 Task: Send an email with the signature Adam Smith with the subject Reminder for a testimonial and the message Could you please provide me with a list of vendors we have used in the past for similar projects? from softage.10@softage.net to softage.1@softage.net and move the email from Sent Items to the folder Emergency preparedness
Action: Mouse moved to (1010, 220)
Screenshot: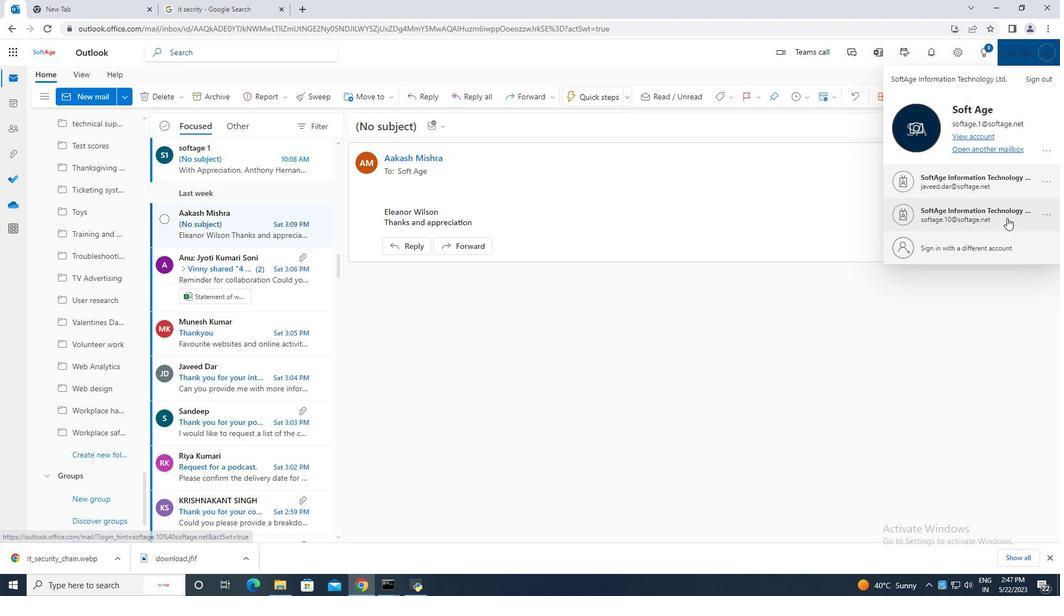 
Action: Mouse pressed left at (1010, 220)
Screenshot: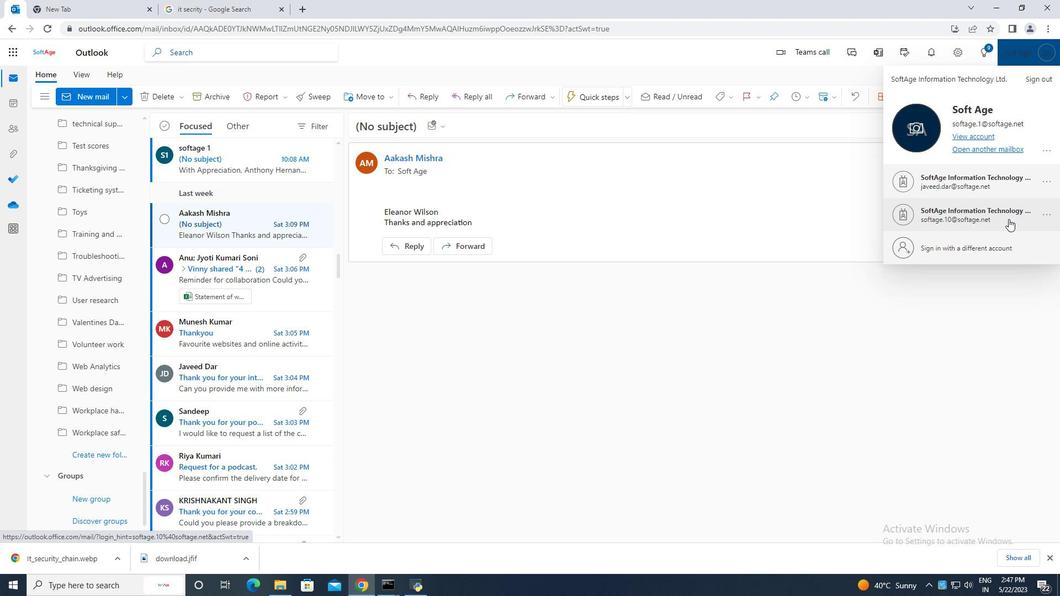 
Action: Mouse moved to (602, 370)
Screenshot: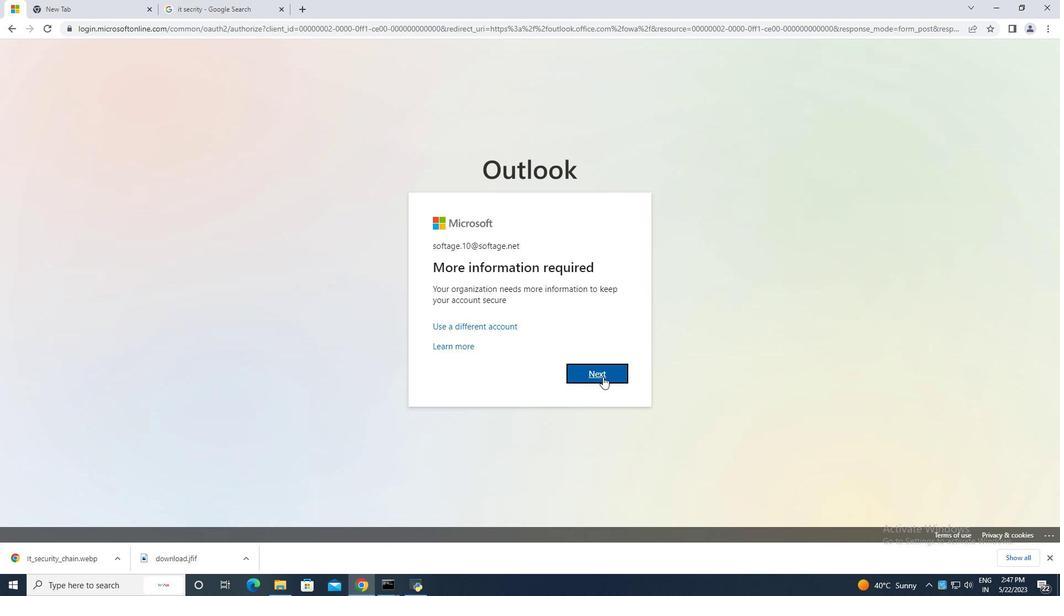 
Action: Mouse pressed left at (602, 370)
Screenshot: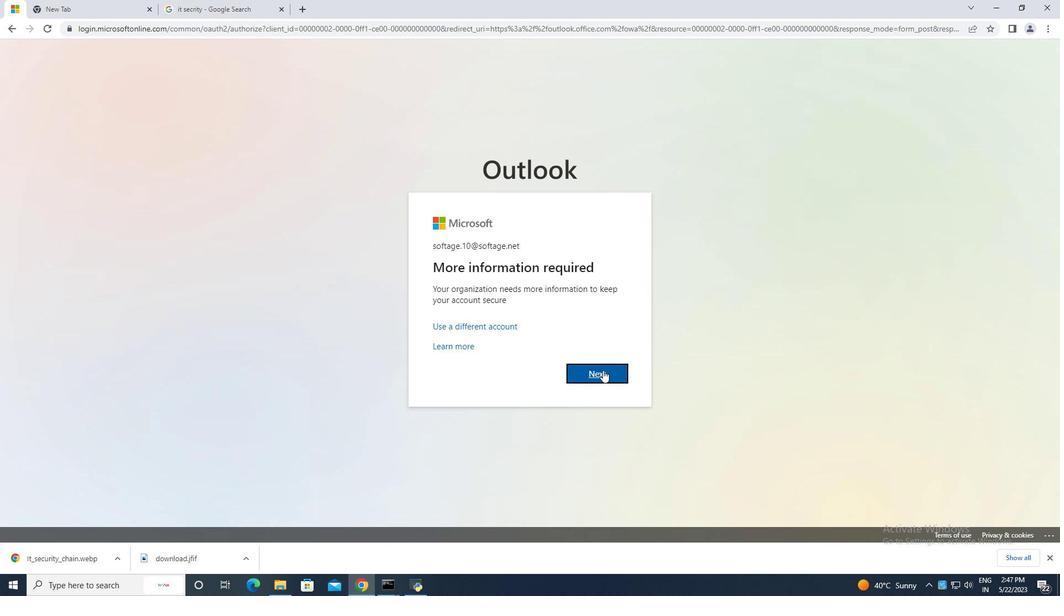 
Action: Mouse moved to (572, 241)
Screenshot: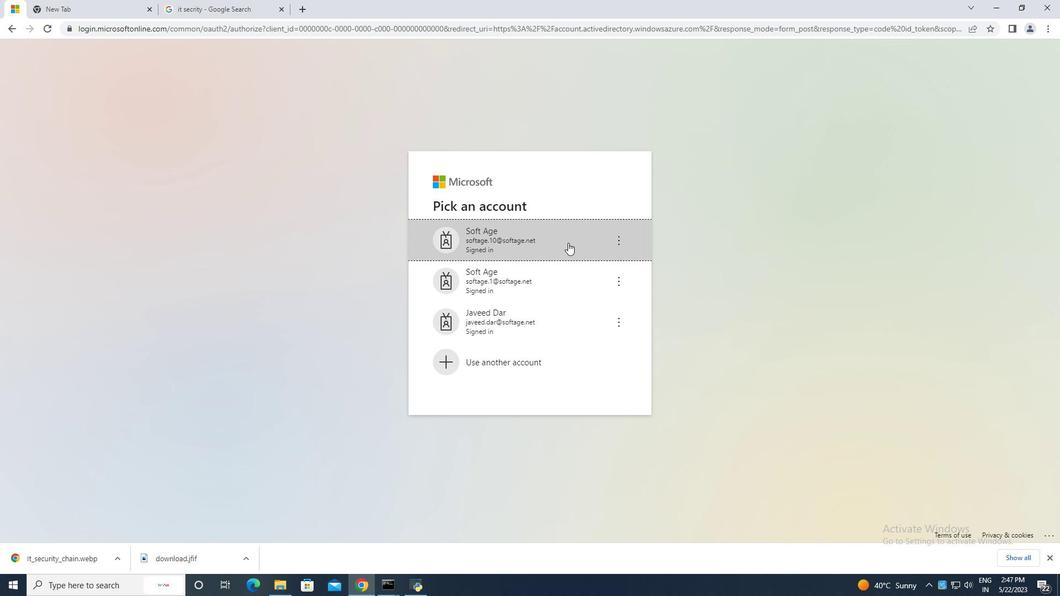
Action: Mouse pressed left at (572, 241)
Screenshot: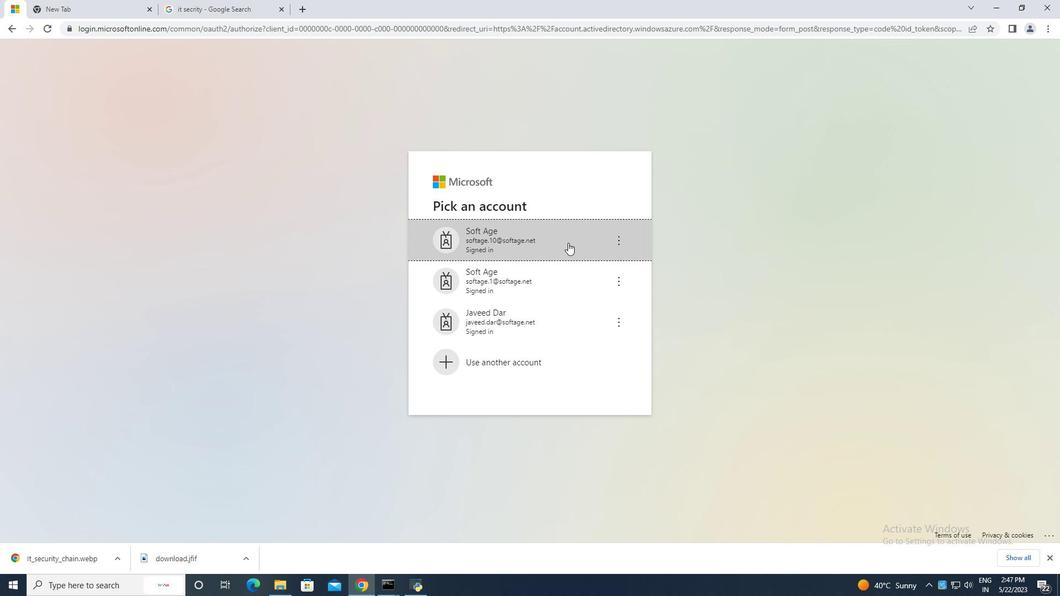 
Action: Mouse moved to (487, 282)
Screenshot: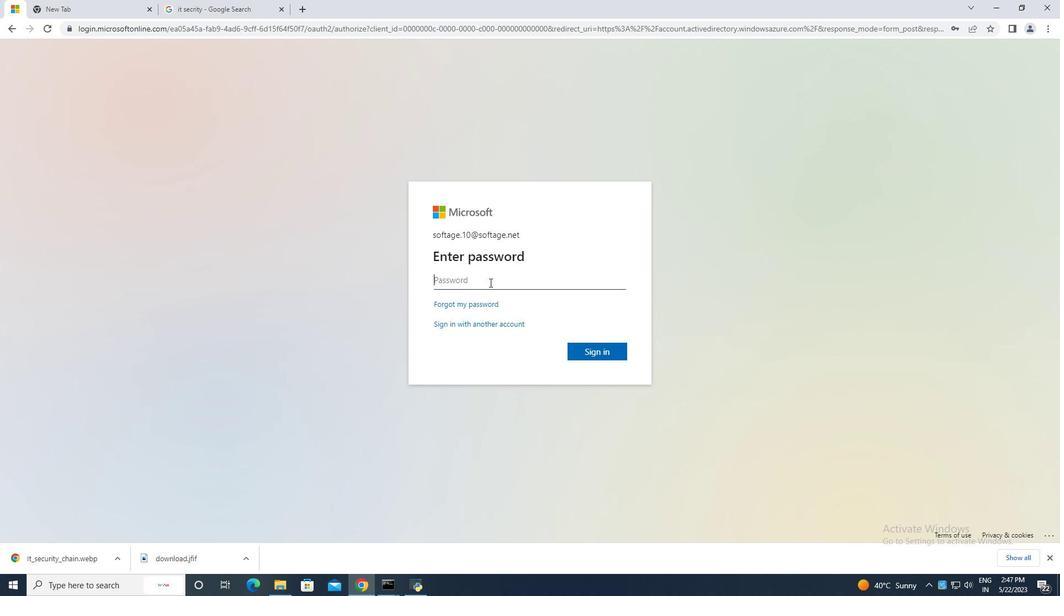 
Action: Mouse pressed left at (487, 282)
Screenshot: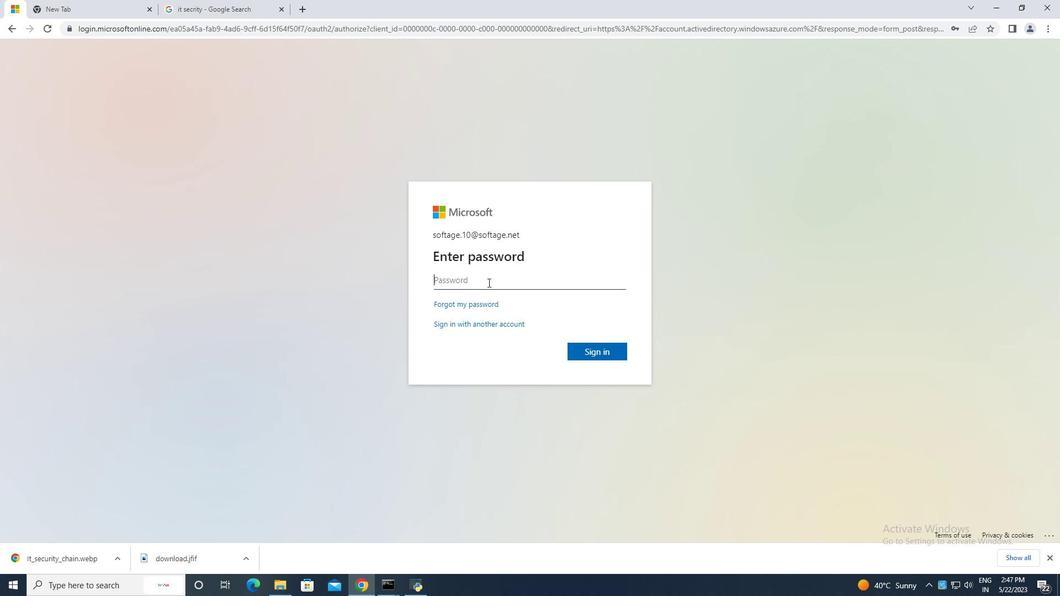 
Action: Mouse moved to (486, 282)
Screenshot: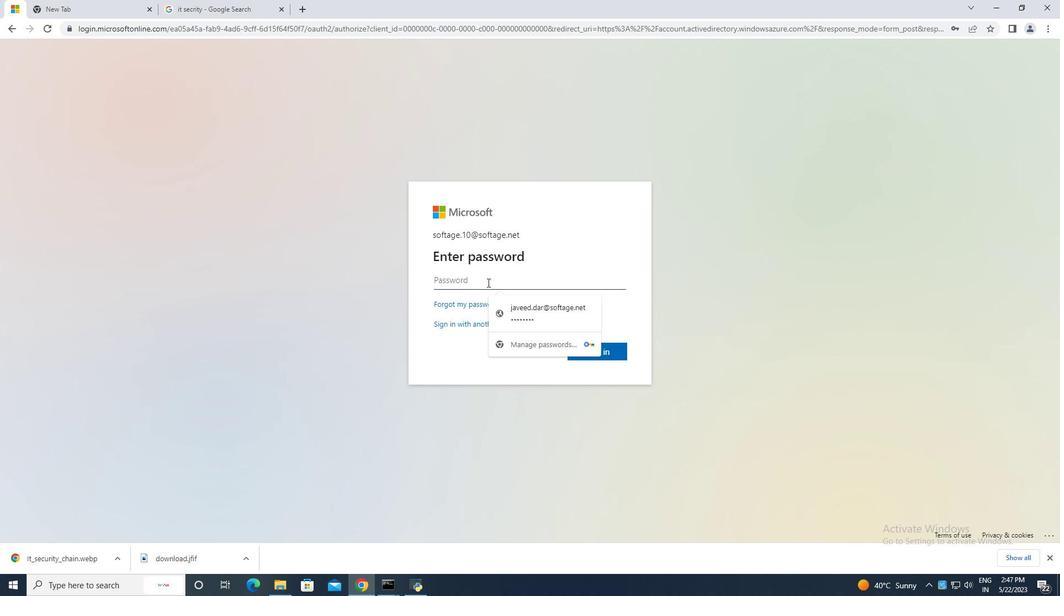 
Action: Key pressed <Key.caps_lock>S<Key.caps_lock>oftage<Key.shift><Key.shift><Key.shift><Key.shift><Key.shift><Key.shift><Key.shift><Key.shift><Key.shift><Key.shift><Key.shift>@204
Screenshot: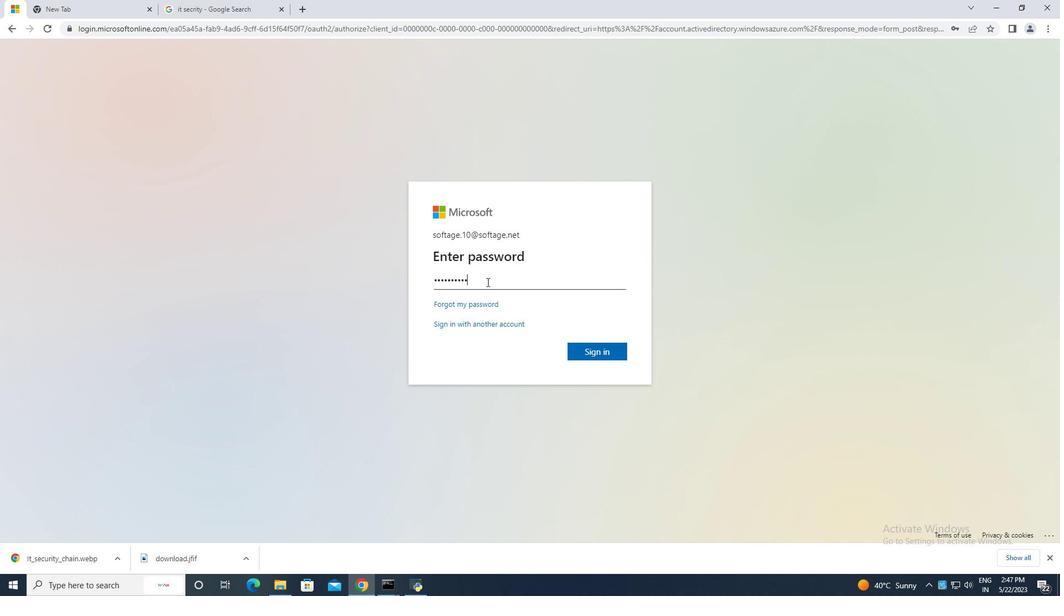 
Action: Mouse moved to (589, 348)
Screenshot: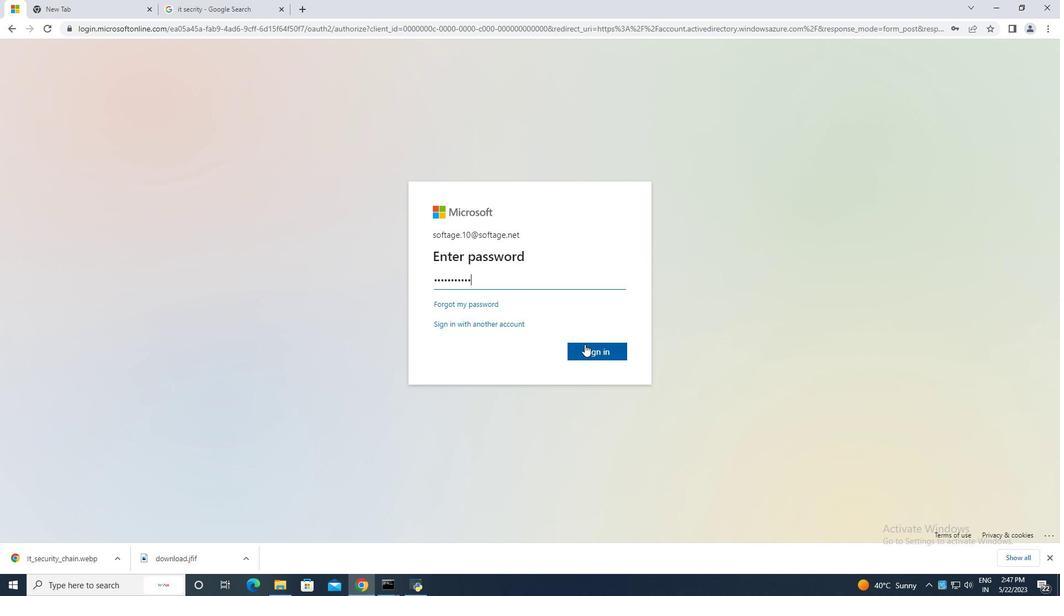 
Action: Mouse pressed left at (589, 348)
Screenshot: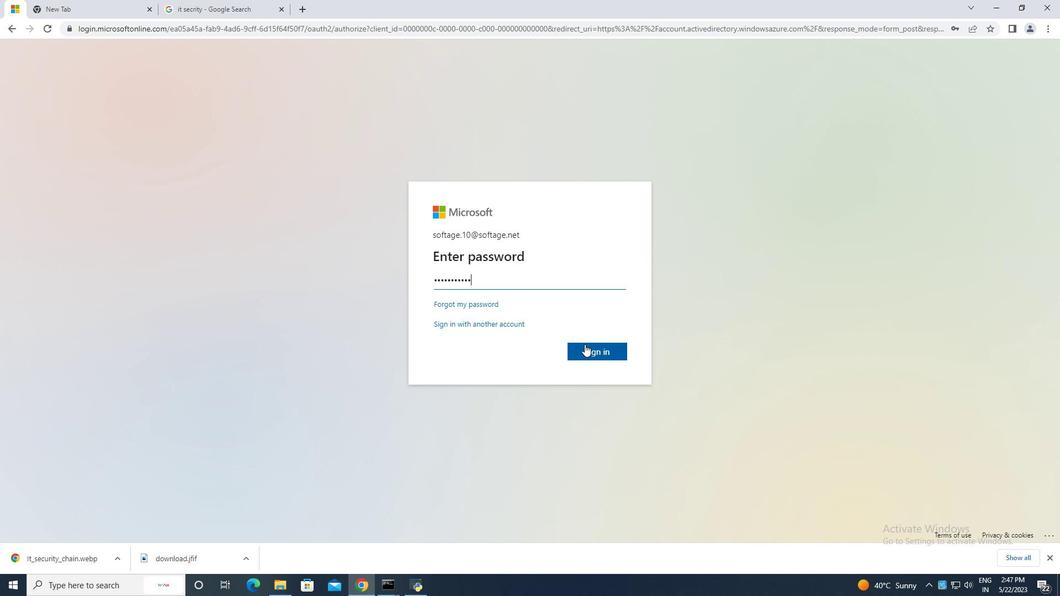 
Action: Mouse moved to (589, 347)
Screenshot: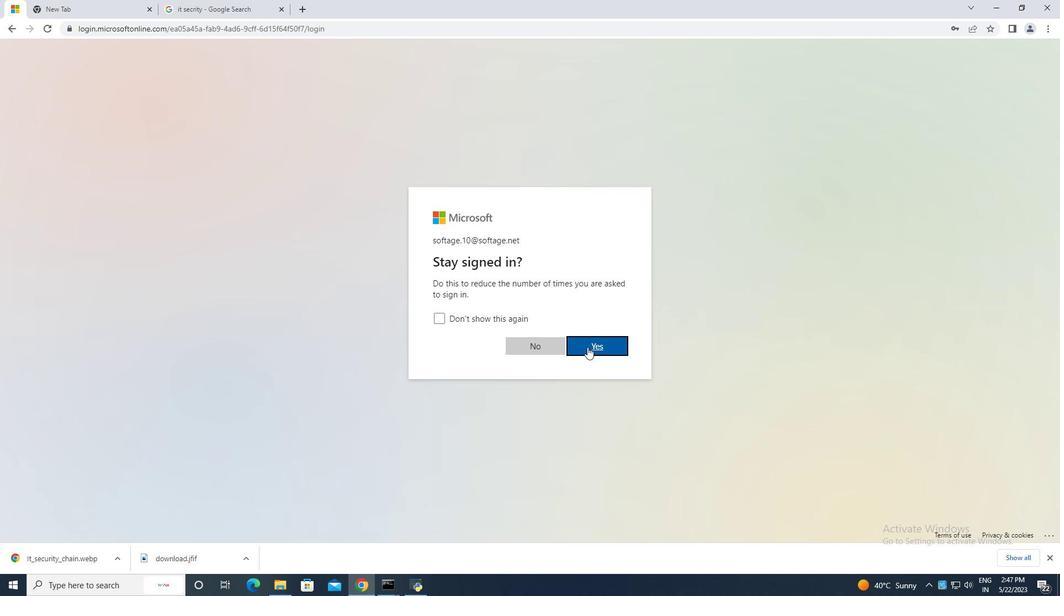 
Action: Mouse pressed left at (589, 347)
Screenshot: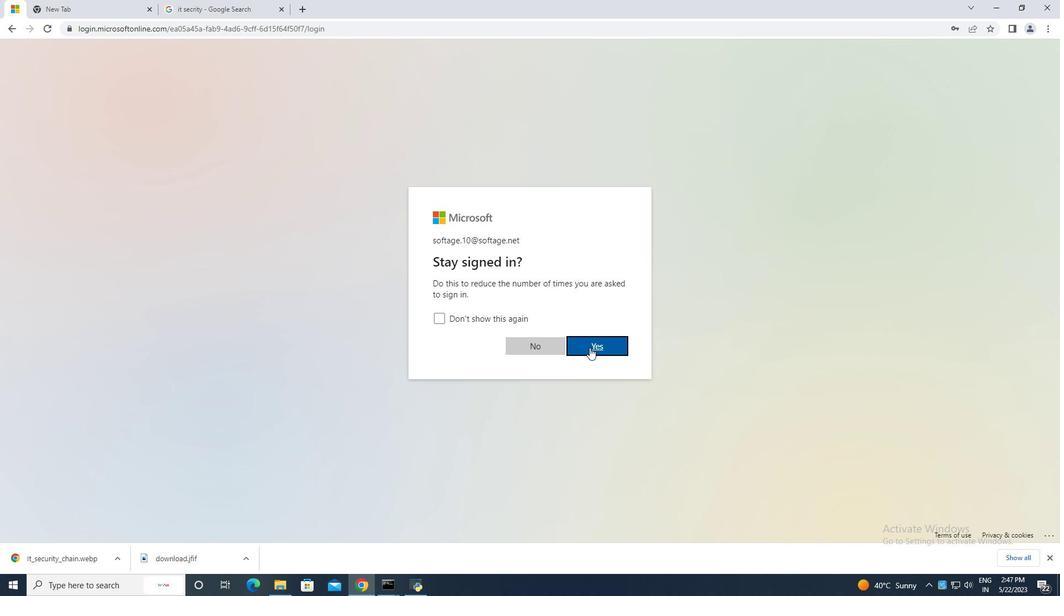 
Action: Mouse moved to (689, 368)
Screenshot: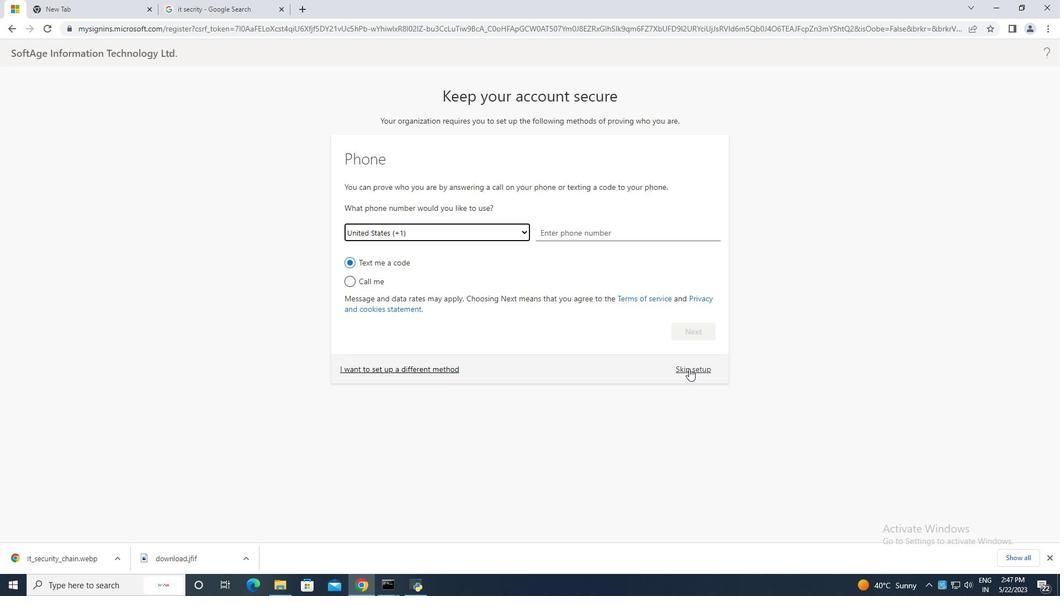 
Action: Mouse pressed left at (689, 368)
Screenshot: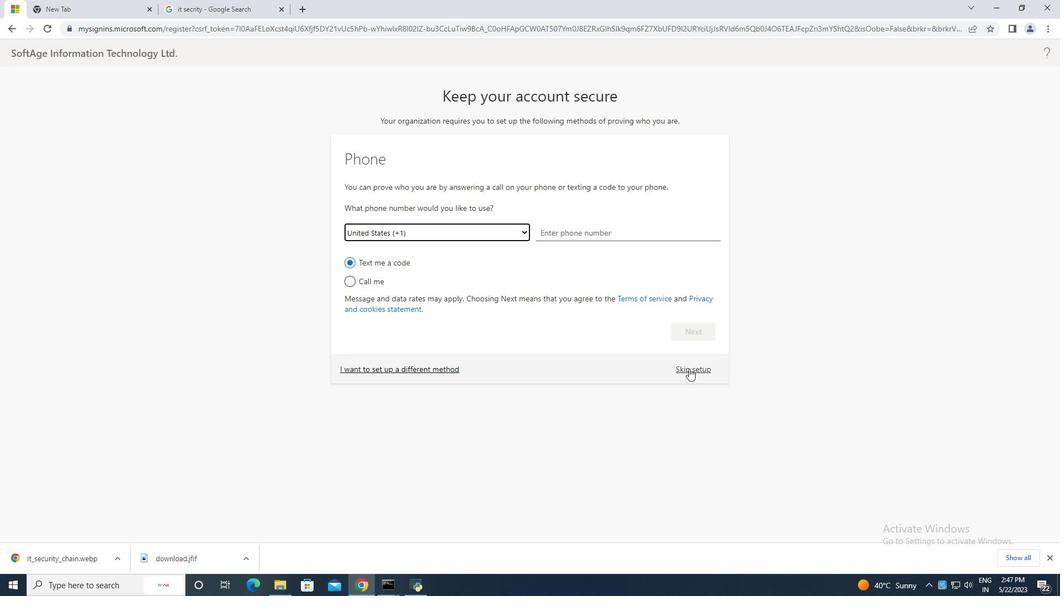 
Action: Mouse moved to (1049, 53)
Screenshot: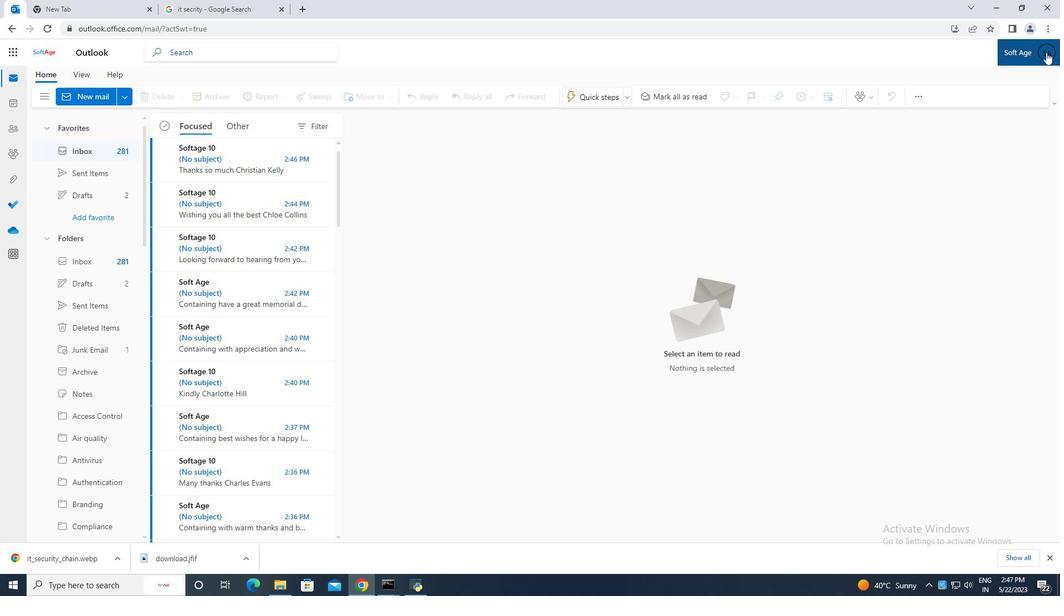 
Action: Mouse pressed left at (1049, 53)
Screenshot: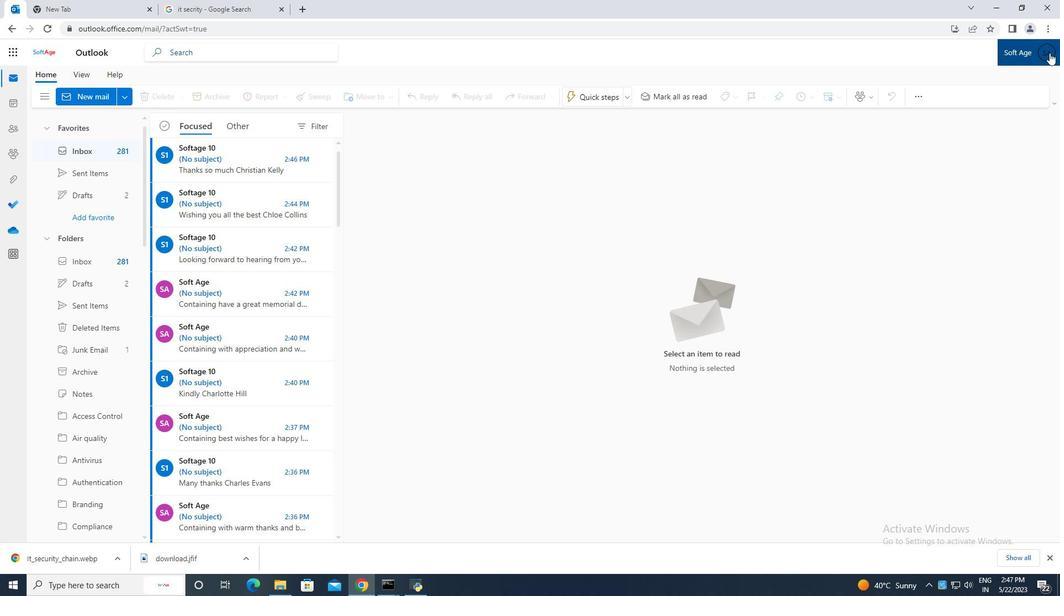 
Action: Mouse moved to (1046, 54)
Screenshot: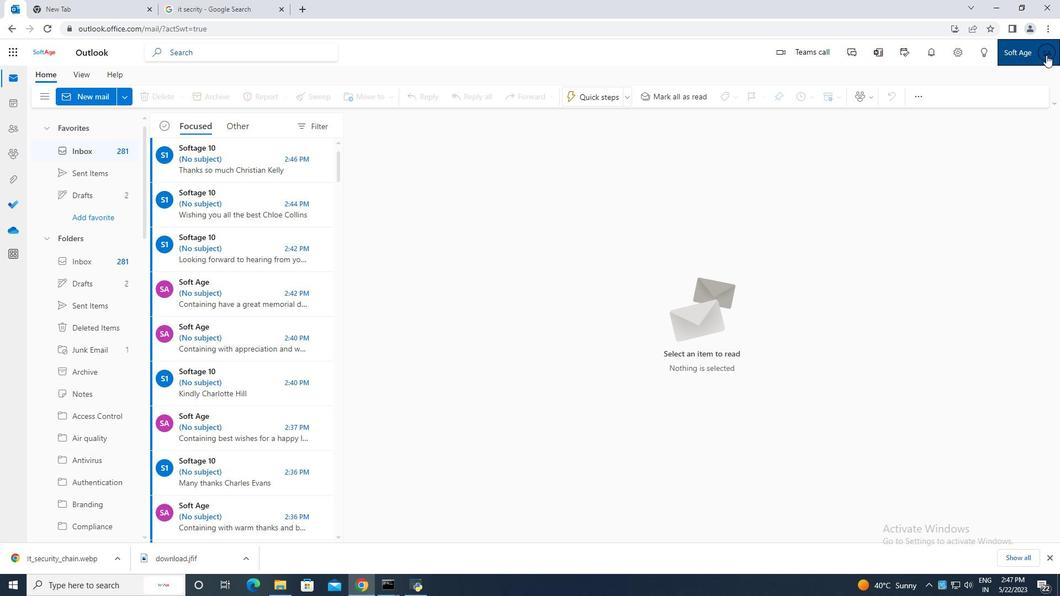 
Action: Mouse pressed left at (1046, 54)
Screenshot: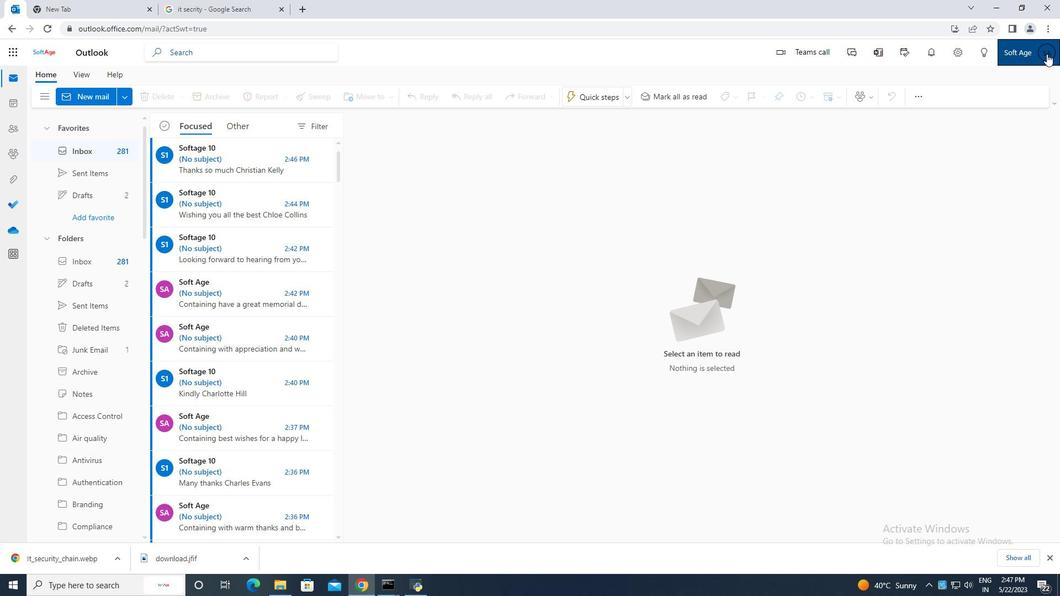 
Action: Mouse moved to (623, 202)
Screenshot: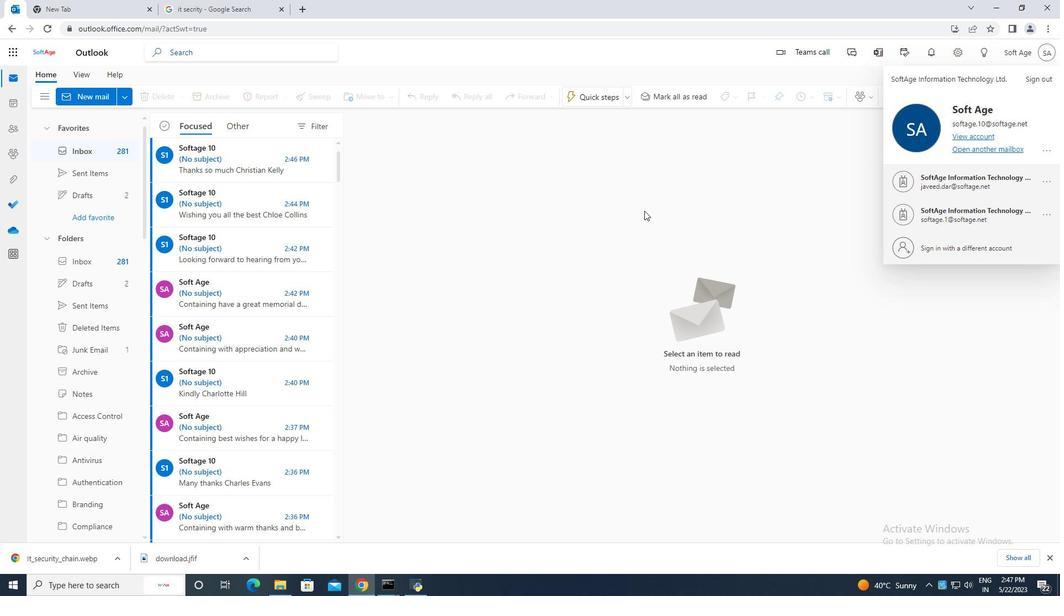 
Action: Mouse pressed left at (623, 202)
Screenshot: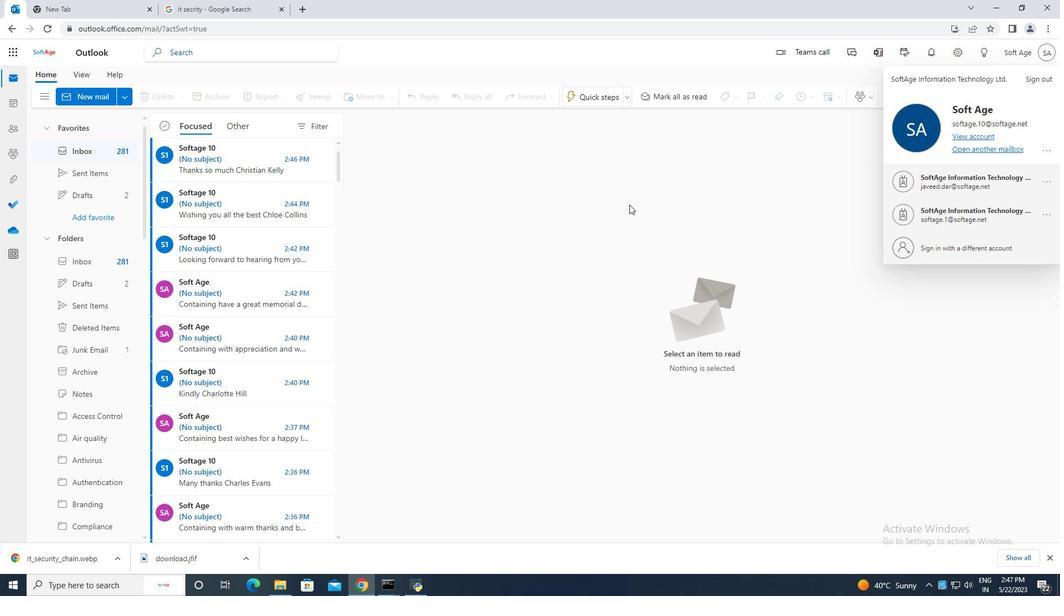 
Action: Mouse moved to (85, 99)
Screenshot: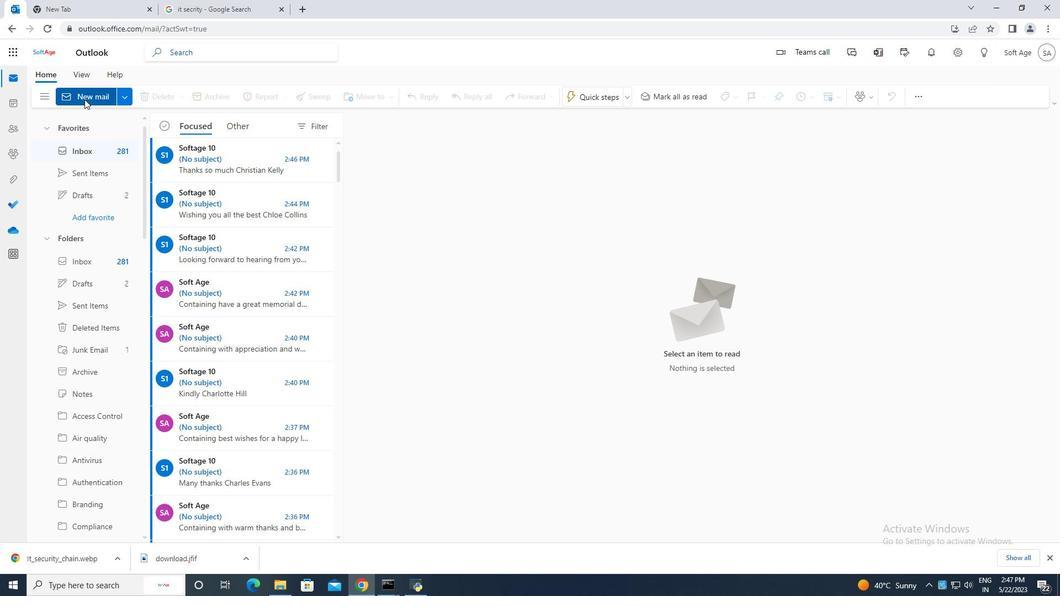 
Action: Mouse pressed left at (85, 99)
Screenshot: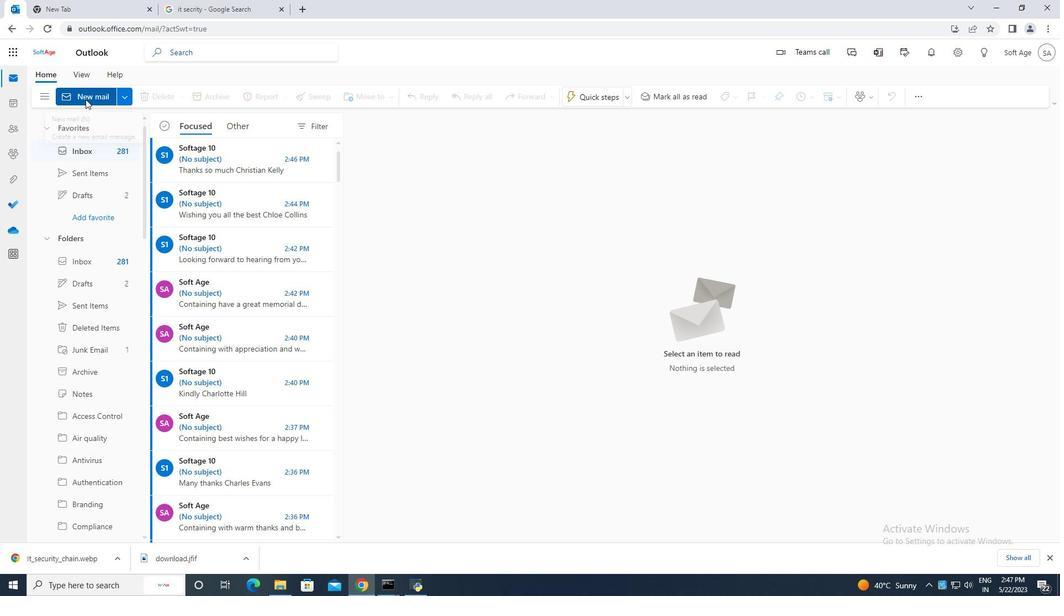 
Action: Mouse moved to (440, 159)
Screenshot: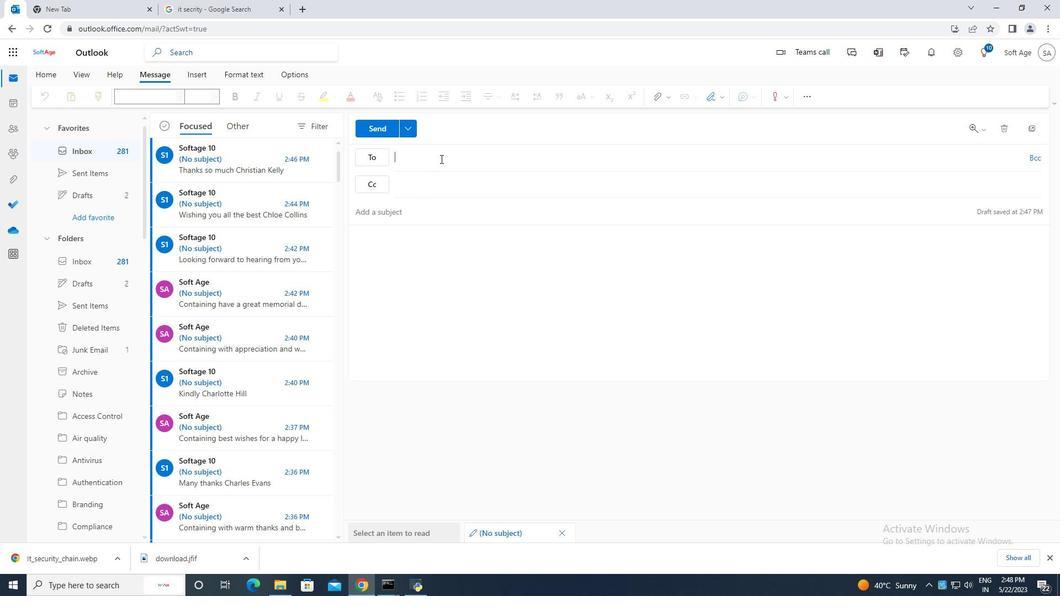 
Action: Mouse pressed left at (440, 159)
Screenshot: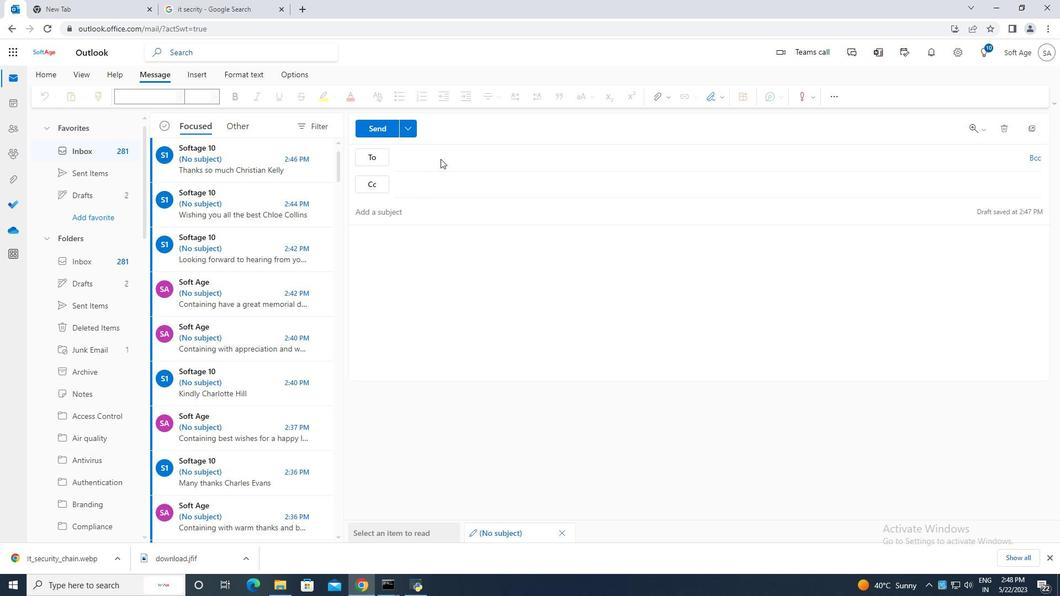 
Action: Mouse moved to (713, 94)
Screenshot: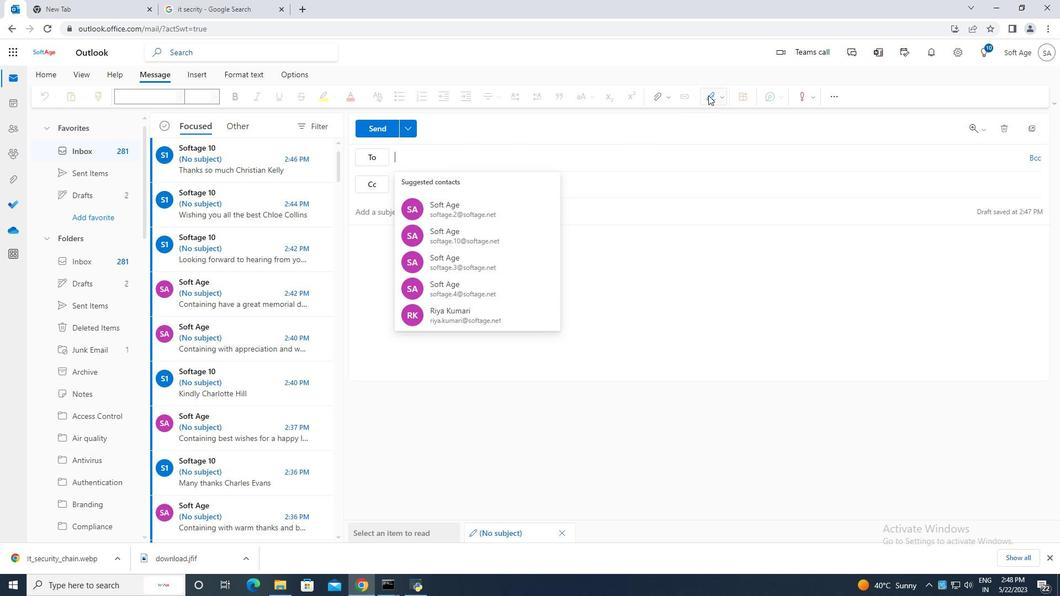 
Action: Mouse pressed left at (713, 94)
Screenshot: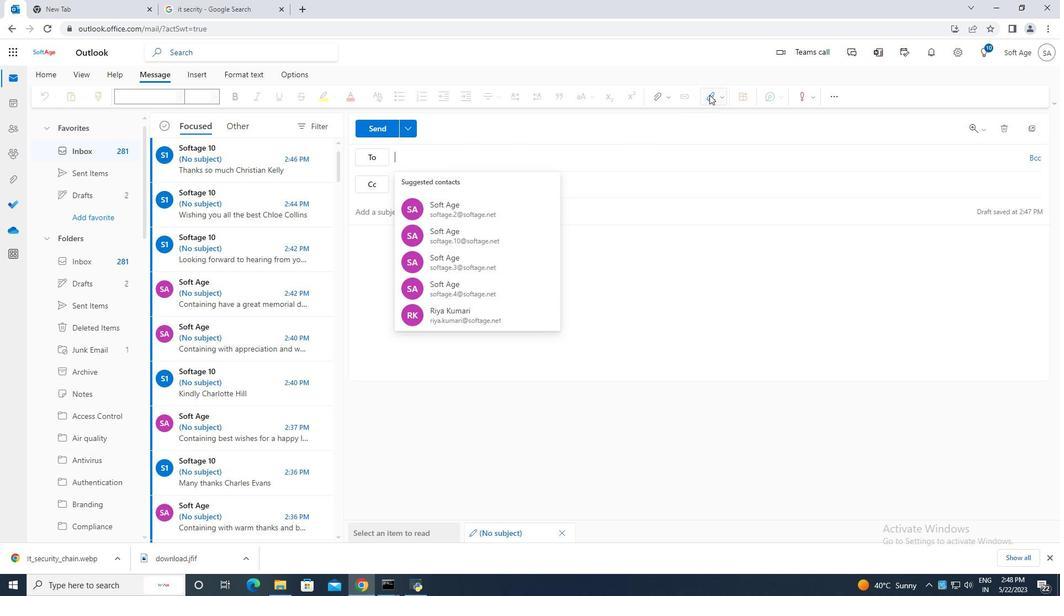 
Action: Mouse moved to (665, 140)
Screenshot: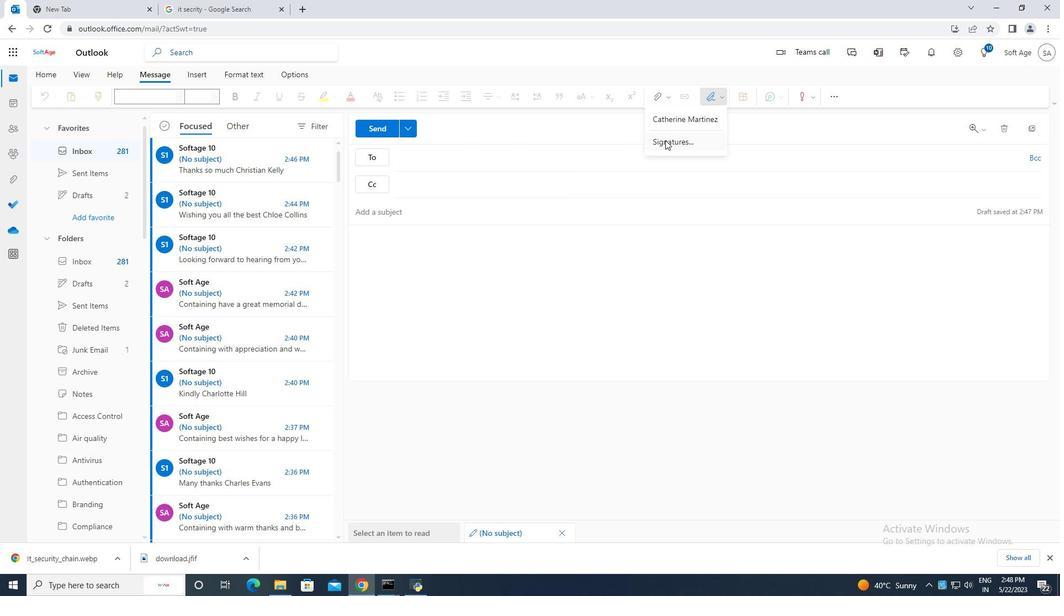 
Action: Mouse pressed left at (665, 140)
Screenshot: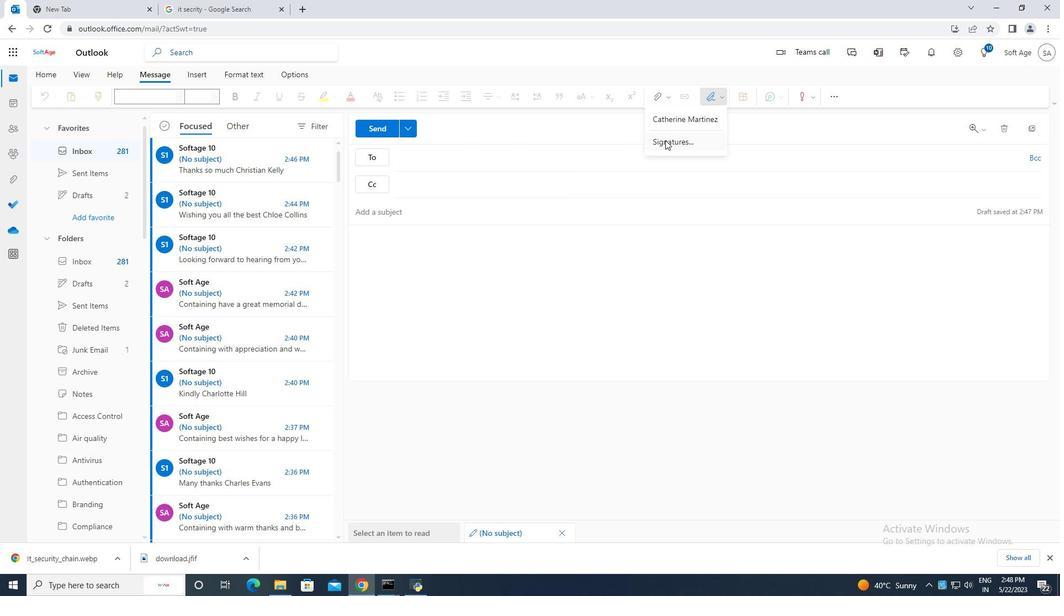 
Action: Mouse moved to (745, 185)
Screenshot: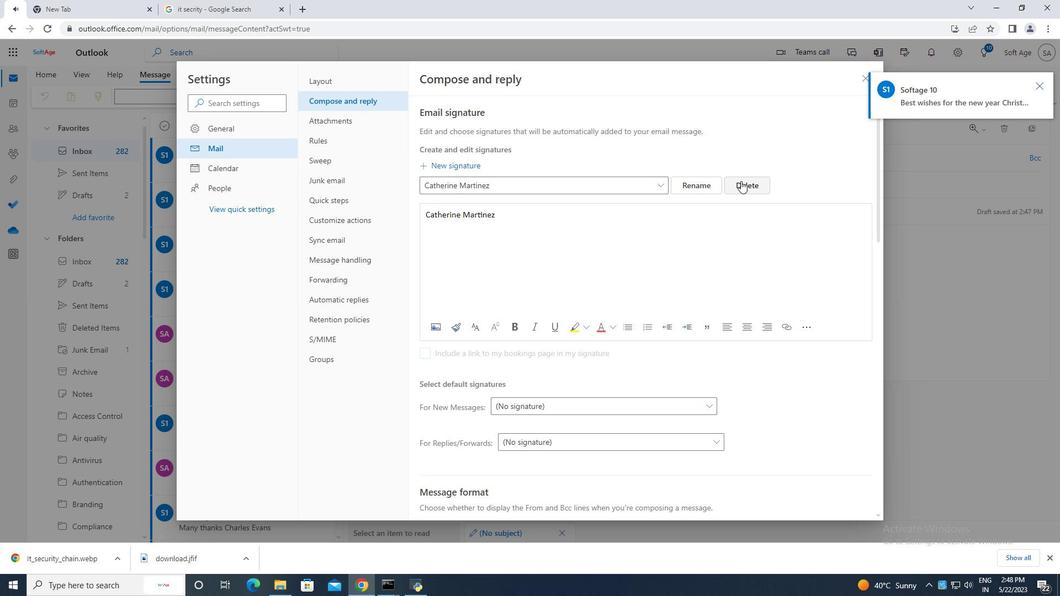 
Action: Mouse pressed left at (745, 185)
Screenshot: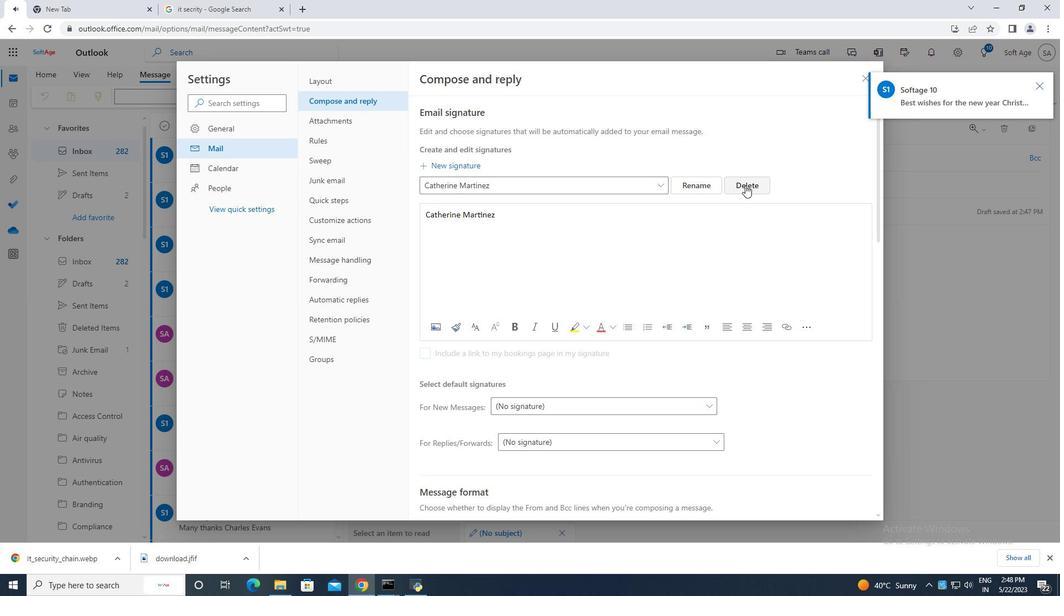 
Action: Mouse moved to (464, 182)
Screenshot: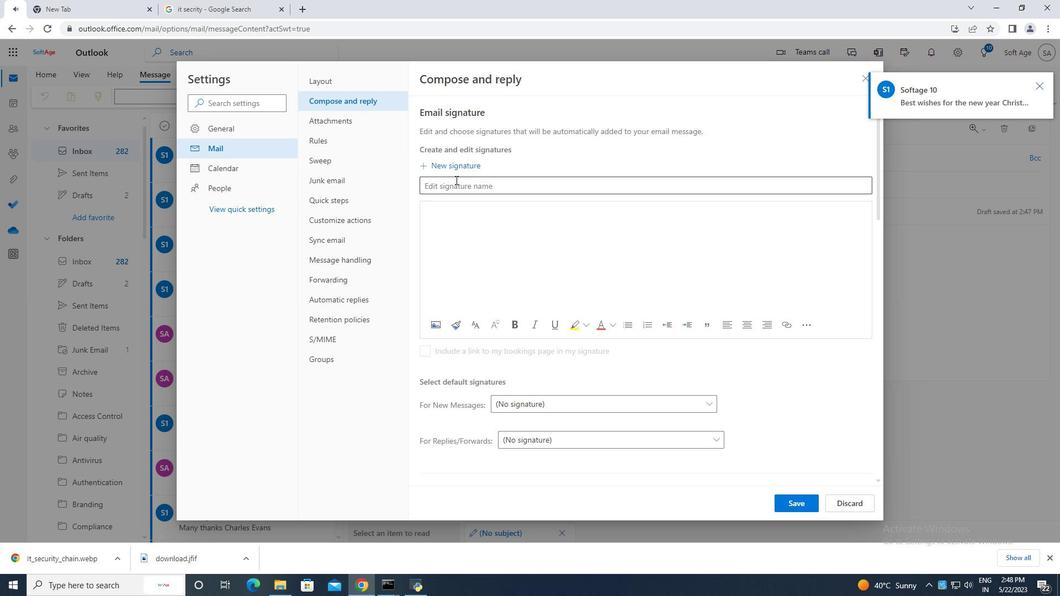 
Action: Mouse pressed left at (464, 182)
Screenshot: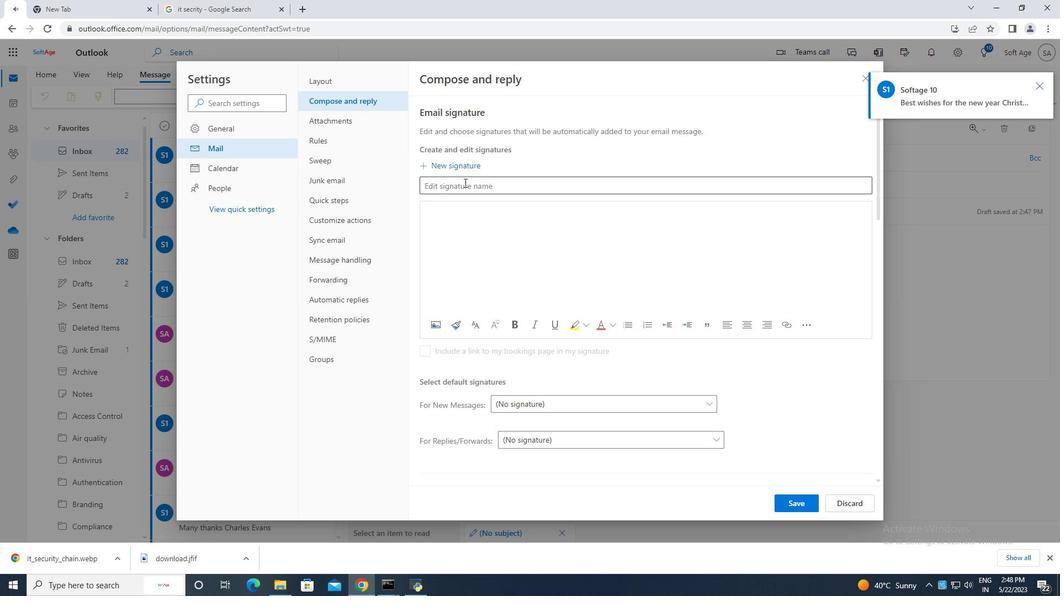 
Action: Key pressed <Key.caps_lock>A<Key.caps_lock>dim<Key.space><Key.backspace><Key.backspace><Key.backspace>am<Key.space><Key.caps_lock>S<Key.caps_lock>mith
Screenshot: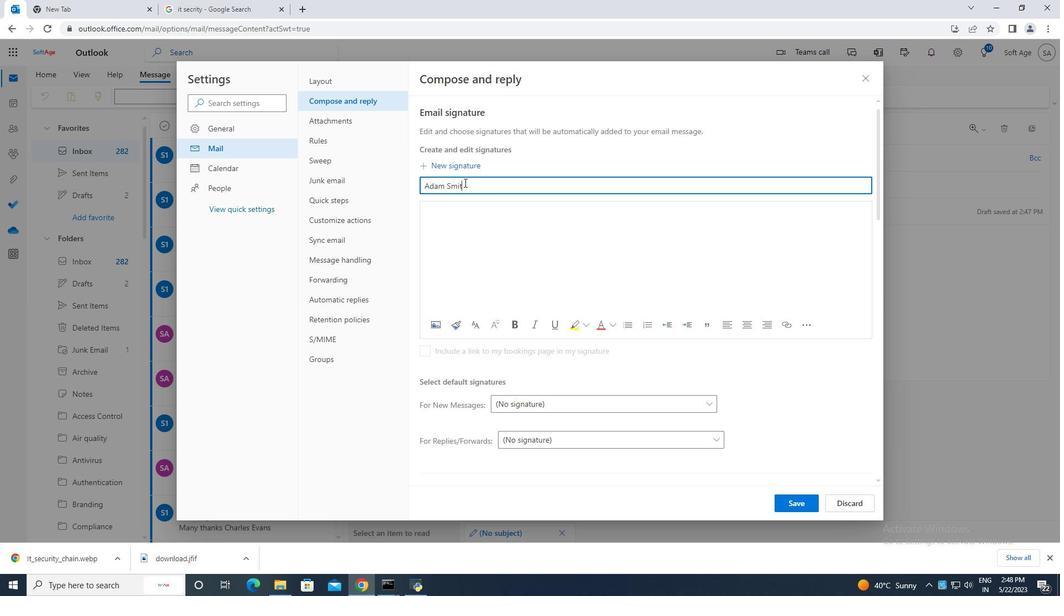 
Action: Mouse moved to (470, 204)
Screenshot: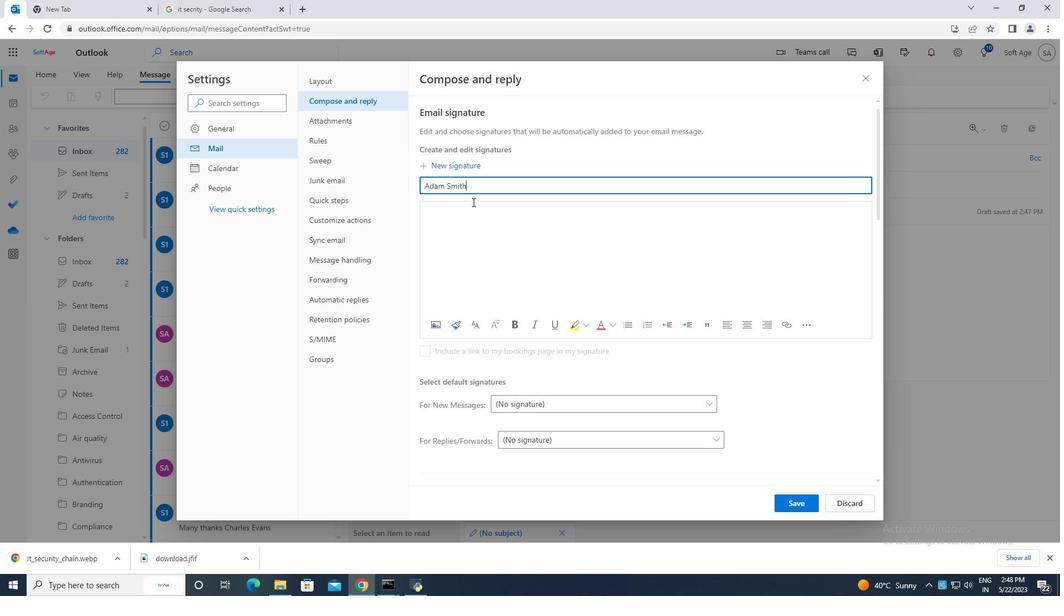 
Action: Mouse pressed left at (470, 204)
Screenshot: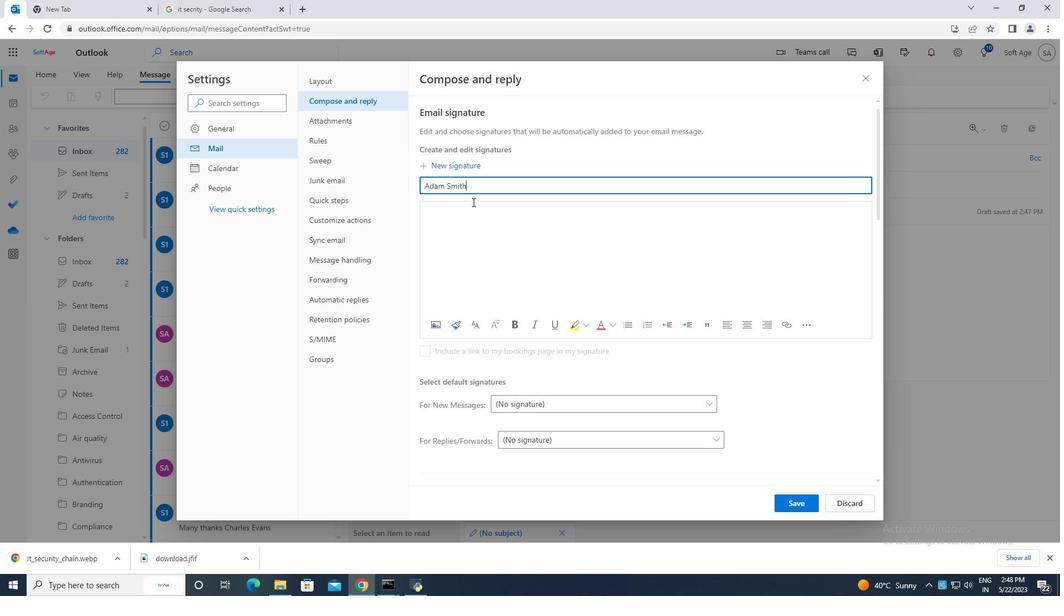 
Action: Mouse moved to (470, 204)
Screenshot: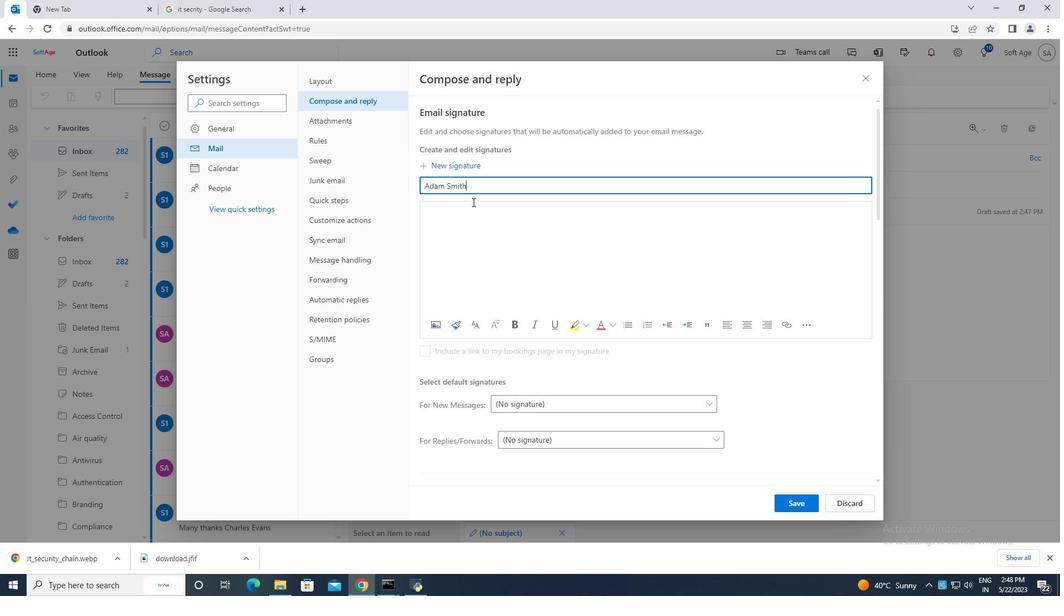 
Action: Key pressed <Key.caps_lock>A<Key.caps_lock>dam<Key.space><Key.caps_lock>S<Key.caps_lock>mith
Screenshot: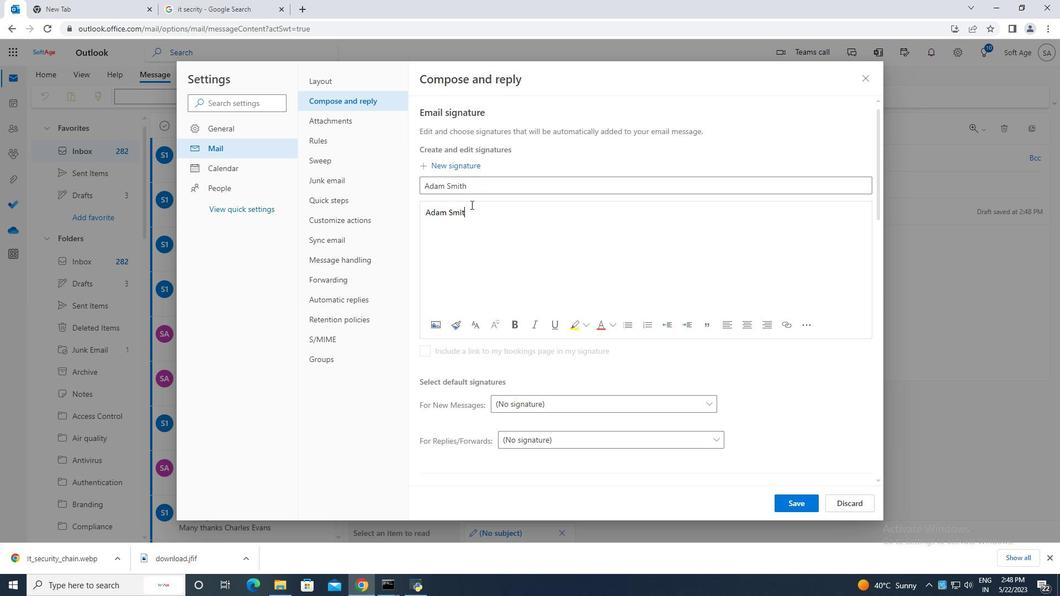 
Action: Mouse moved to (806, 498)
Screenshot: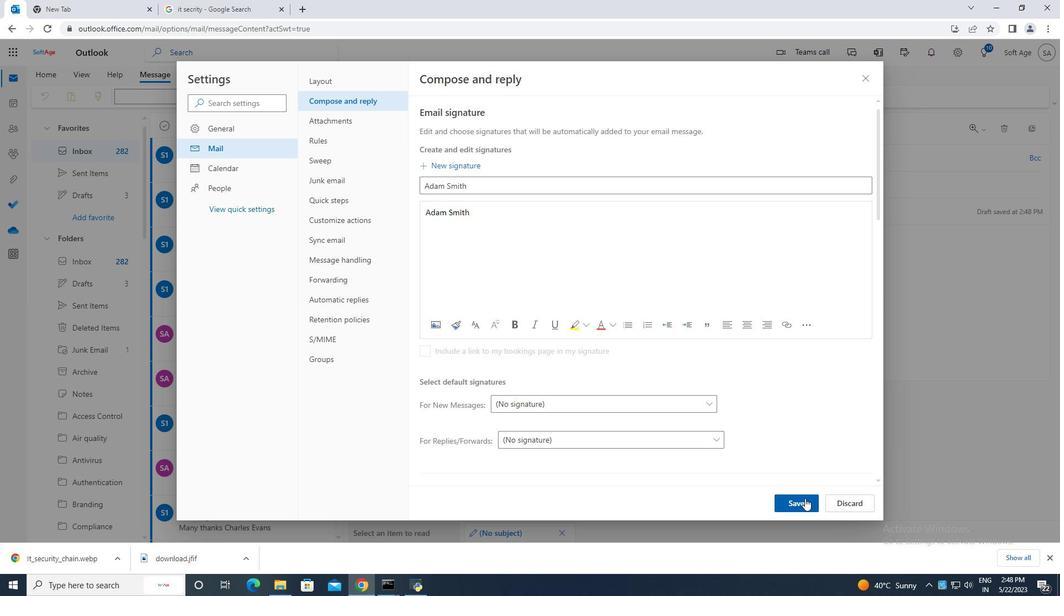 
Action: Mouse pressed left at (806, 498)
Screenshot: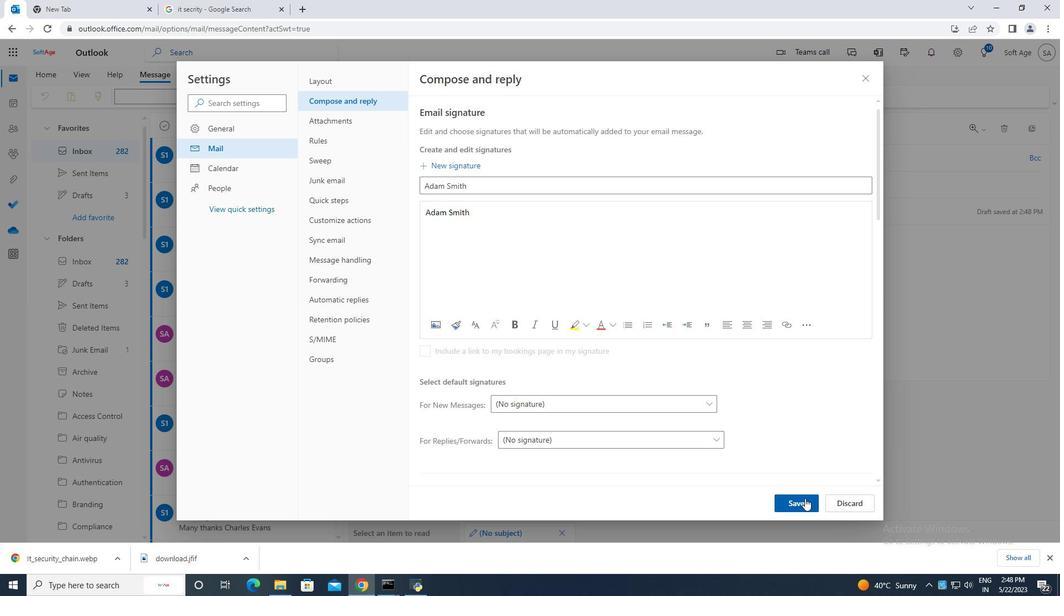 
Action: Mouse moved to (867, 81)
Screenshot: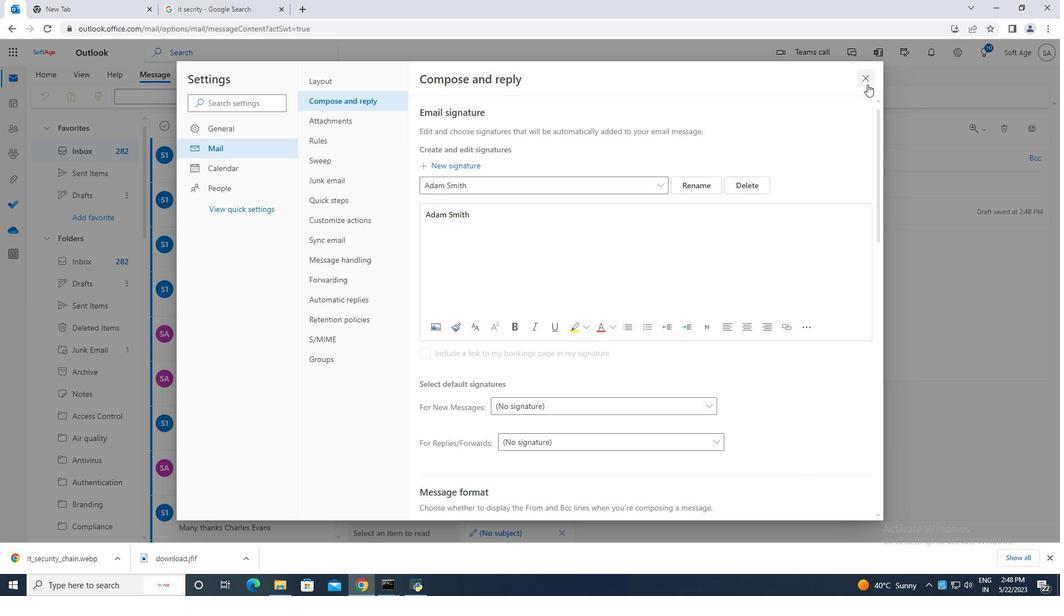 
Action: Mouse pressed left at (867, 81)
Screenshot: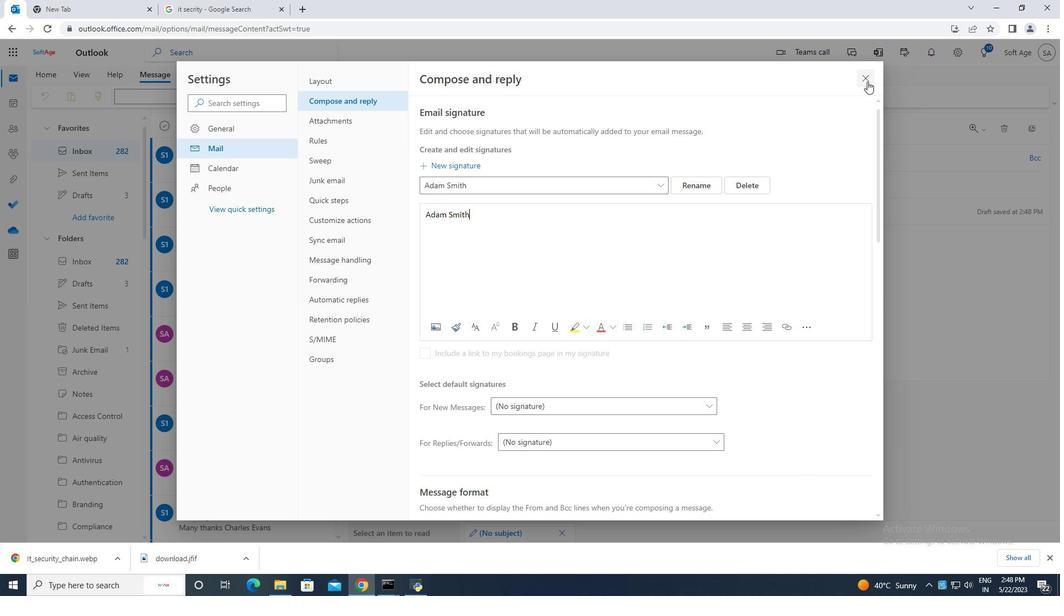 
Action: Mouse moved to (713, 97)
Screenshot: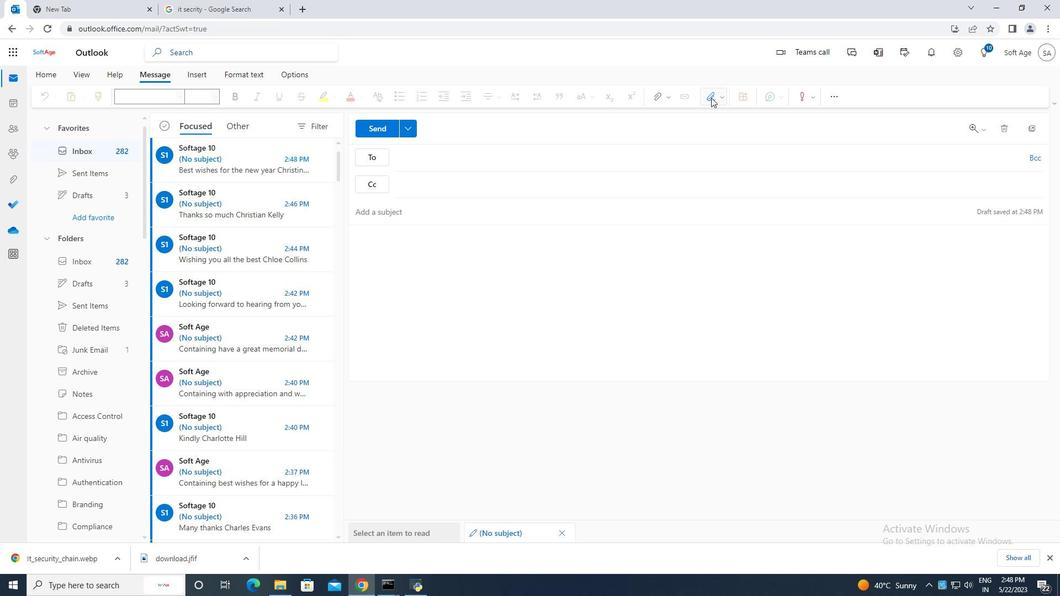 
Action: Mouse pressed left at (713, 97)
Screenshot: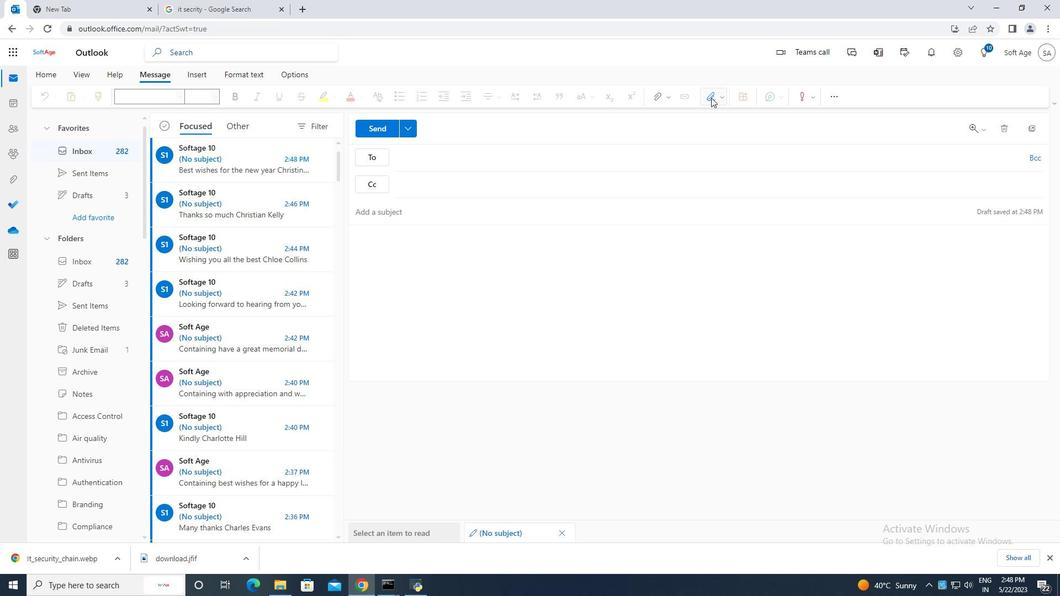 
Action: Mouse moved to (686, 117)
Screenshot: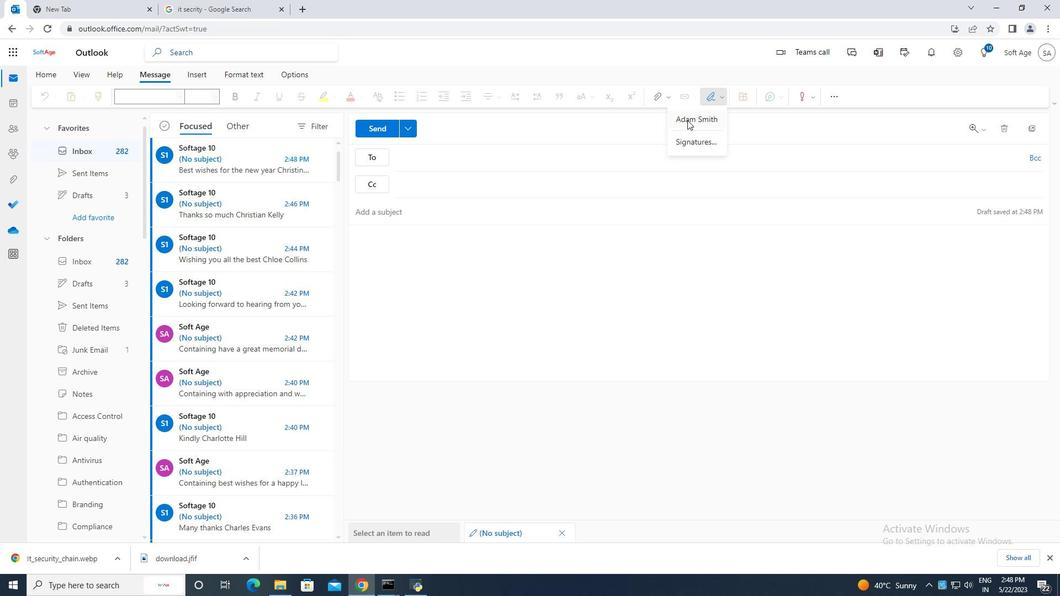 
Action: Mouse pressed left at (686, 117)
Screenshot: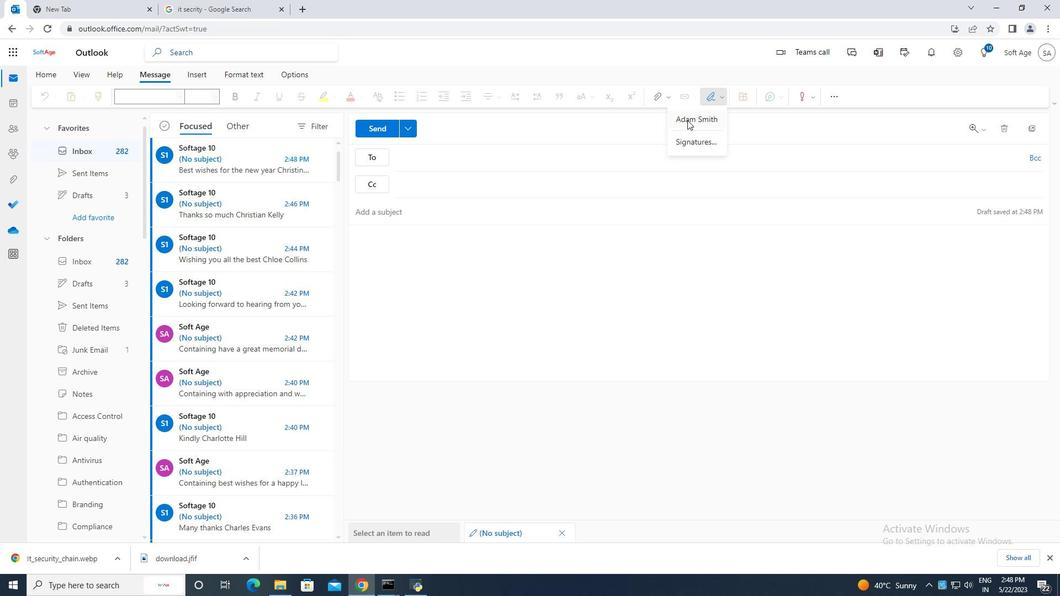 
Action: Mouse moved to (383, 213)
Screenshot: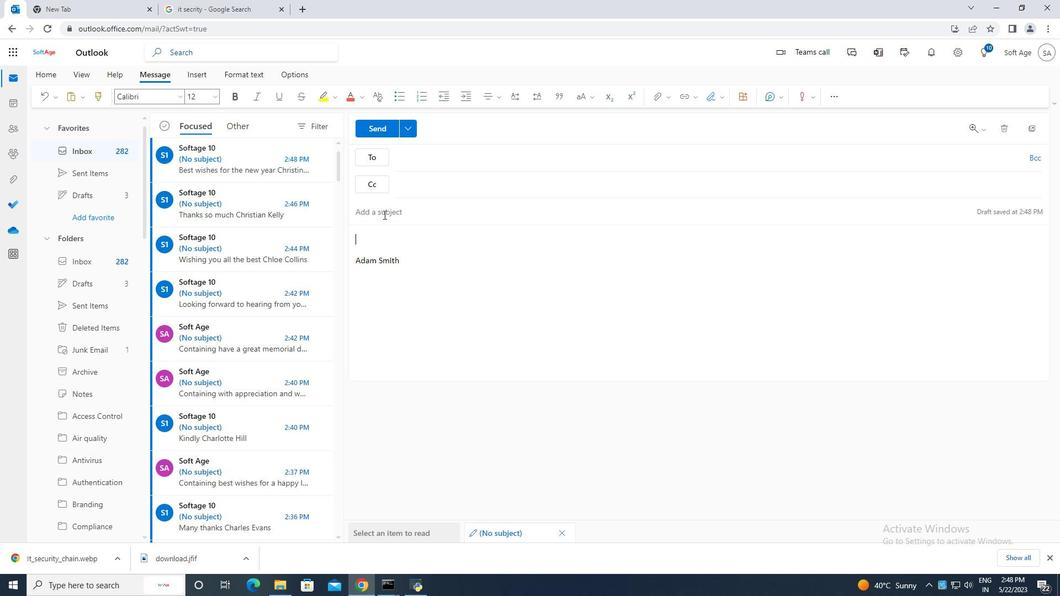 
Action: Mouse pressed left at (383, 213)
Screenshot: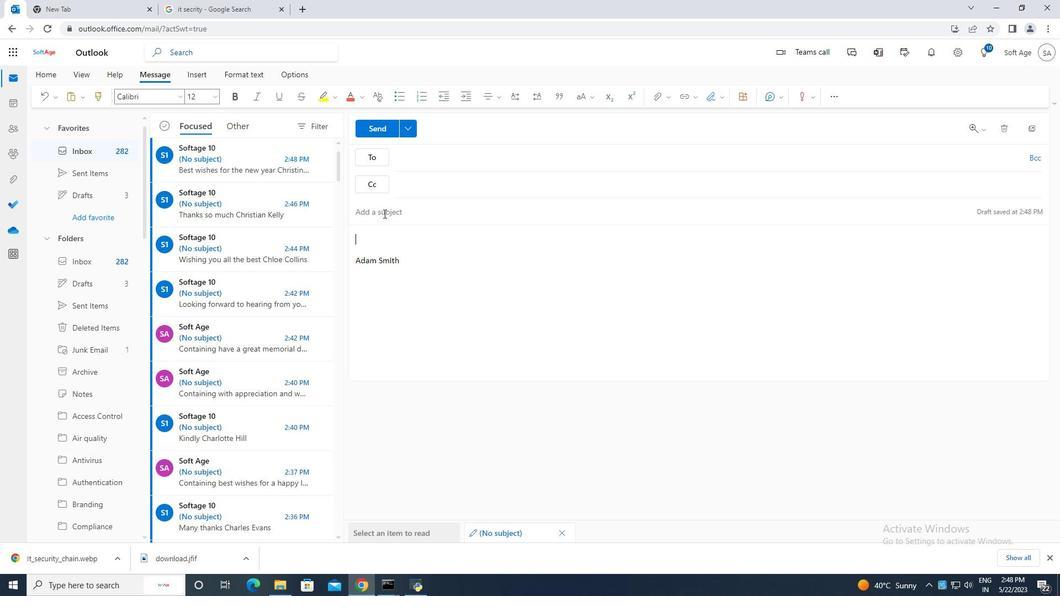 
Action: Mouse moved to (383, 213)
Screenshot: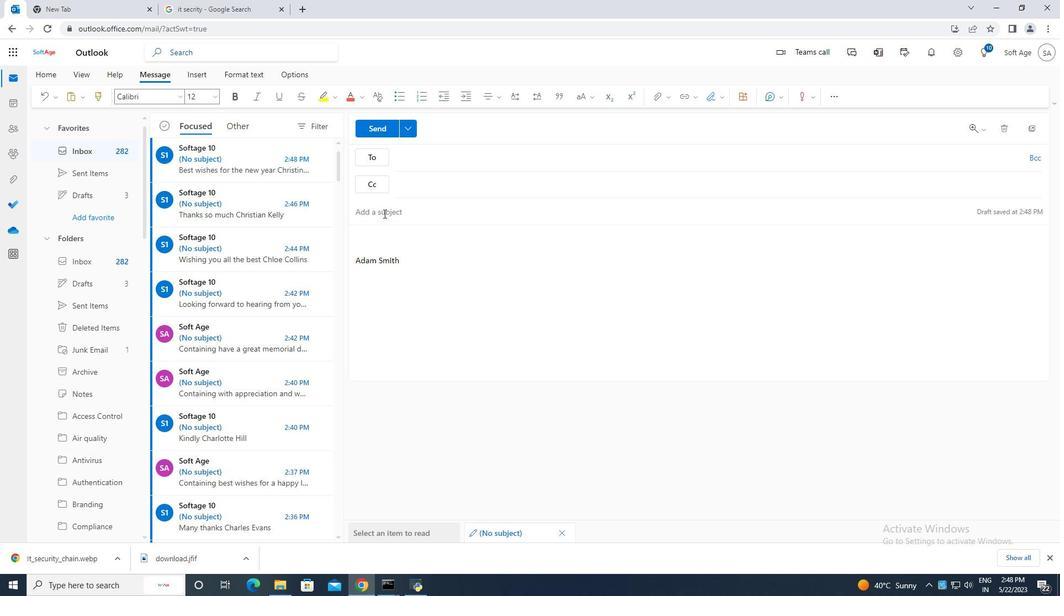 
Action: Key pressed <Key.caps_lock>R<Key.caps_lock>eminder<Key.space>for<Key.space>testimonial<Key.space>a<Key.backspace><Key.backspace>.
Screenshot: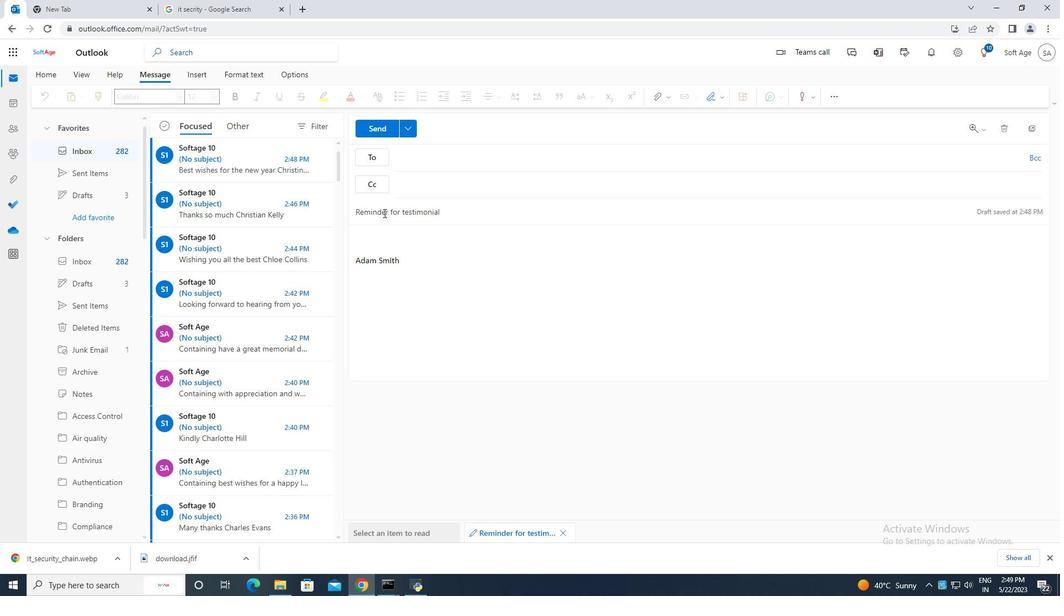 
Action: Mouse moved to (381, 237)
Screenshot: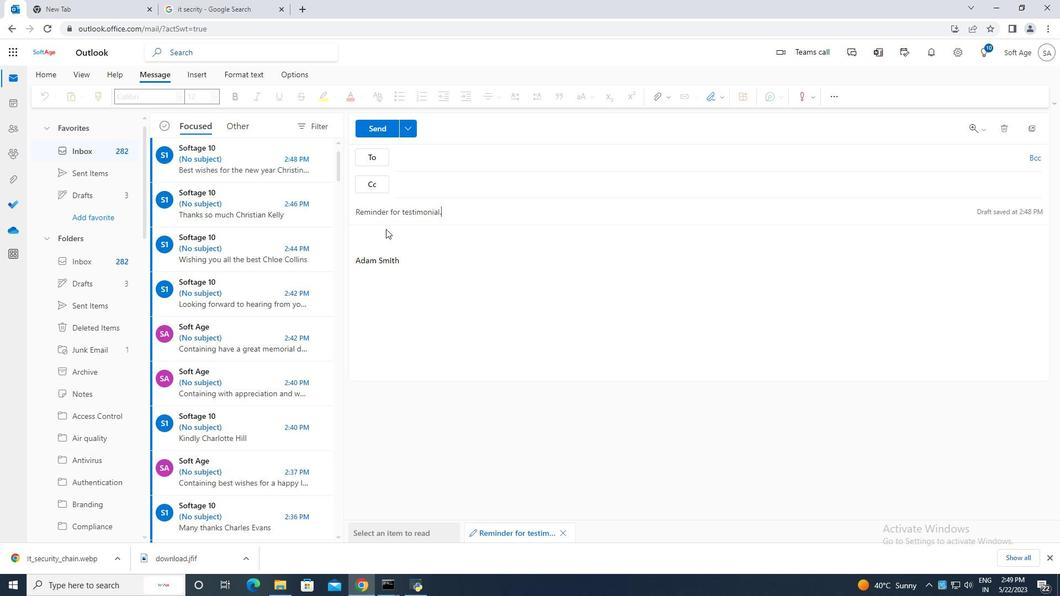 
Action: Mouse pressed left at (381, 237)
Screenshot: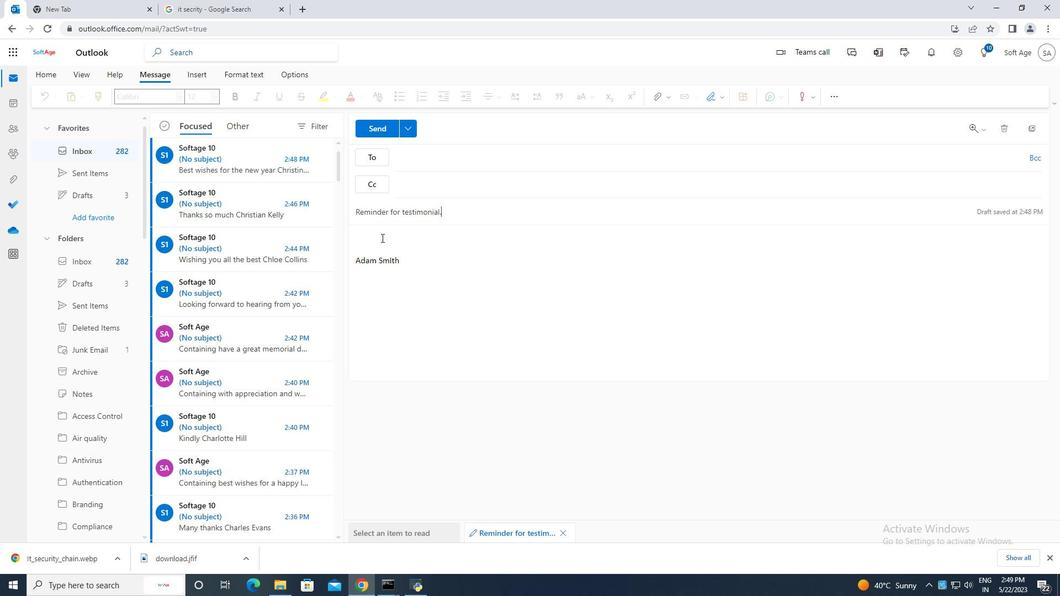 
Action: Mouse moved to (382, 238)
Screenshot: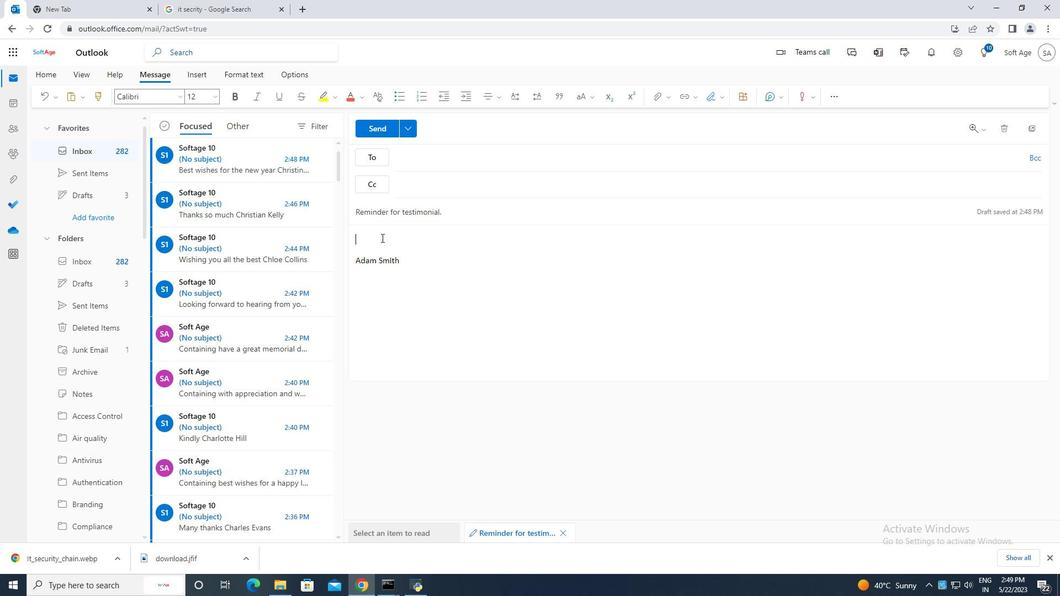 
Action: Key pressed <Key.caps_lock>C<Key.caps_lock>ould<Key.space>you<Key.space>pleae<Key.backspace>se<Key.space>provide<Key.space>me<Key.space>with<Key.space>a<Key.space>list<Key.space>of<Key.space>vendors<Key.space><Key.backspace>.<Key.space>w<Key.backspace><Key.caps_lock>W<Key.caps_lock>e<Key.space>have<Key.space>used<Key.space>in<Key.space>the<Key.space>past<Key.space>for<Key.space>similar<Key.space>projects,
Screenshot: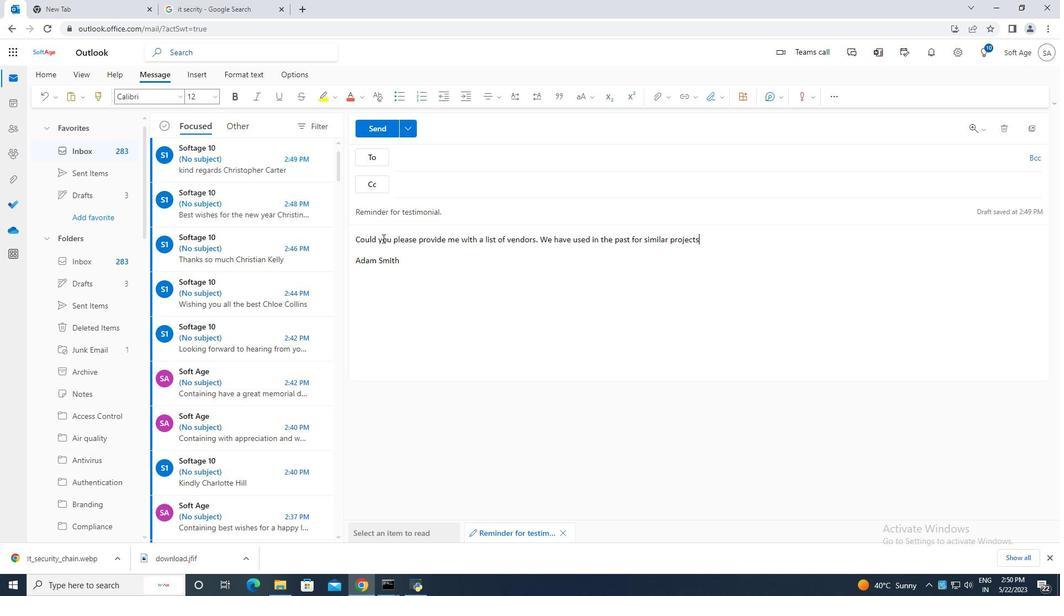
Action: Mouse moved to (462, 157)
Screenshot: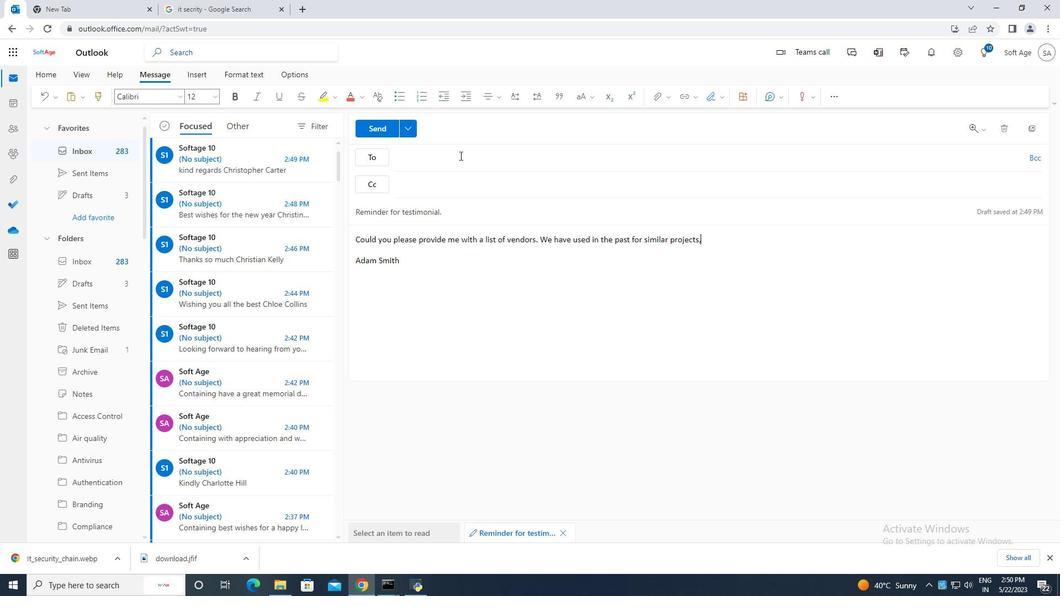 
Action: Mouse pressed left at (462, 157)
Screenshot: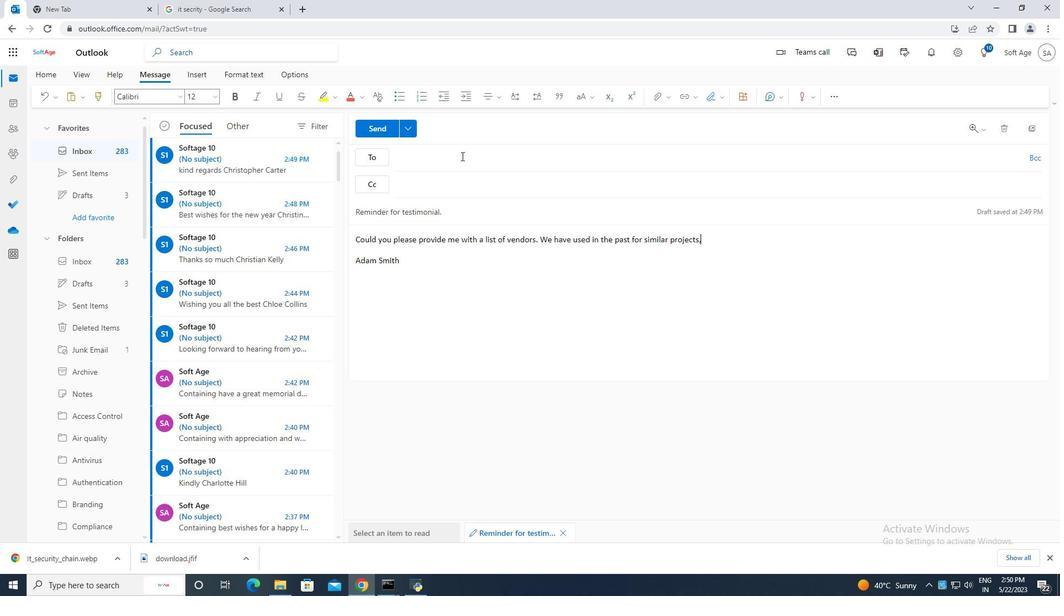 
Action: Mouse moved to (462, 157)
Screenshot: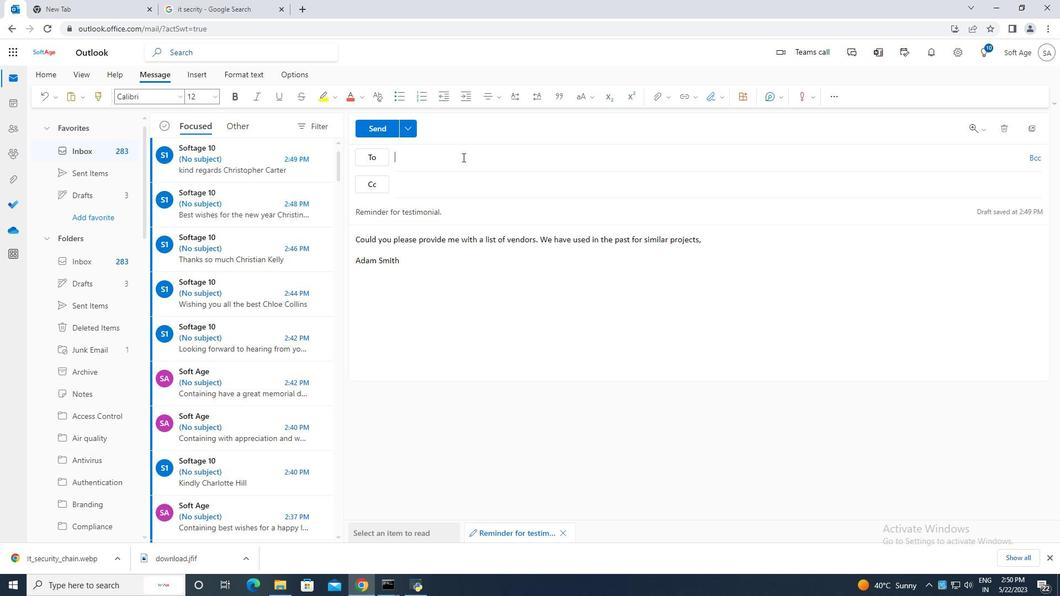 
Action: Key pressed softage.1
Screenshot: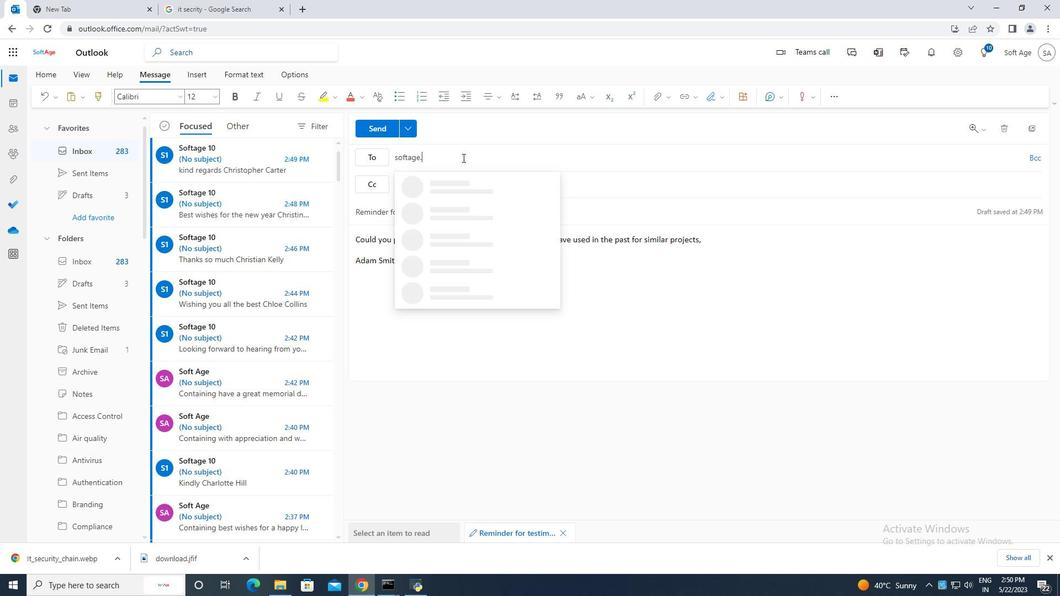 
Action: Mouse moved to (490, 260)
Screenshot: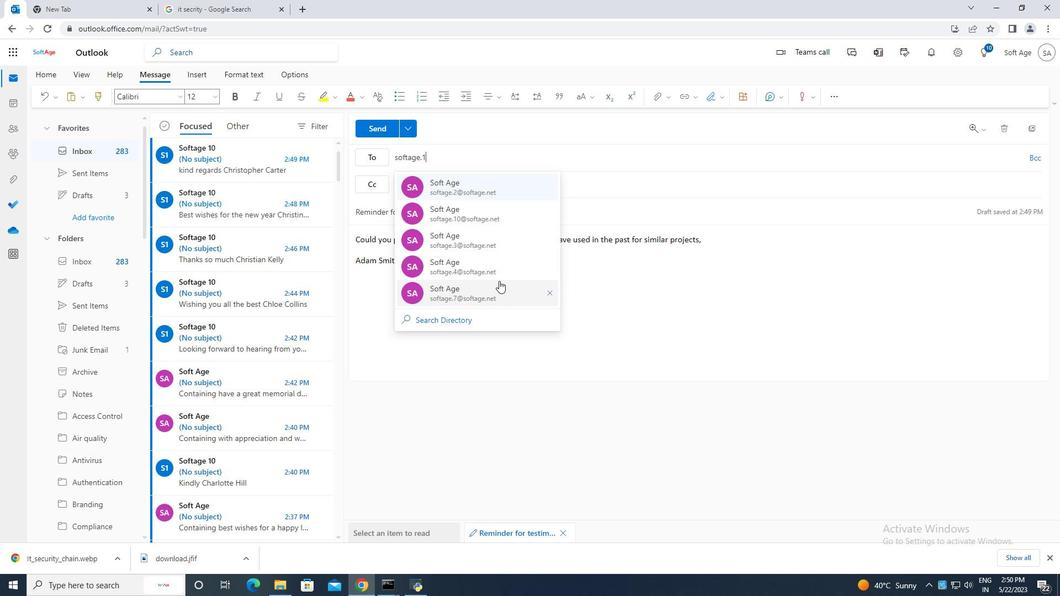 
Action: Mouse scrolled (490, 260) with delta (0, 0)
Screenshot: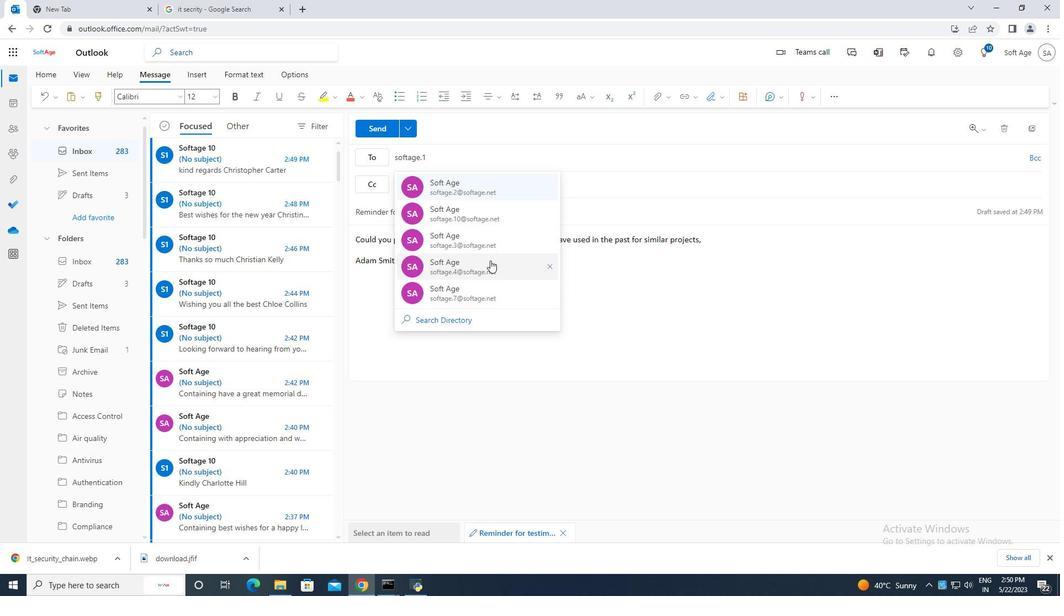 
Action: Mouse scrolled (490, 260) with delta (0, 0)
Screenshot: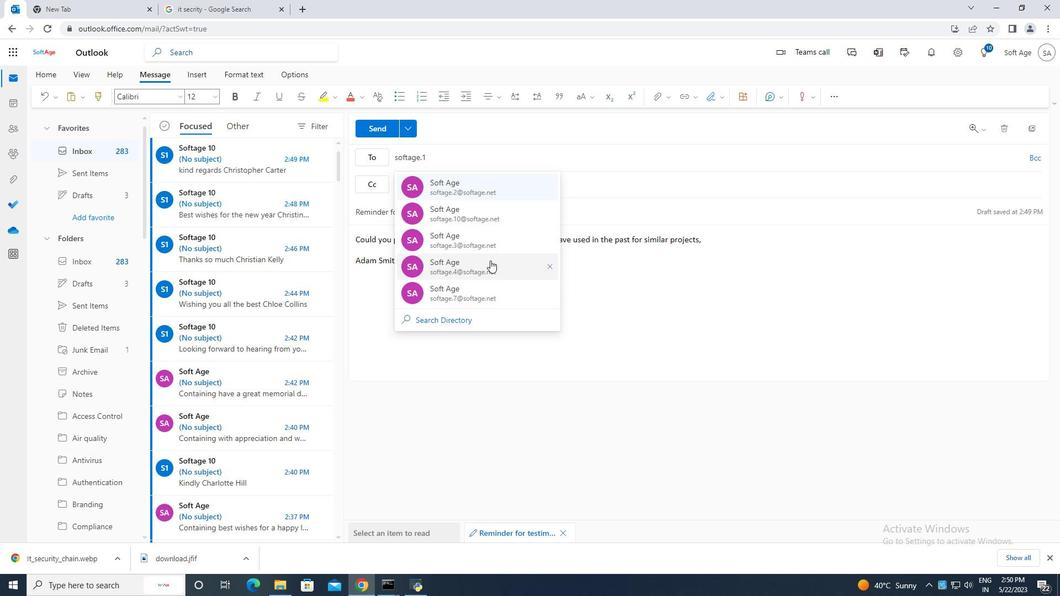 
Action: Mouse scrolled (490, 260) with delta (0, 0)
Screenshot: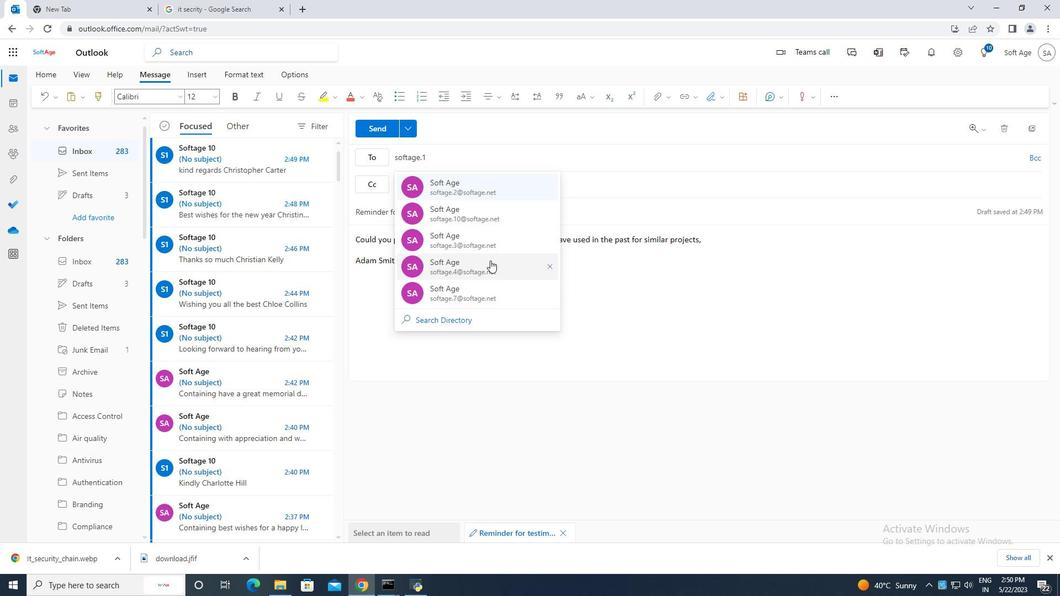 
Action: Mouse moved to (485, 236)
Screenshot: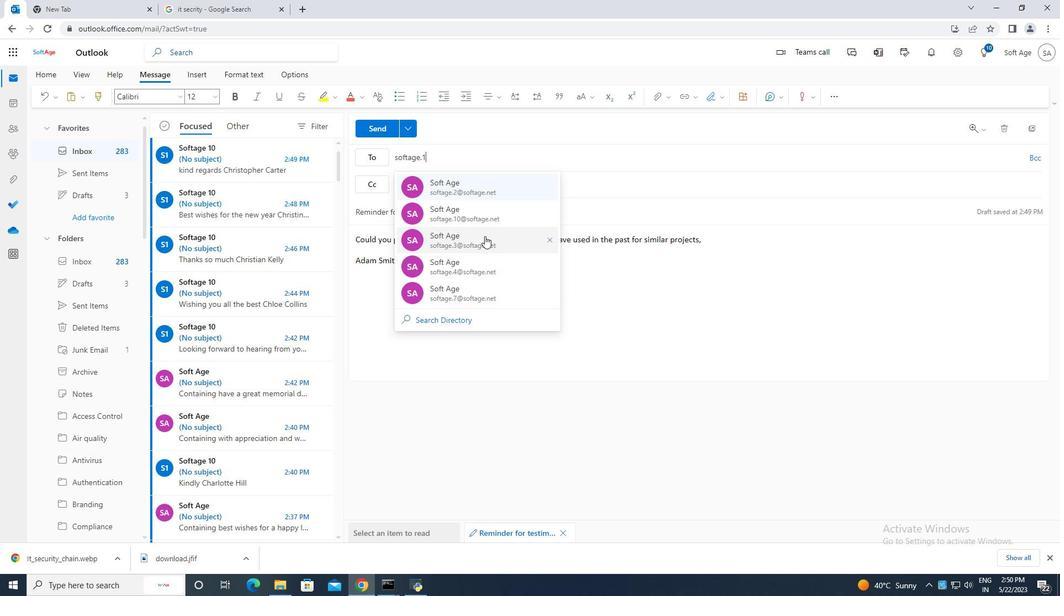 
Action: Mouse scrolled (485, 235) with delta (0, 0)
Screenshot: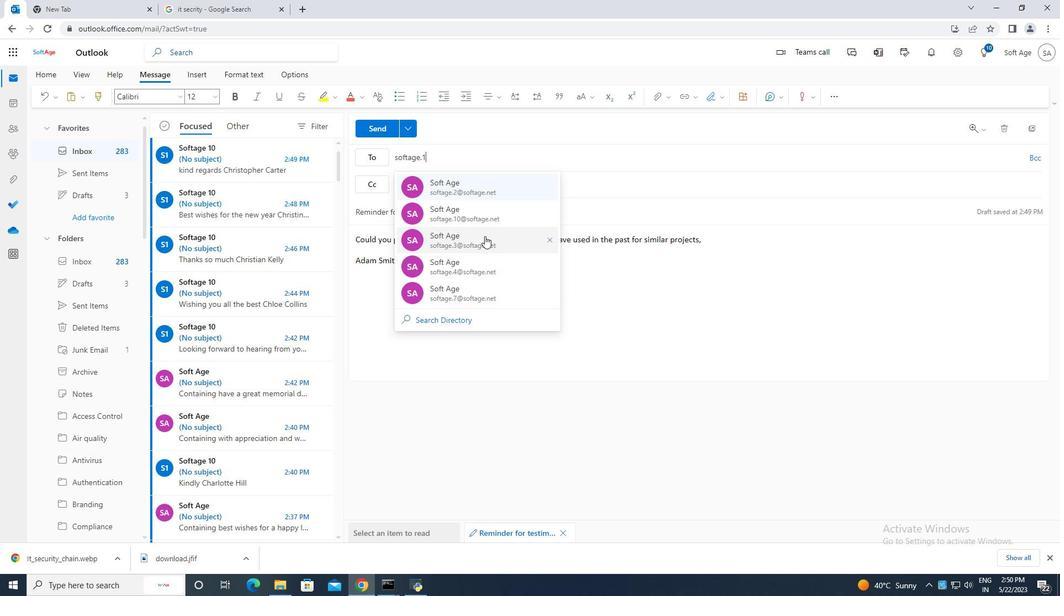 
Action: Mouse moved to (485, 237)
Screenshot: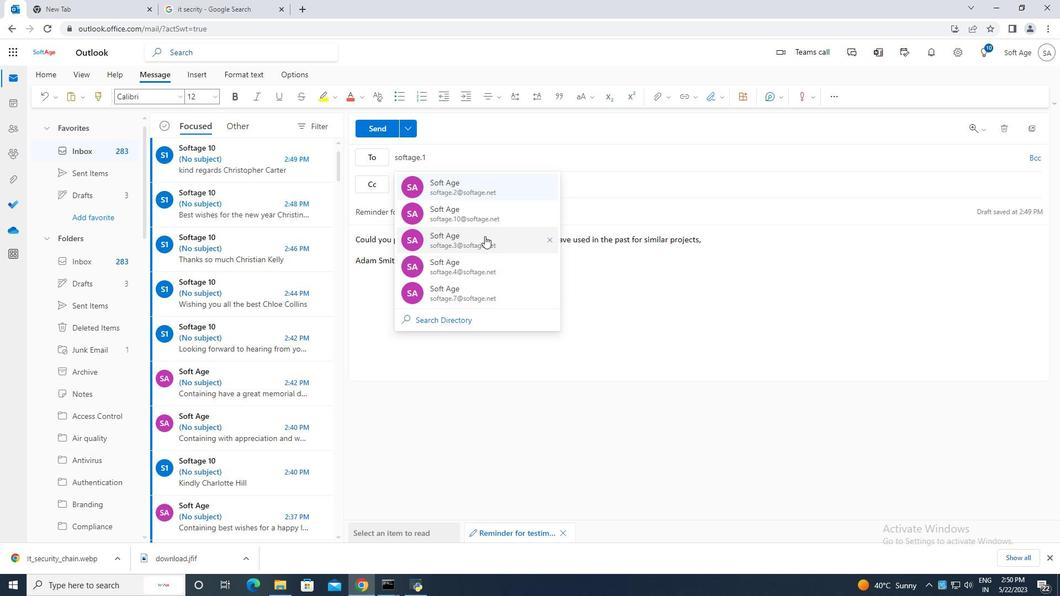 
Action: Mouse scrolled (485, 237) with delta (0, 0)
Screenshot: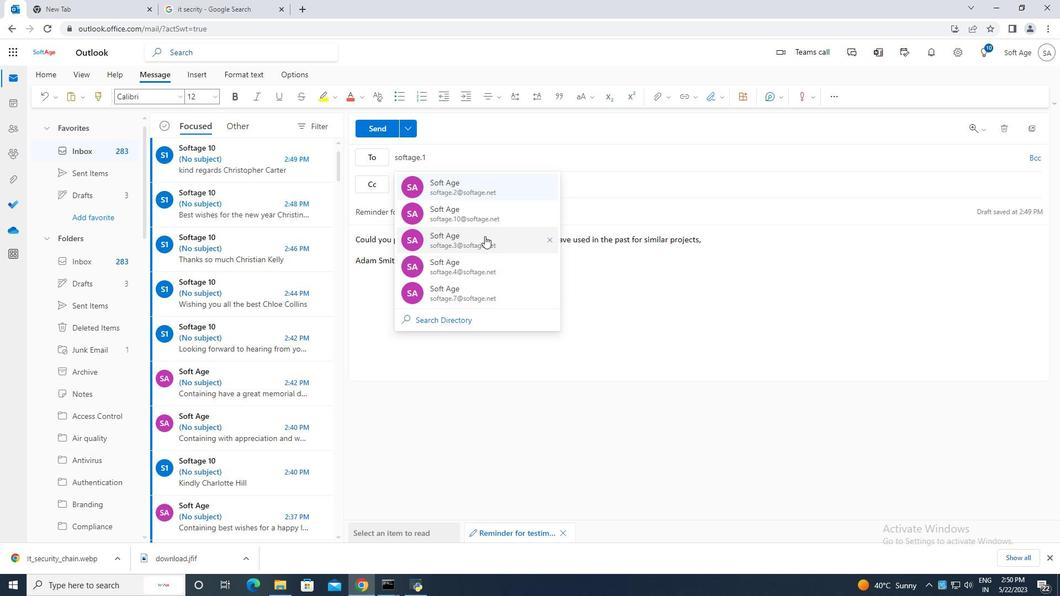 
Action: Mouse scrolled (485, 237) with delta (0, 0)
Screenshot: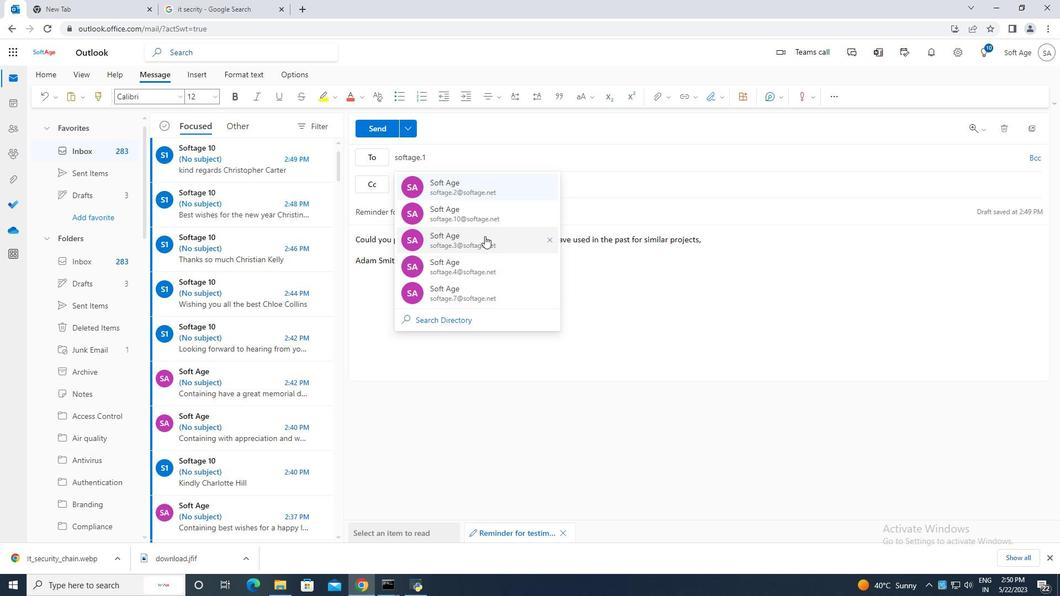 
Action: Mouse moved to (486, 238)
Screenshot: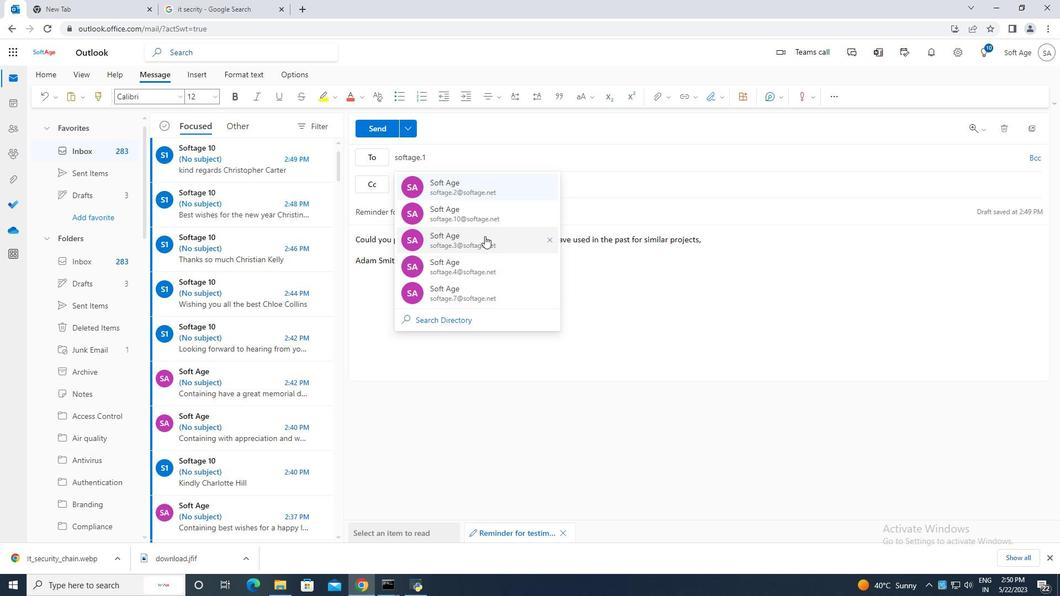 
Action: Mouse scrolled (486, 237) with delta (0, 0)
Screenshot: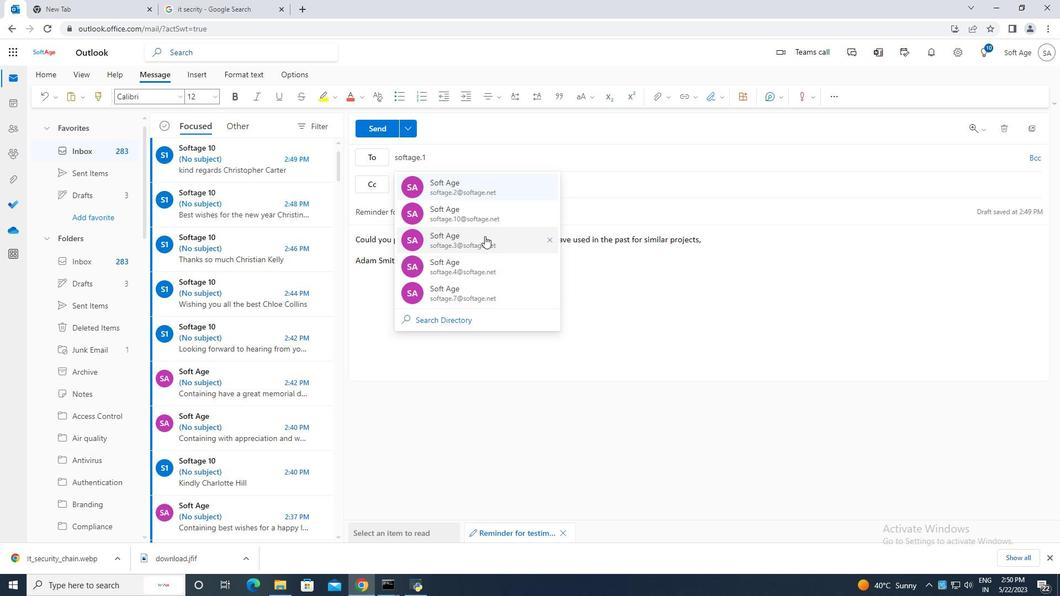 
Action: Mouse moved to (486, 239)
Screenshot: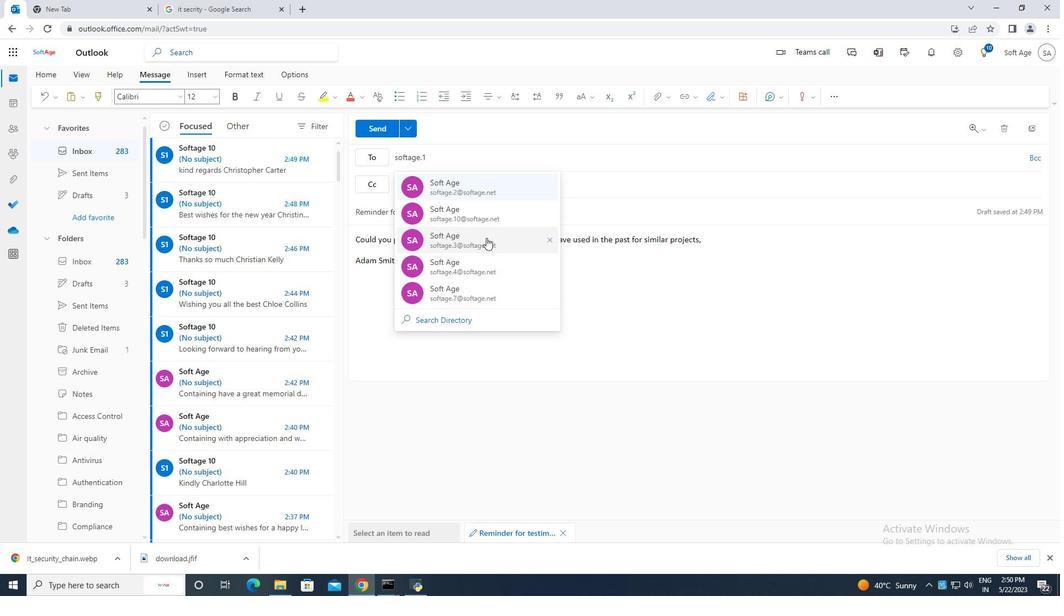 
Action: Mouse scrolled (486, 240) with delta (0, 0)
Screenshot: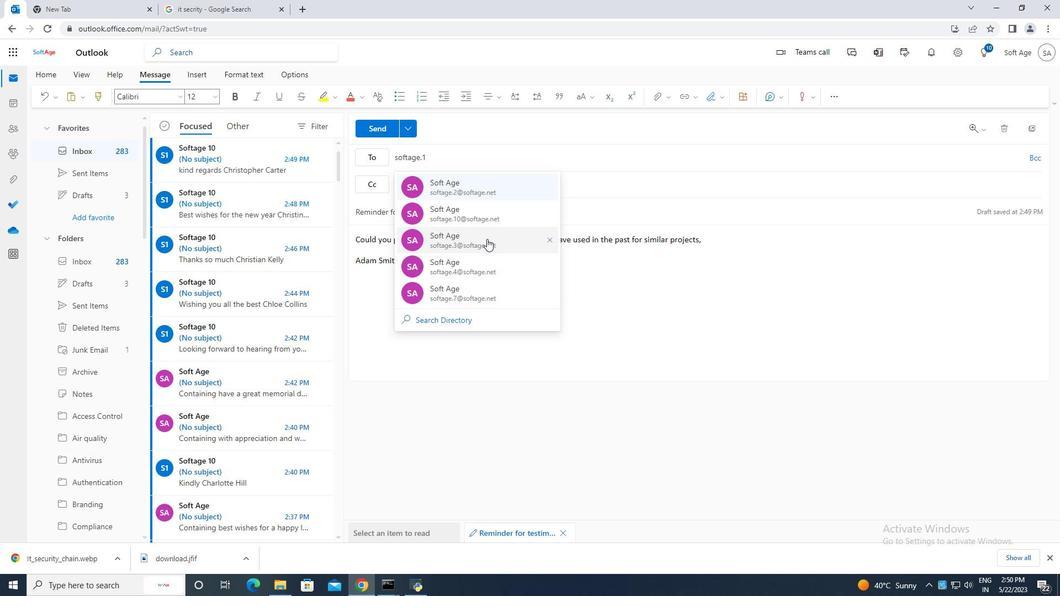
Action: Mouse scrolled (486, 240) with delta (0, 0)
Screenshot: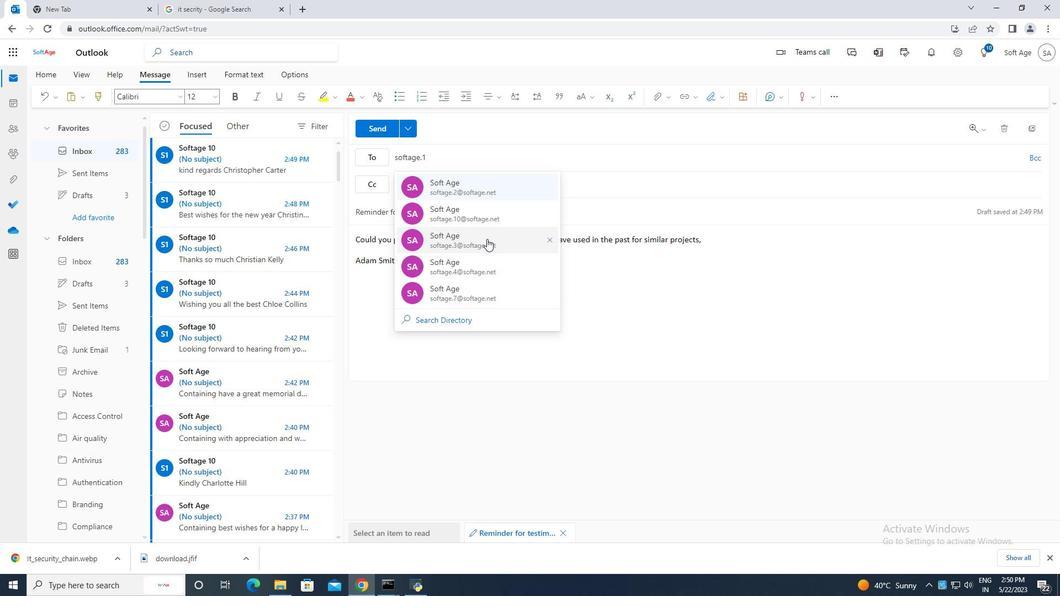 
Action: Mouse scrolled (486, 240) with delta (0, 0)
Screenshot: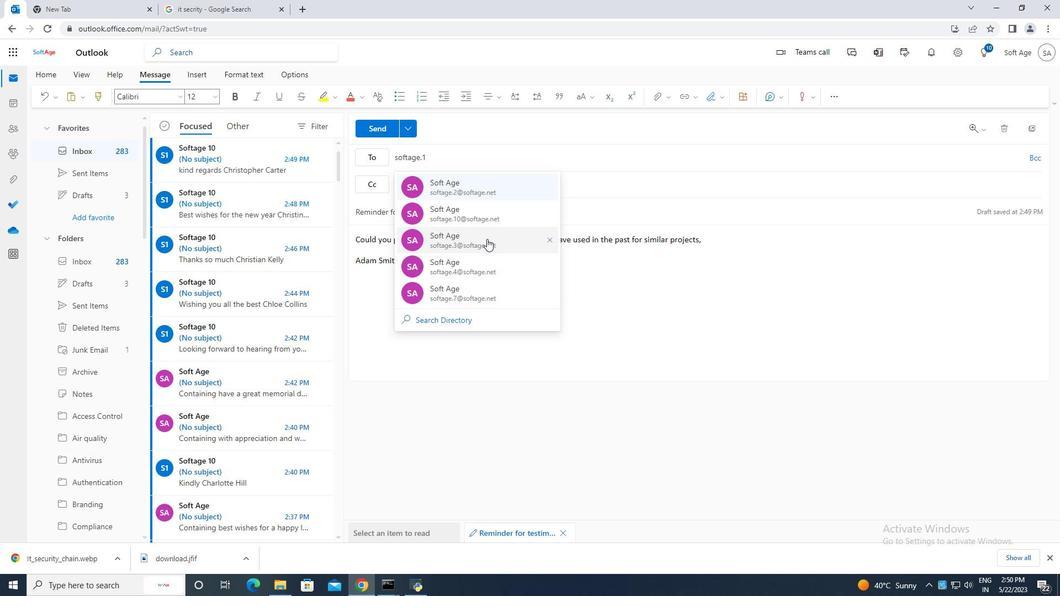 
Action: Mouse moved to (457, 161)
Screenshot: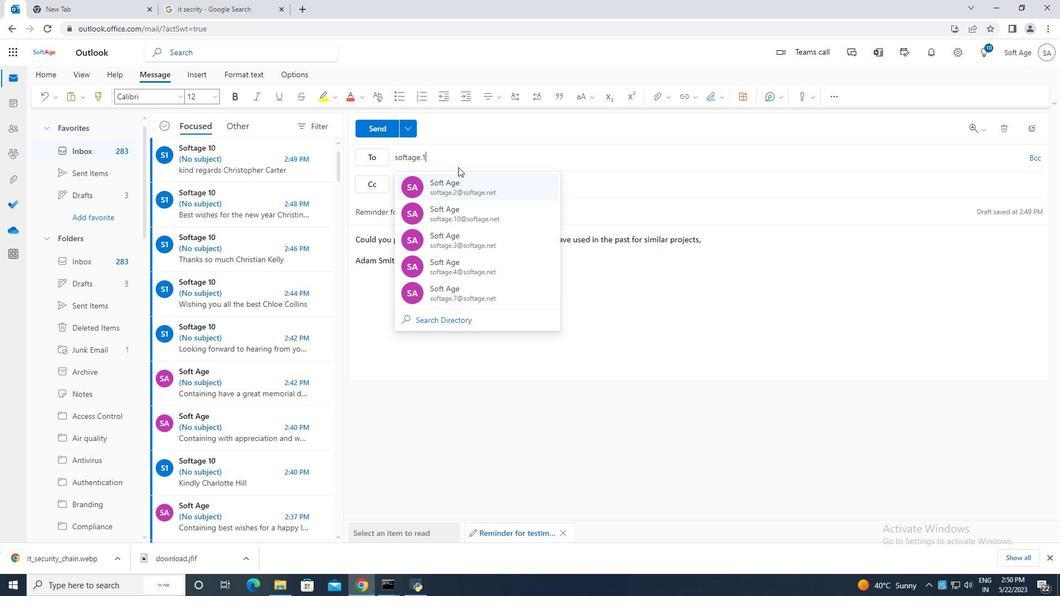 
Action: Mouse pressed left at (457, 161)
Screenshot: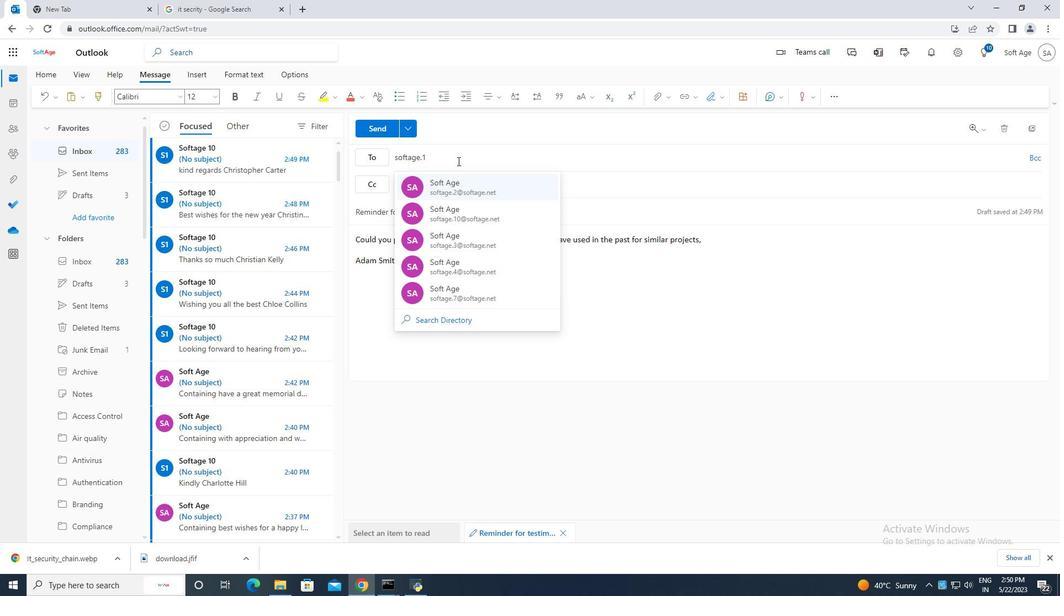 
Action: Mouse moved to (457, 161)
Screenshot: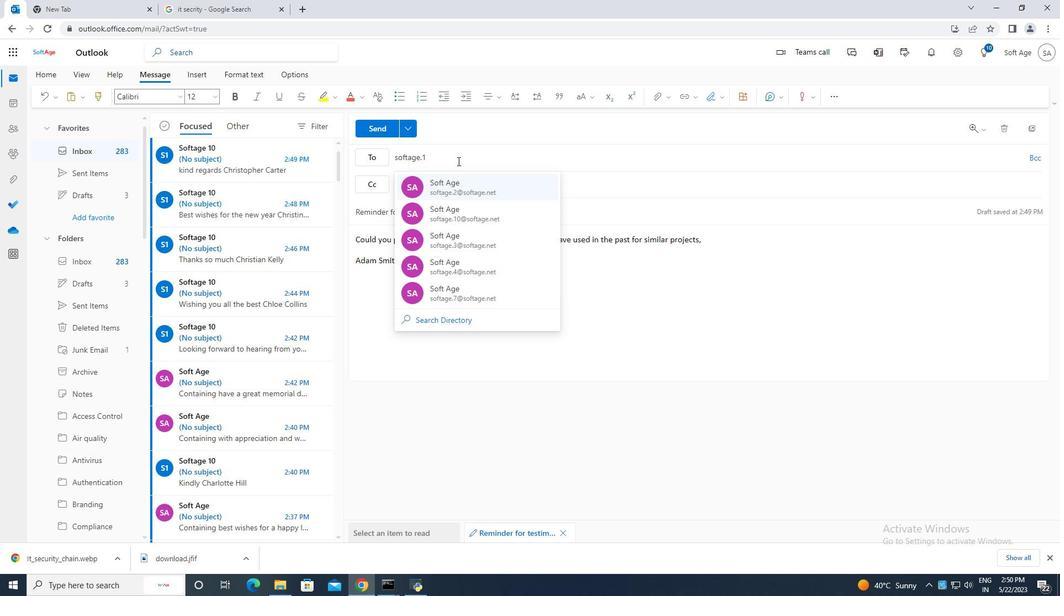 
Action: Key pressed <Key.backspace>1<Key.shift>@softage.net
Screenshot: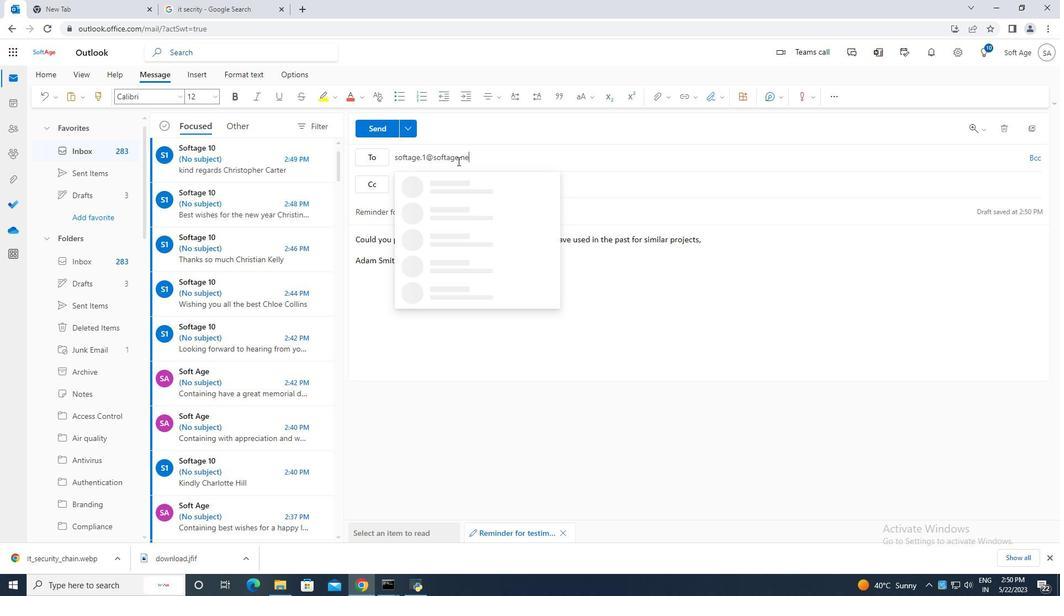 
Action: Mouse moved to (494, 181)
Screenshot: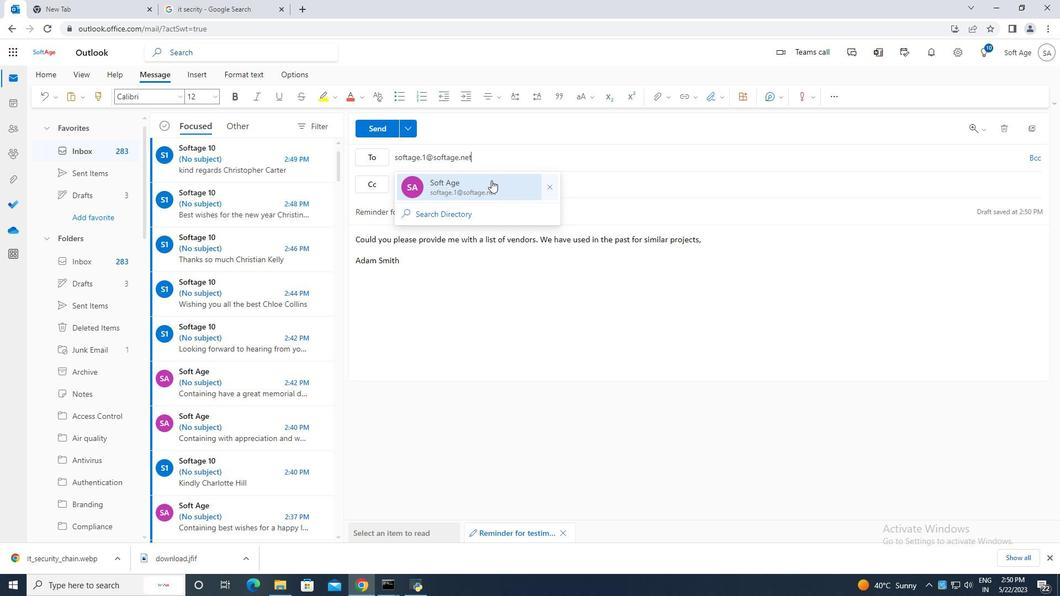 
Action: Mouse pressed left at (494, 181)
Screenshot: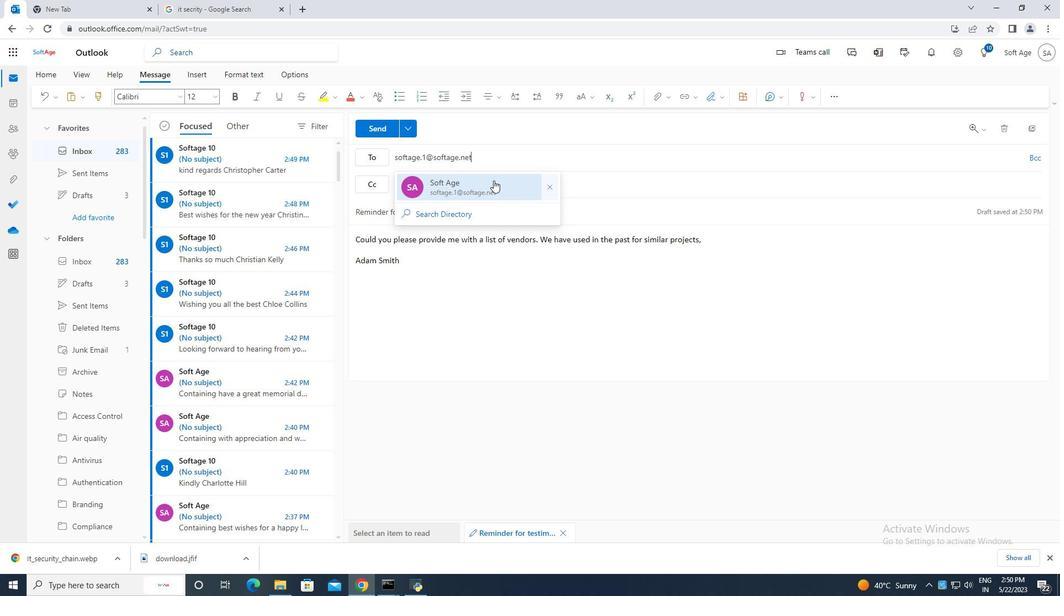 
Action: Mouse moved to (113, 395)
Screenshot: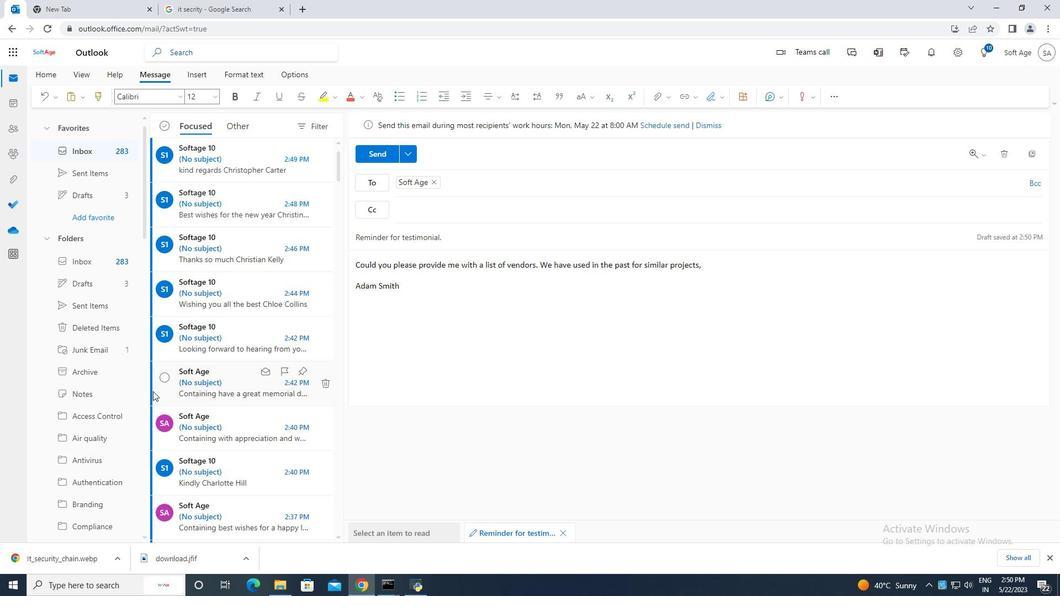 
Action: Mouse scrolled (113, 394) with delta (0, 0)
Screenshot: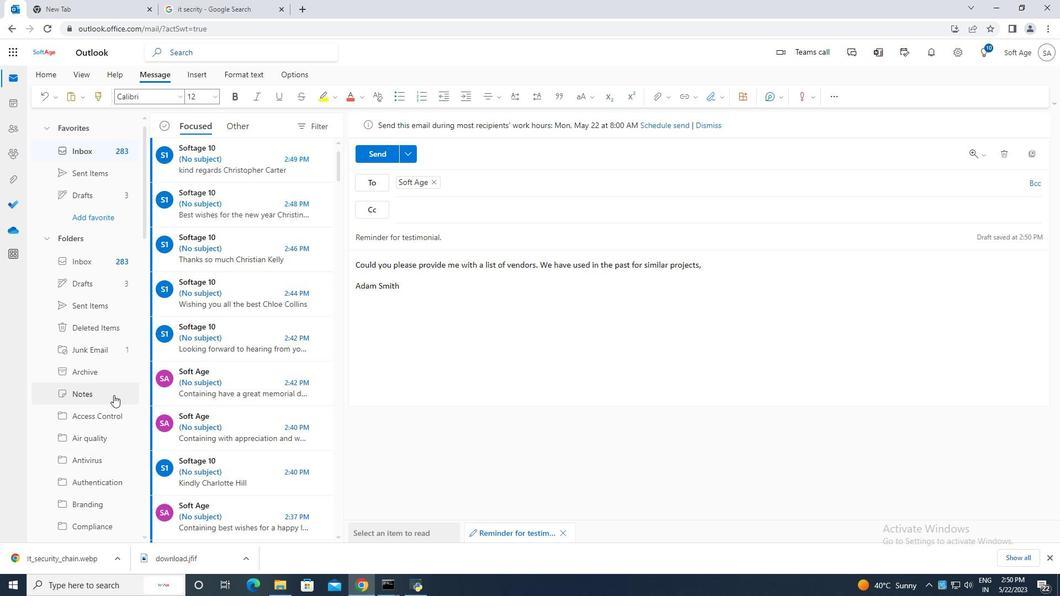 
Action: Mouse scrolled (113, 394) with delta (0, 0)
Screenshot: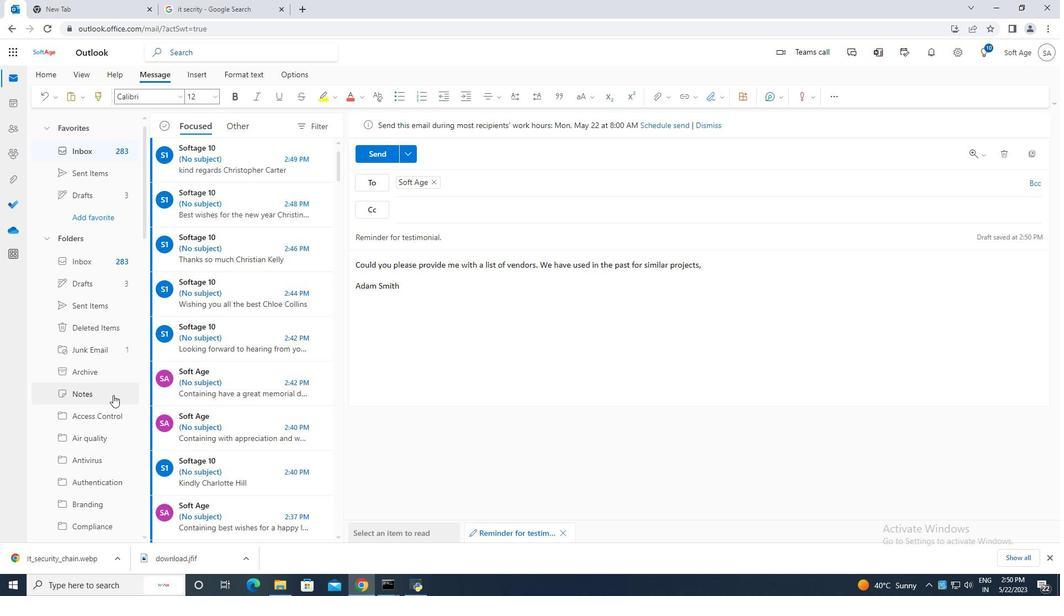 
Action: Mouse scrolled (113, 394) with delta (0, 0)
Screenshot: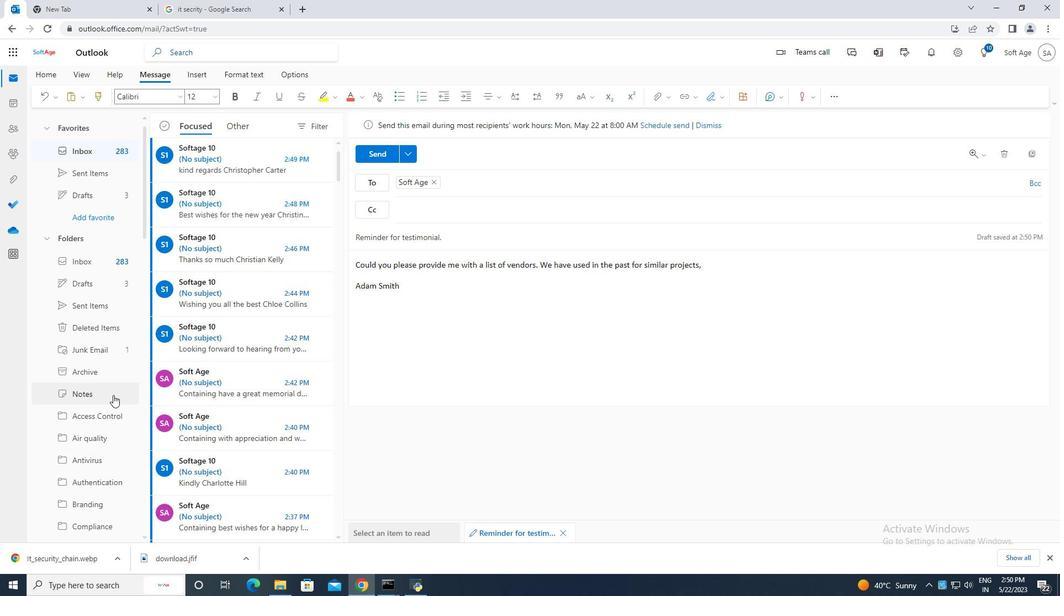 
Action: Mouse scrolled (113, 394) with delta (0, 0)
Screenshot: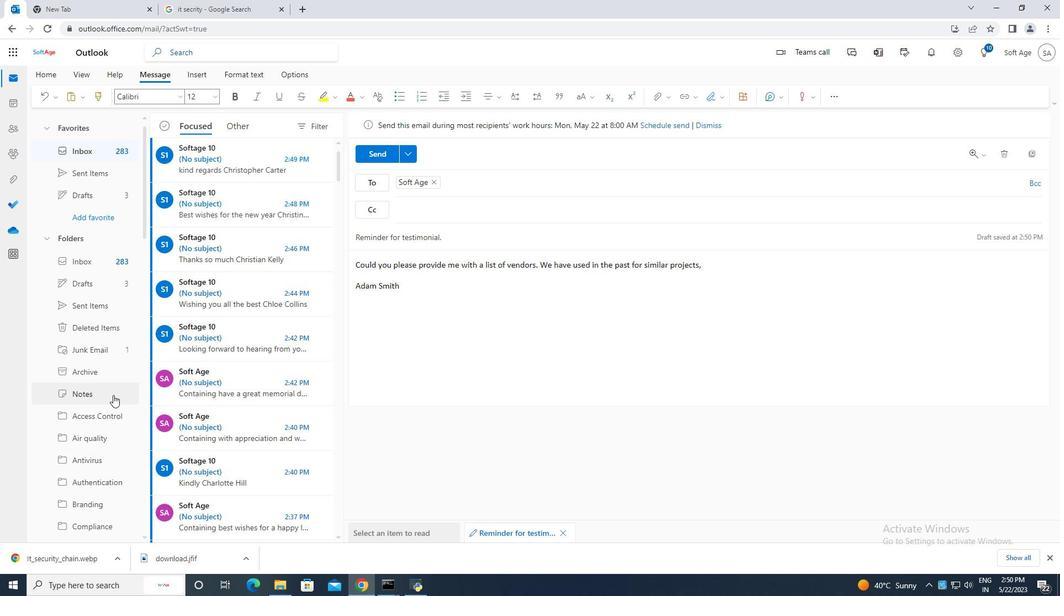 
Action: Mouse scrolled (113, 394) with delta (0, 0)
Screenshot: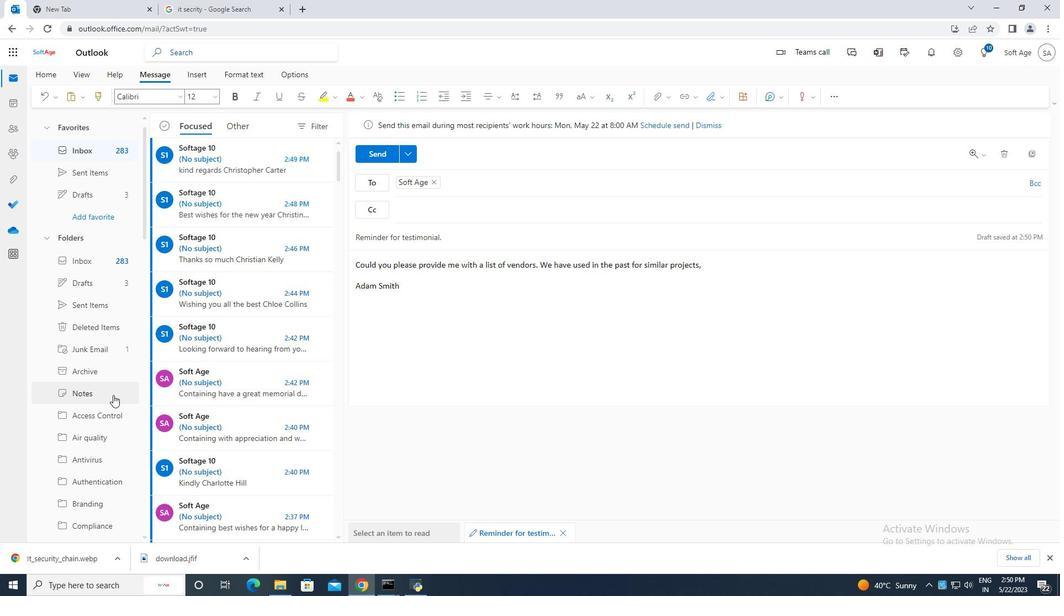 
Action: Mouse scrolled (113, 394) with delta (0, 0)
Screenshot: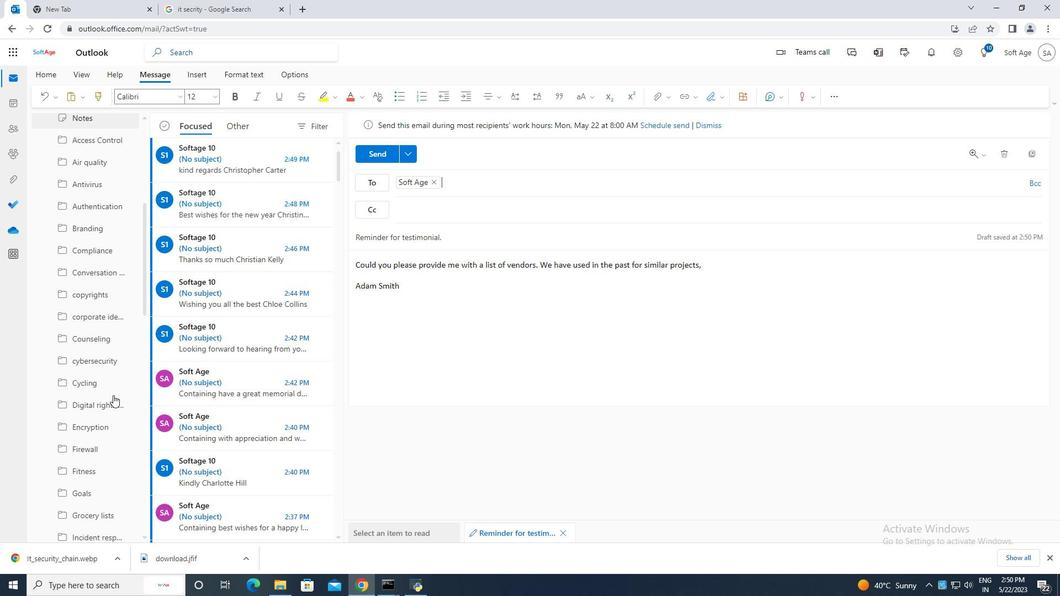 
Action: Mouse scrolled (113, 394) with delta (0, 0)
Screenshot: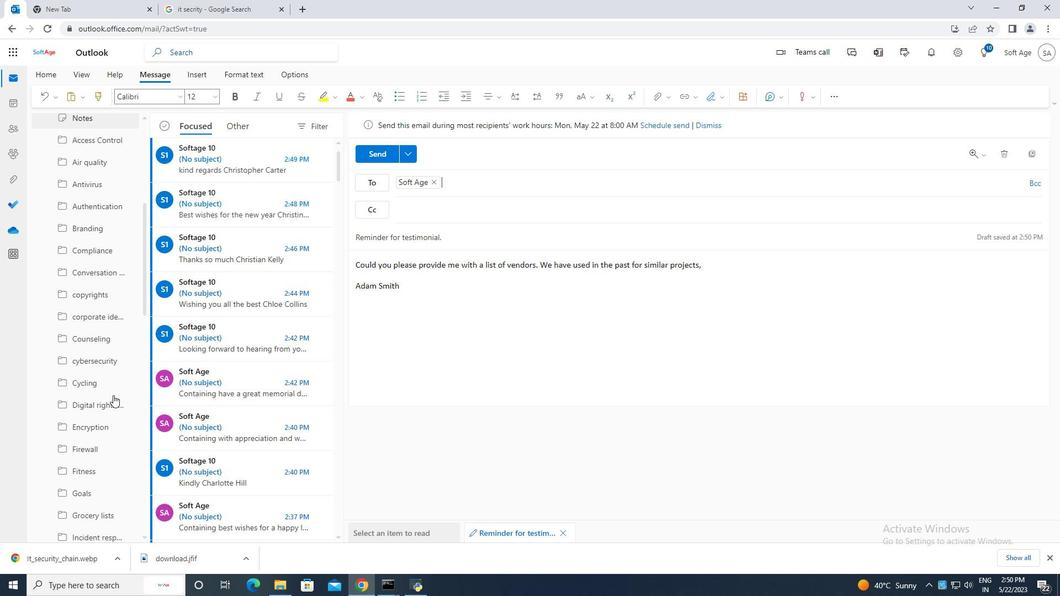 
Action: Mouse scrolled (113, 394) with delta (0, 0)
Screenshot: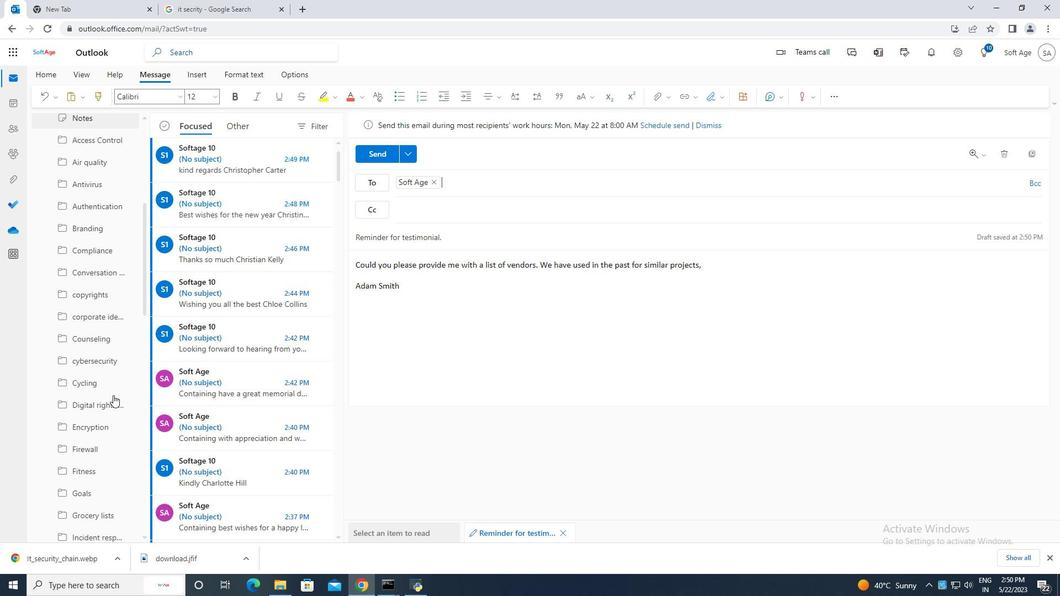 
Action: Mouse moved to (113, 395)
Screenshot: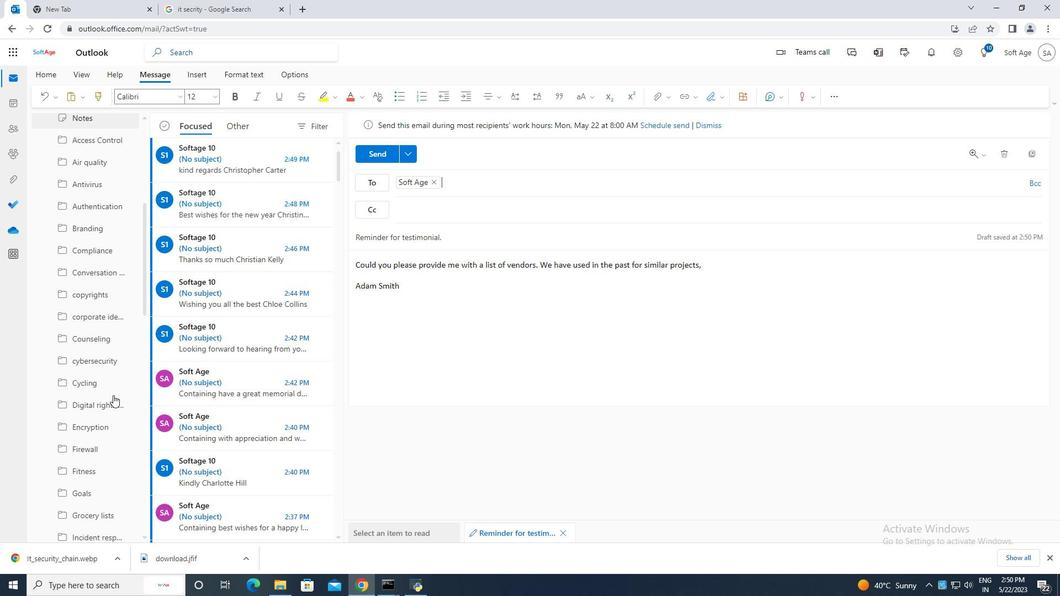 
Action: Mouse scrolled (113, 394) with delta (0, 0)
Screenshot: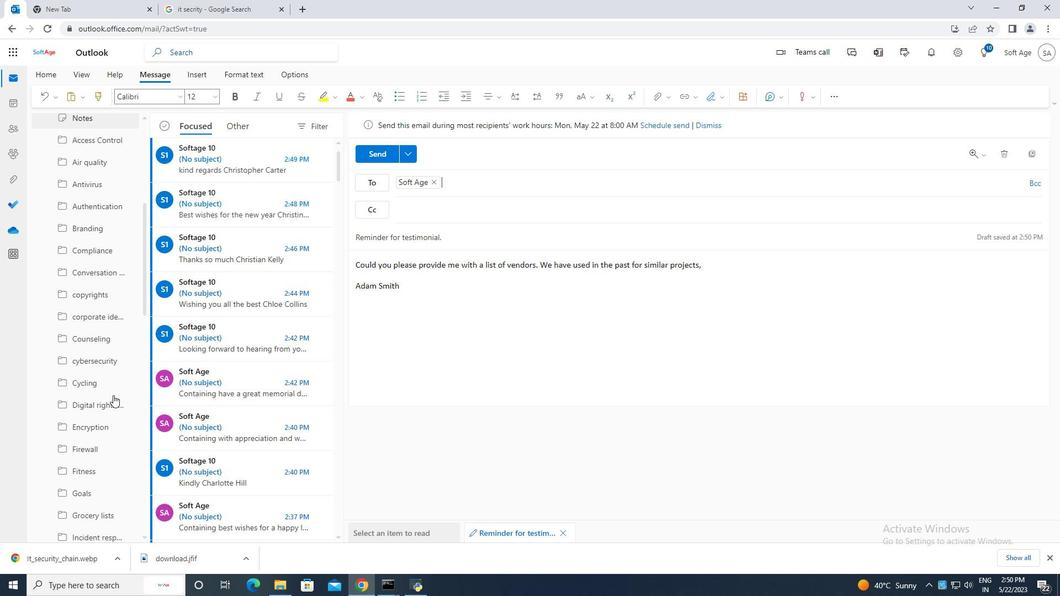 
Action: Mouse moved to (113, 395)
Screenshot: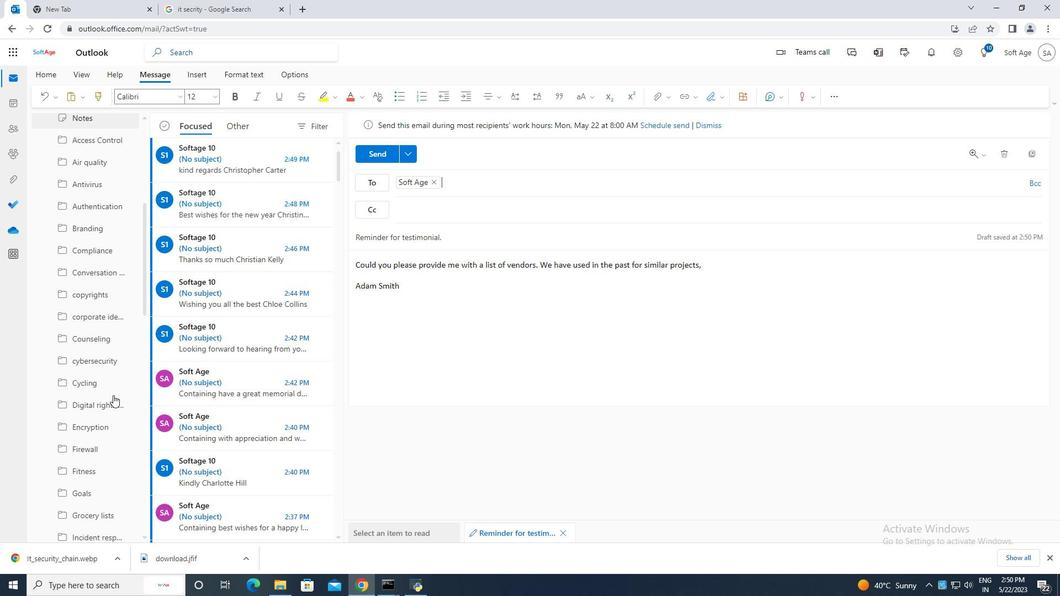 
Action: Mouse scrolled (113, 394) with delta (0, 0)
Screenshot: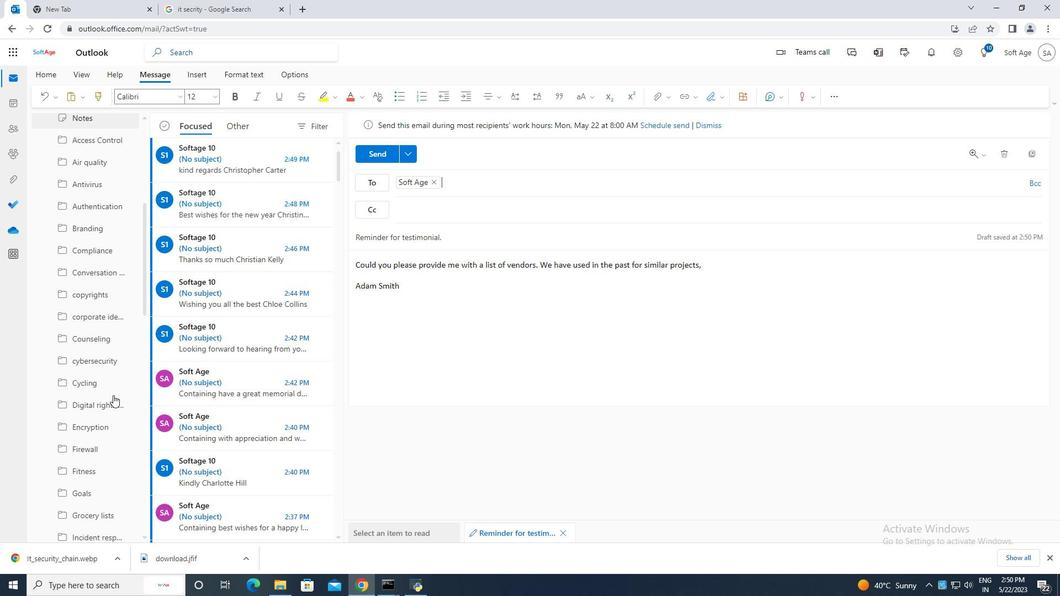 
Action: Mouse moved to (114, 395)
Screenshot: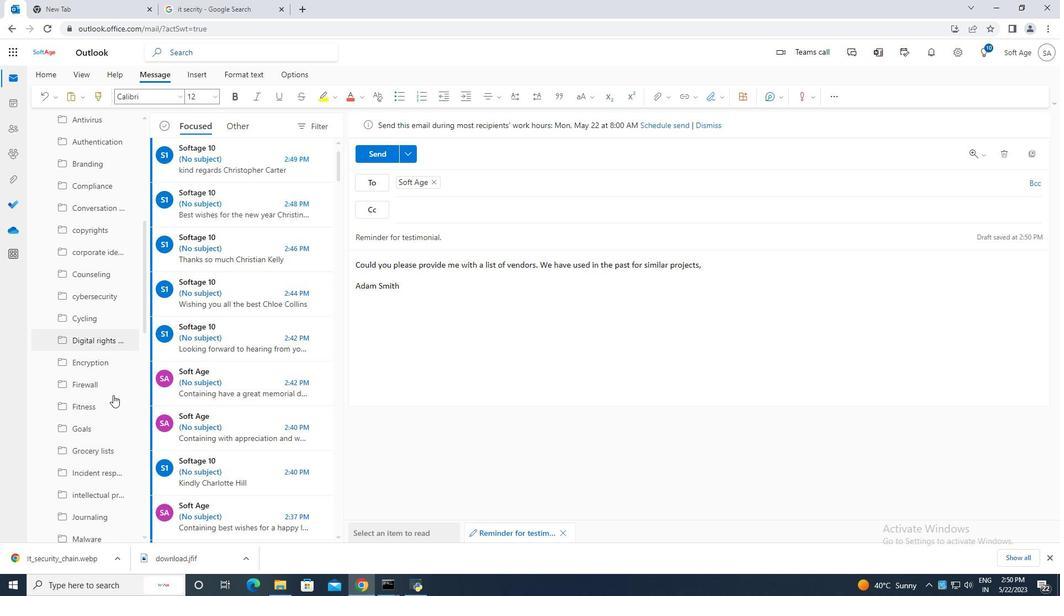 
Action: Mouse scrolled (114, 394) with delta (0, 0)
Screenshot: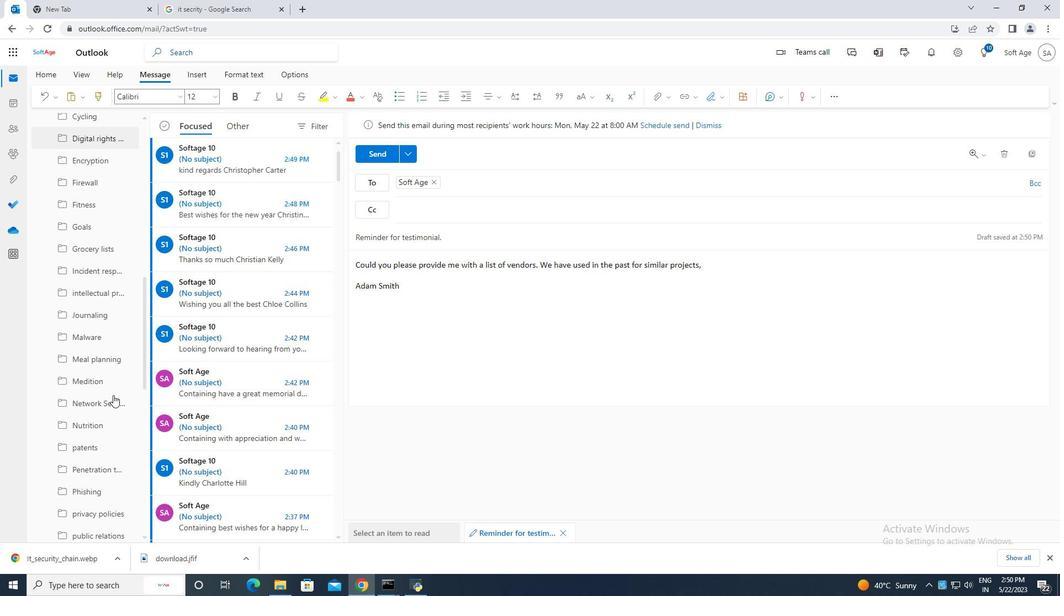 
Action: Mouse scrolled (114, 394) with delta (0, 0)
Screenshot: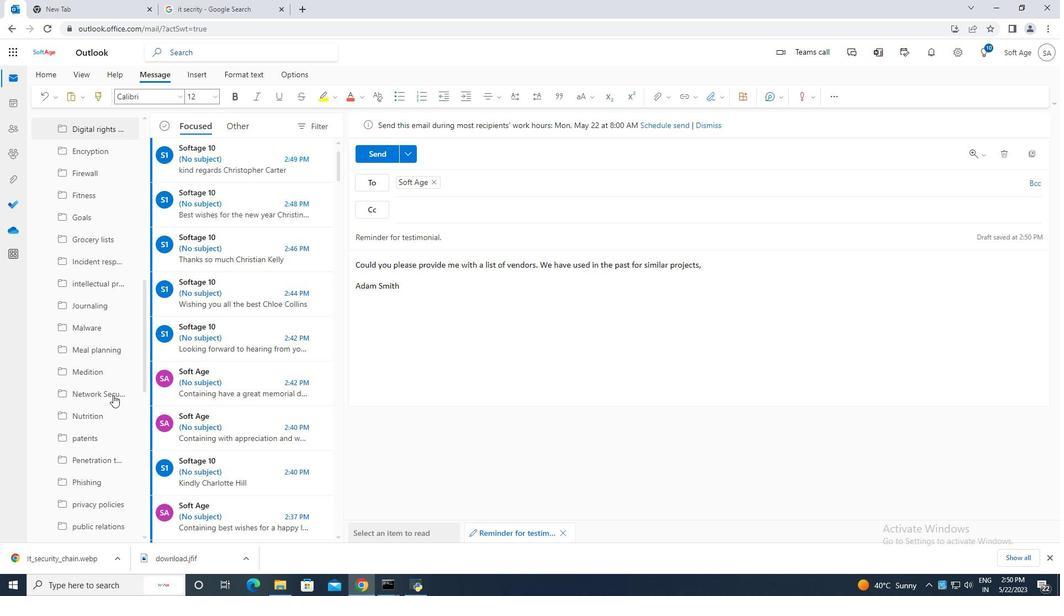 
Action: Mouse scrolled (114, 394) with delta (0, 0)
Screenshot: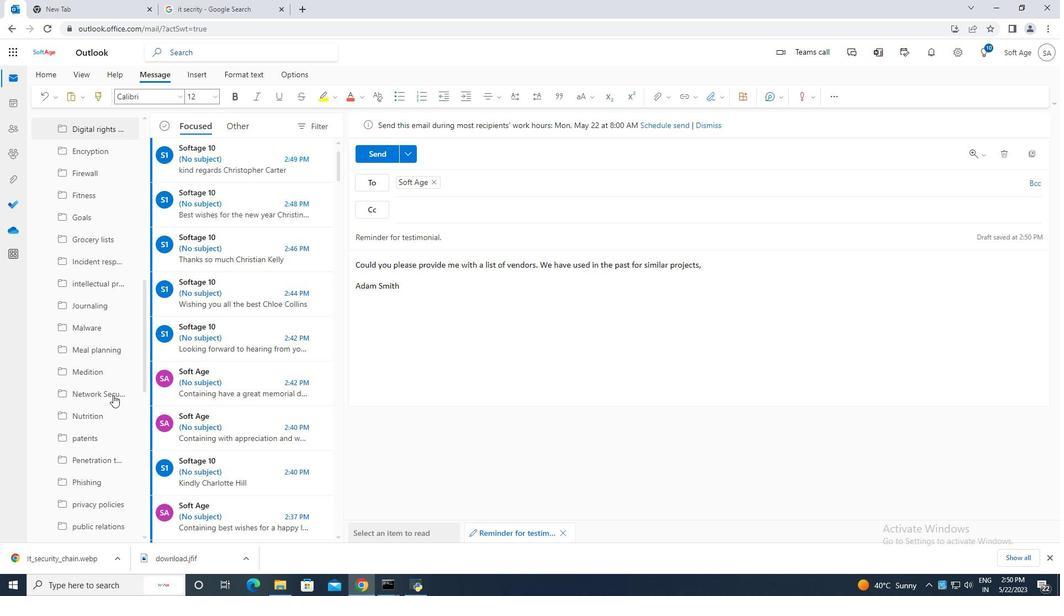 
Action: Mouse scrolled (114, 394) with delta (0, 0)
Screenshot: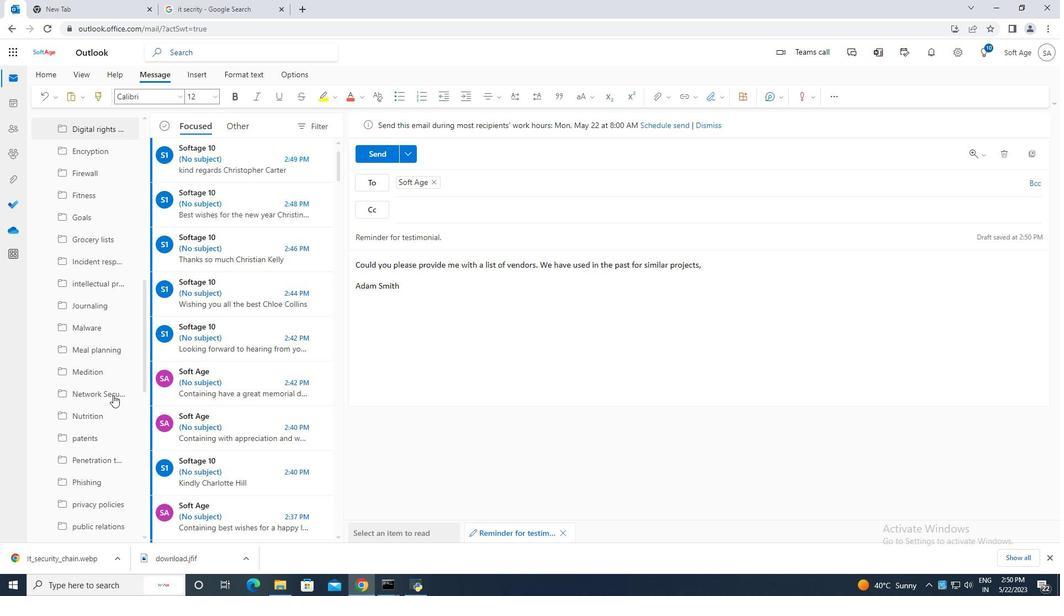 
Action: Mouse scrolled (114, 394) with delta (0, 0)
Screenshot: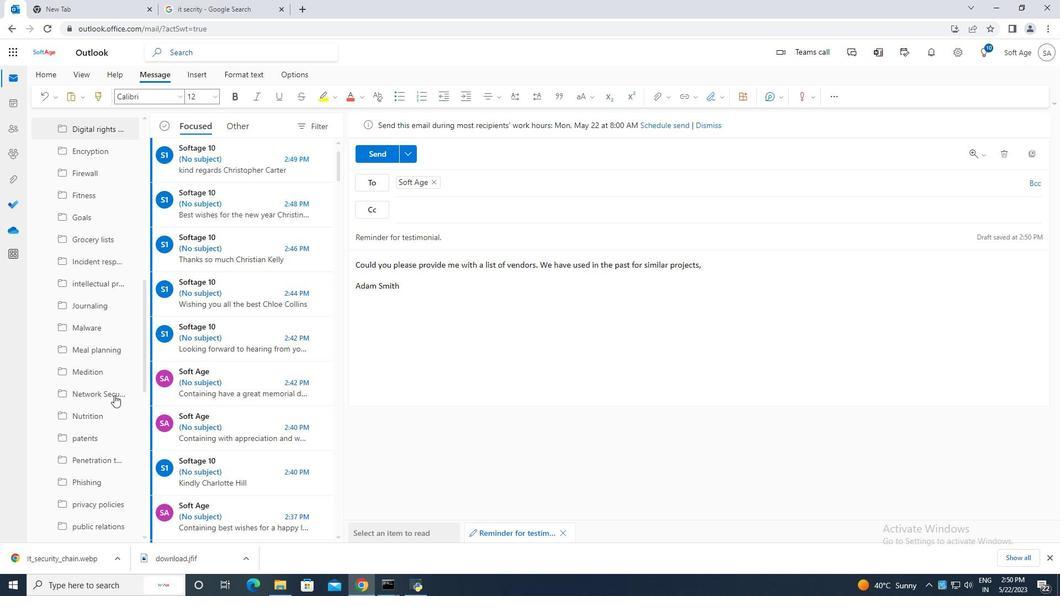 
Action: Mouse scrolled (114, 394) with delta (0, 0)
Screenshot: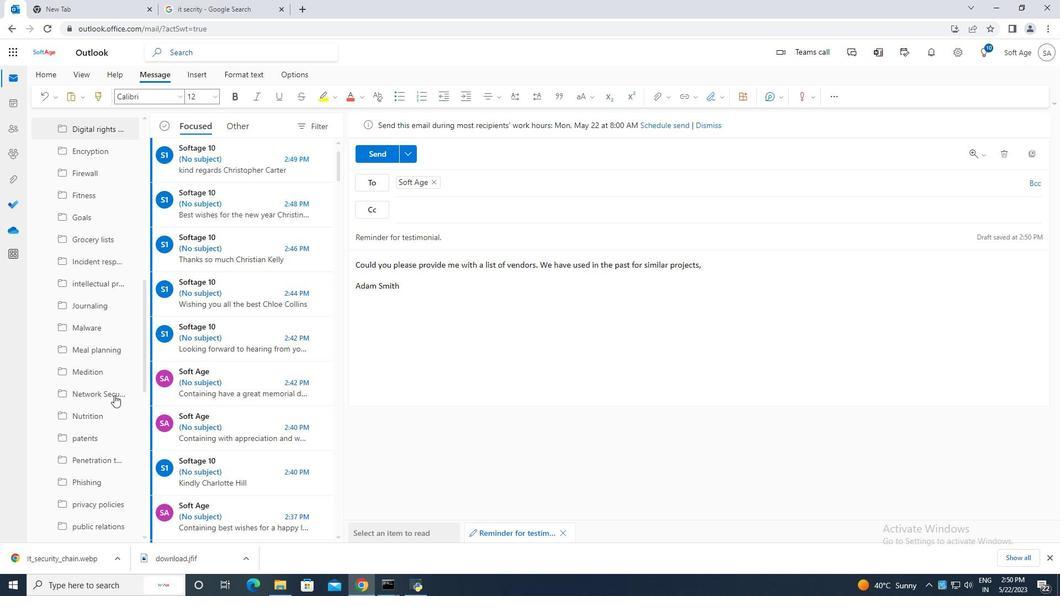 
Action: Mouse scrolled (114, 394) with delta (0, 0)
Screenshot: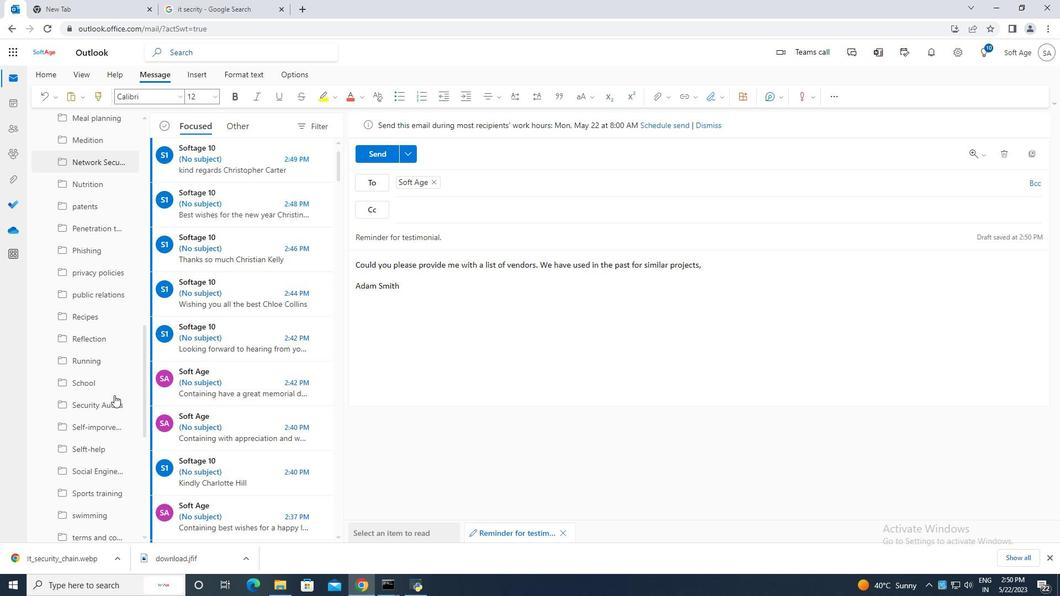 
Action: Mouse scrolled (114, 394) with delta (0, 0)
Screenshot: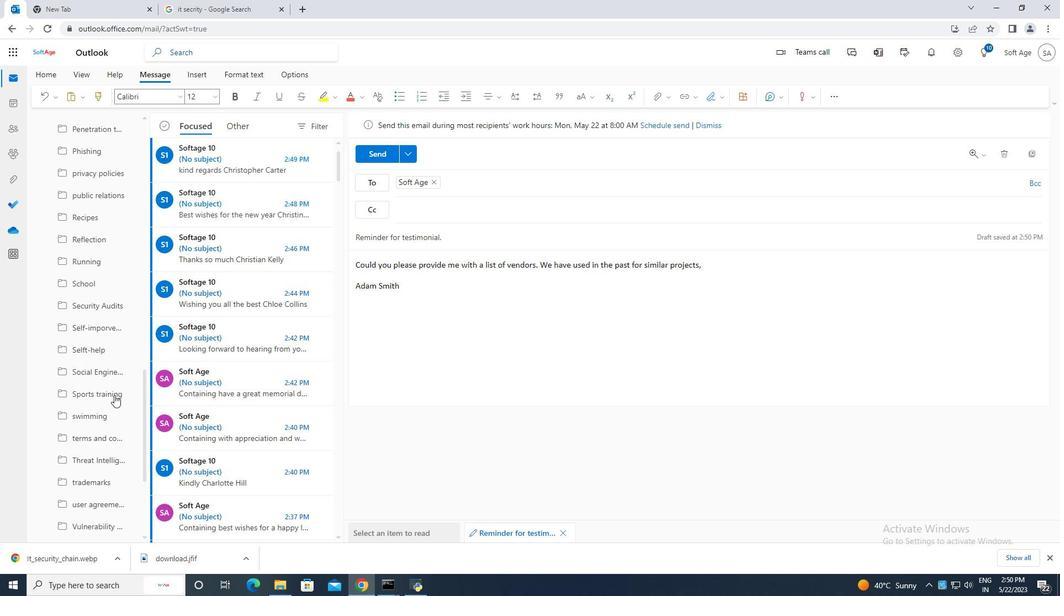 
Action: Mouse scrolled (114, 394) with delta (0, 0)
Screenshot: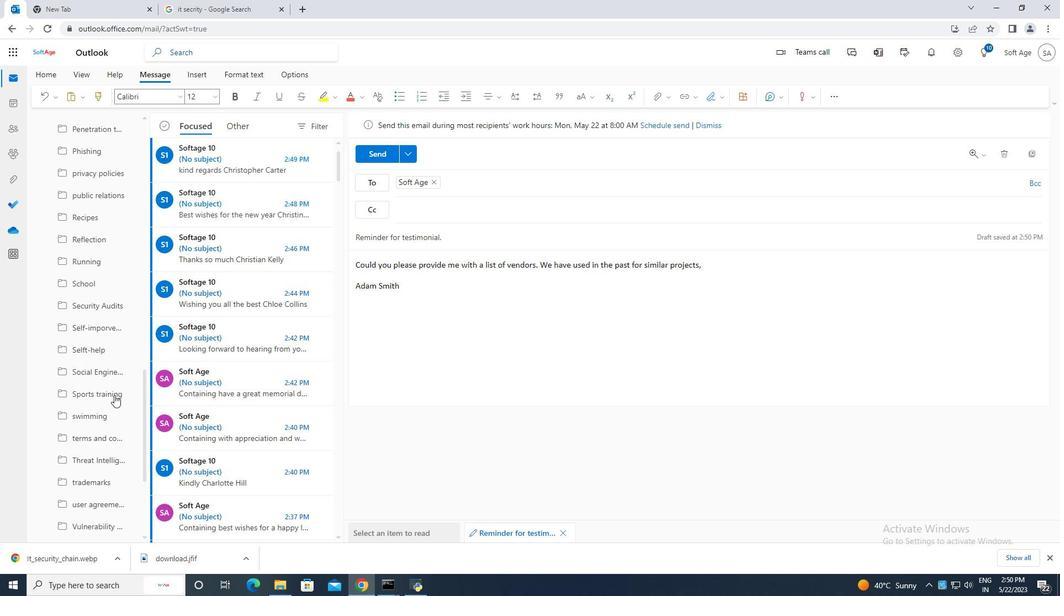 
Action: Mouse scrolled (114, 394) with delta (0, 0)
Screenshot: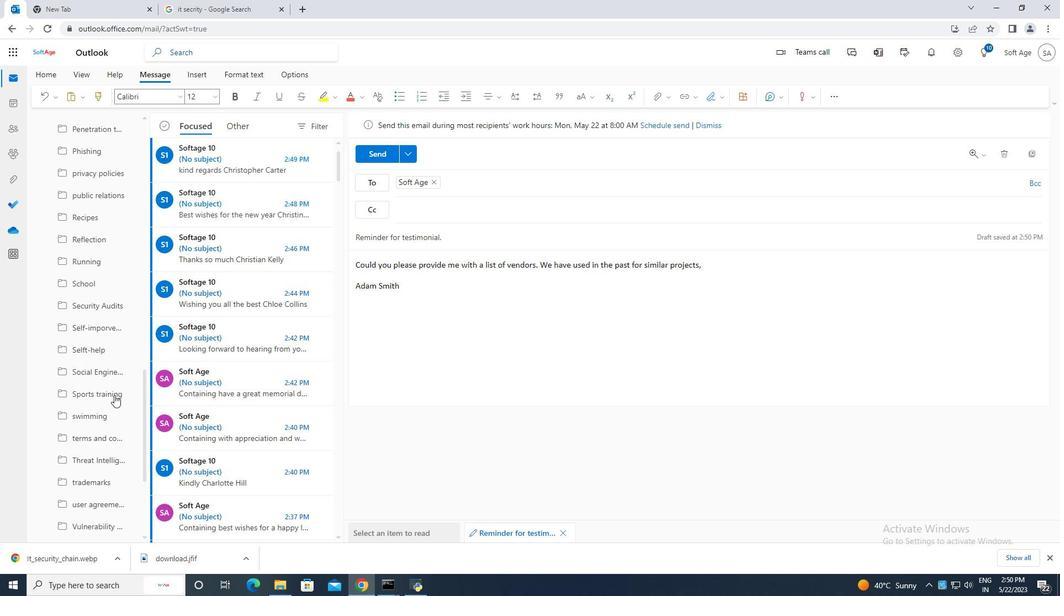 
Action: Mouse scrolled (114, 394) with delta (0, 0)
Screenshot: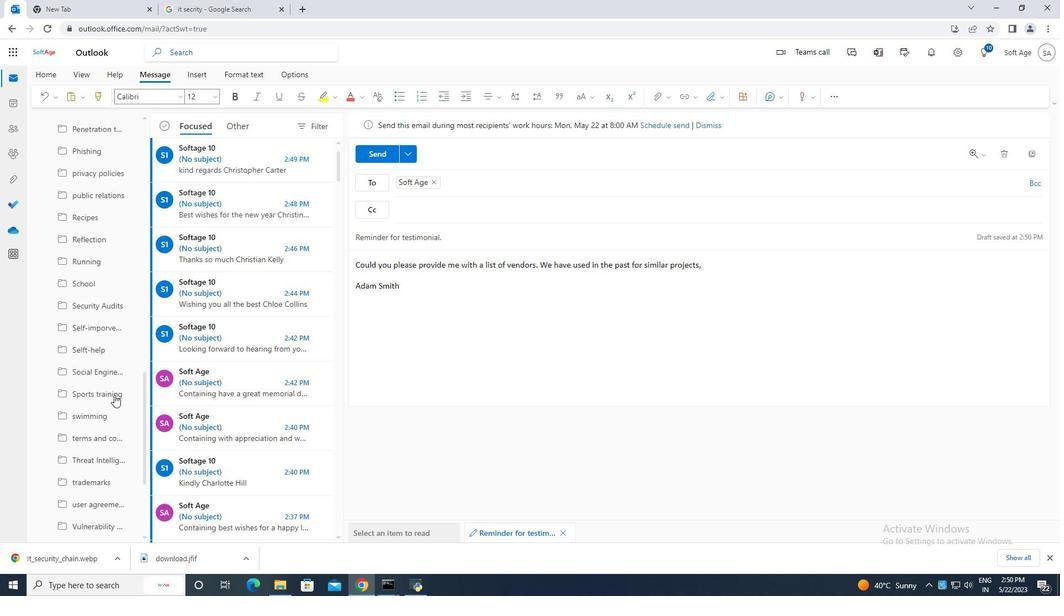 
Action: Mouse scrolled (114, 394) with delta (0, 0)
Screenshot: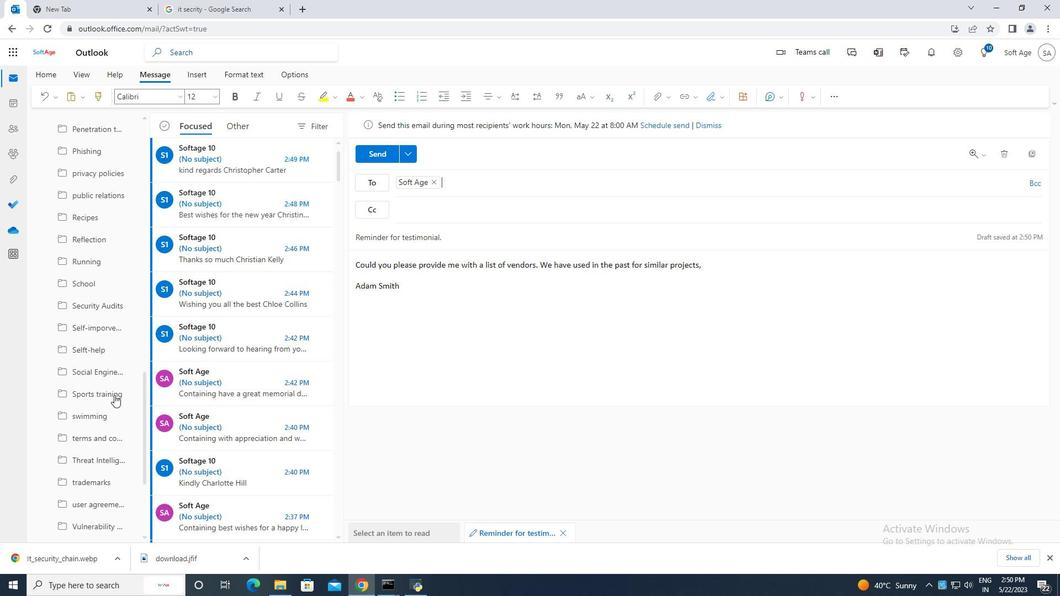 
Action: Mouse scrolled (114, 394) with delta (0, 0)
Screenshot: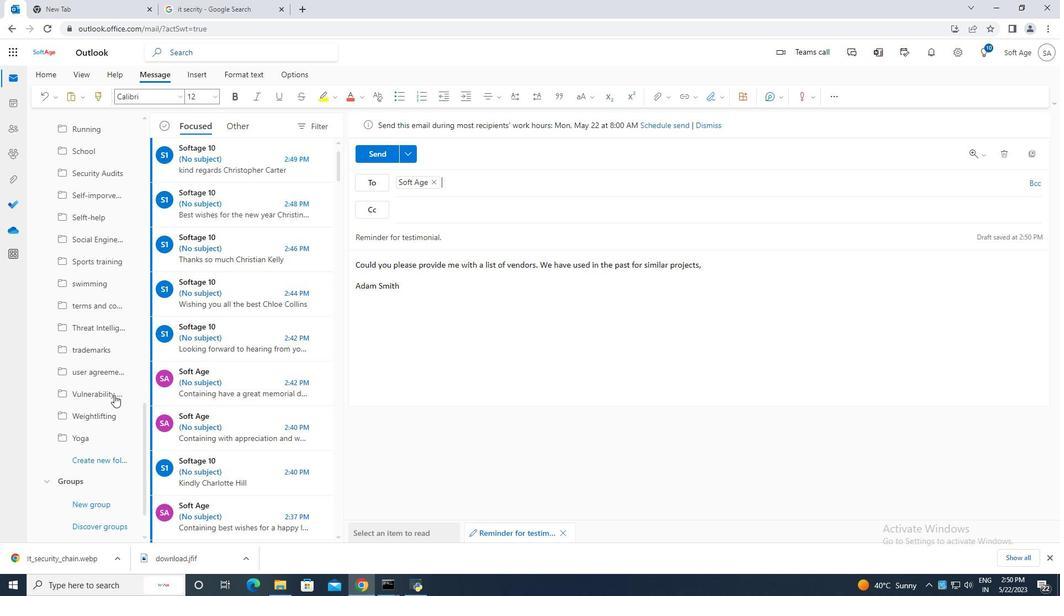 
Action: Mouse scrolled (114, 394) with delta (0, 0)
Screenshot: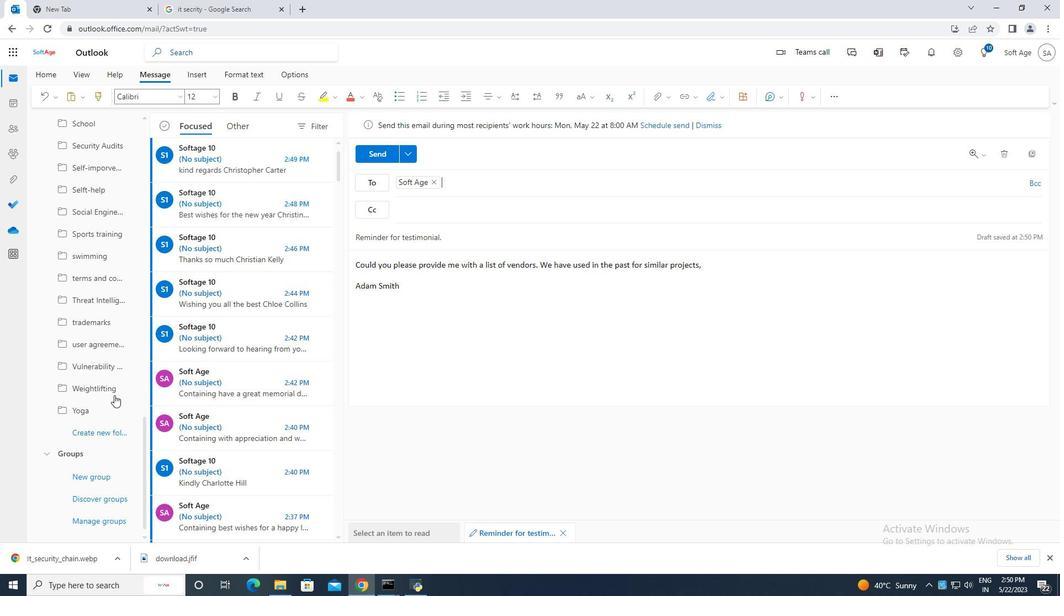 
Action: Mouse scrolled (114, 394) with delta (0, 0)
Screenshot: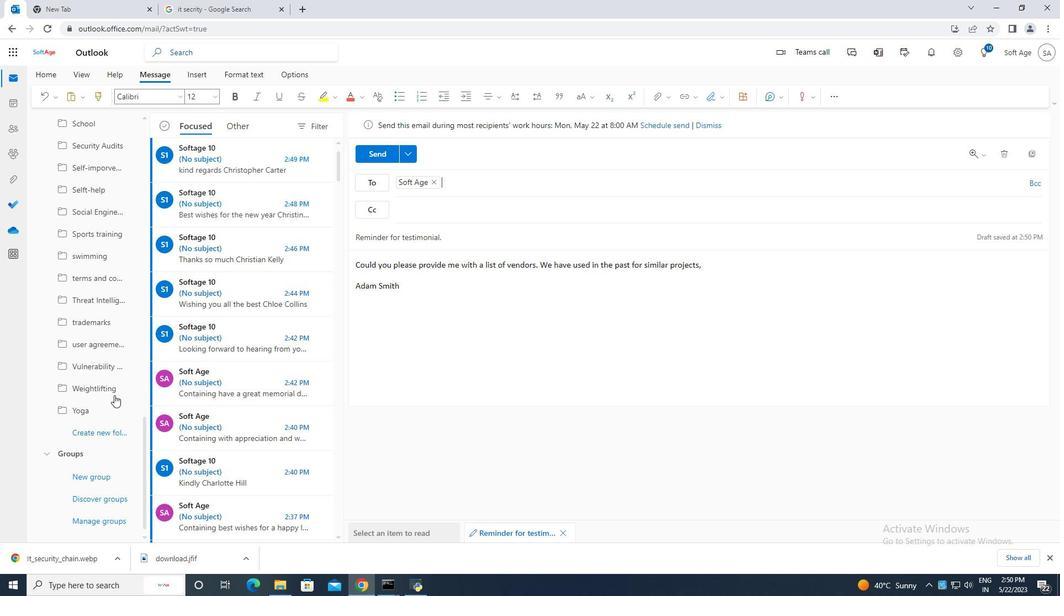
Action: Mouse scrolled (114, 394) with delta (0, 0)
Screenshot: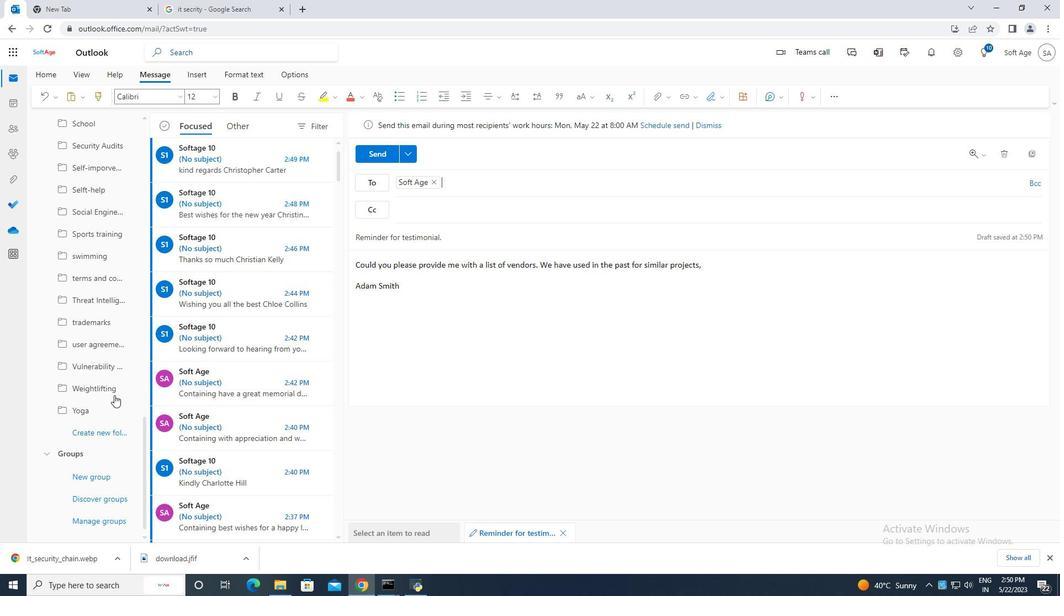 
Action: Mouse scrolled (114, 394) with delta (0, 0)
Screenshot: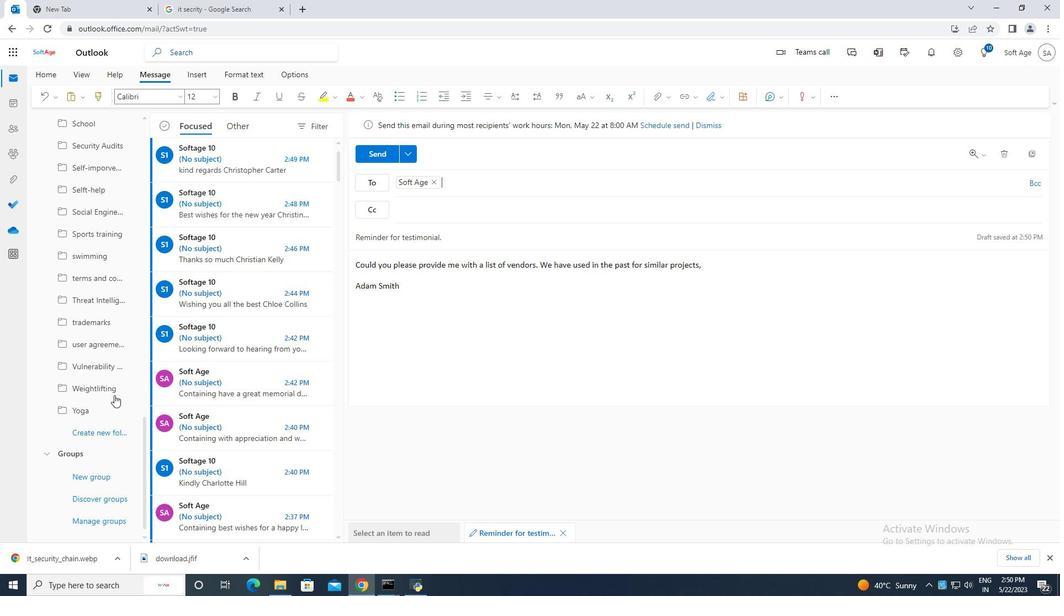 
Action: Mouse scrolled (114, 394) with delta (0, 0)
Screenshot: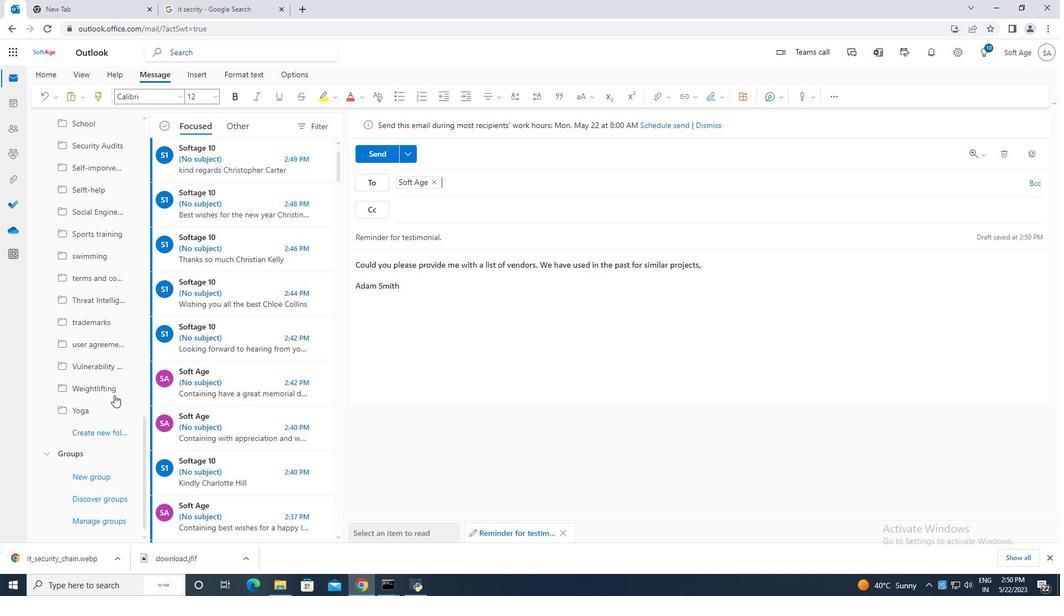 
Action: Mouse moved to (98, 433)
Screenshot: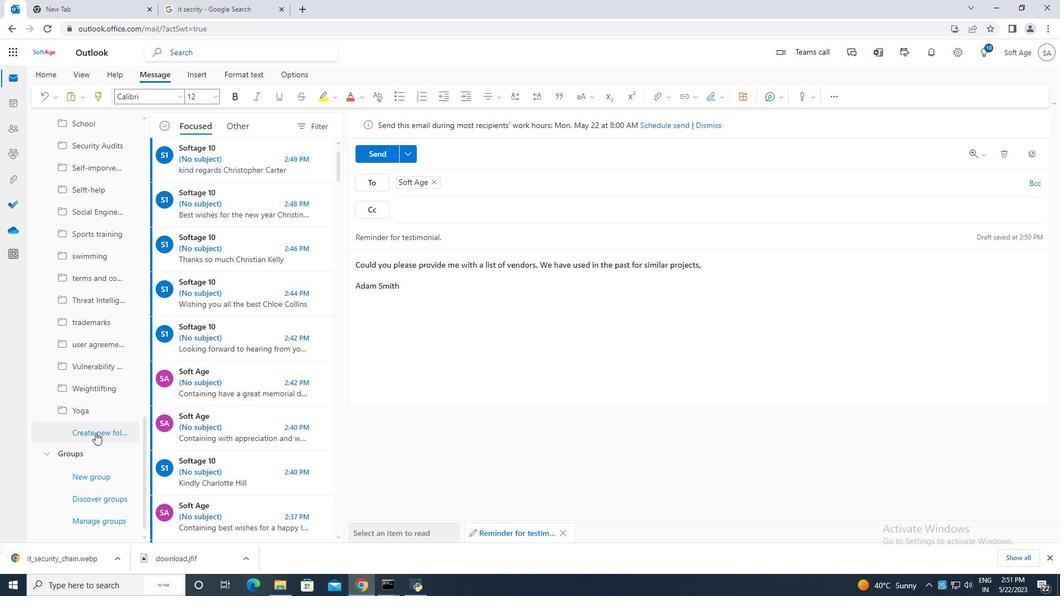
Action: Mouse pressed left at (98, 433)
Screenshot: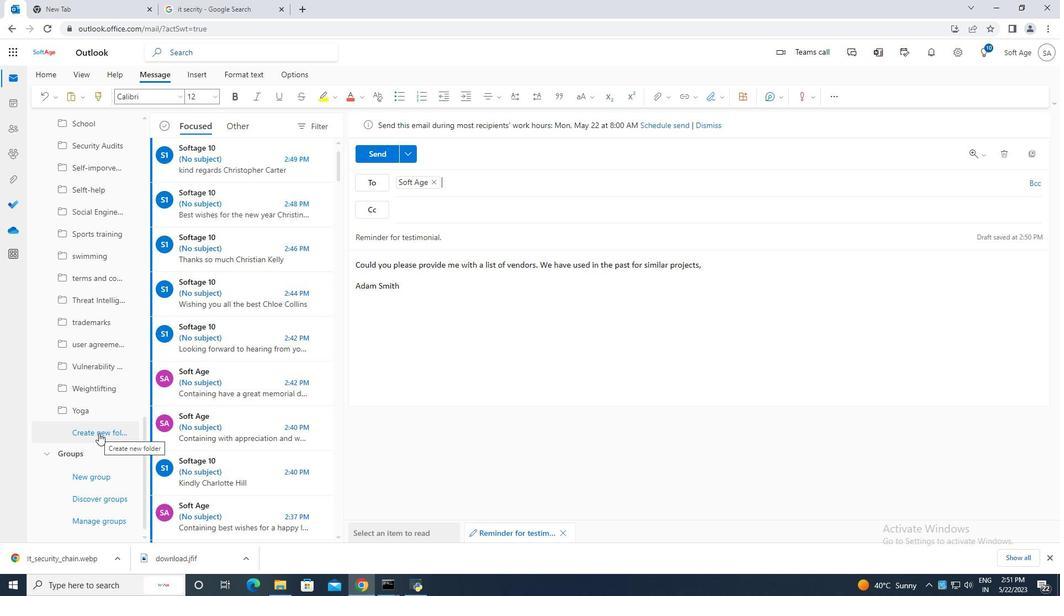 
Action: Key pressed <Key.caps_lock>E<Key.caps_lock>mergency<Key.space><Key.caps_lock>P<Key.caps_lock>reparend<Key.backspace><Key.backspace>dness
Screenshot: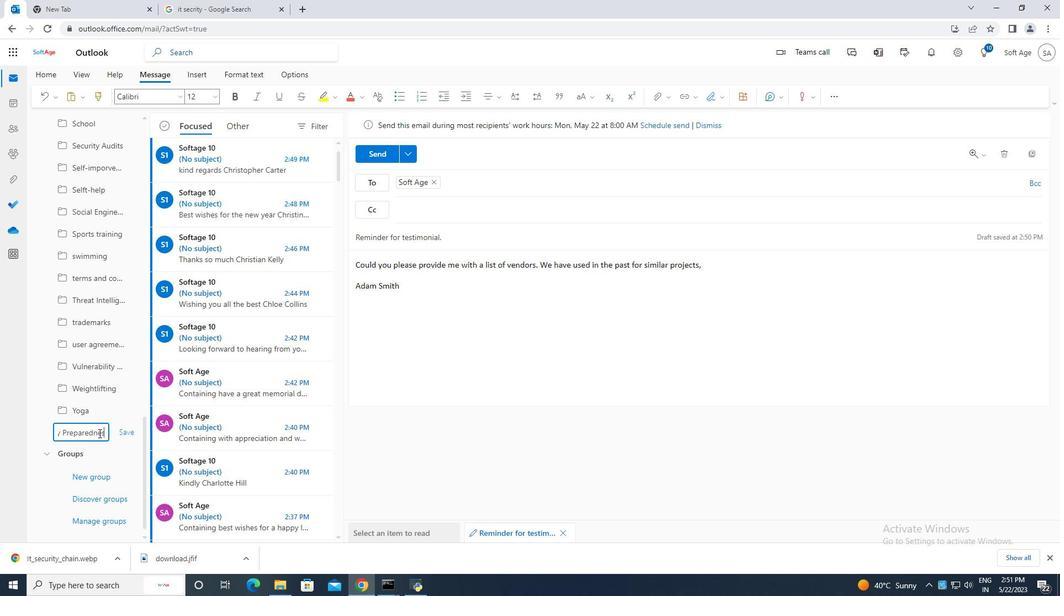 
Action: Mouse moved to (124, 431)
Screenshot: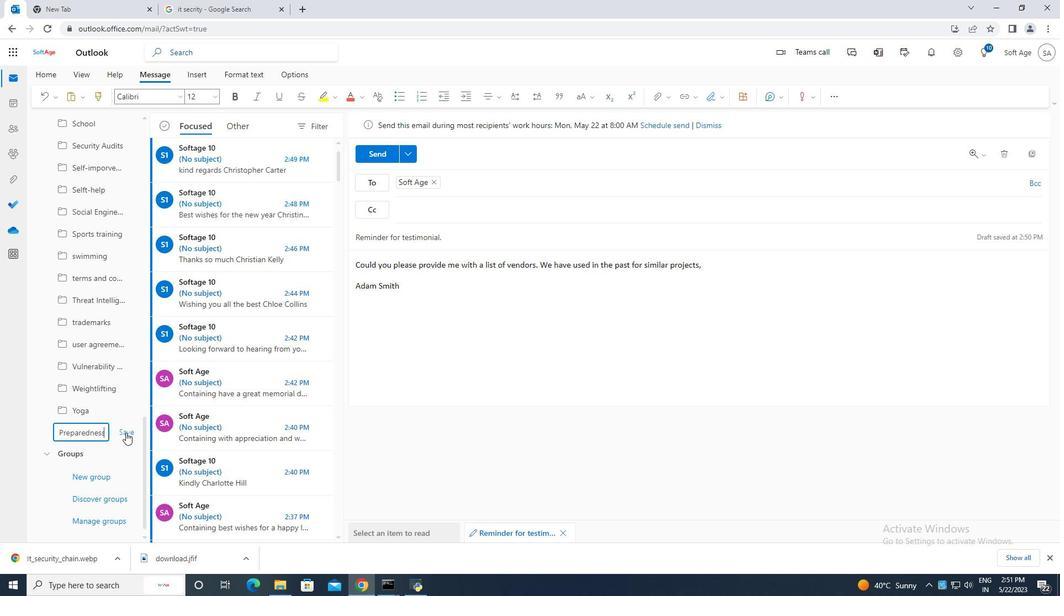 
Action: Mouse pressed left at (124, 431)
Screenshot: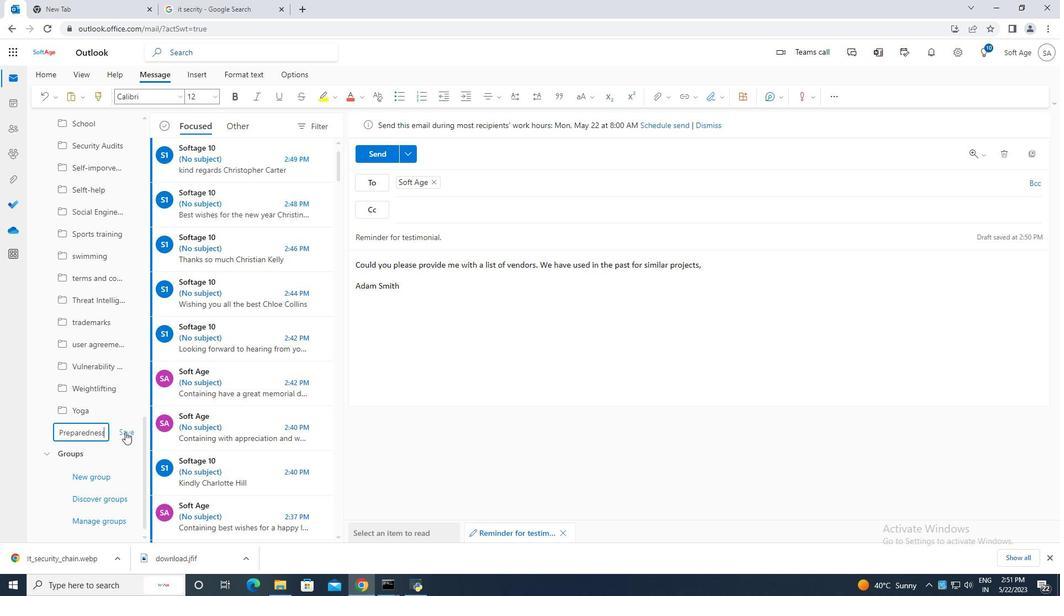 
Action: Mouse moved to (372, 156)
Screenshot: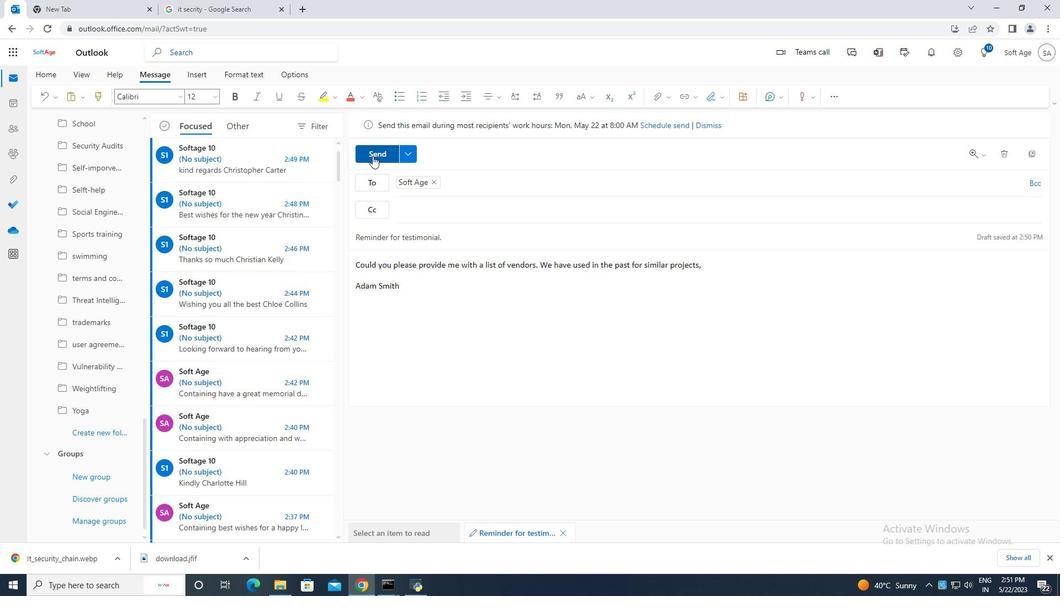 
Action: Mouse pressed left at (372, 156)
Screenshot: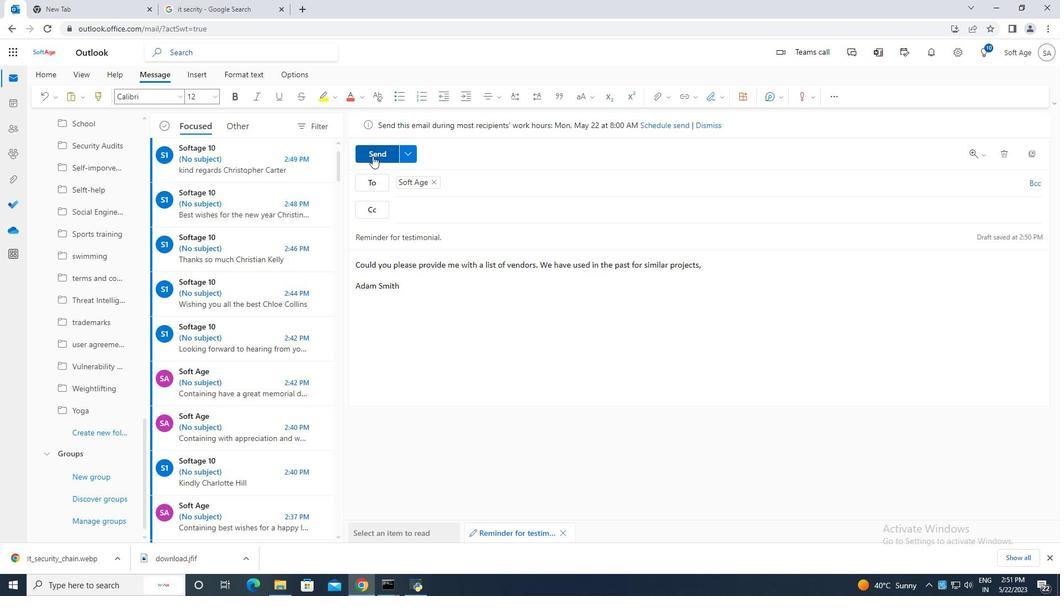 
Action: Mouse moved to (83, 141)
Screenshot: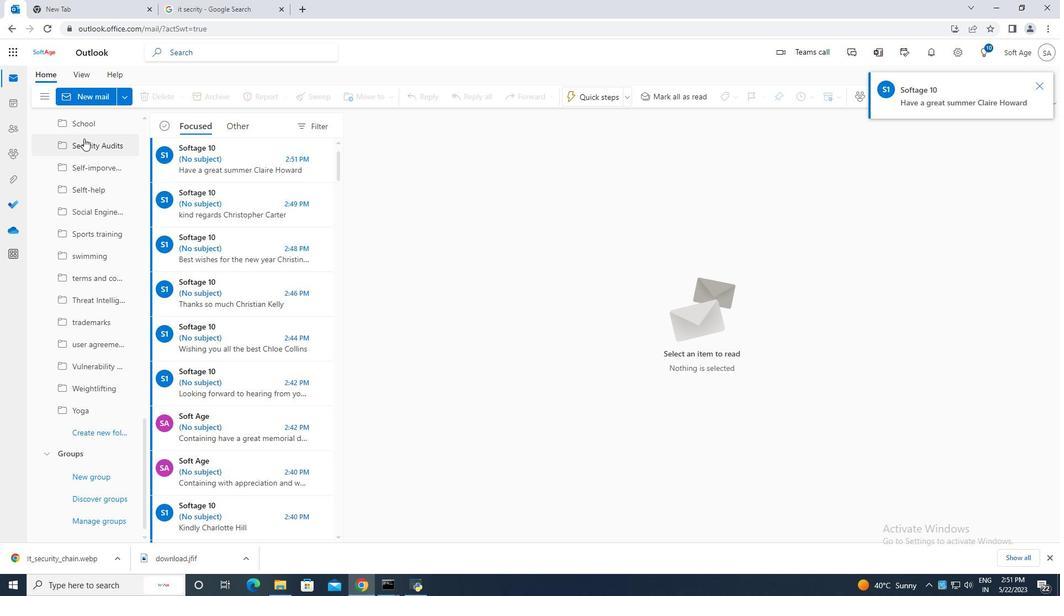 
Action: Mouse scrolled (83, 141) with delta (0, 0)
Screenshot: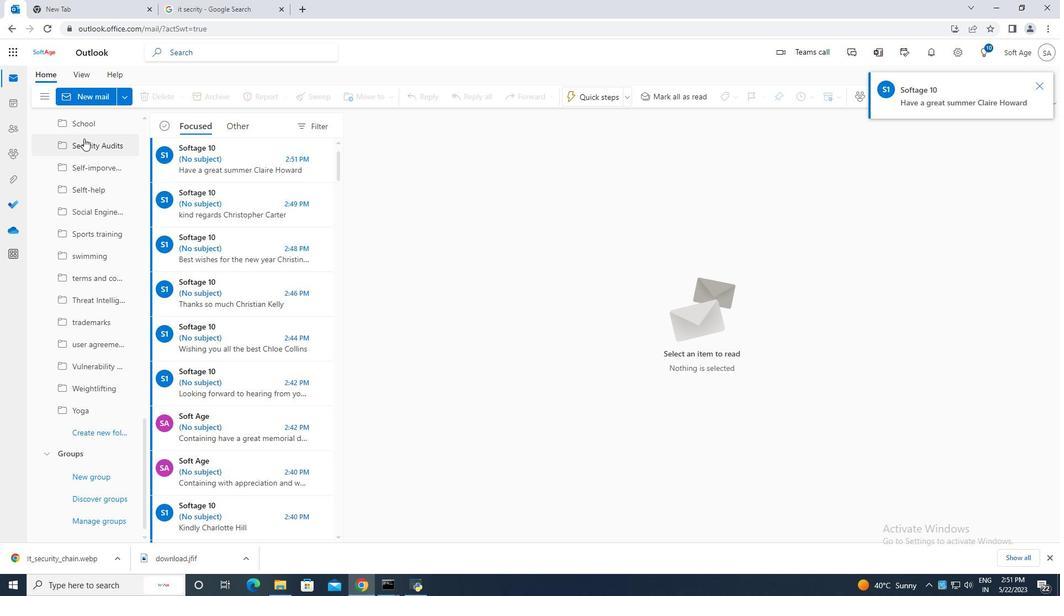 
Action: Mouse scrolled (83, 141) with delta (0, 0)
Screenshot: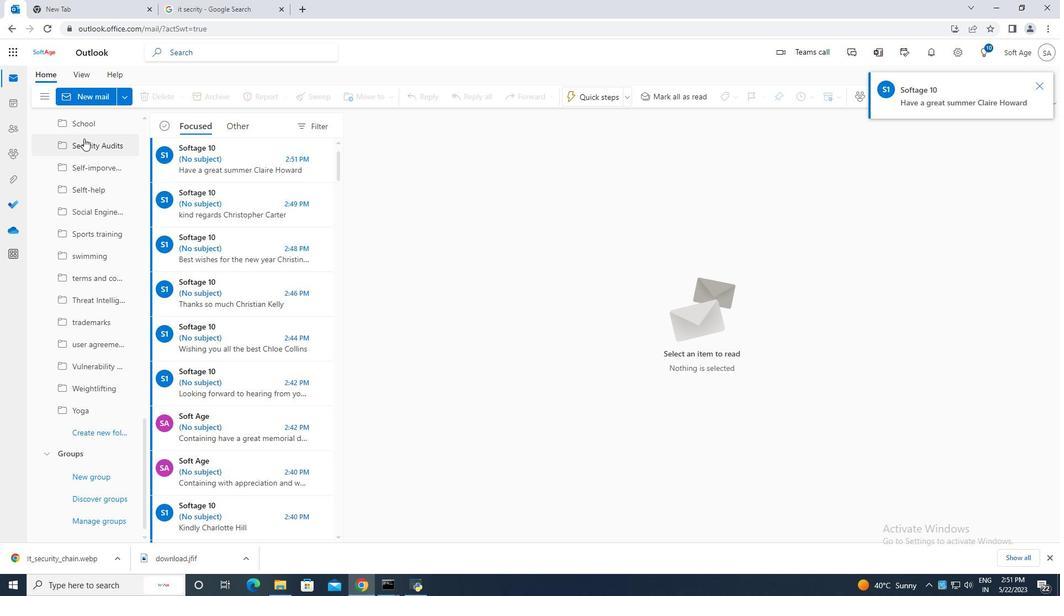 
Action: Mouse scrolled (83, 141) with delta (0, 0)
Screenshot: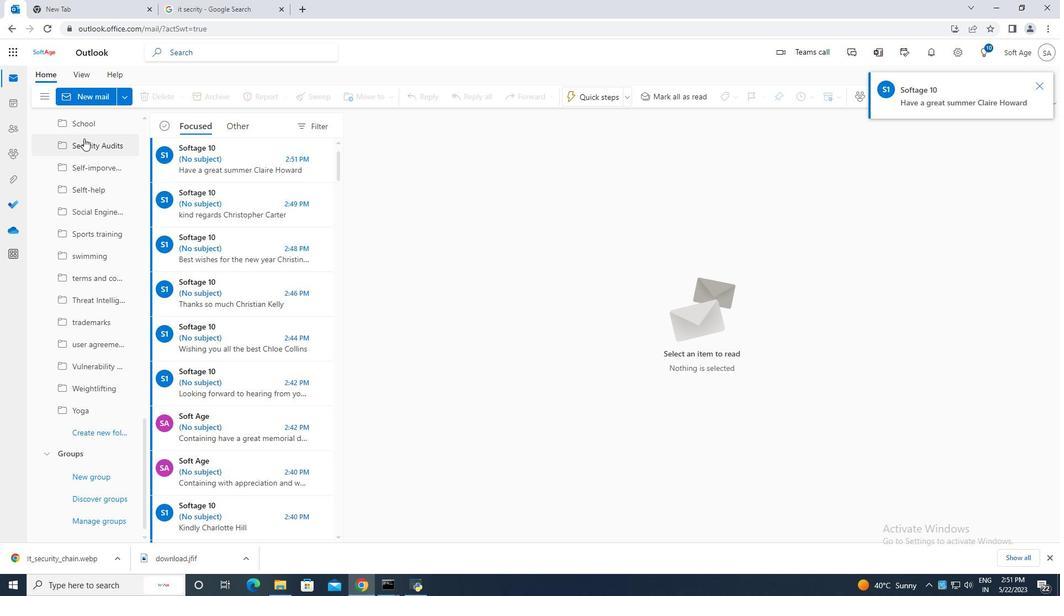
Action: Mouse scrolled (83, 141) with delta (0, 0)
Screenshot: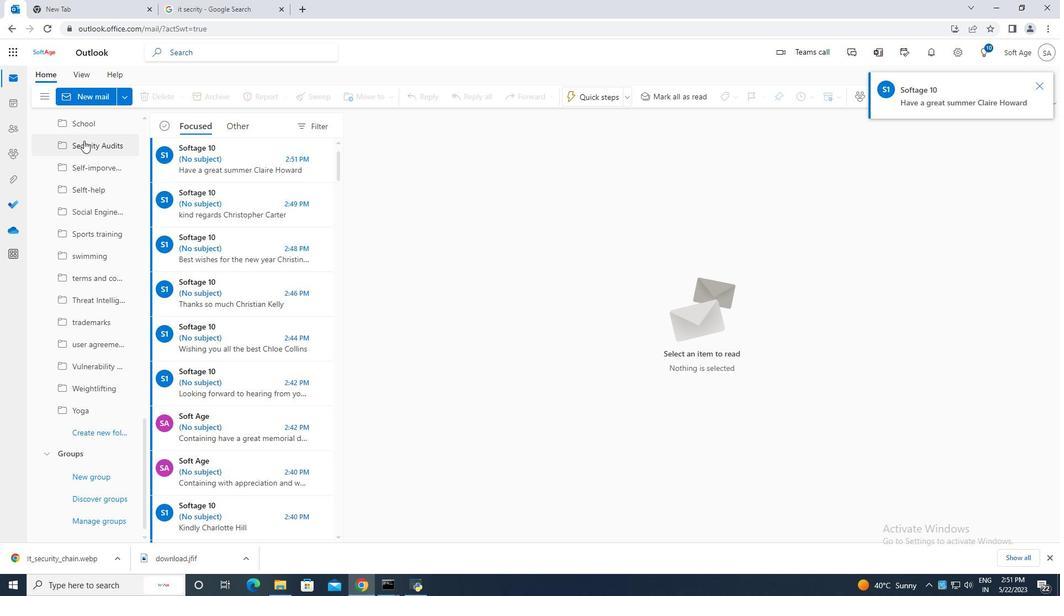 
Action: Mouse moved to (101, 220)
Screenshot: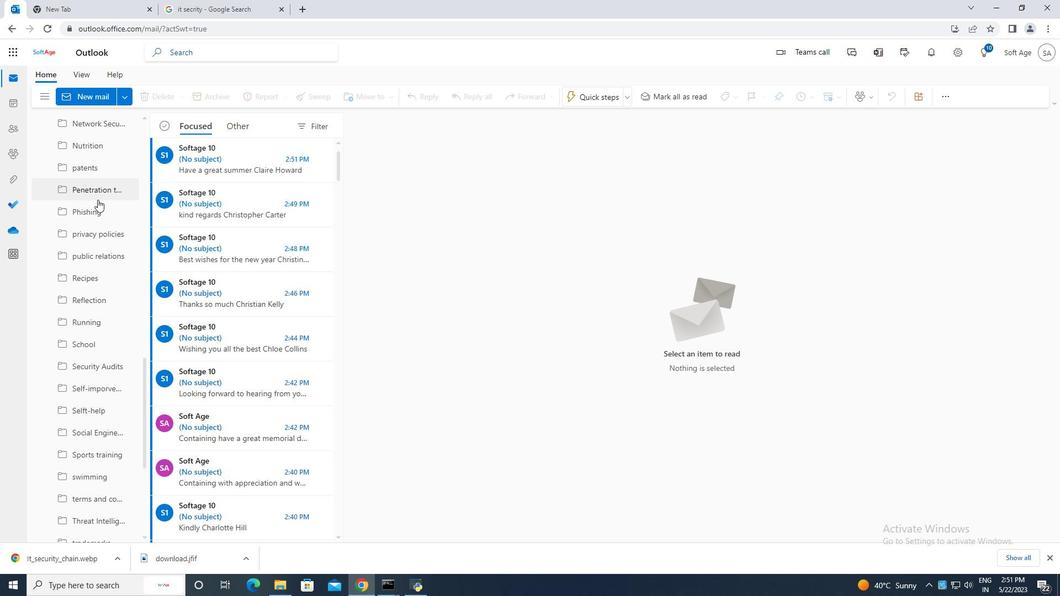 
Action: Mouse scrolled (101, 220) with delta (0, 0)
Screenshot: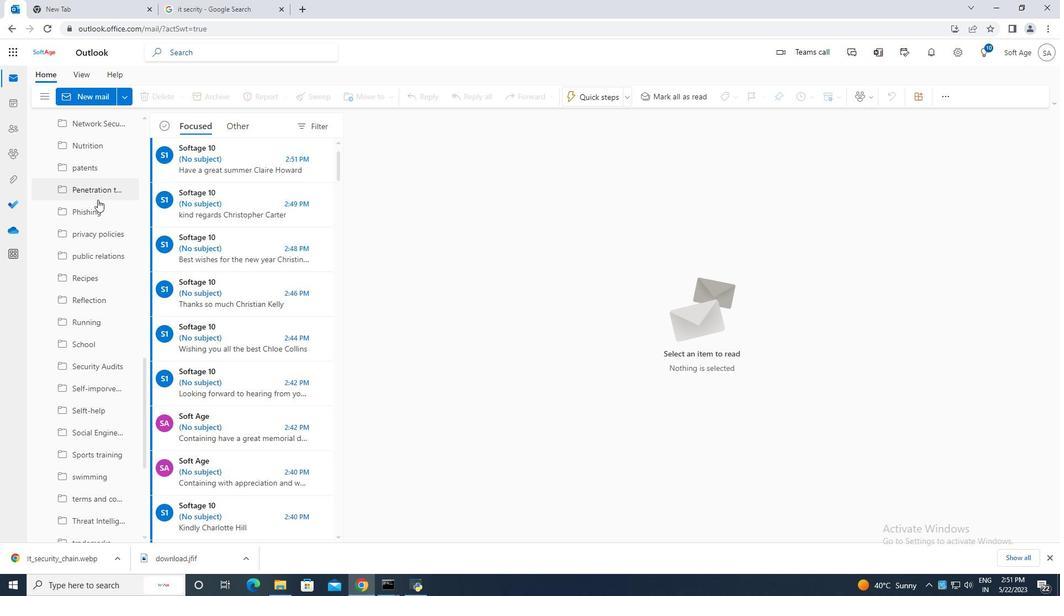 
Action: Mouse scrolled (101, 220) with delta (0, 0)
Screenshot: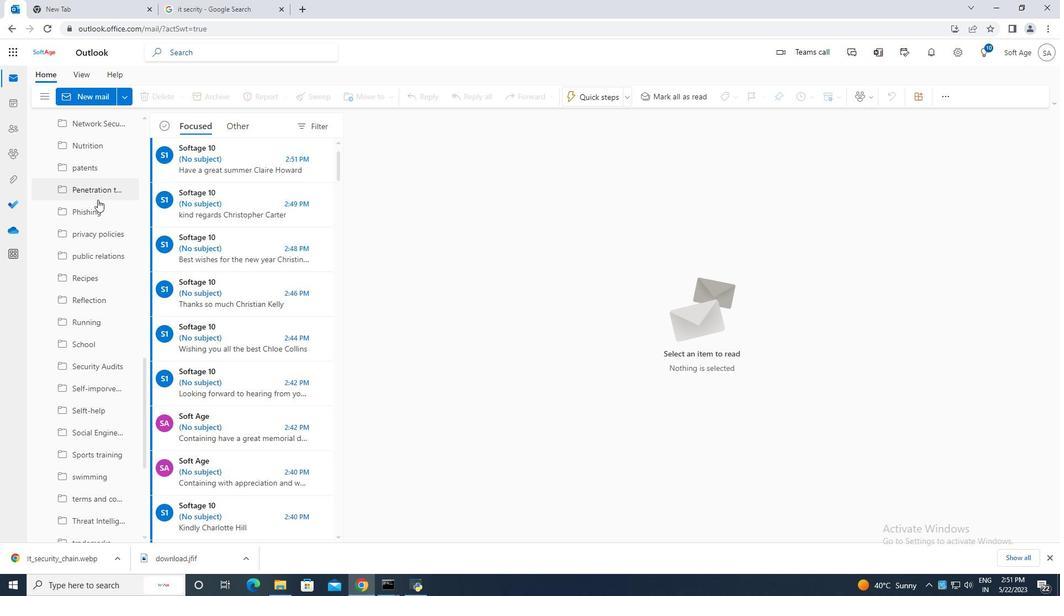 
Action: Mouse scrolled (101, 220) with delta (0, 0)
Screenshot: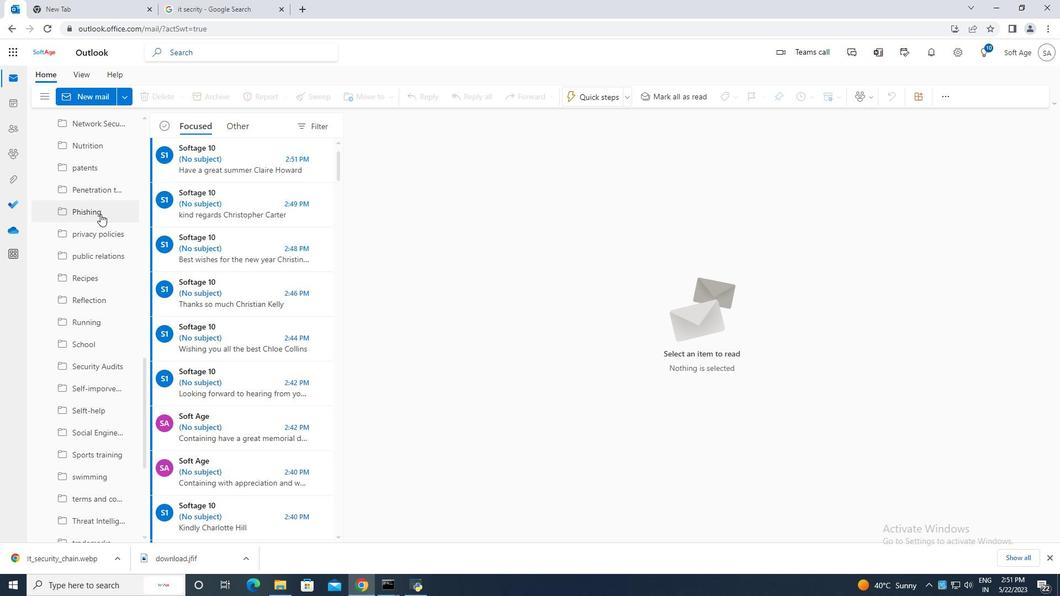 
Action: Mouse scrolled (101, 220) with delta (0, 0)
Screenshot: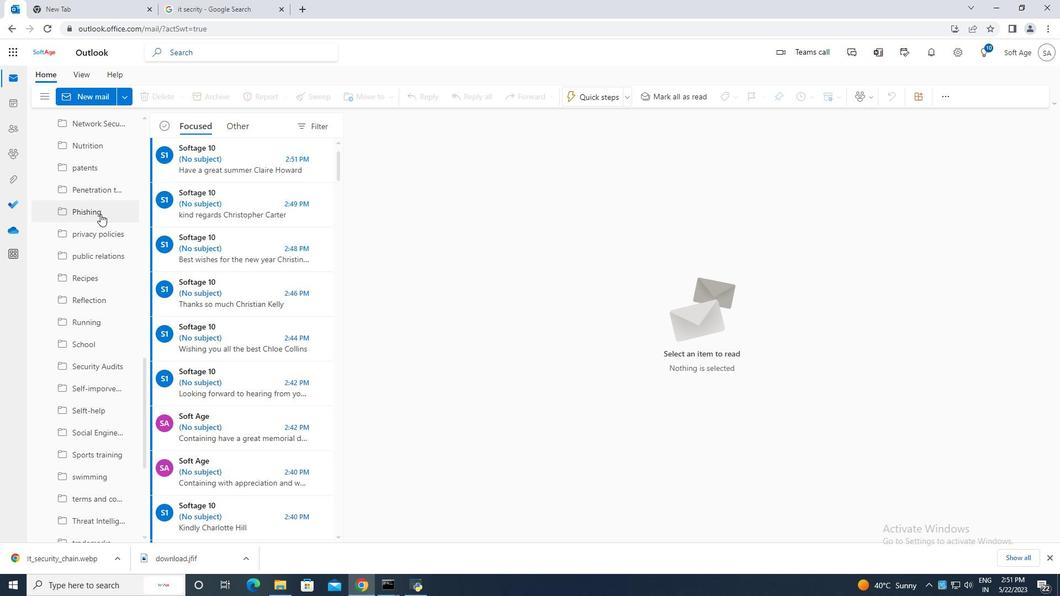 
Action: Mouse moved to (101, 219)
Screenshot: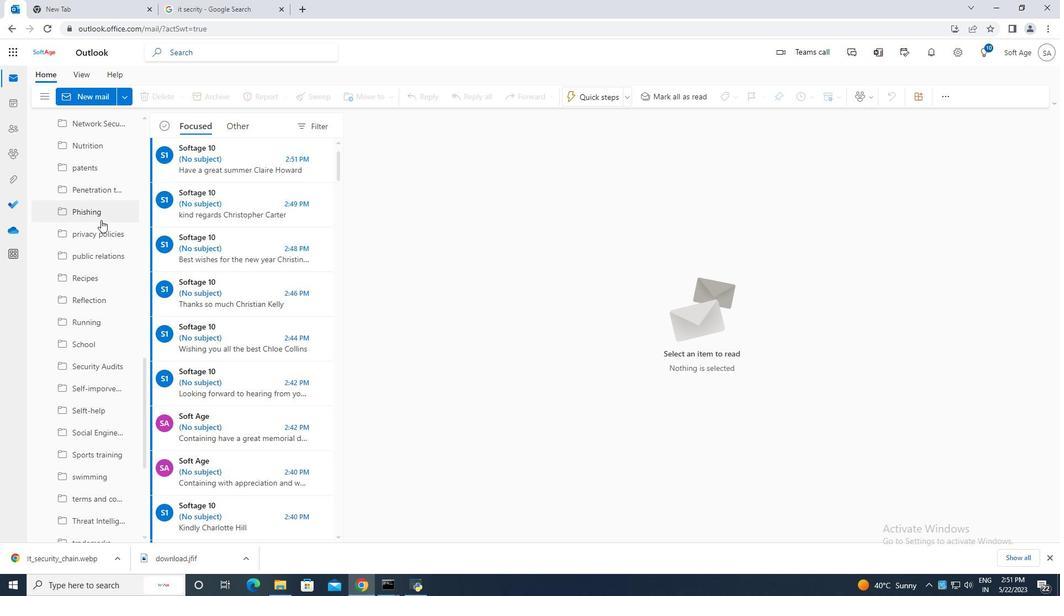 
Action: Mouse scrolled (101, 220) with delta (0, 0)
Screenshot: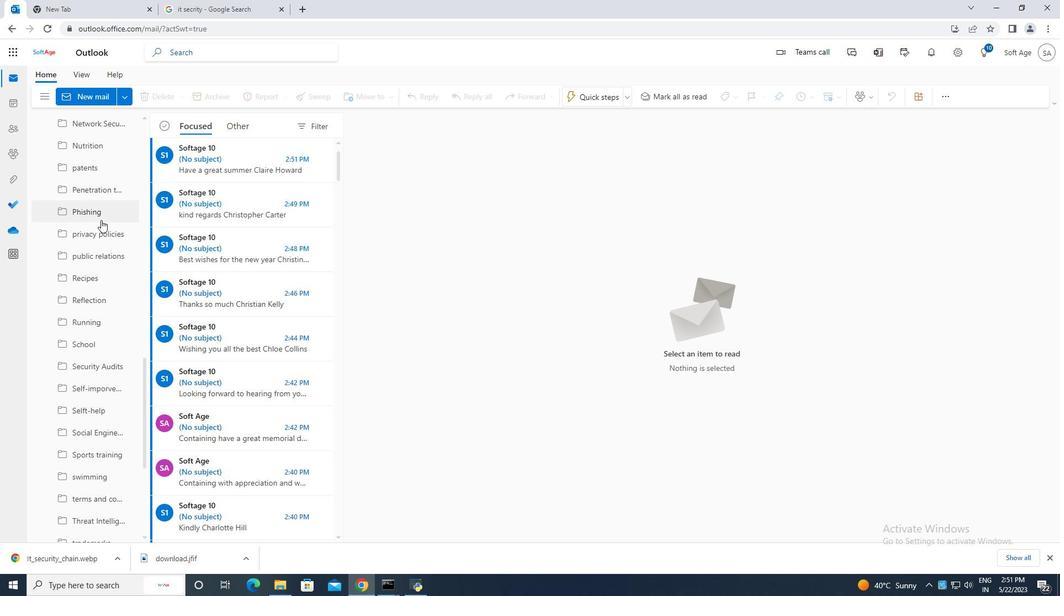 
Action: Mouse moved to (96, 215)
Screenshot: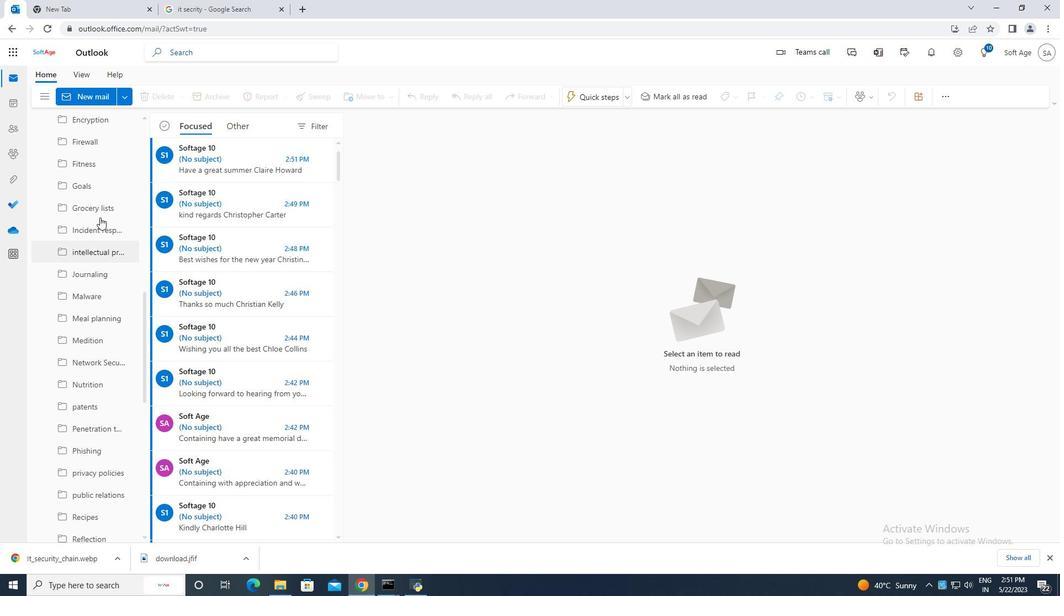 
Action: Mouse scrolled (96, 215) with delta (0, 0)
Screenshot: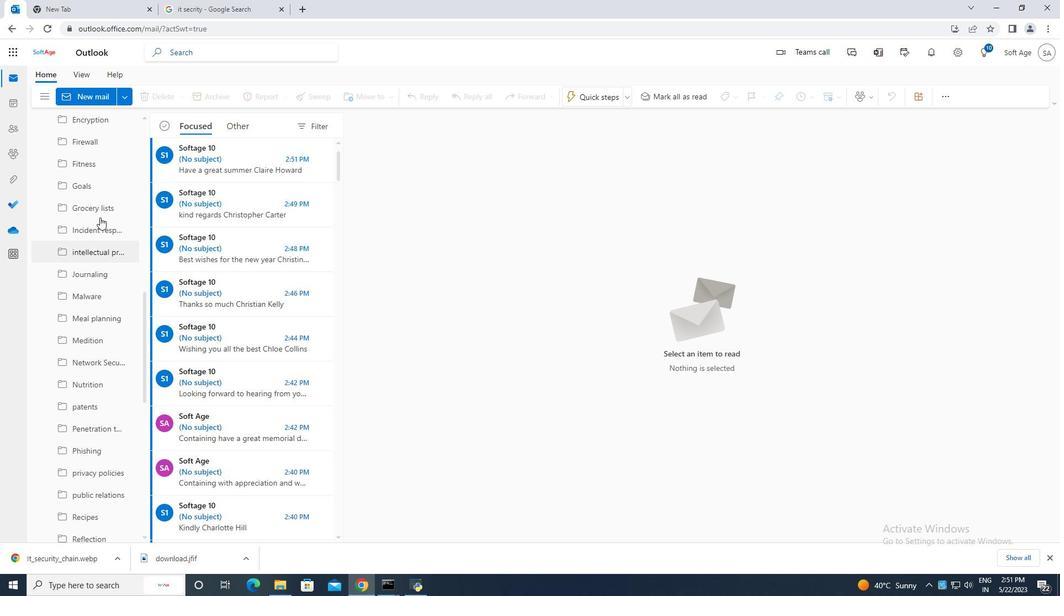 
Action: Mouse scrolled (96, 215) with delta (0, 0)
Screenshot: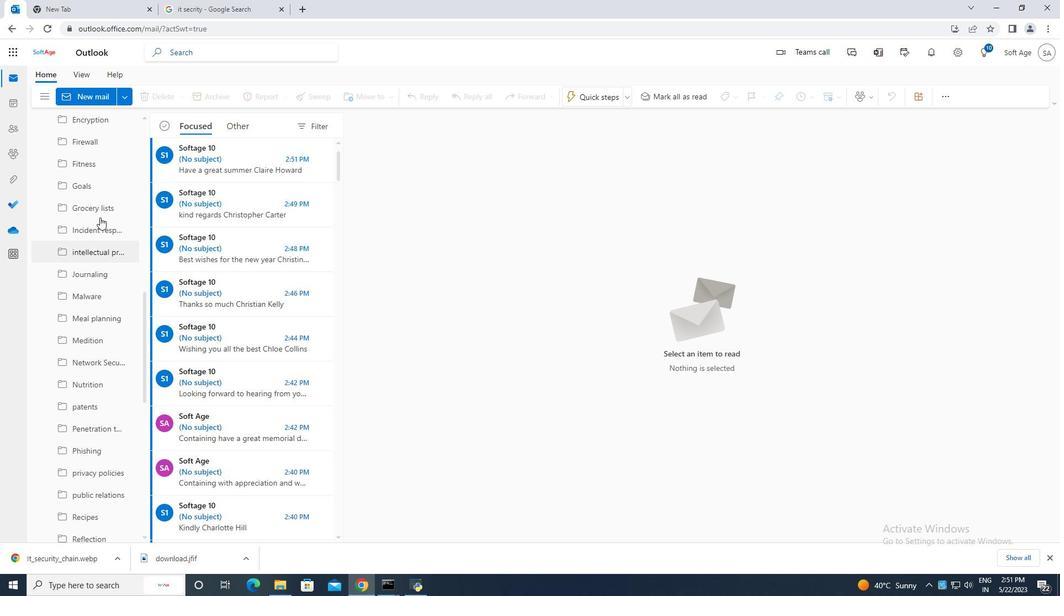 
Action: Mouse scrolled (96, 215) with delta (0, 0)
Screenshot: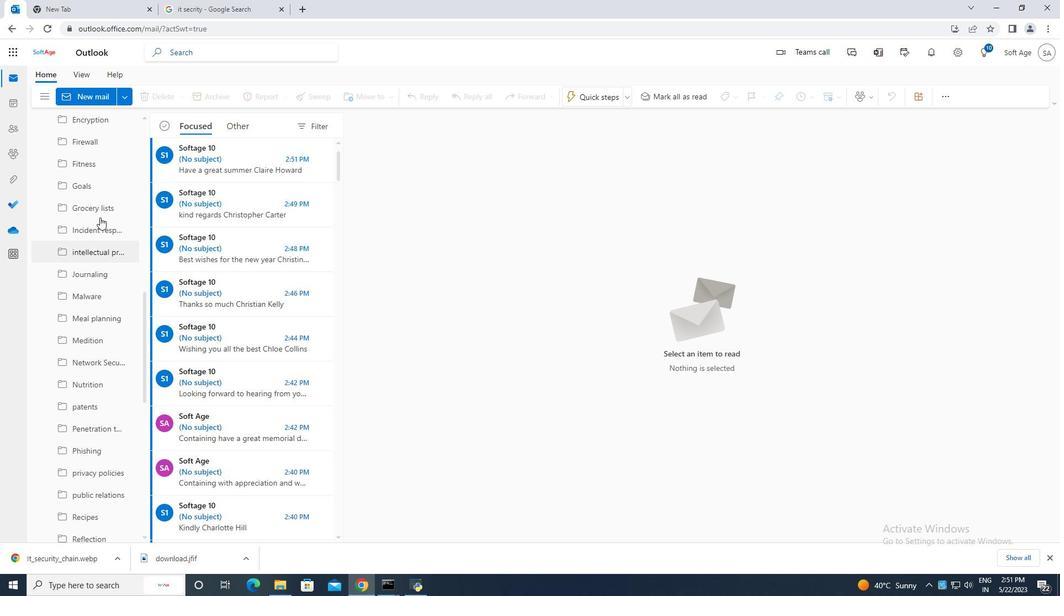 
Action: Mouse moved to (96, 214)
Screenshot: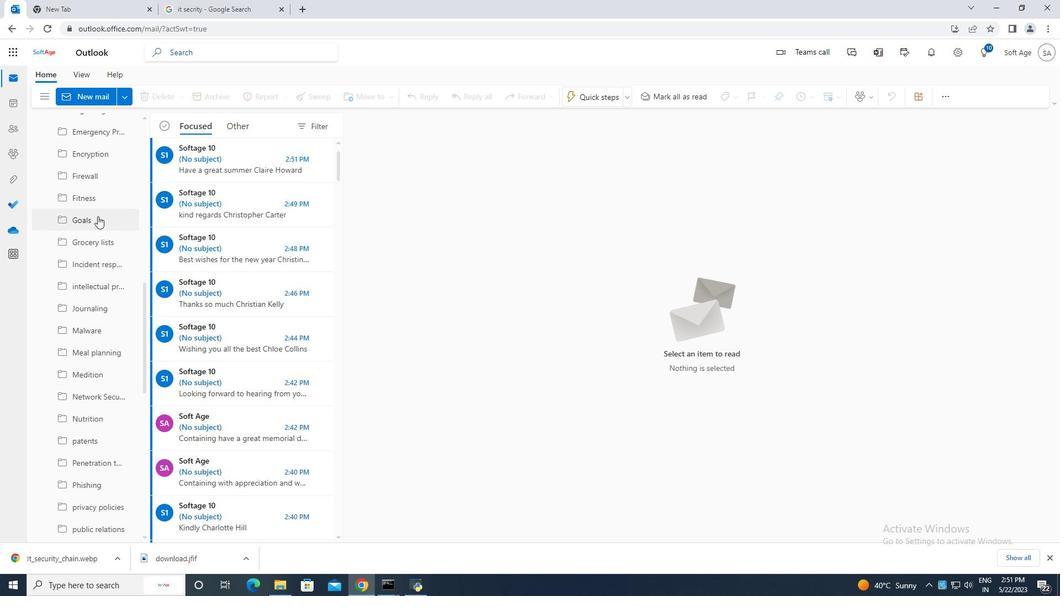 
Action: Mouse scrolled (96, 215) with delta (0, 0)
Screenshot: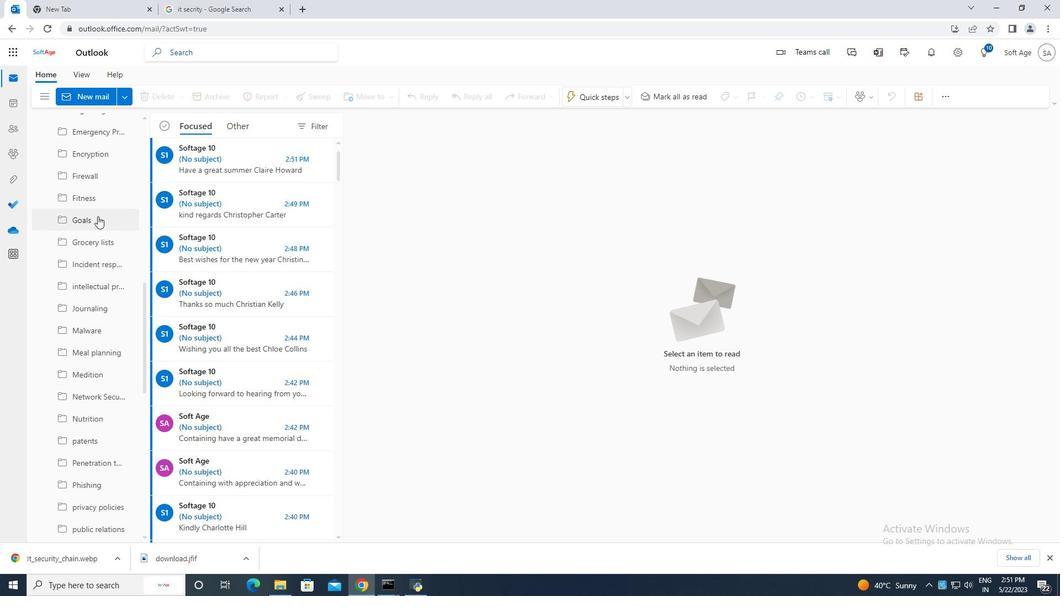 
Action: Mouse scrolled (96, 215) with delta (0, 0)
Screenshot: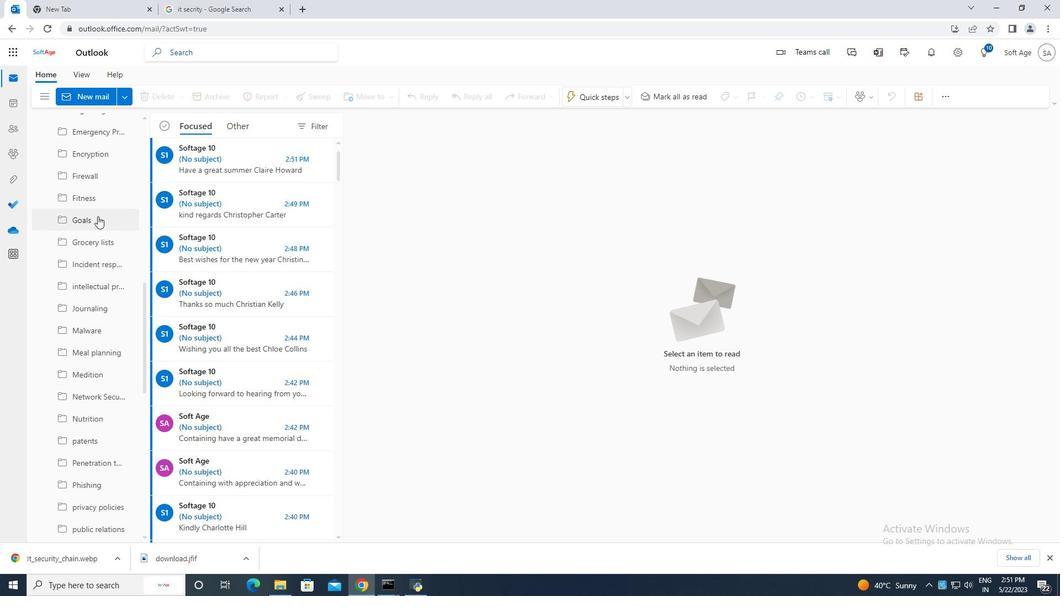 
Action: Mouse scrolled (96, 215) with delta (0, 0)
Screenshot: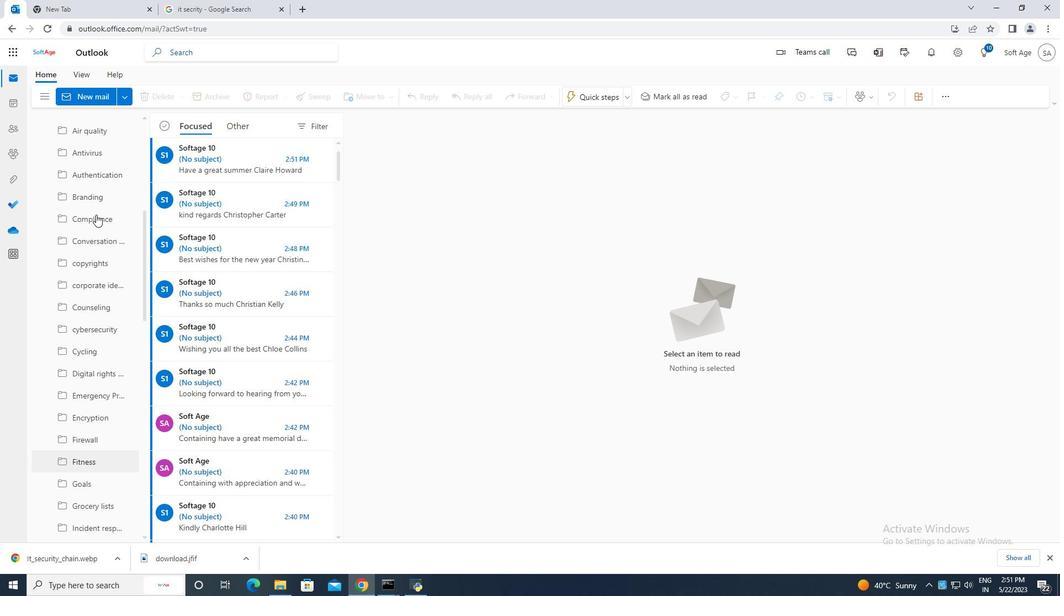 
Action: Mouse scrolled (96, 215) with delta (0, 0)
Screenshot: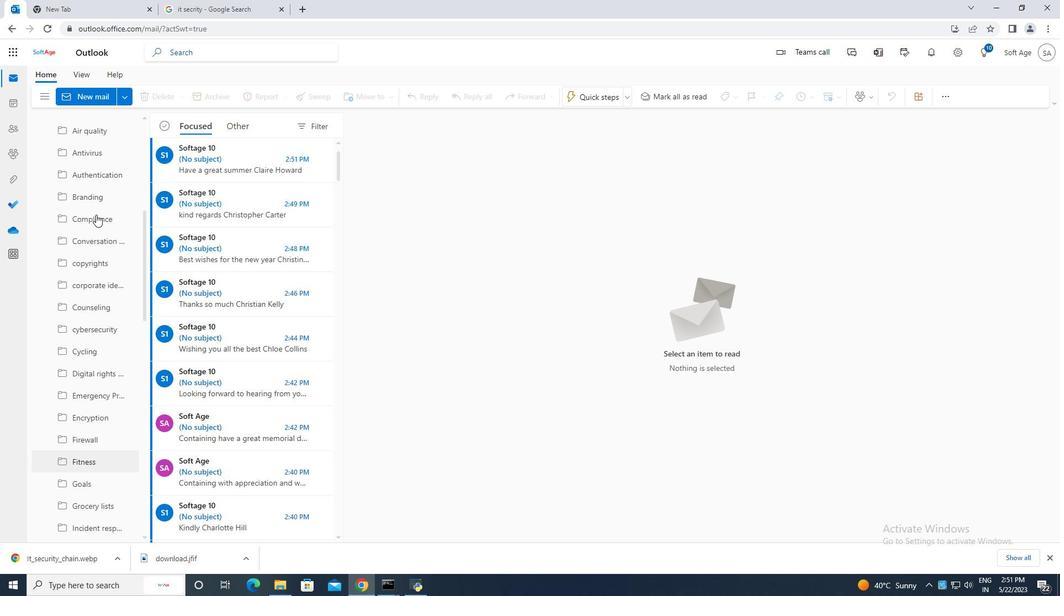 
Action: Mouse scrolled (96, 215) with delta (0, 0)
Screenshot: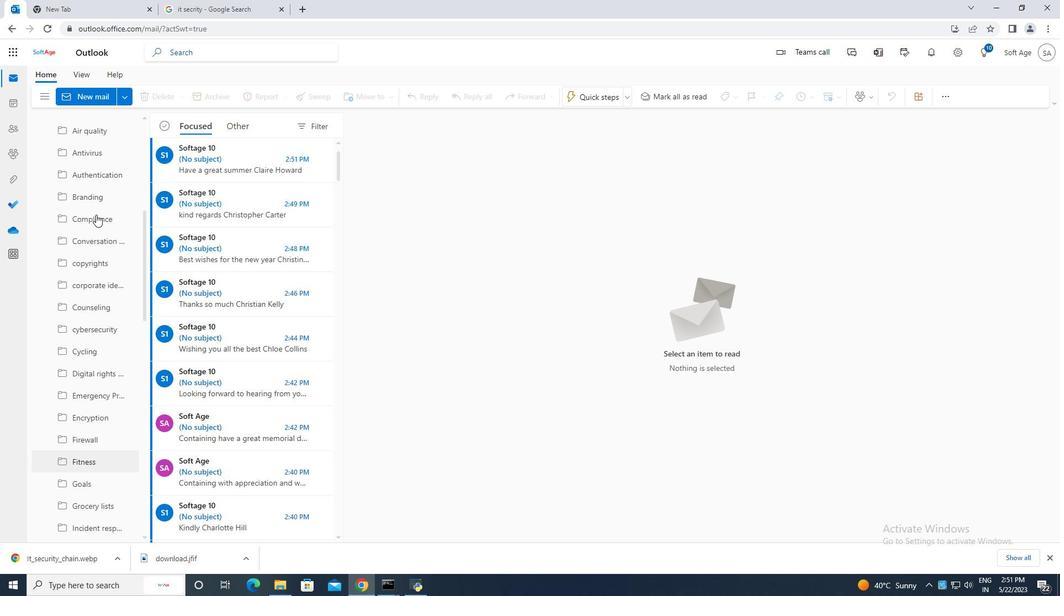 
Action: Mouse scrolled (96, 215) with delta (0, 0)
Screenshot: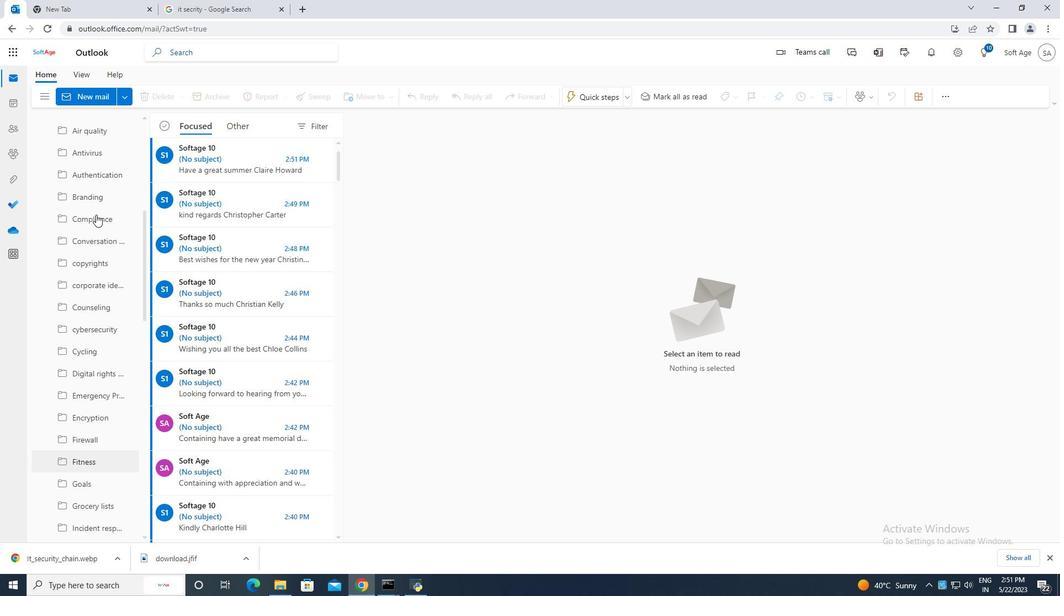 
Action: Mouse scrolled (96, 215) with delta (0, 0)
Screenshot: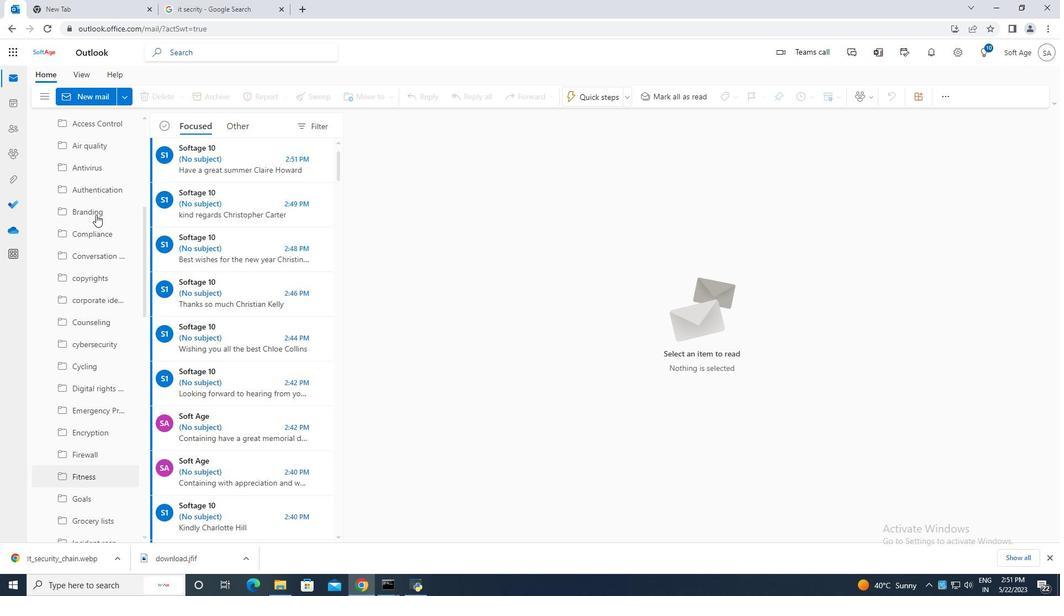 
Action: Mouse scrolled (96, 215) with delta (0, 0)
Screenshot: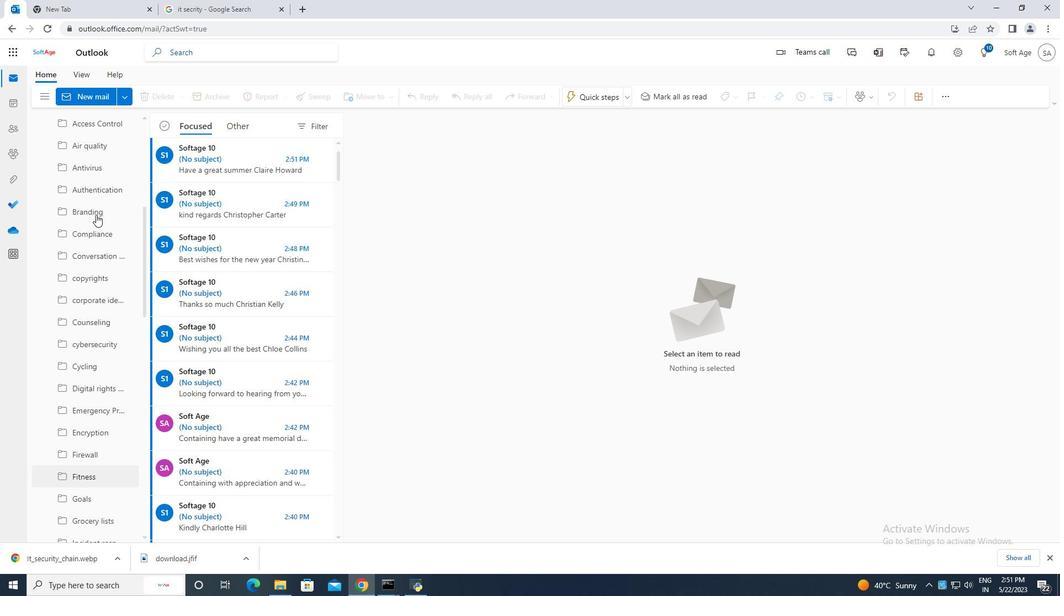 
Action: Mouse pressed middle at (96, 214)
Screenshot: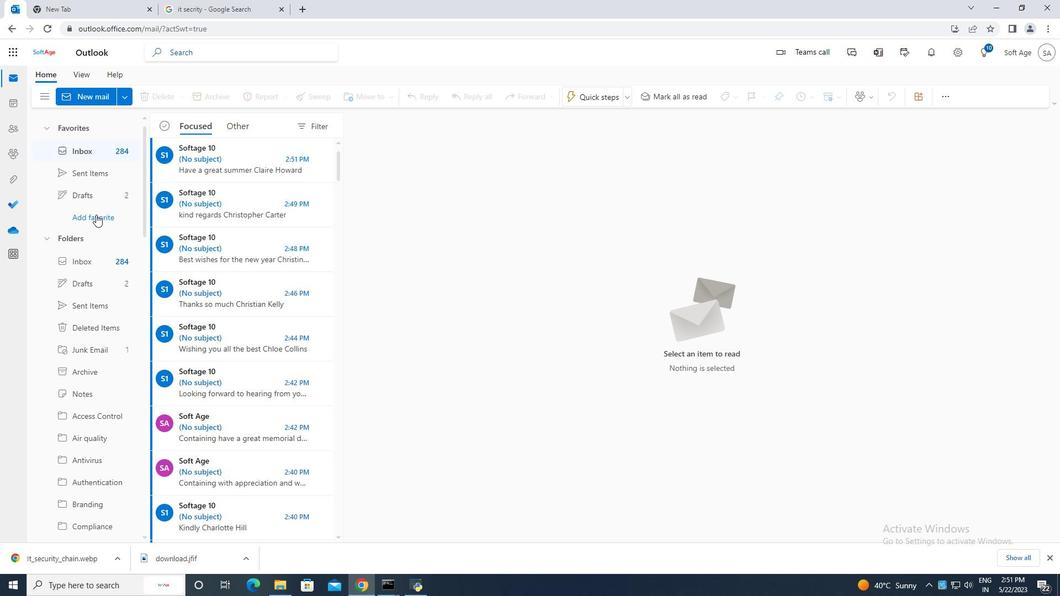 
Action: Mouse moved to (96, 214)
Screenshot: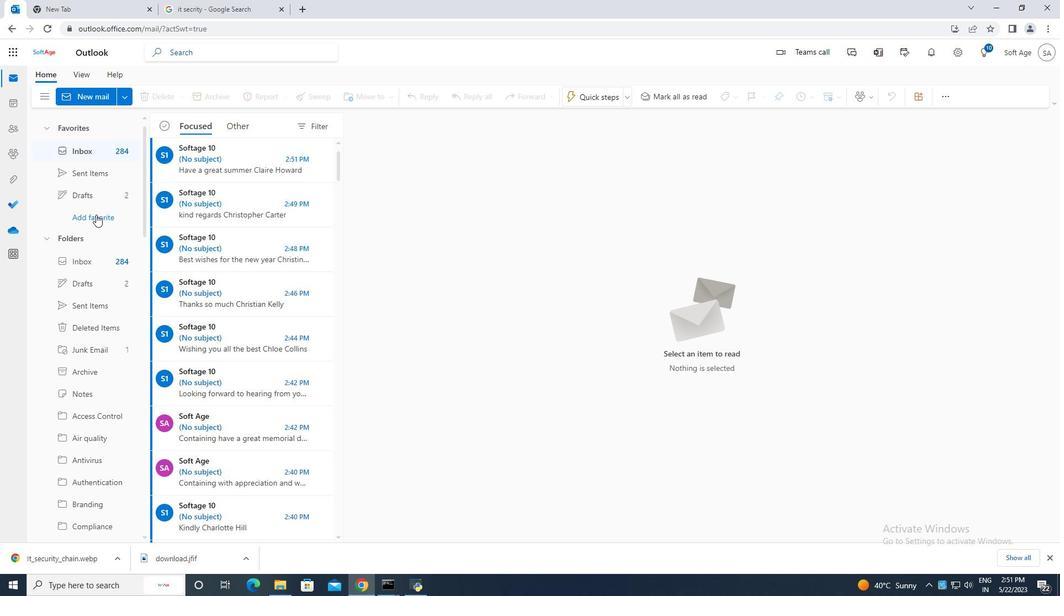 
Action: Mouse scrolled (96, 214) with delta (0, 0)
Screenshot: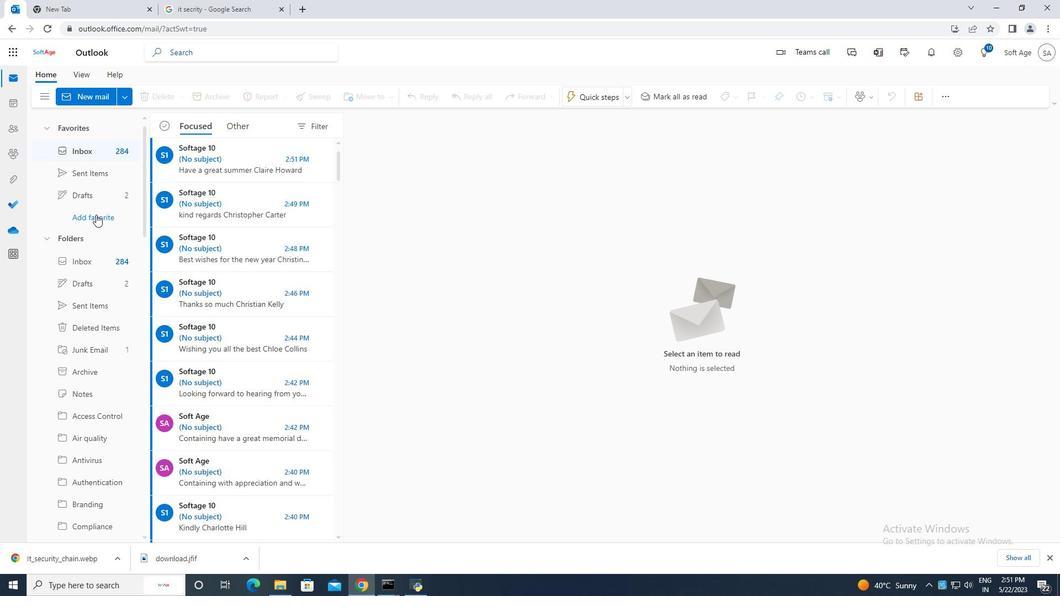 
Action: Mouse moved to (96, 215)
Screenshot: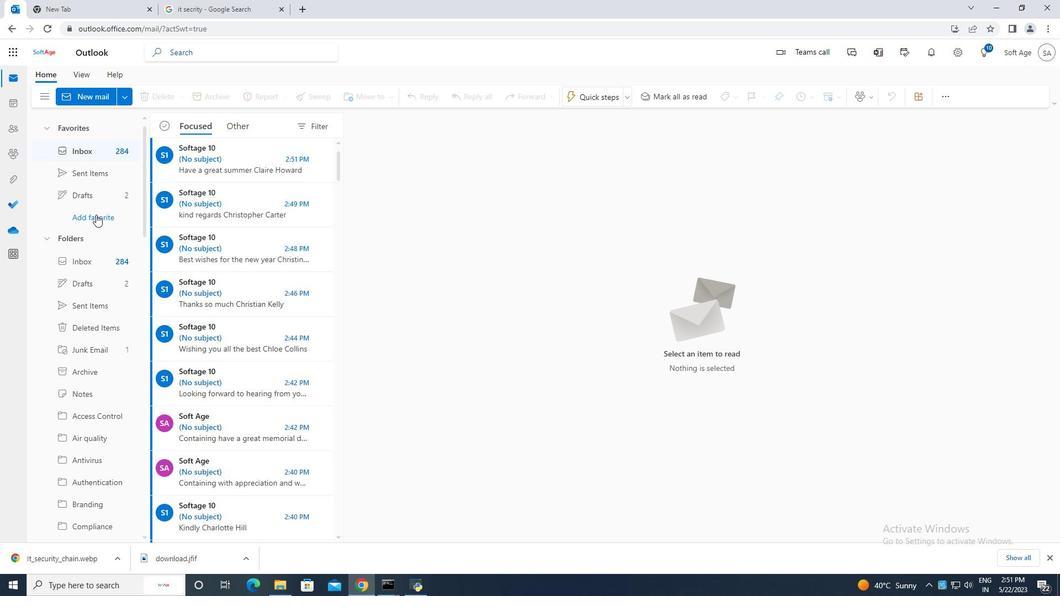 
Action: Mouse scrolled (96, 214) with delta (0, 0)
Screenshot: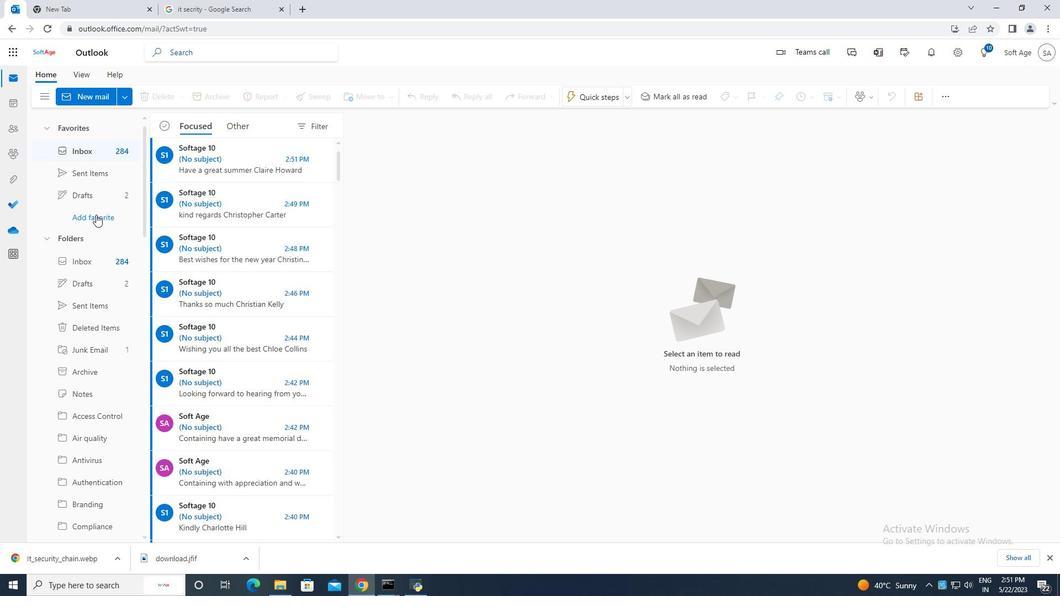 
Action: Mouse moved to (96, 216)
Screenshot: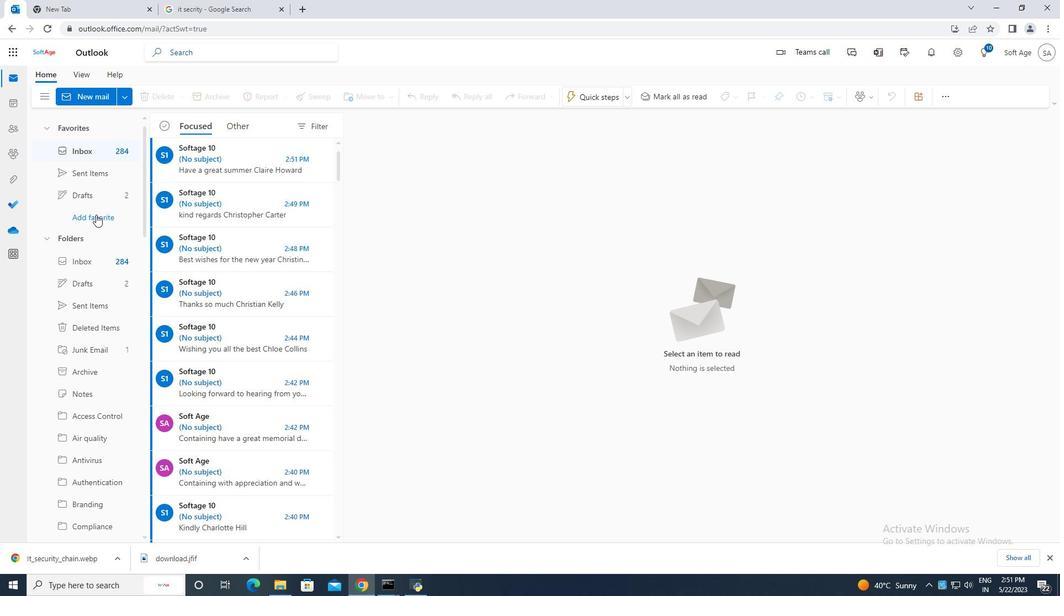 
Action: Mouse scrolled (96, 215) with delta (0, -1)
Screenshot: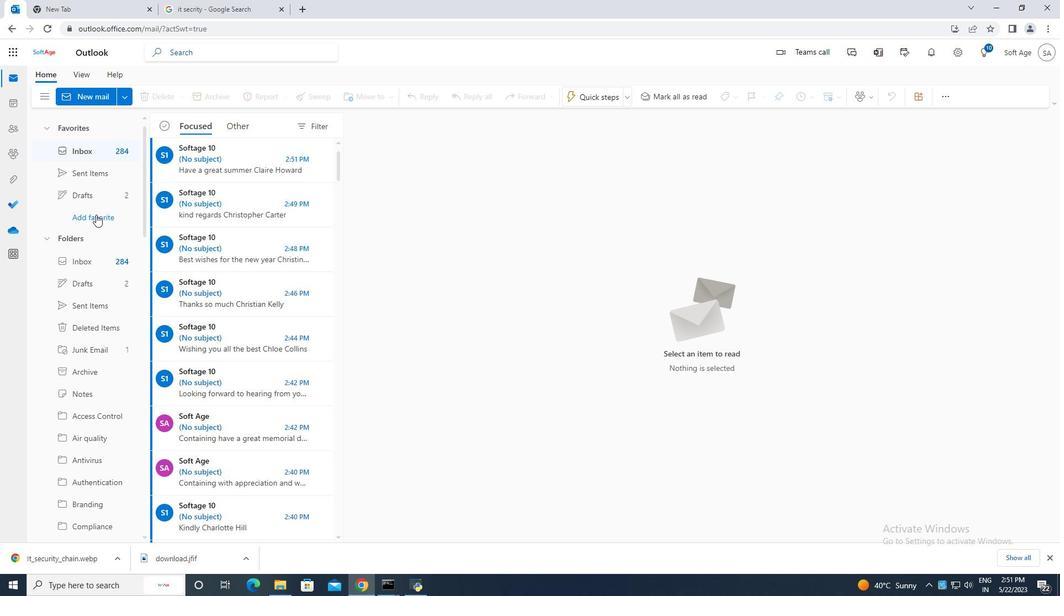 
Action: Mouse scrolled (96, 216) with delta (0, 0)
Screenshot: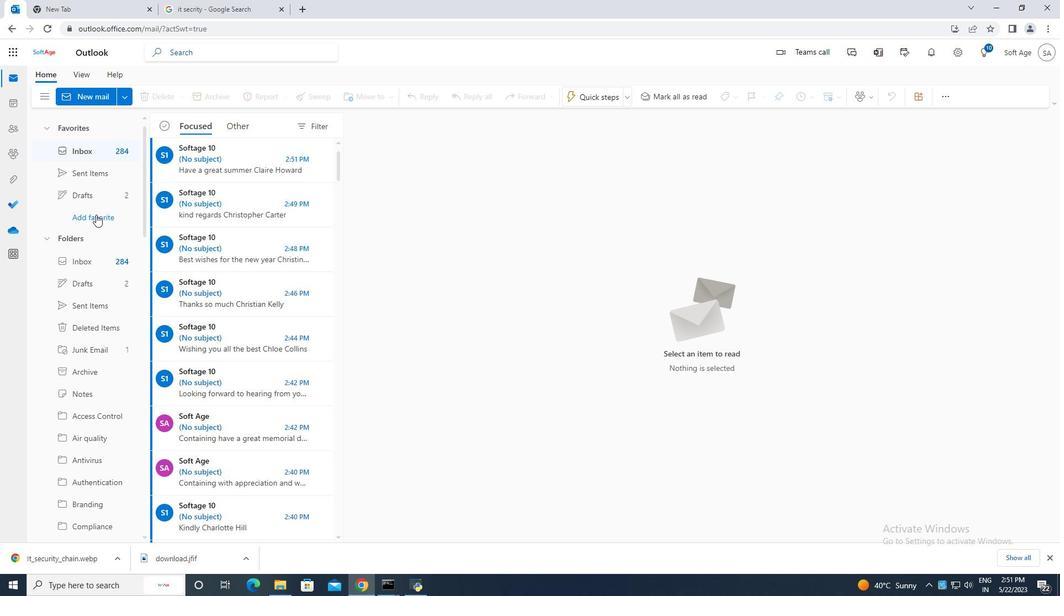 
Action: Mouse scrolled (96, 216) with delta (0, 0)
Screenshot: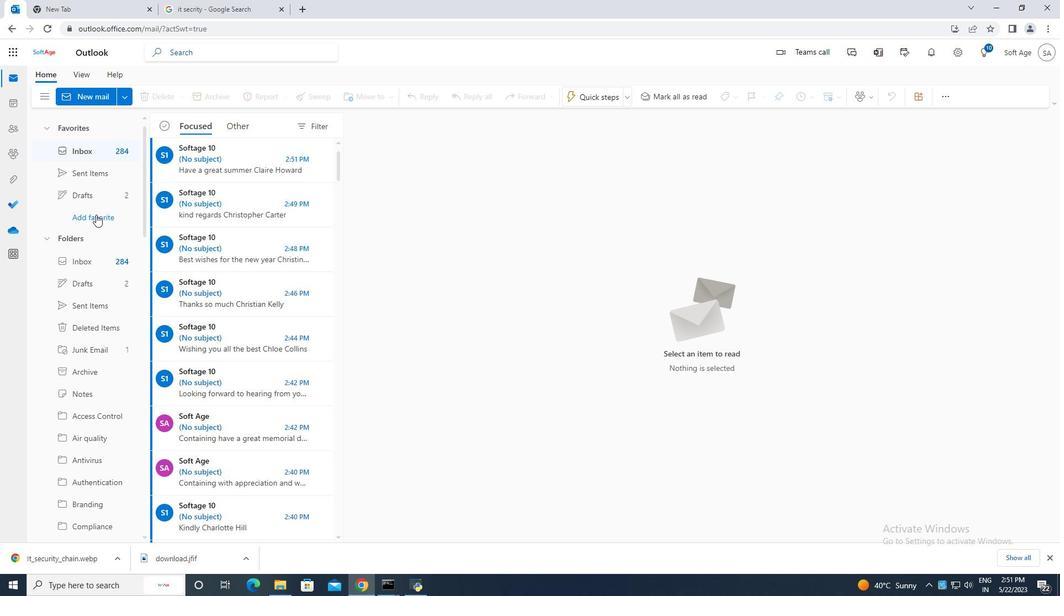 
Action: Mouse scrolled (96, 216) with delta (0, 0)
Screenshot: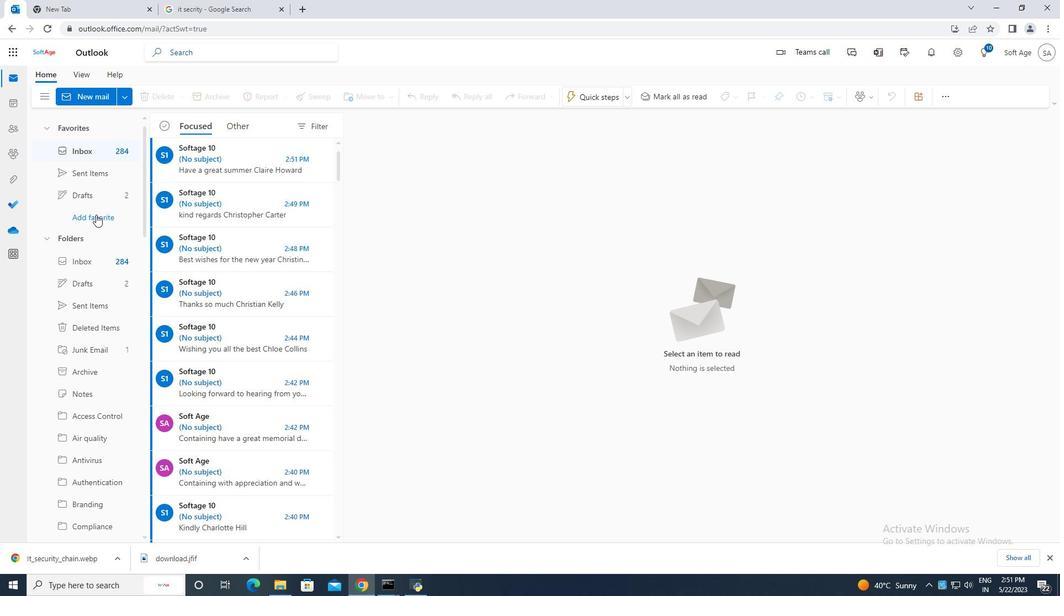 
Action: Mouse scrolled (96, 216) with delta (0, 0)
Screenshot: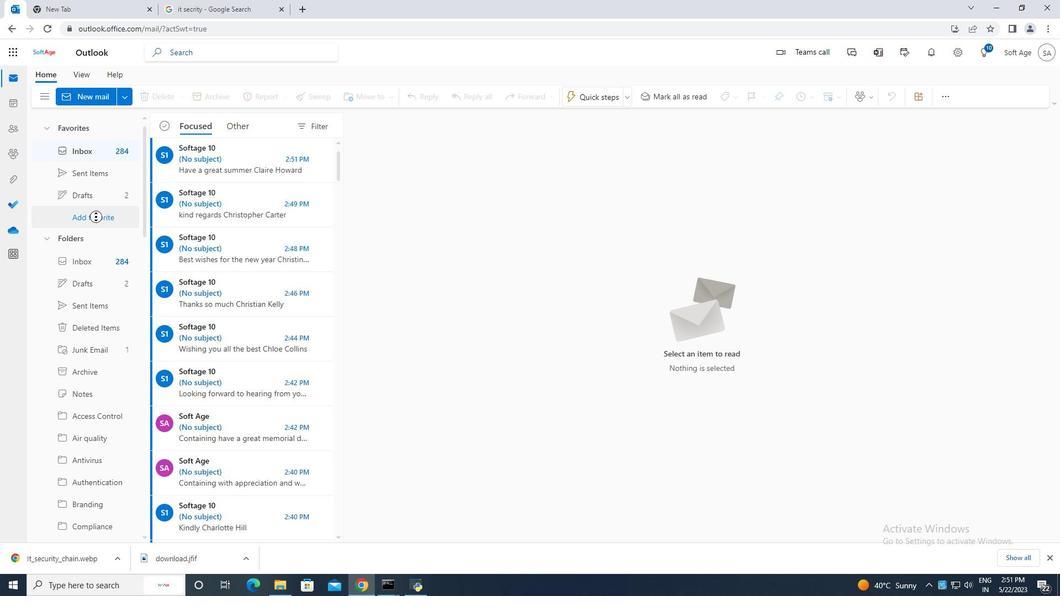
Action: Mouse scrolled (96, 216) with delta (0, 0)
Screenshot: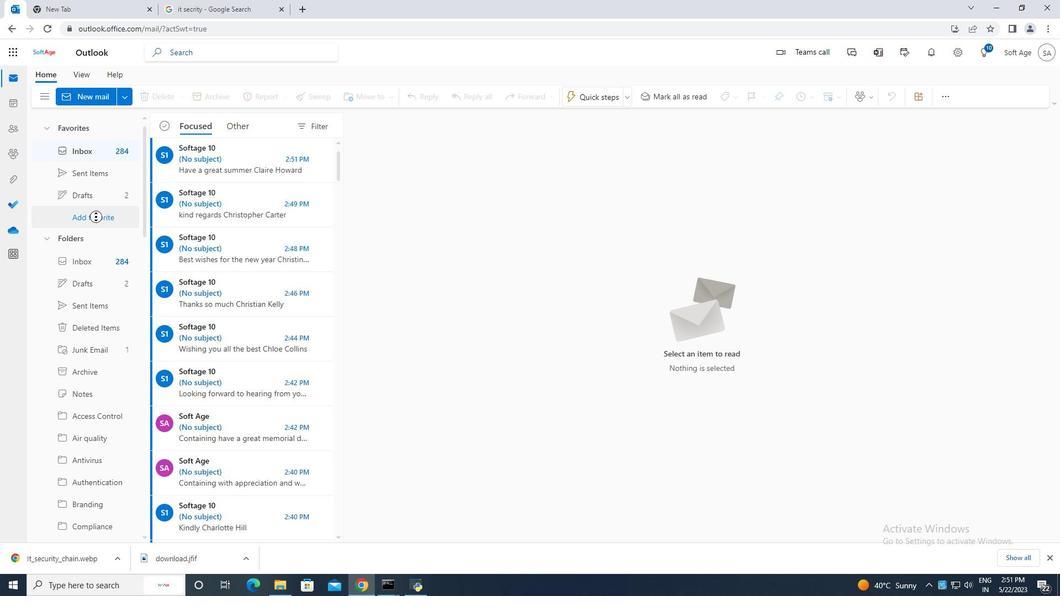 
Action: Mouse scrolled (96, 216) with delta (0, 0)
Screenshot: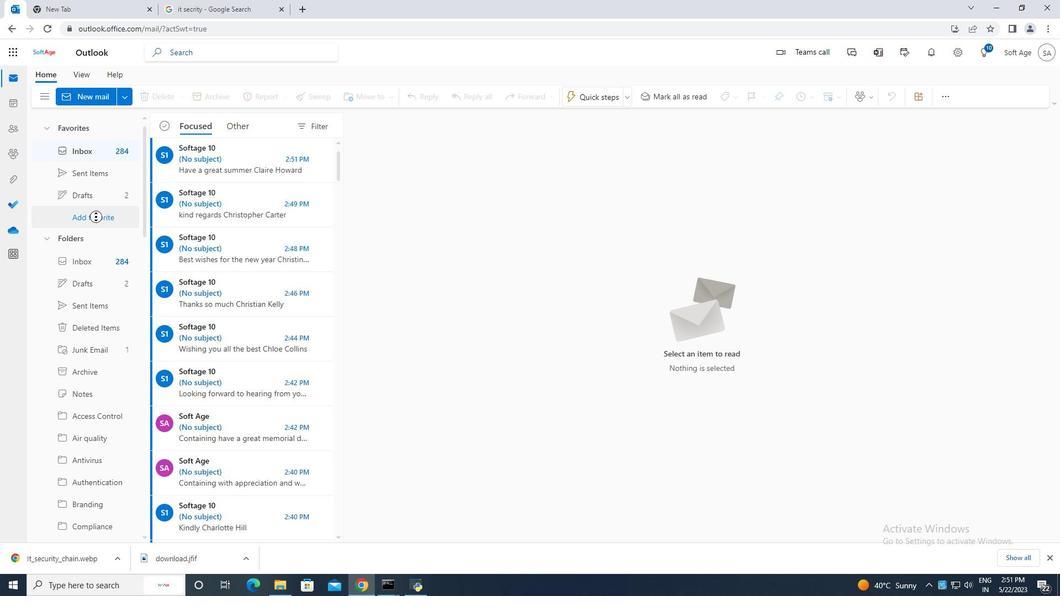 
Action: Mouse scrolled (96, 216) with delta (0, 0)
Screenshot: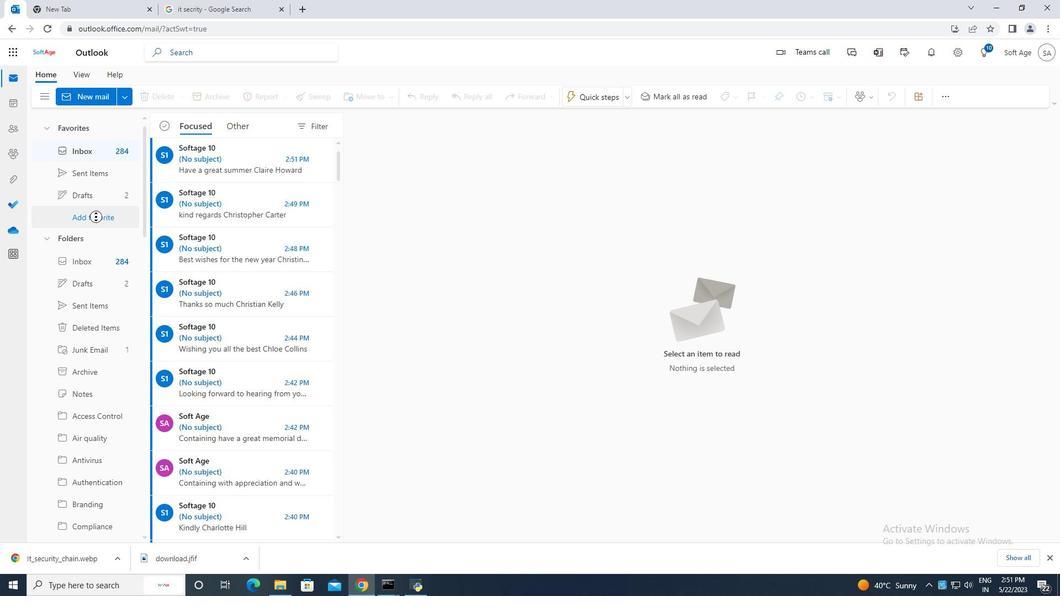 
Action: Mouse scrolled (96, 216) with delta (0, 0)
Screenshot: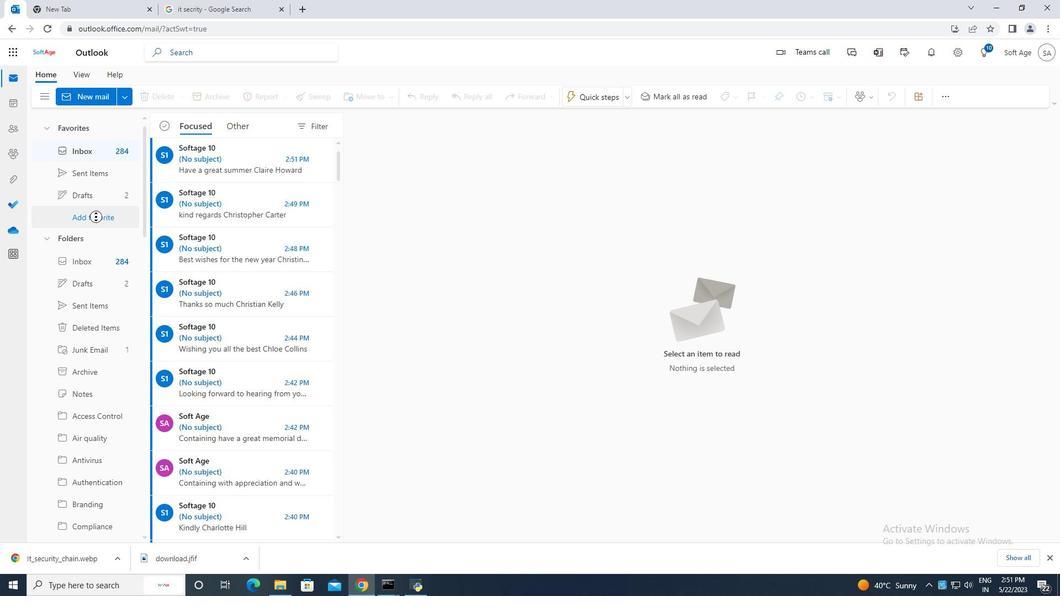 
Action: Mouse scrolled (96, 216) with delta (0, 0)
Screenshot: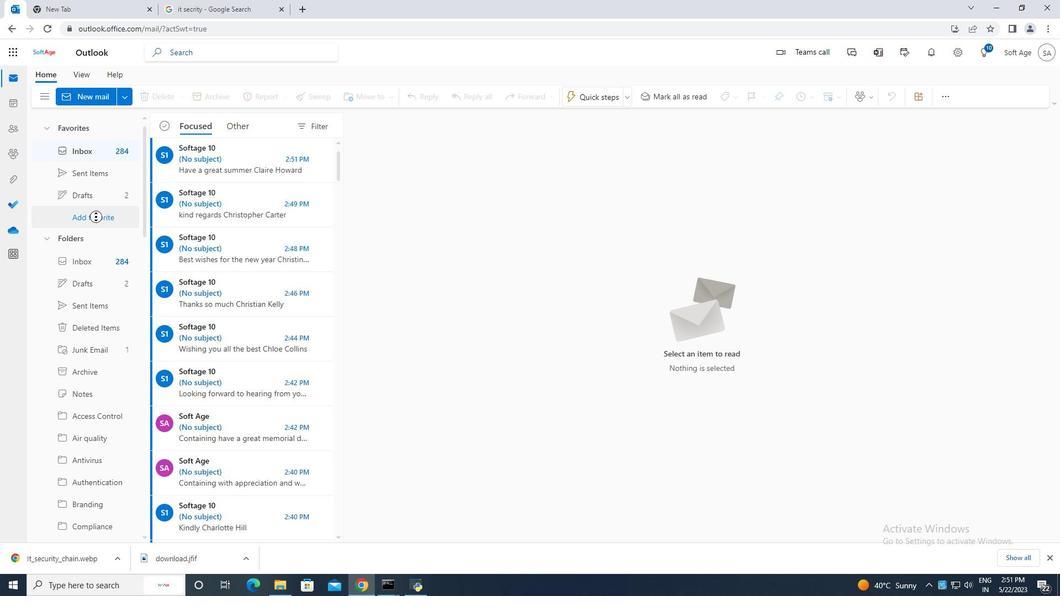 
Action: Mouse scrolled (96, 216) with delta (0, 0)
Screenshot: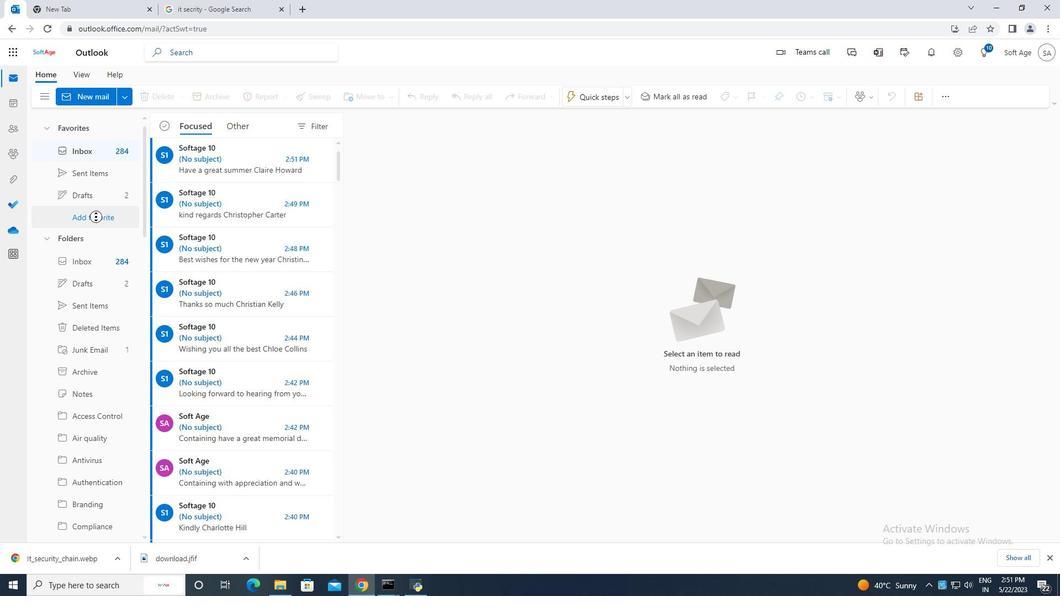 
Action: Mouse moved to (111, 249)
Screenshot: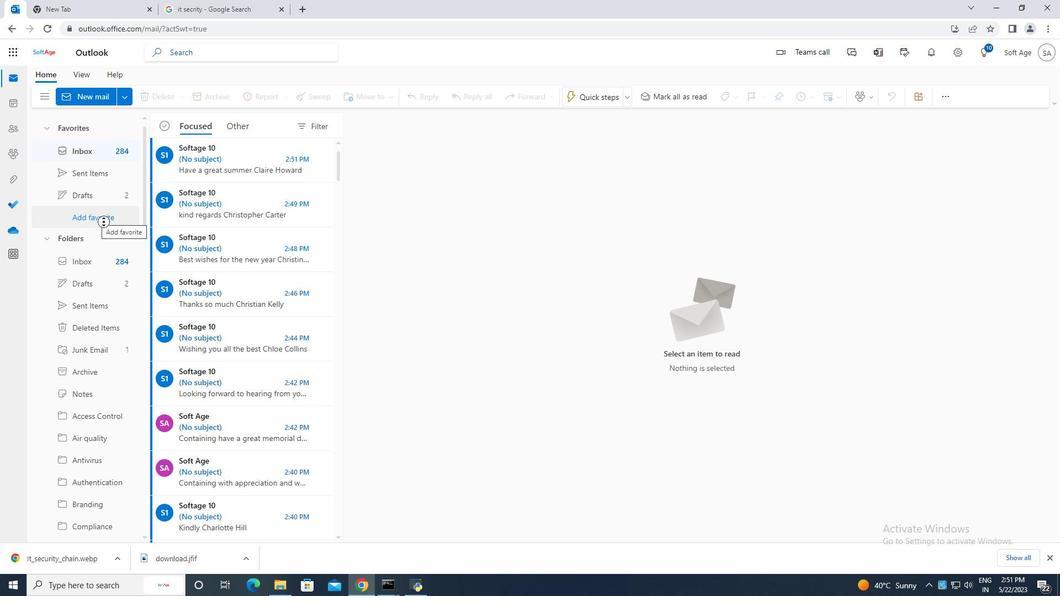 
Action: Mouse scrolled (111, 249) with delta (0, 0)
Screenshot: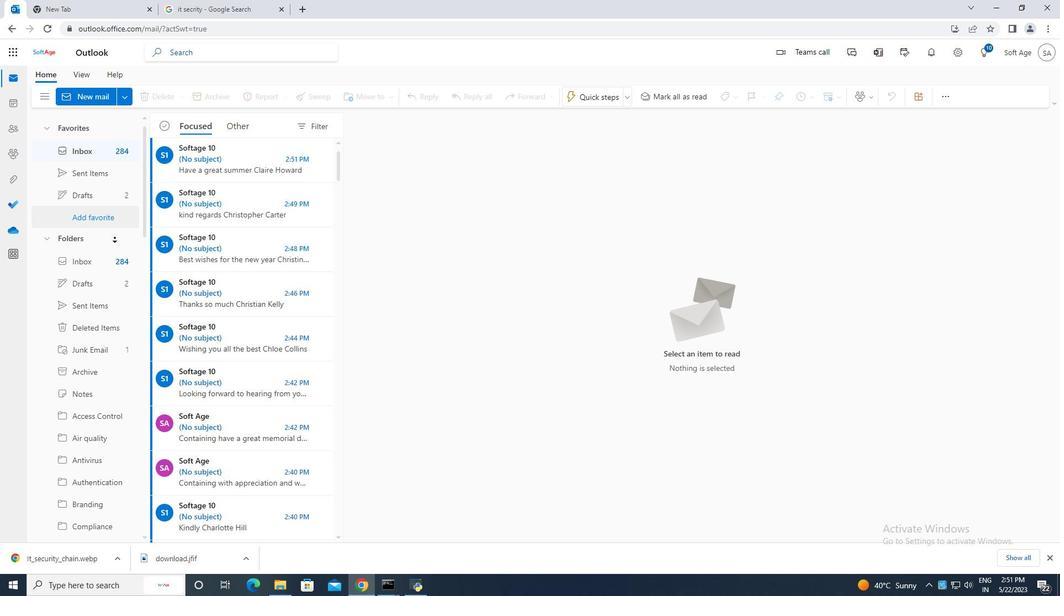 
Action: Mouse scrolled (111, 249) with delta (0, 0)
Screenshot: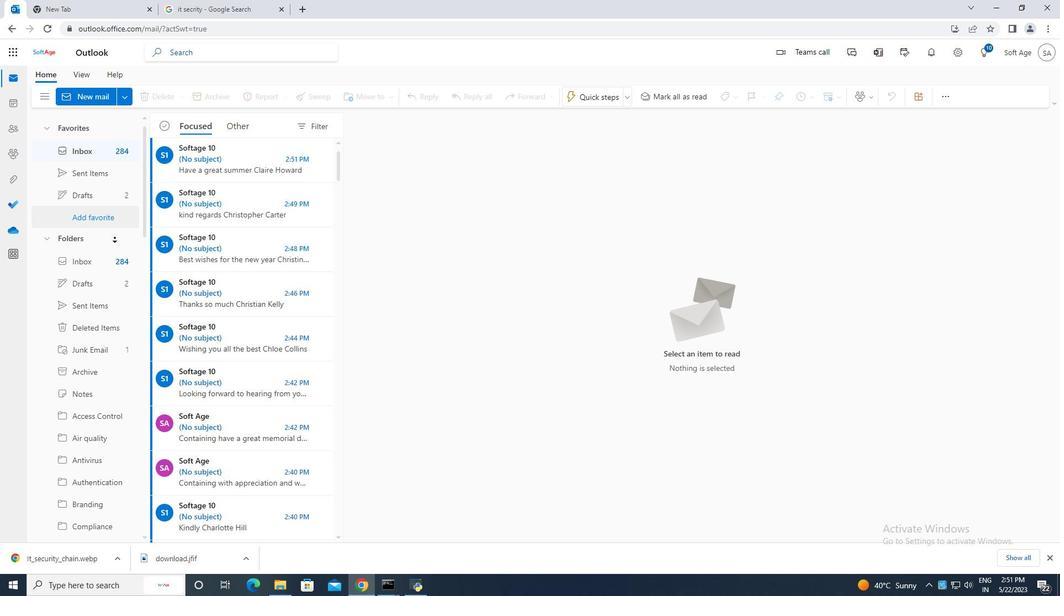 
Action: Mouse scrolled (111, 249) with delta (0, 0)
Screenshot: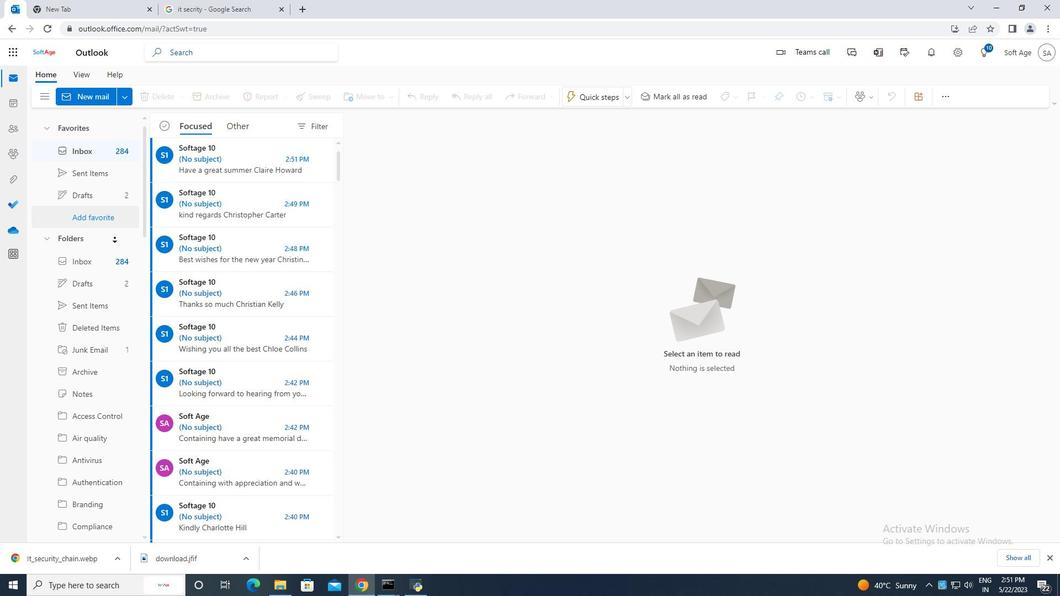 
Action: Mouse scrolled (111, 249) with delta (0, 0)
Screenshot: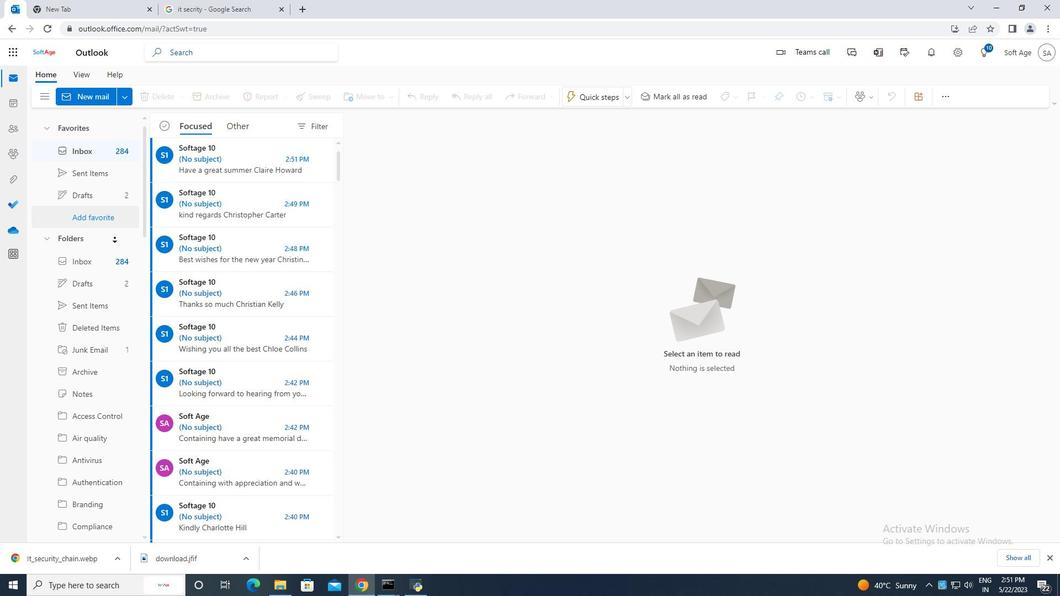 
Action: Mouse moved to (110, 249)
Screenshot: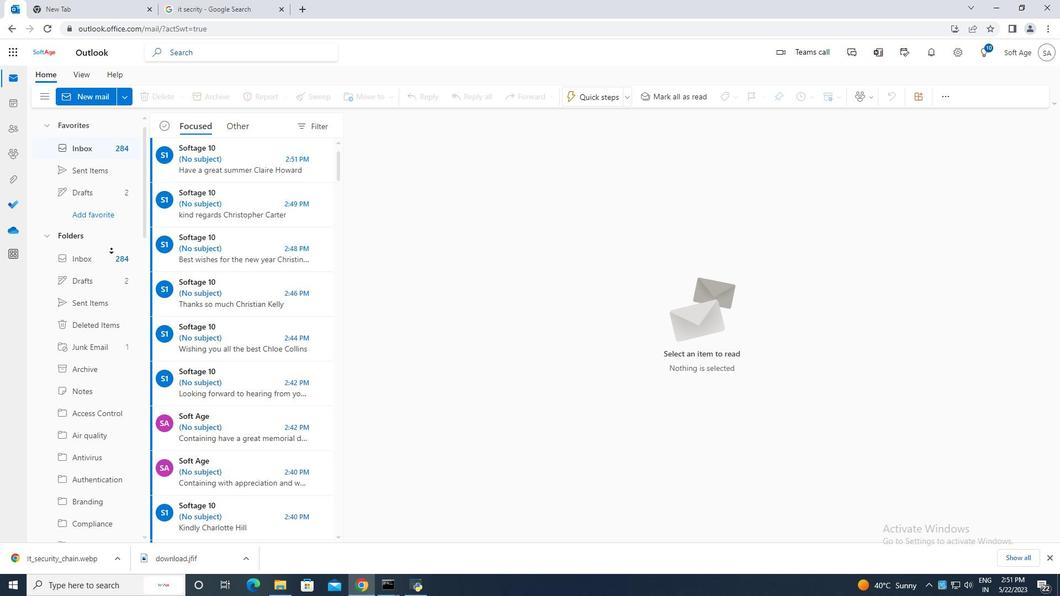 
Action: Mouse scrolled (110, 249) with delta (0, 0)
Screenshot: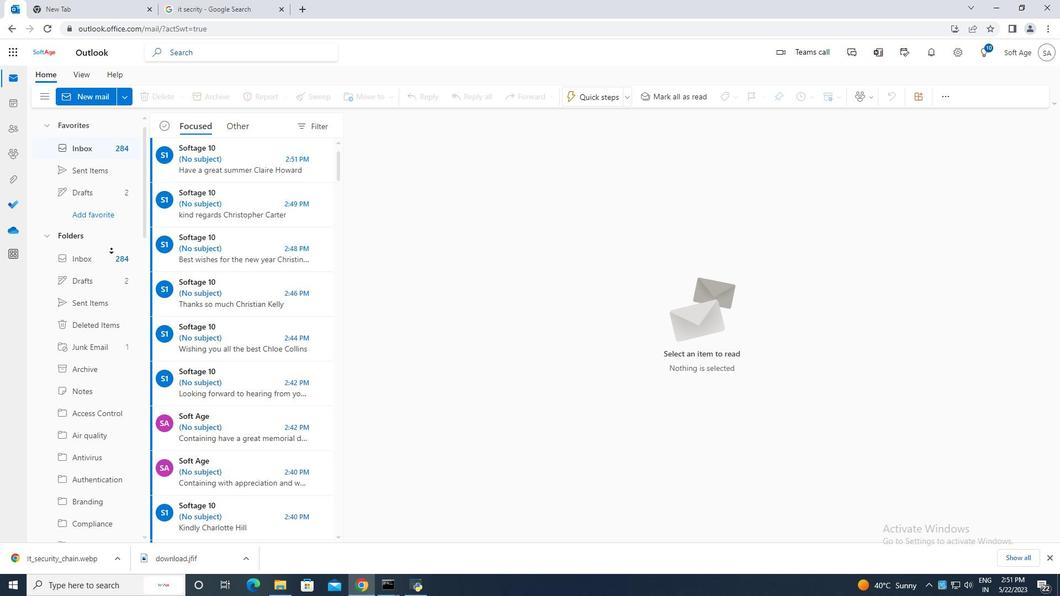 
Action: Mouse moved to (106, 195)
Screenshot: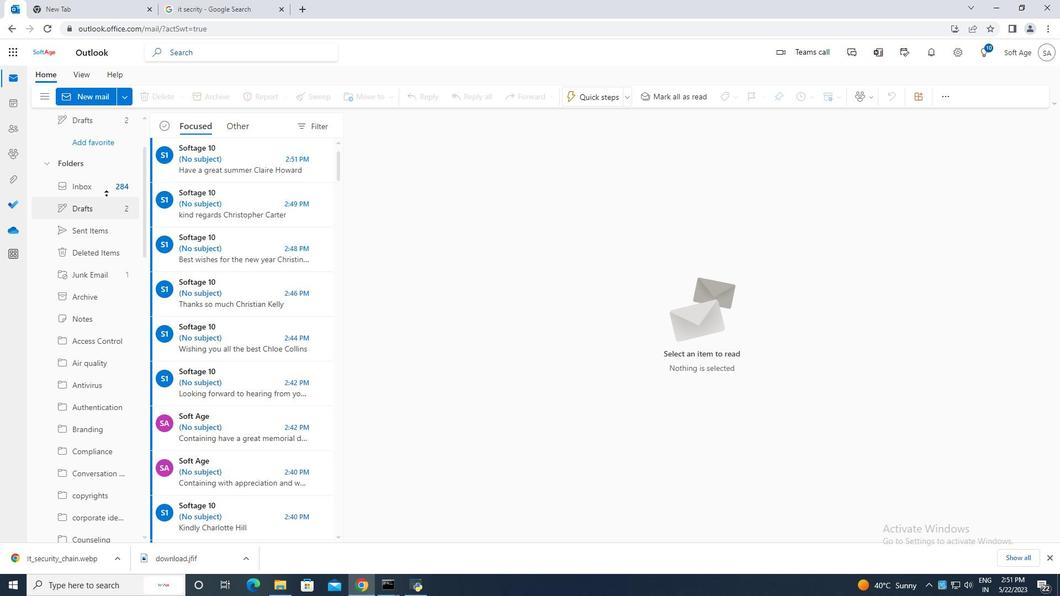 
Action: Mouse scrolled (106, 196) with delta (0, 0)
Screenshot: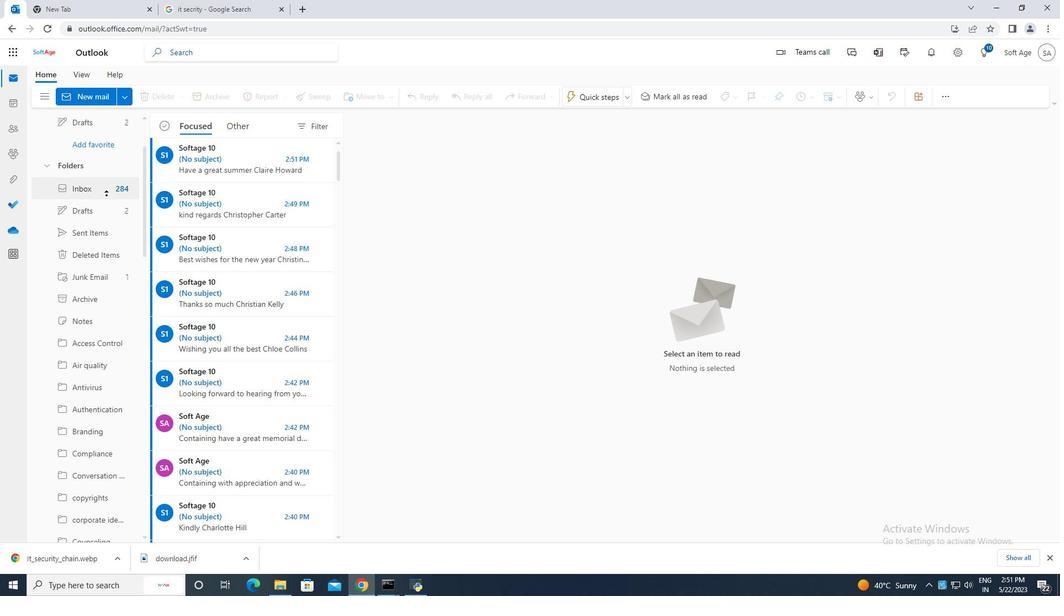 
Action: Mouse scrolled (106, 196) with delta (0, 0)
Screenshot: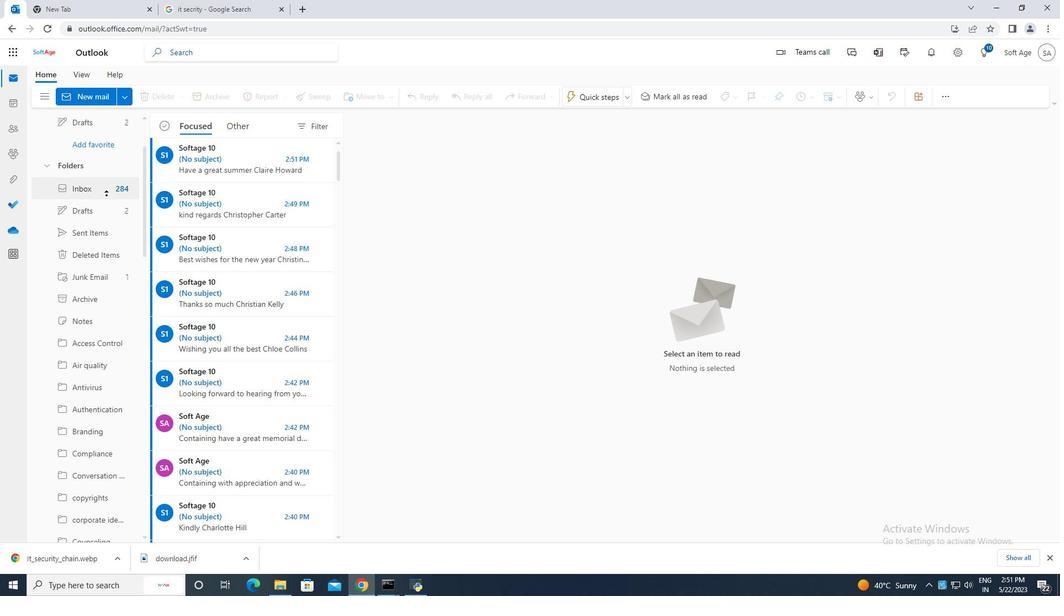 
Action: Mouse scrolled (106, 196) with delta (0, 0)
Screenshot: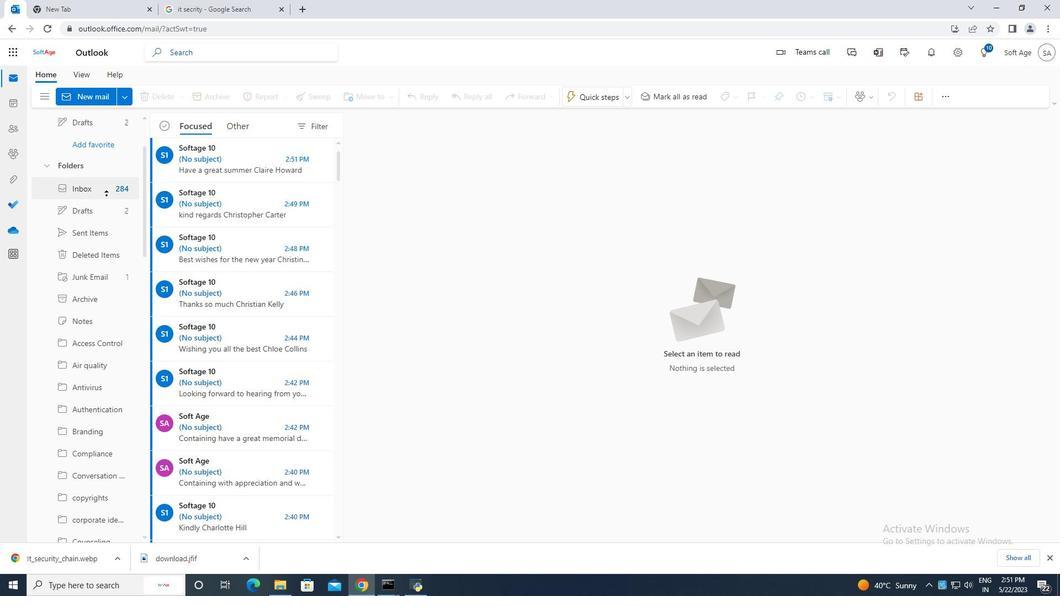 
Action: Mouse scrolled (106, 196) with delta (0, 0)
Screenshot: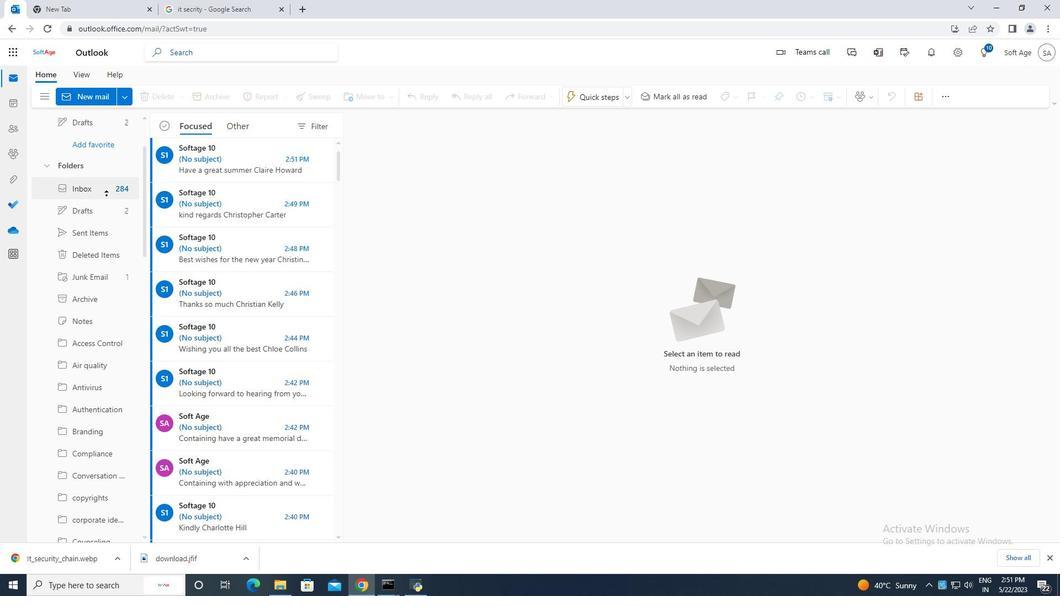 
Action: Mouse scrolled (106, 196) with delta (0, 0)
Screenshot: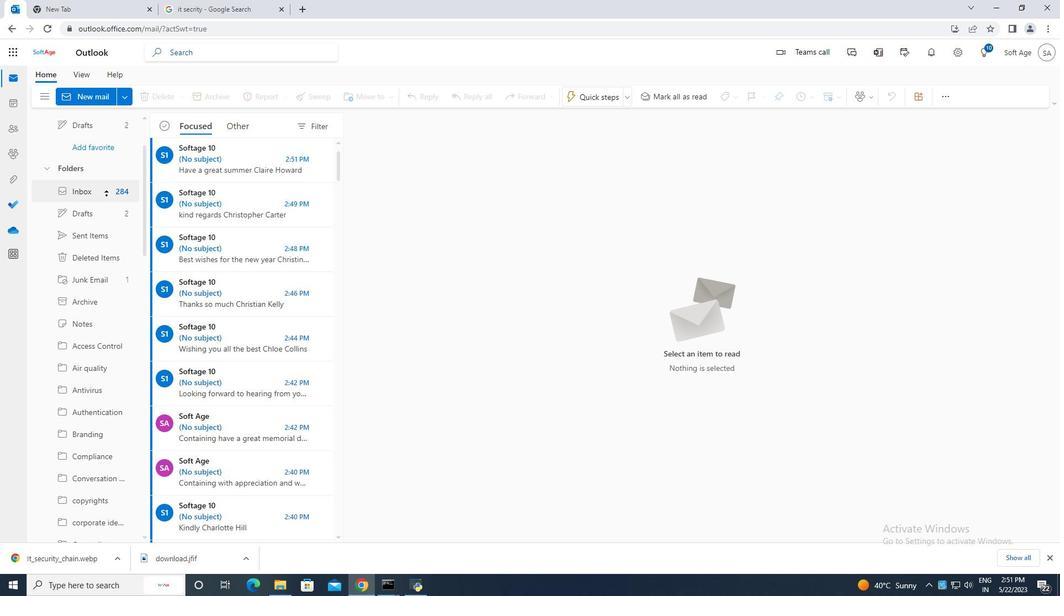 
Action: Mouse moved to (104, 193)
Screenshot: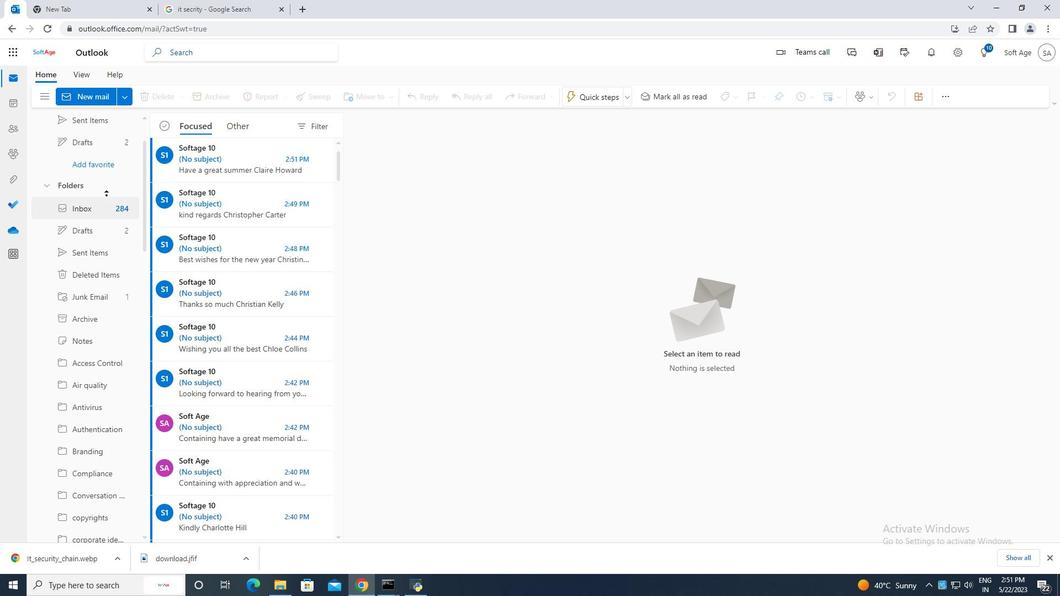 
Action: Mouse scrolled (104, 193) with delta (0, 0)
Screenshot: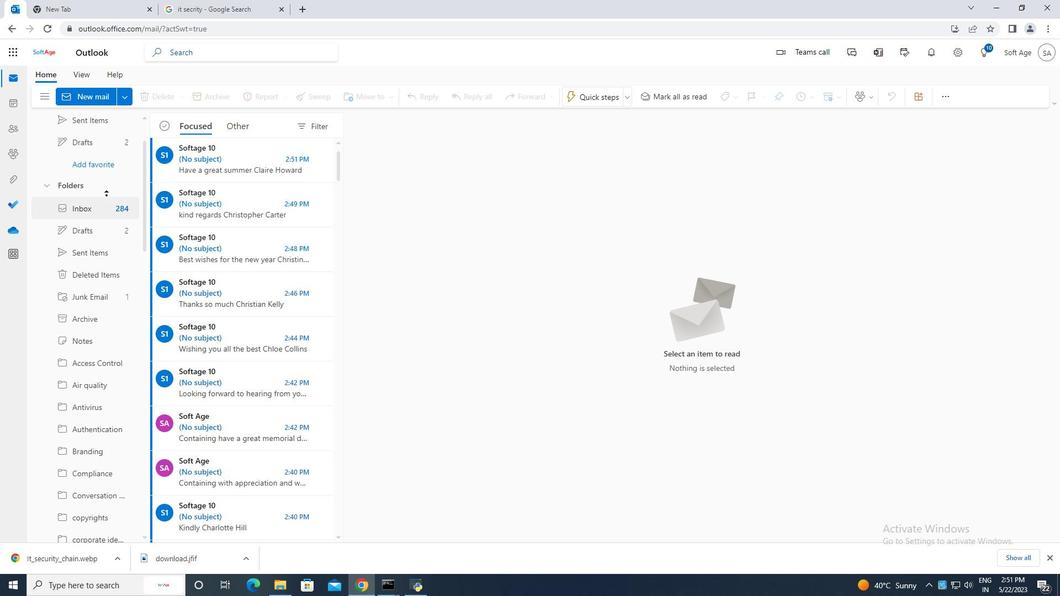 
Action: Mouse scrolled (104, 193) with delta (0, 0)
Screenshot: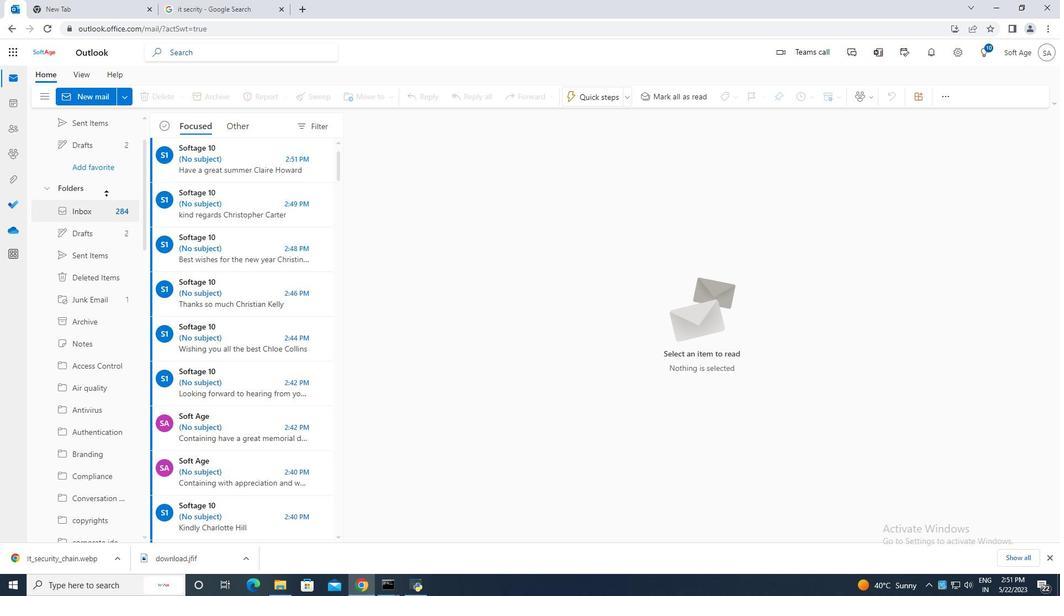 
Action: Mouse scrolled (104, 193) with delta (0, 0)
Screenshot: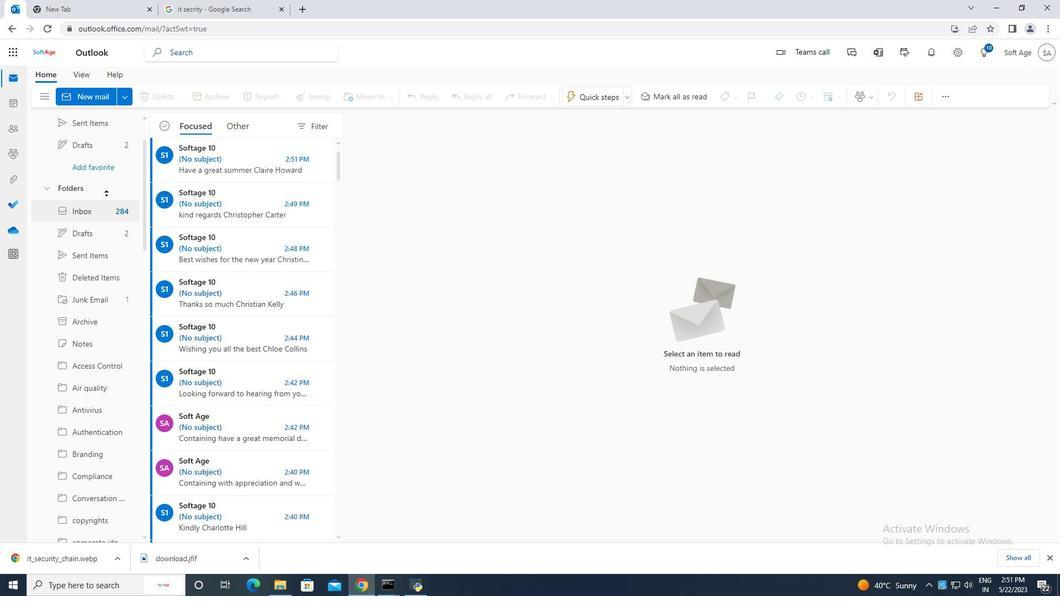 
Action: Mouse scrolled (104, 193) with delta (0, 0)
Screenshot: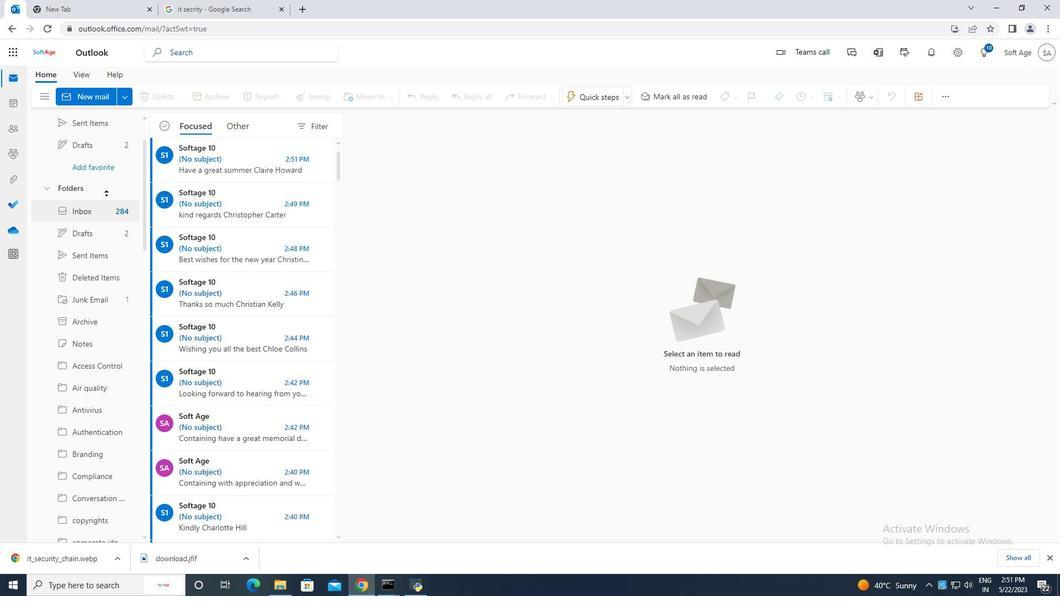 
Action: Mouse moved to (104, 177)
Screenshot: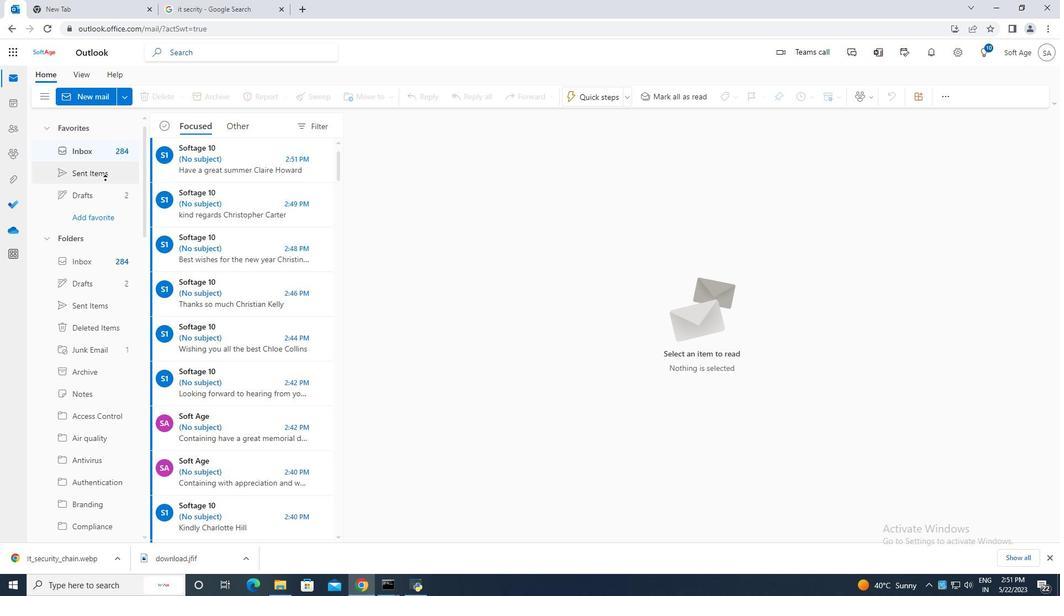
Action: Mouse pressed left at (104, 177)
Screenshot: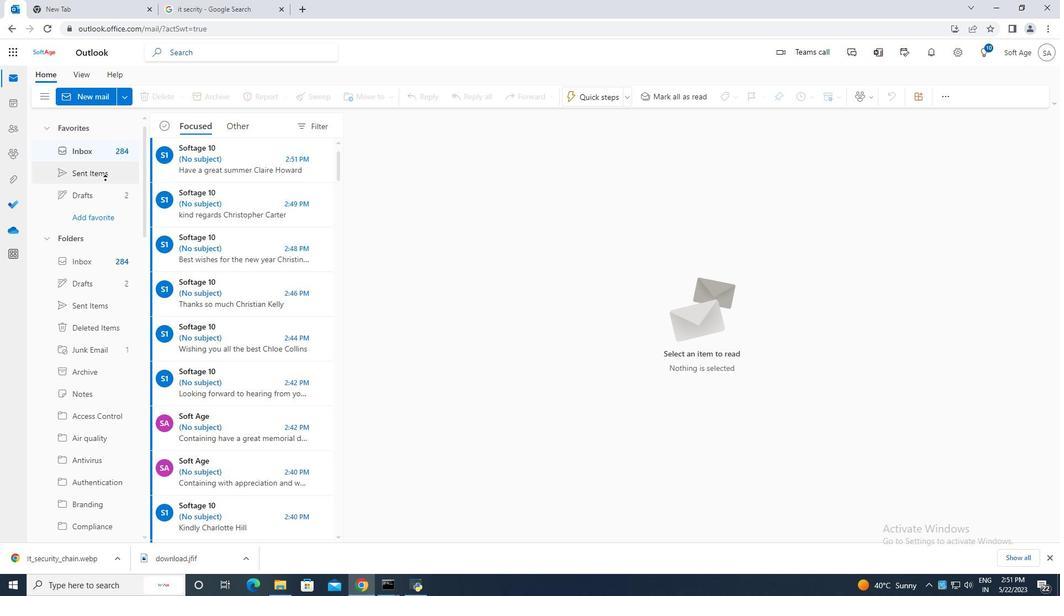 
Action: Mouse moved to (105, 175)
Screenshot: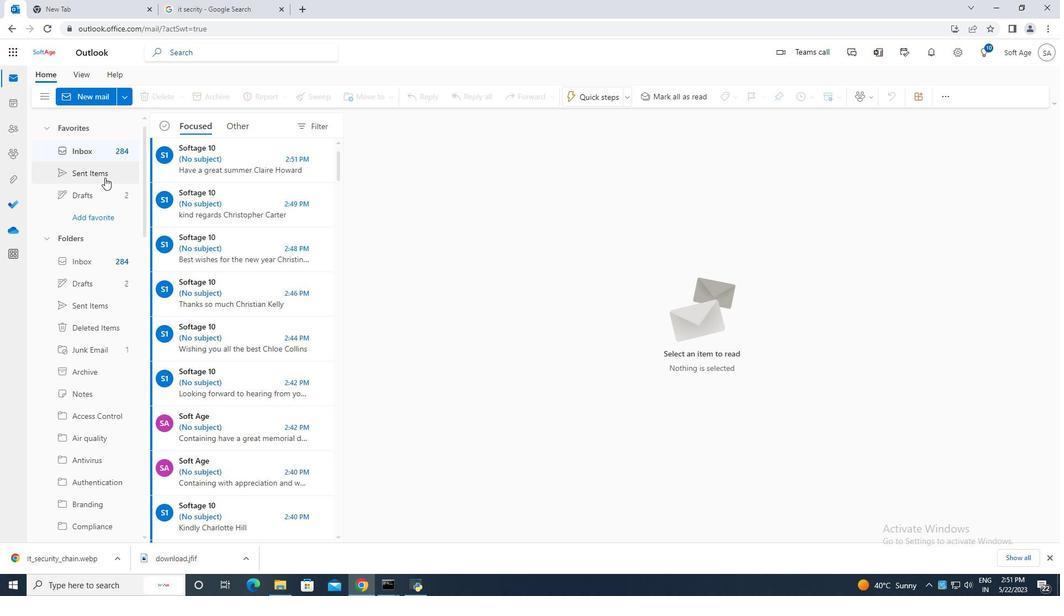 
Action: Mouse pressed left at (105, 175)
Screenshot: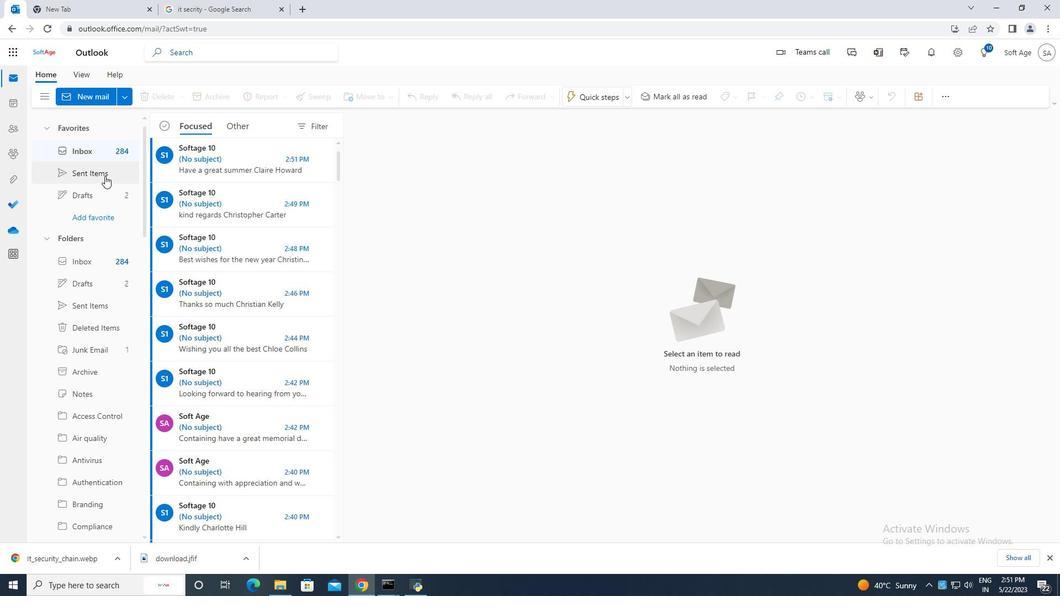 
Action: Mouse moved to (262, 155)
Screenshot: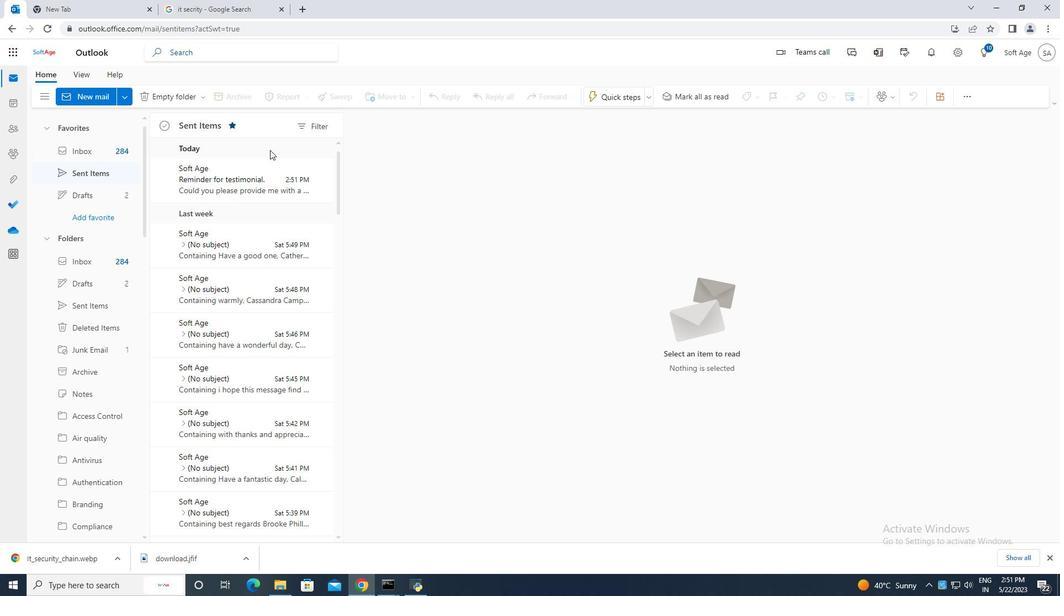 
Action: Mouse pressed left at (262, 155)
Screenshot: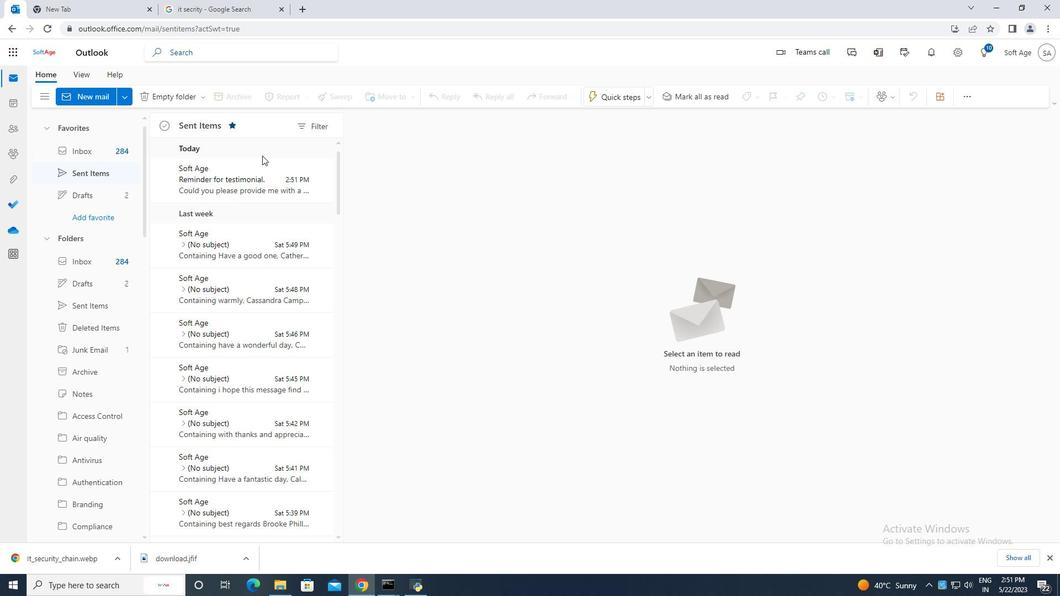 
Action: Mouse moved to (232, 152)
Screenshot: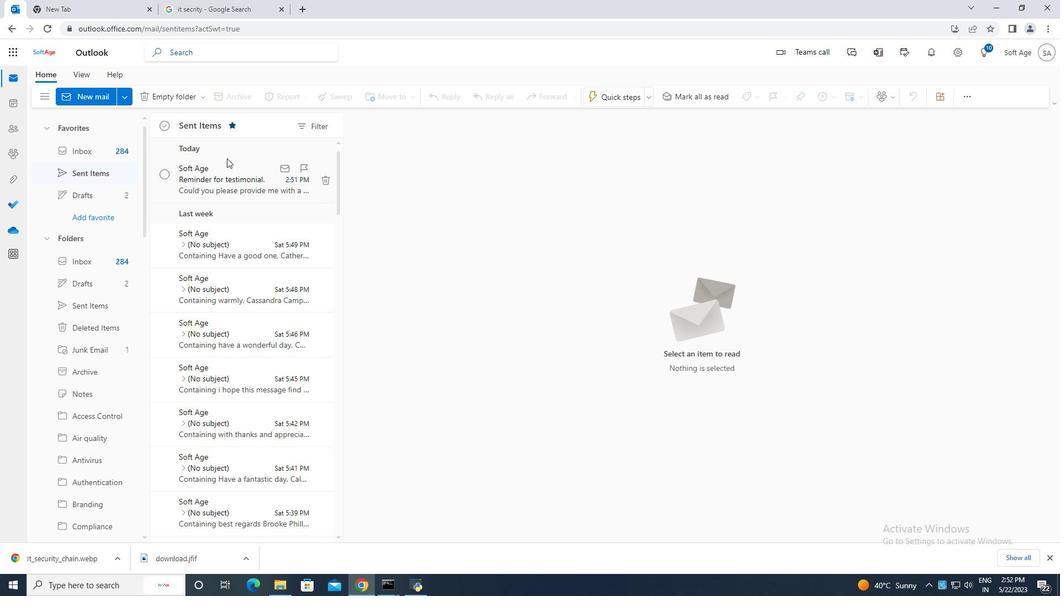 
Action: Mouse pressed right at (232, 152)
Screenshot: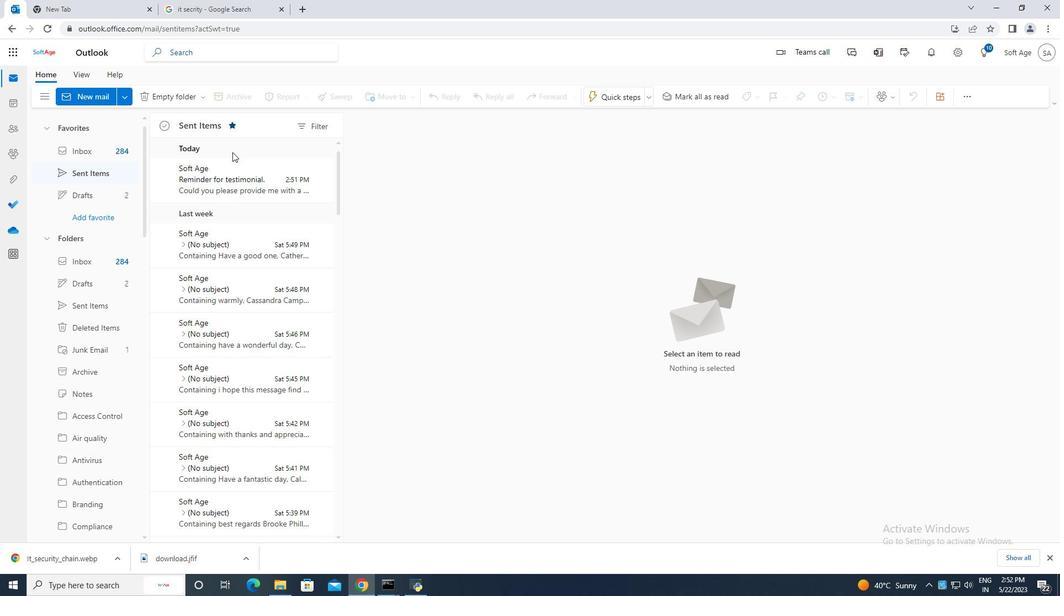 
Action: Mouse moved to (223, 155)
Screenshot: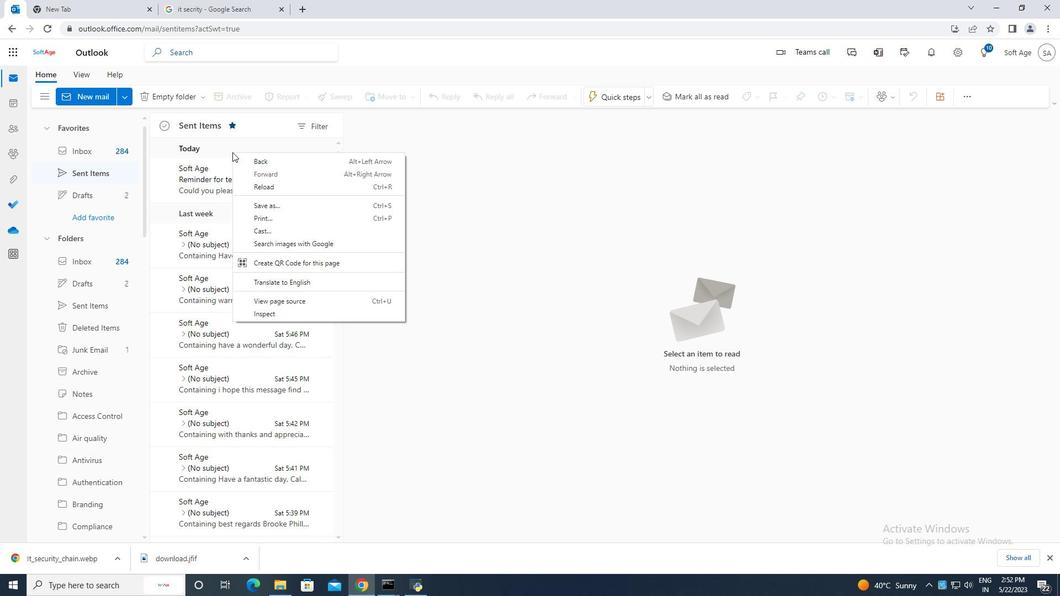
Action: Mouse pressed left at (223, 155)
Screenshot: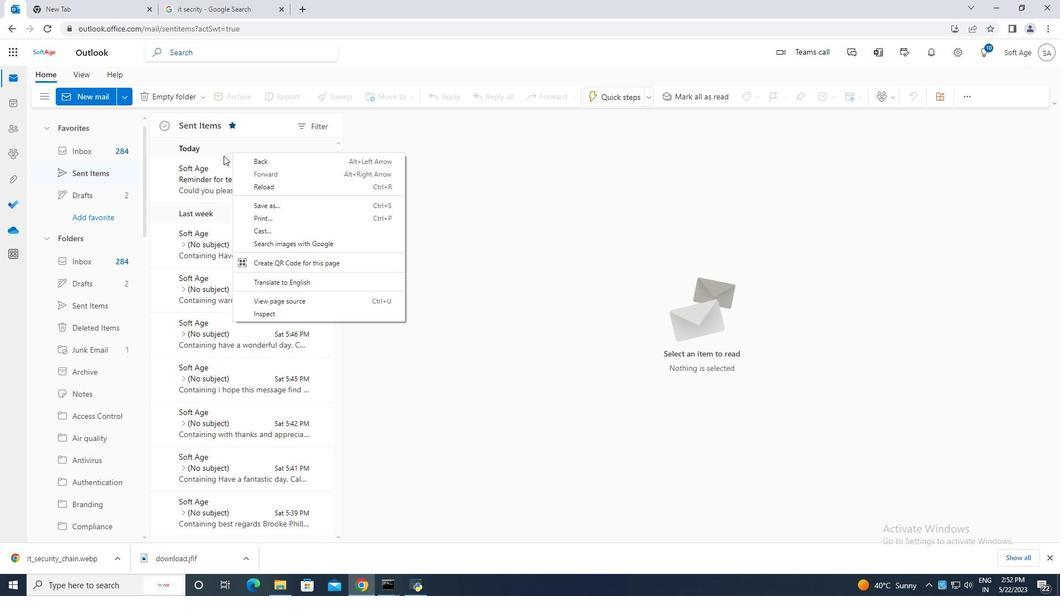 
Action: Mouse pressed left at (223, 155)
Screenshot: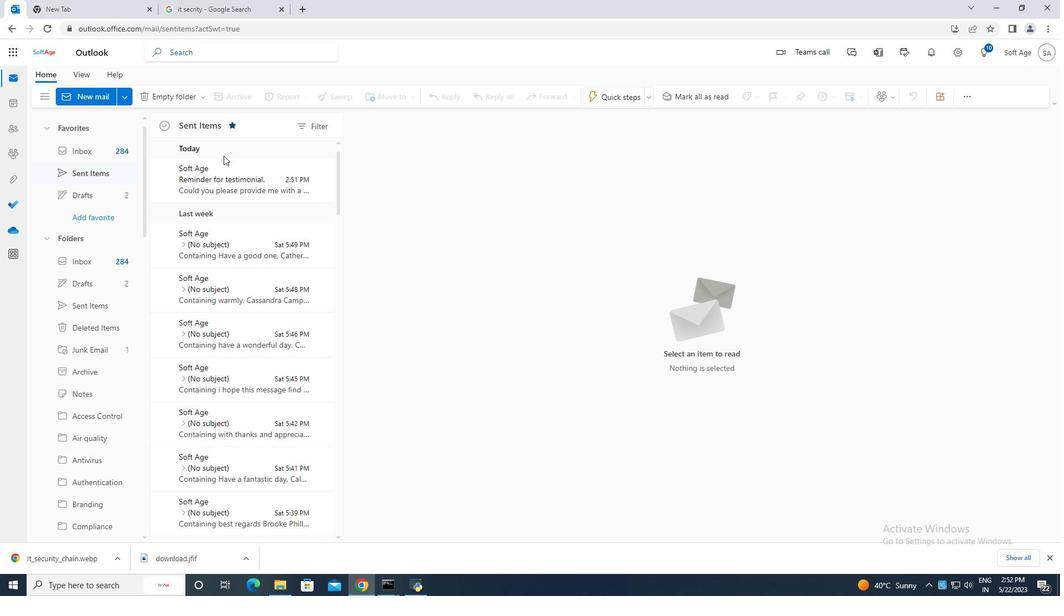 
Action: Mouse moved to (294, 241)
Screenshot: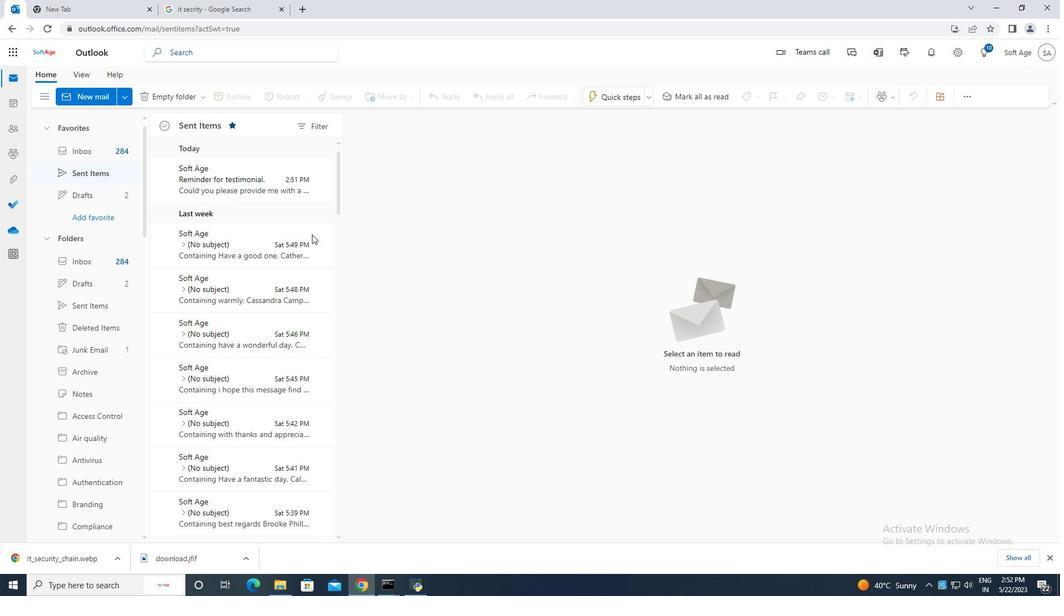 
Action: Mouse scrolled (294, 241) with delta (0, 0)
Screenshot: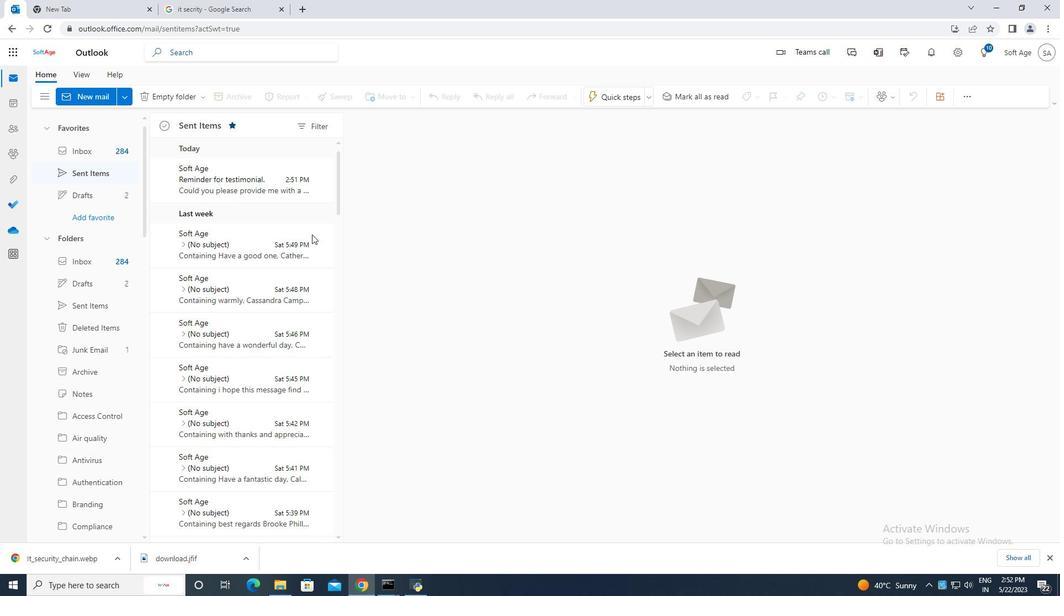 
Action: Mouse moved to (294, 240)
Screenshot: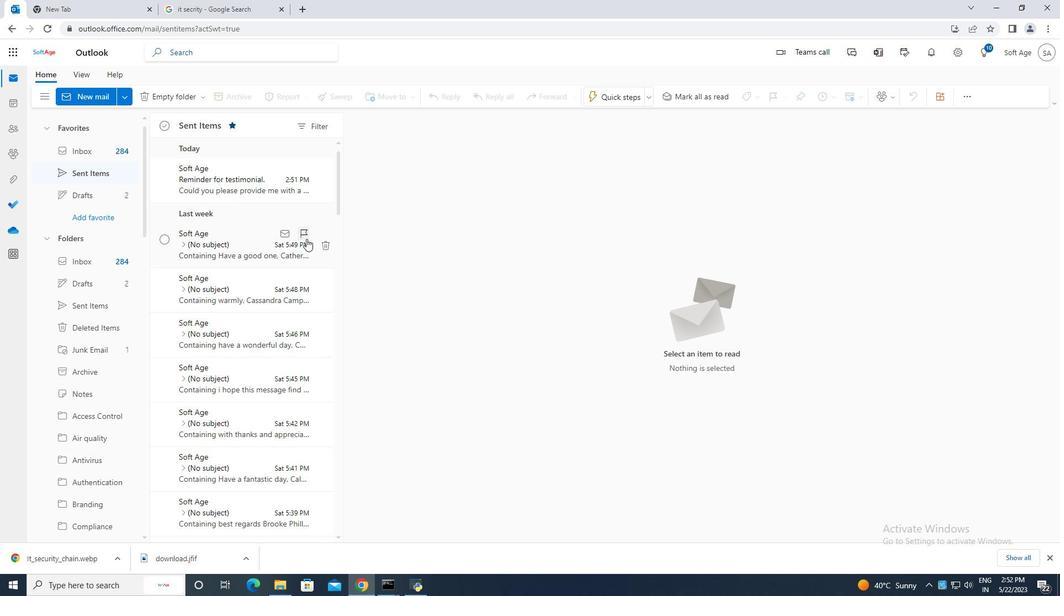 
Action: Mouse scrolled (294, 241) with delta (0, 0)
Screenshot: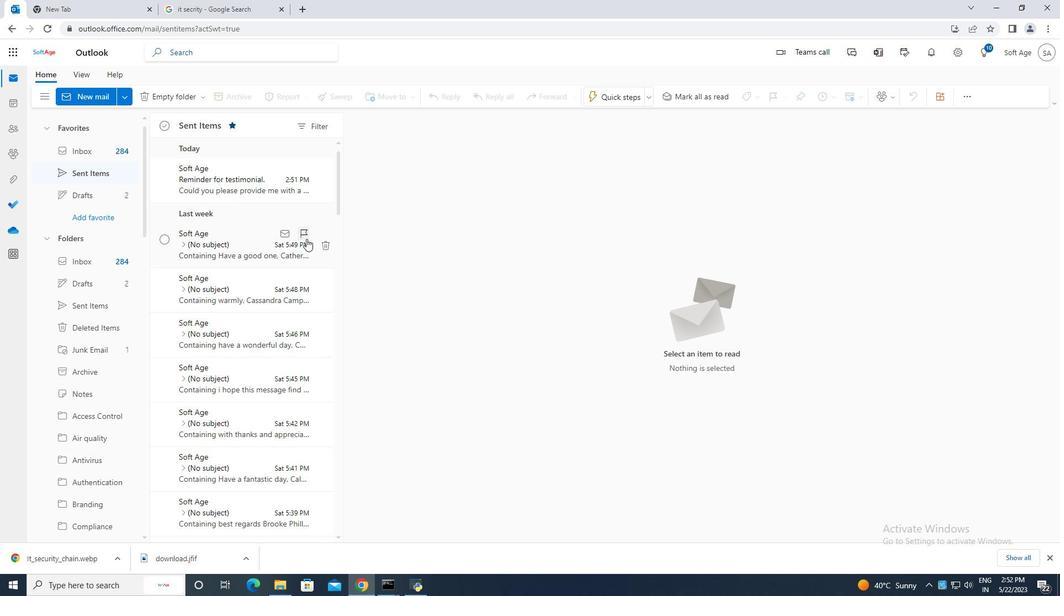 
Action: Mouse moved to (291, 239)
Screenshot: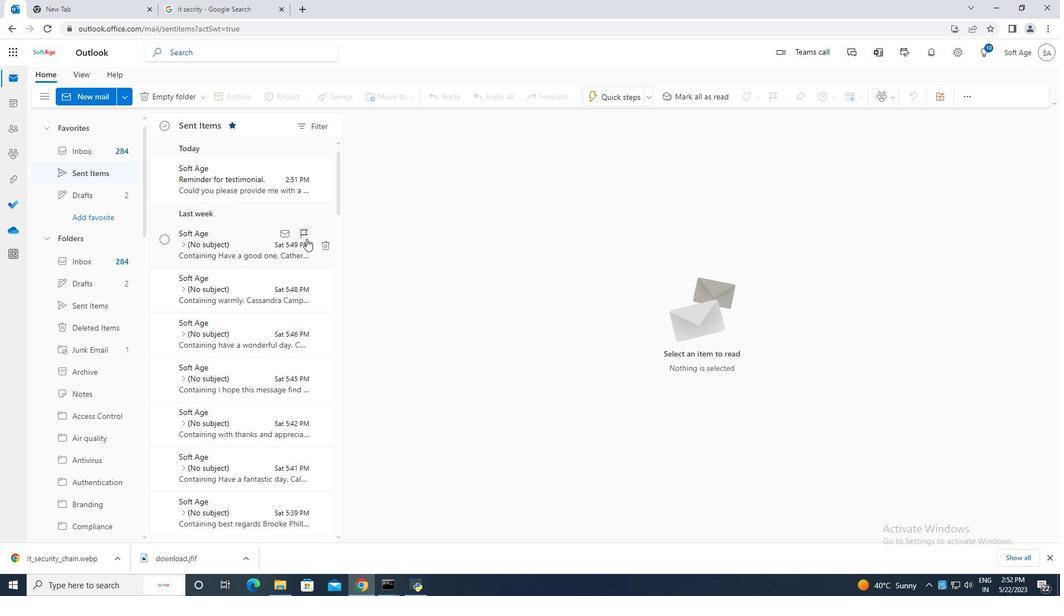 
Action: Mouse scrolled (291, 240) with delta (0, 0)
Screenshot: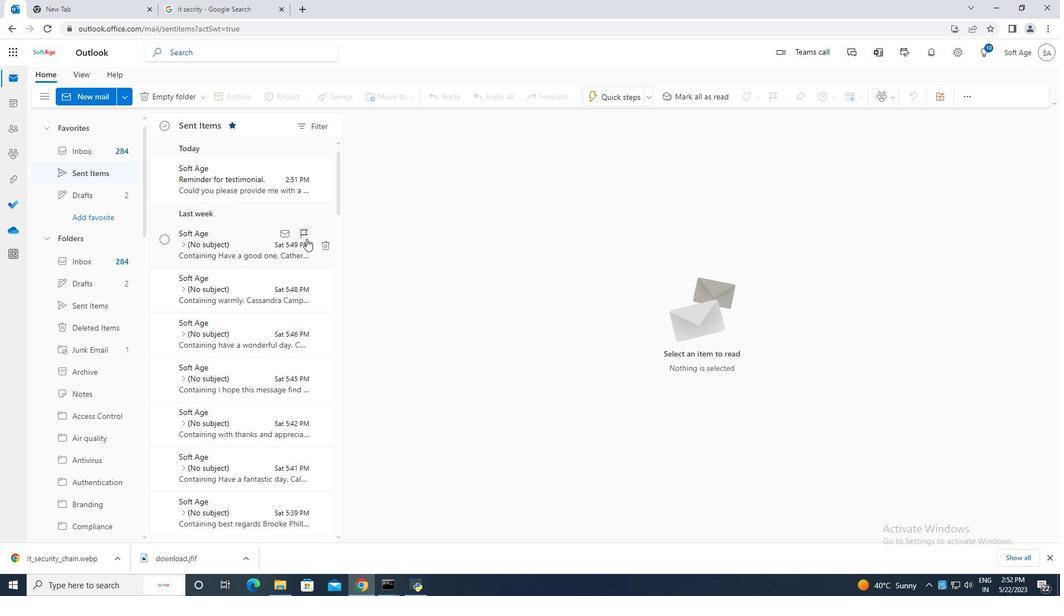 
Action: Mouse moved to (212, 197)
Screenshot: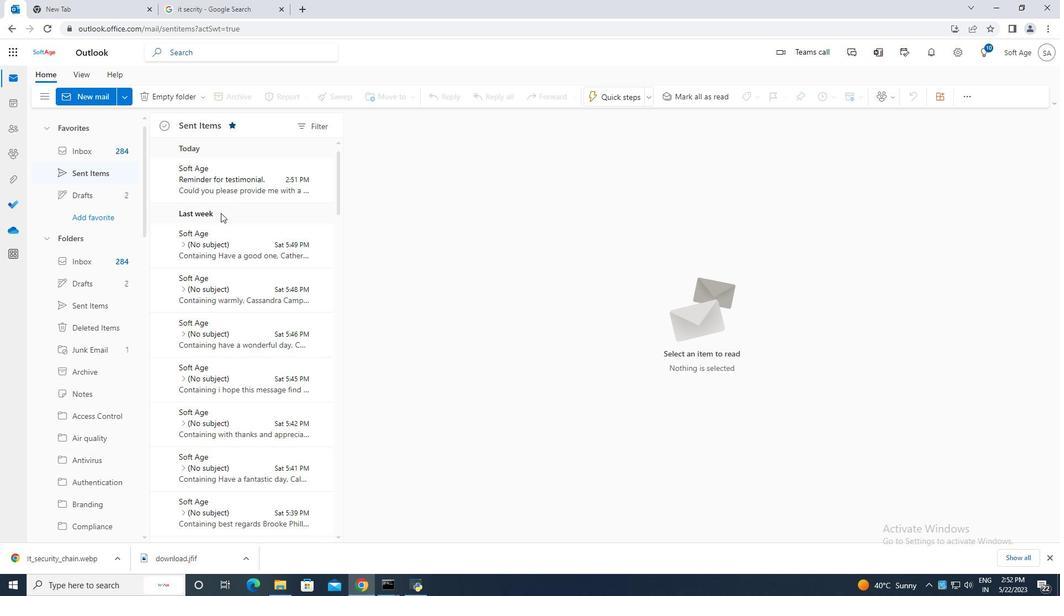 
Action: Mouse scrolled (212, 197) with delta (0, 0)
Screenshot: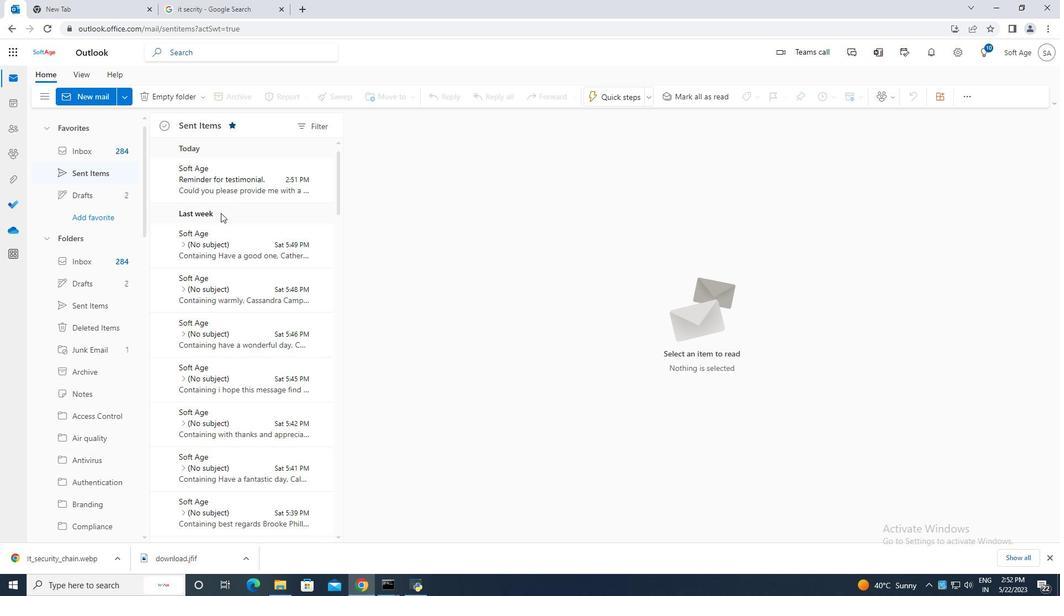 
Action: Mouse moved to (212, 197)
Screenshot: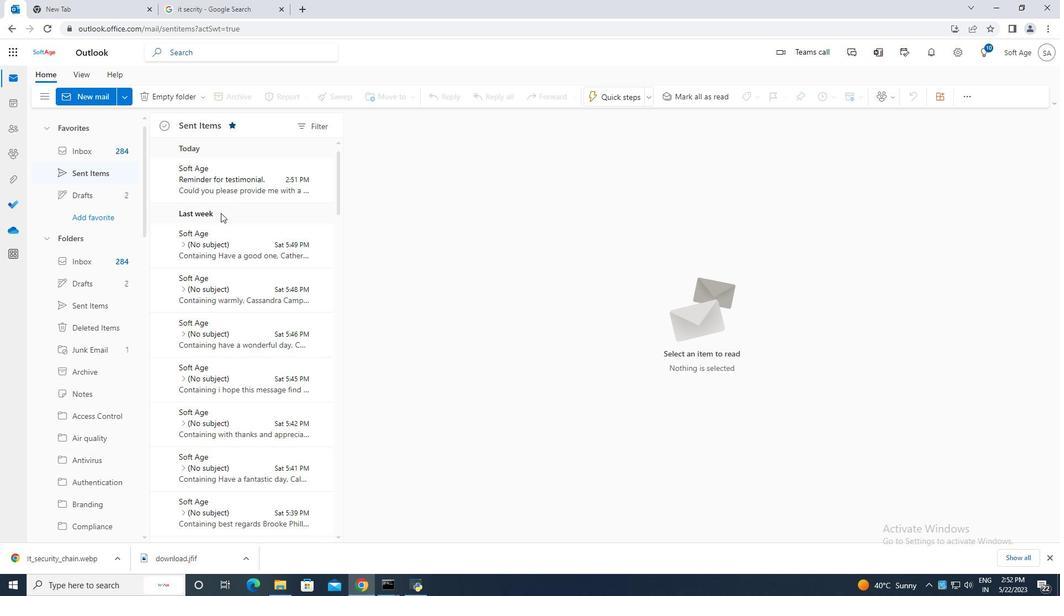 
Action: Mouse scrolled (212, 197) with delta (0, 0)
Screenshot: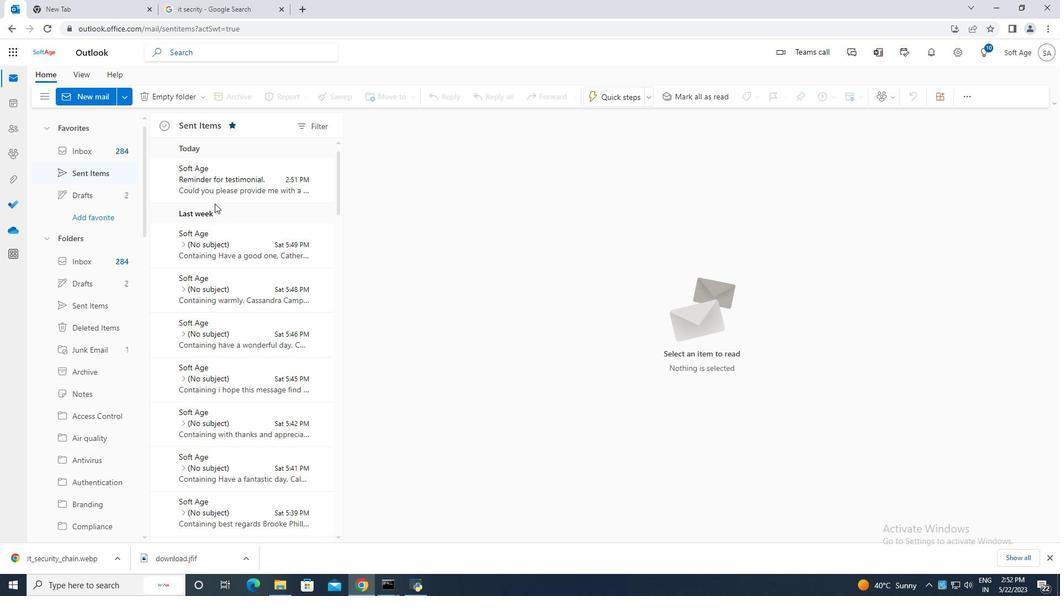 
Action: Mouse moved to (210, 196)
Screenshot: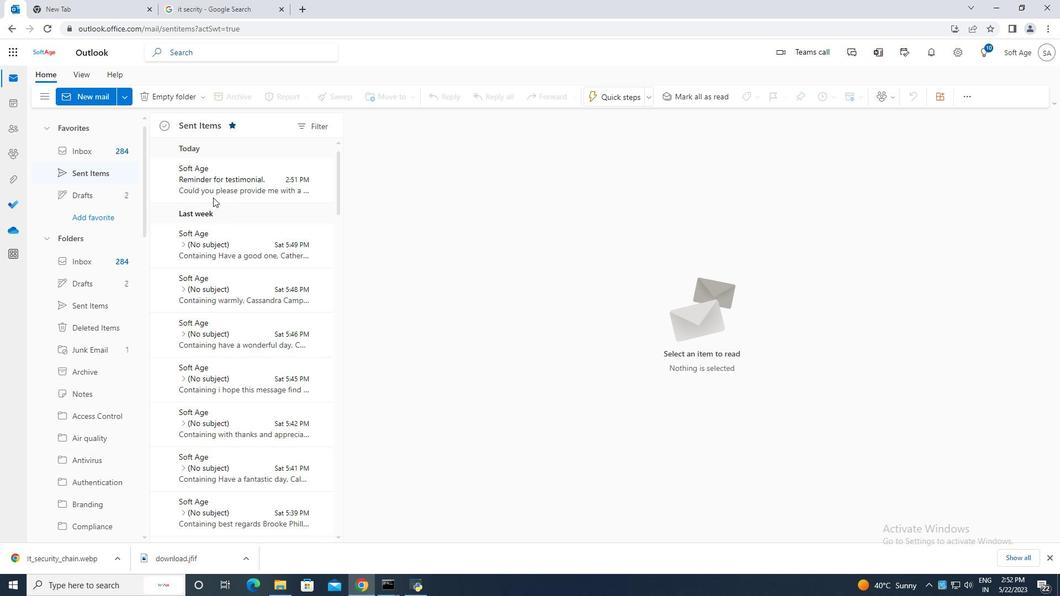 
Action: Mouse scrolled (210, 196) with delta (0, 0)
Screenshot: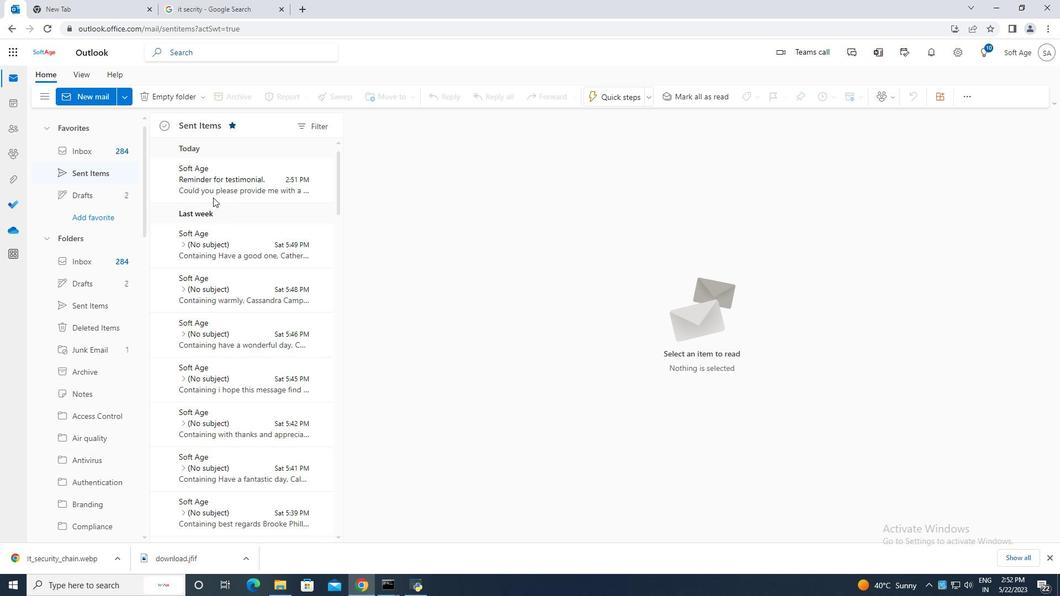
Action: Mouse moved to (213, 149)
Screenshot: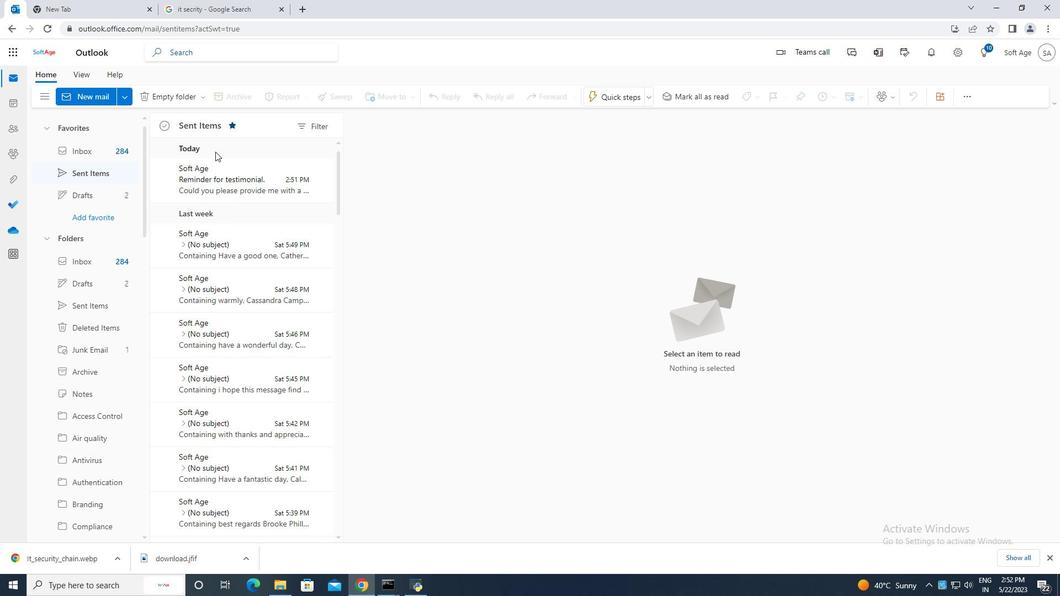 
Action: Mouse pressed left at (213, 149)
Screenshot: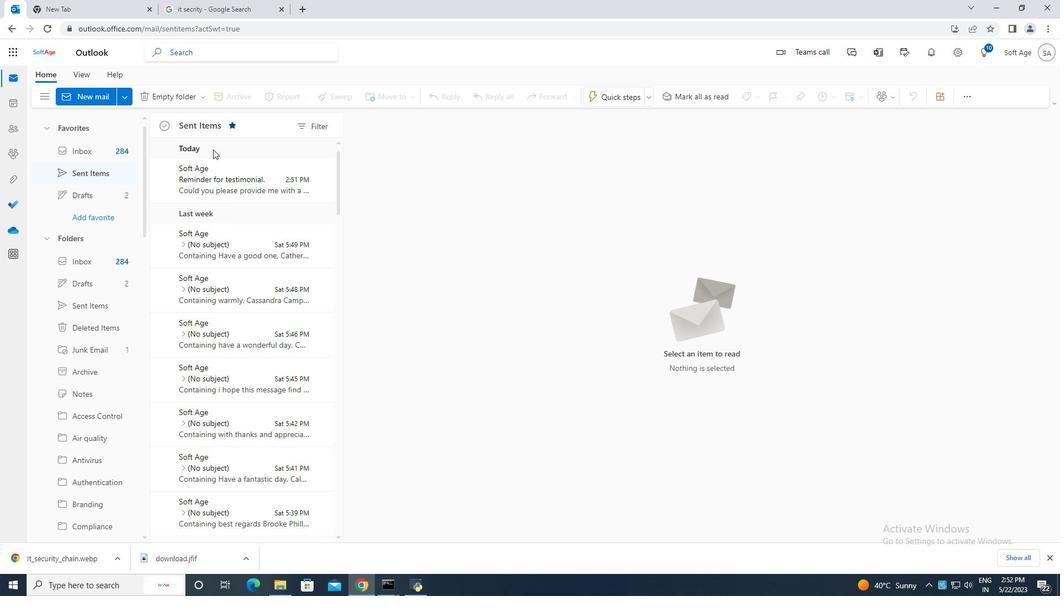 
Action: Mouse moved to (165, 173)
Screenshot: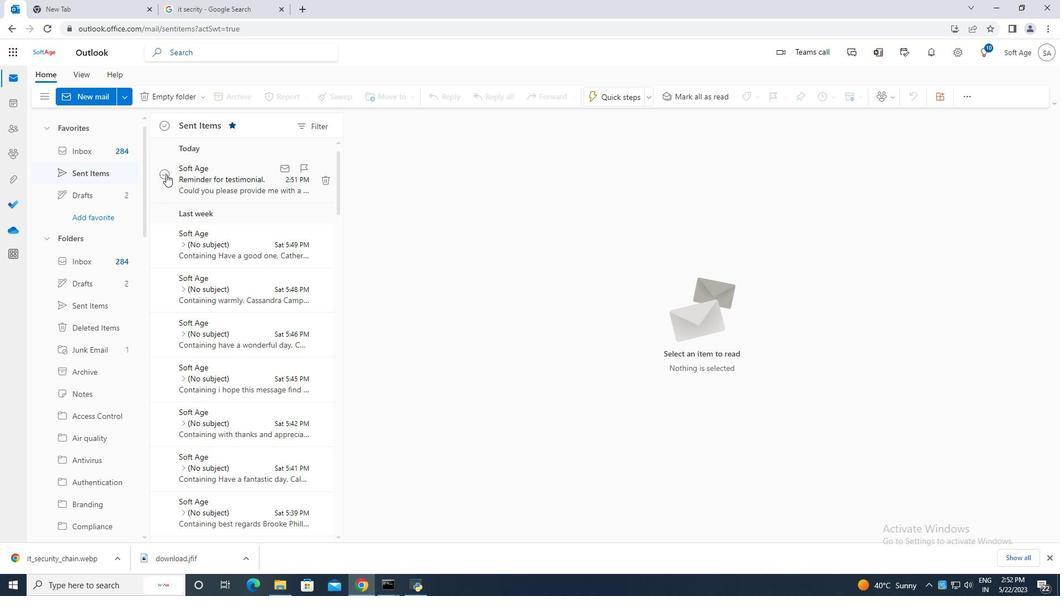 
Action: Mouse pressed left at (165, 173)
Screenshot: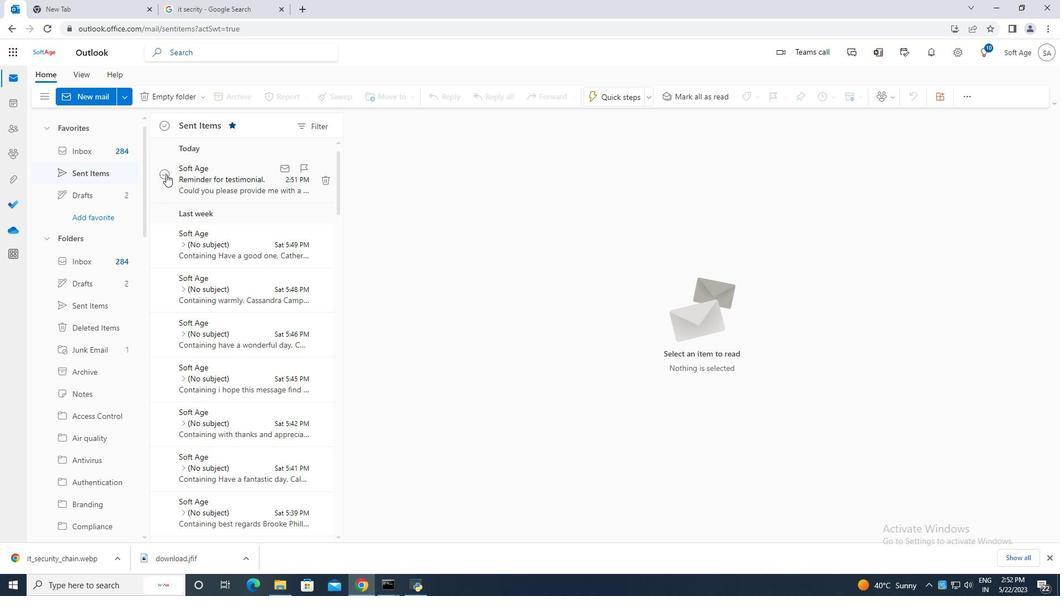 
Action: Mouse moved to (379, 94)
Screenshot: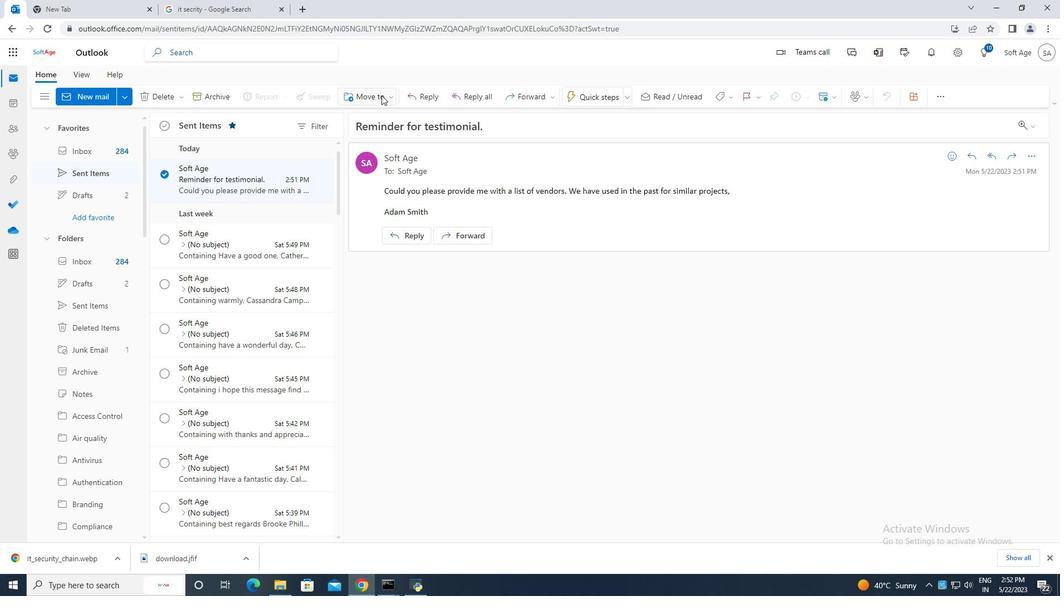 
Action: Mouse pressed left at (379, 94)
Screenshot: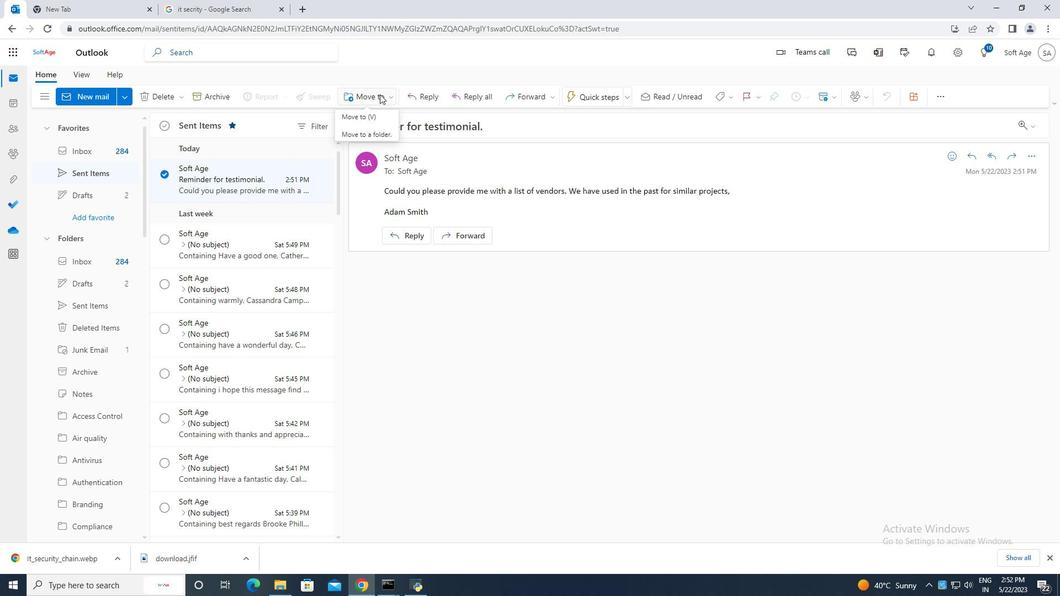 
Action: Mouse moved to (99, 443)
Screenshot: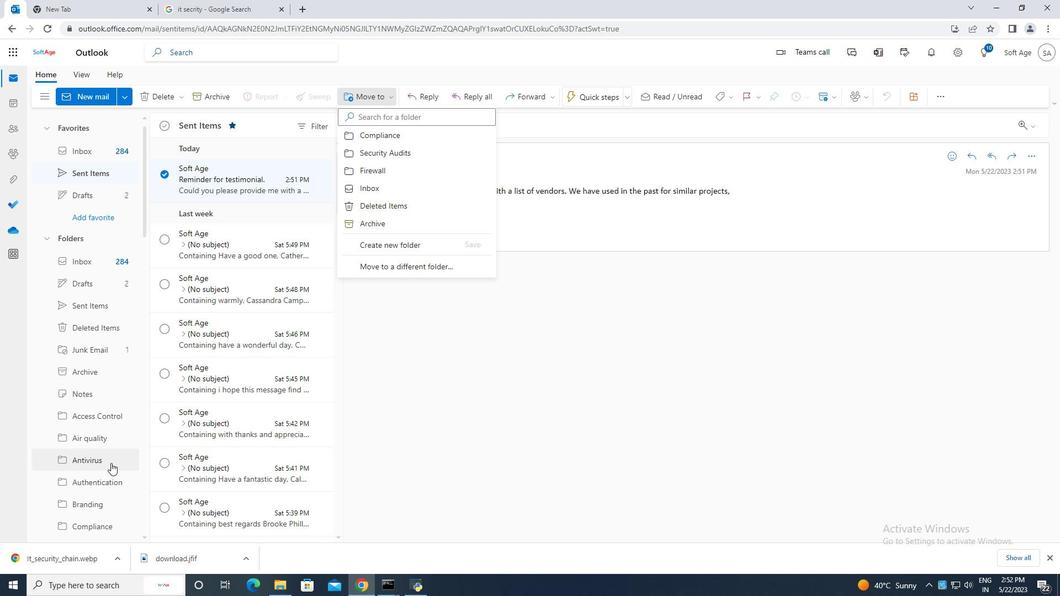 
Action: Mouse scrolled (99, 442) with delta (0, 0)
Screenshot: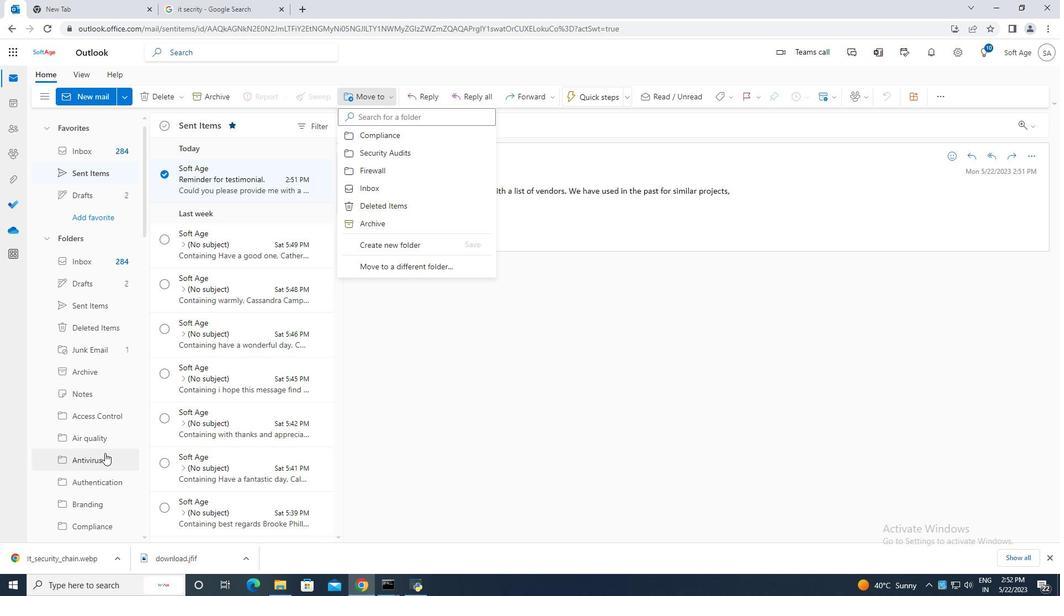 
Action: Mouse moved to (99, 443)
Screenshot: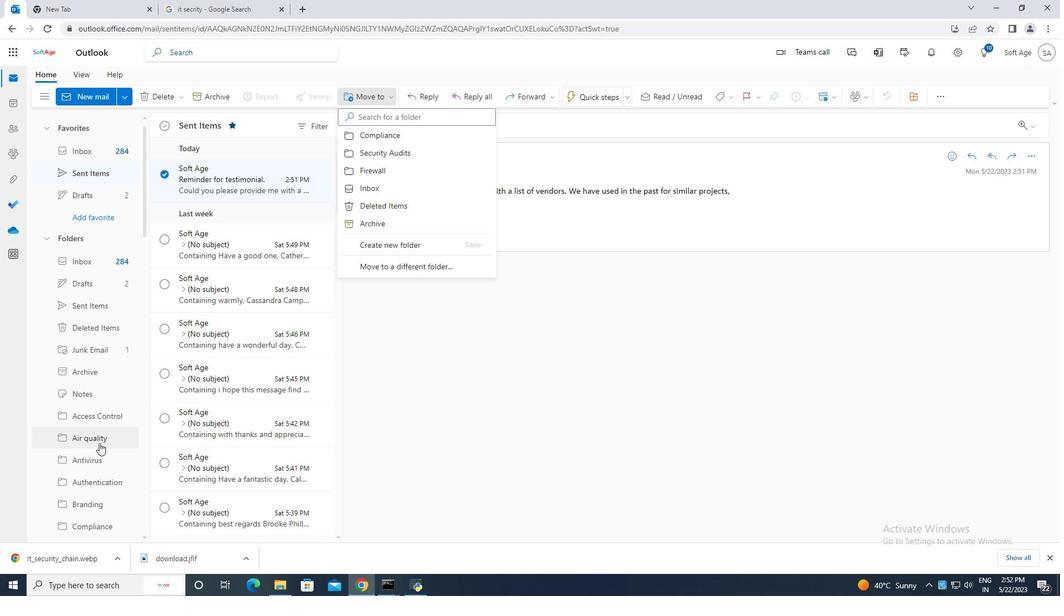 
Action: Mouse scrolled (99, 442) with delta (0, 0)
Screenshot: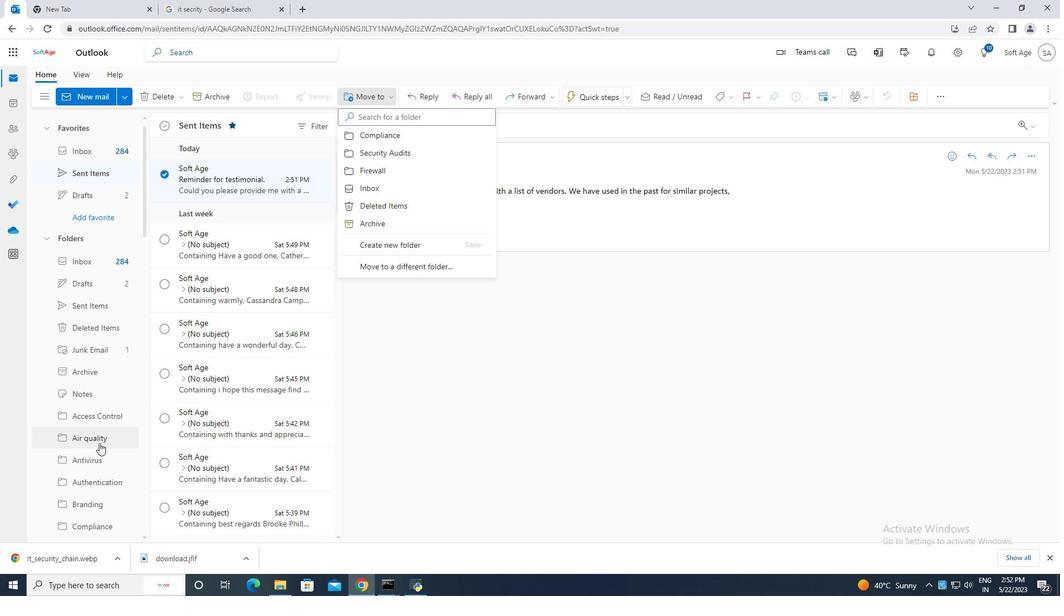 
Action: Mouse scrolled (99, 442) with delta (0, 0)
Screenshot: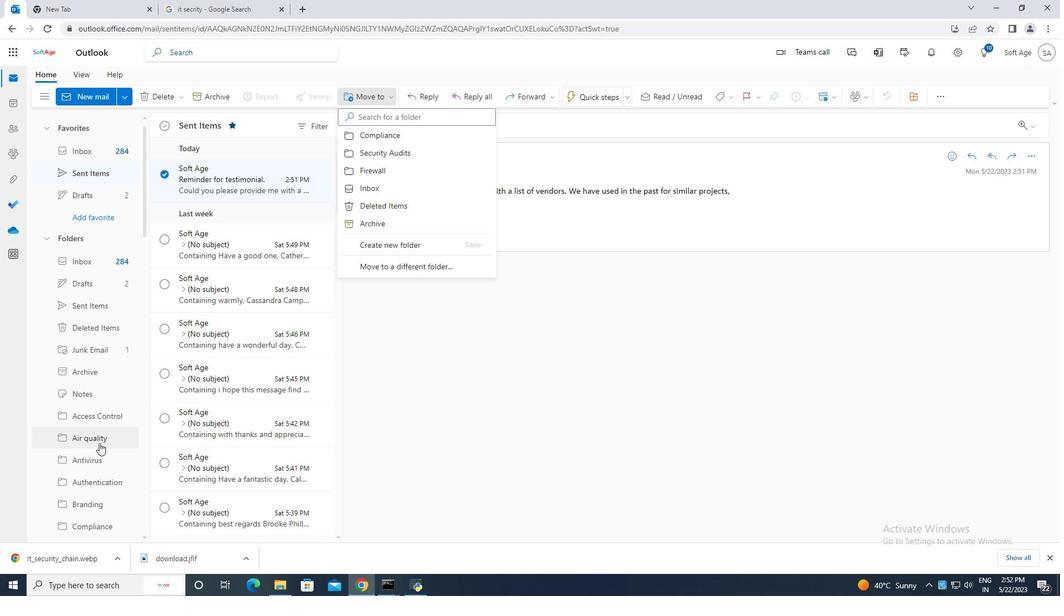 
Action: Mouse scrolled (99, 442) with delta (0, 0)
Screenshot: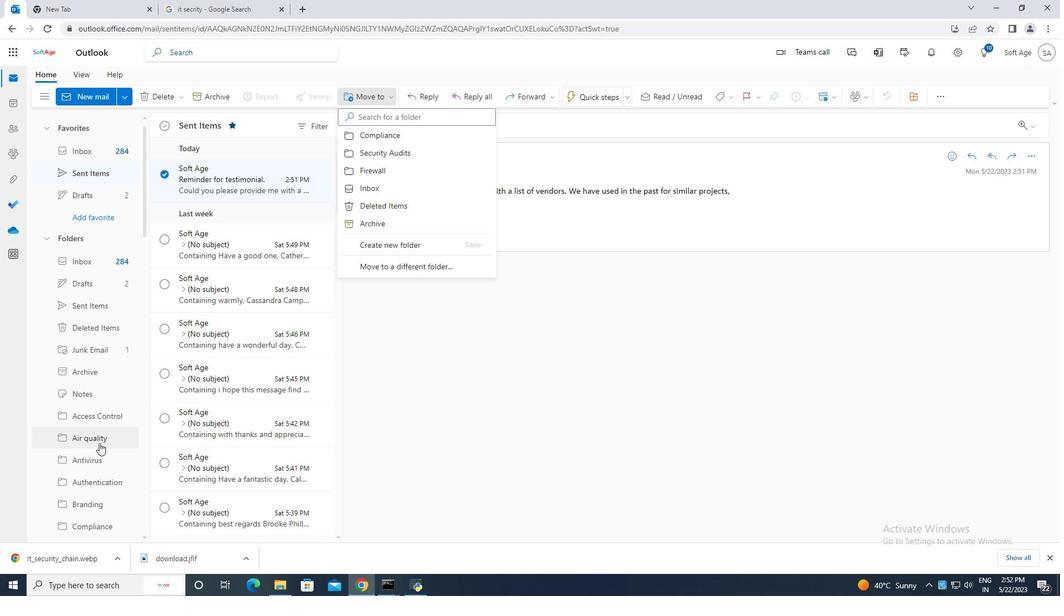 
Action: Mouse scrolled (99, 442) with delta (0, 0)
Screenshot: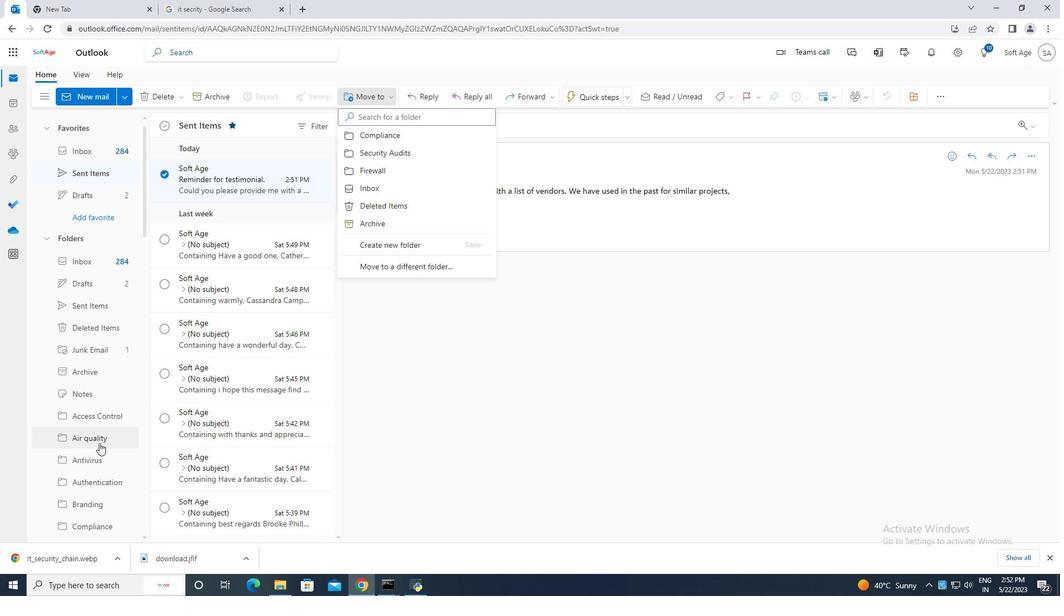 
Action: Mouse moved to (96, 441)
Screenshot: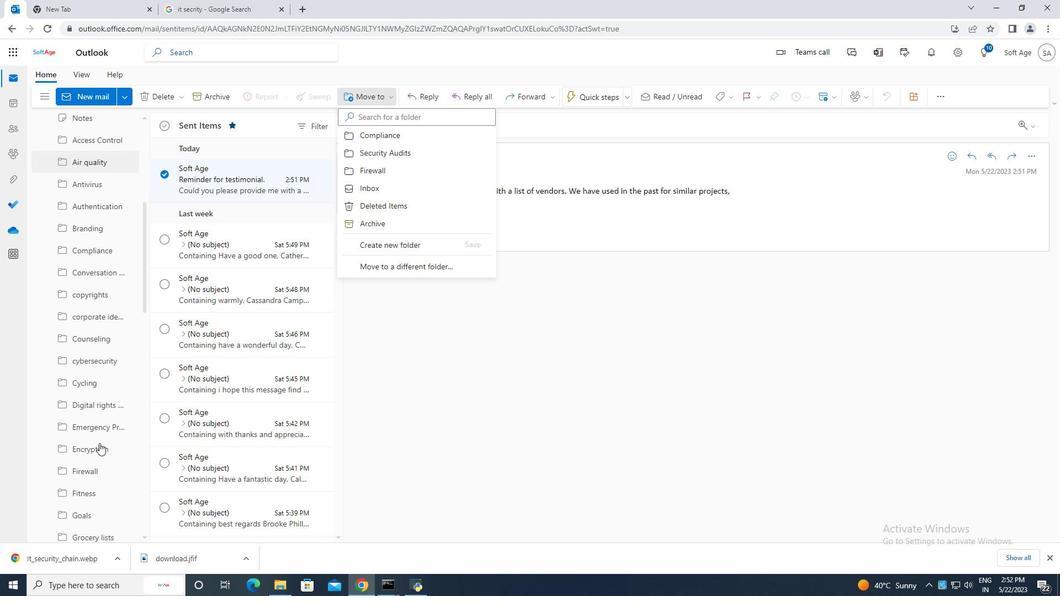 
Action: Mouse scrolled (96, 440) with delta (0, 0)
Screenshot: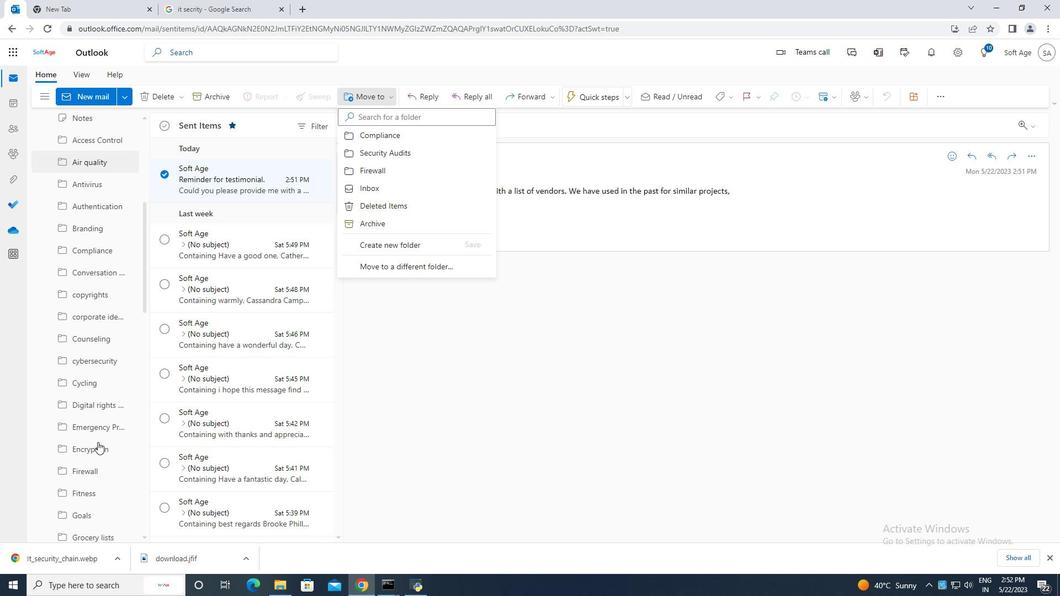 
Action: Mouse scrolled (96, 440) with delta (0, 0)
Screenshot: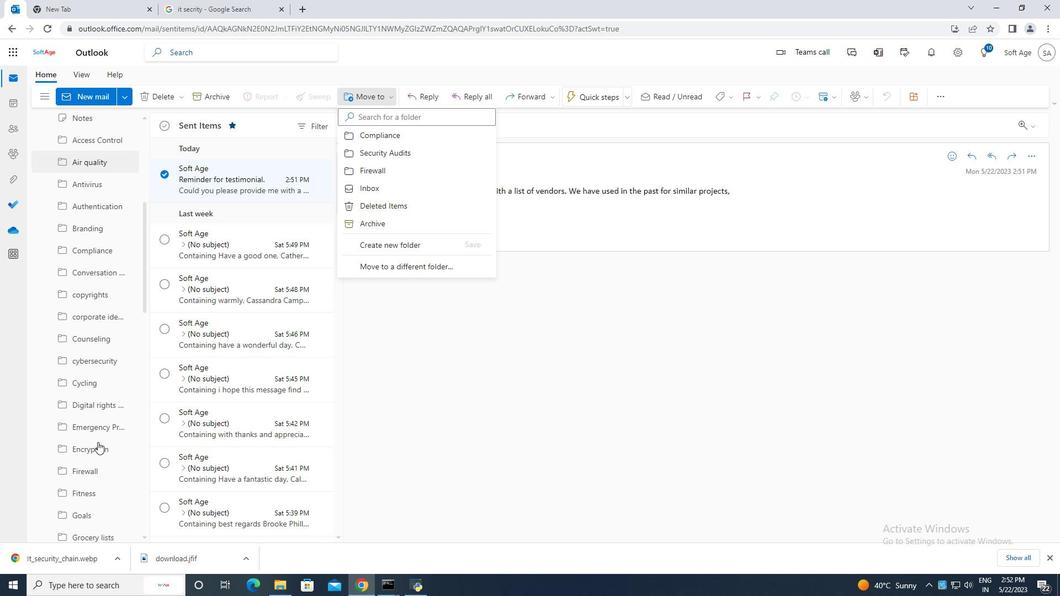 
Action: Mouse moved to (96, 440)
Screenshot: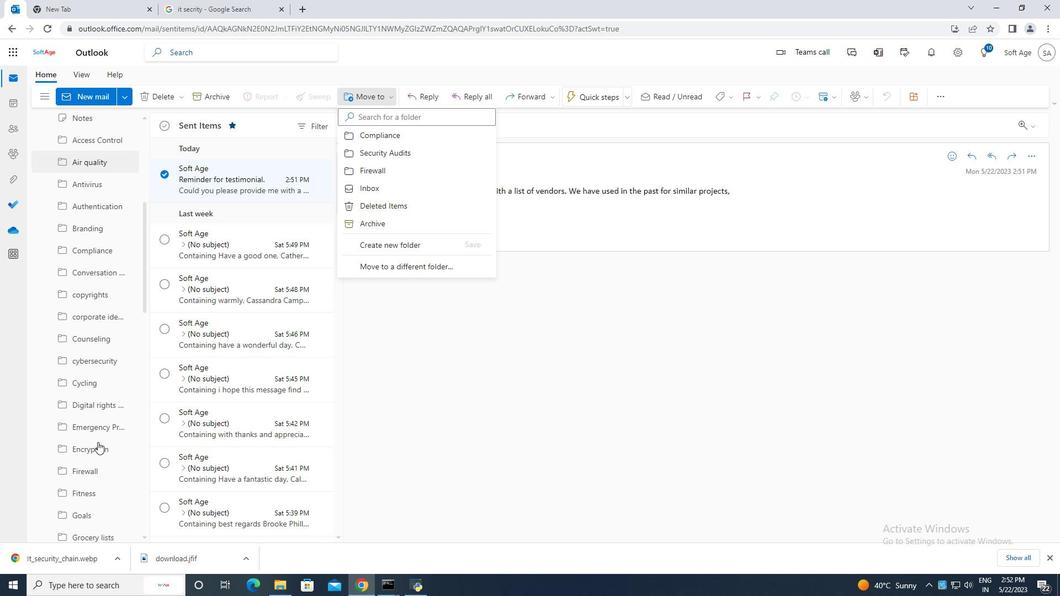 
Action: Mouse scrolled (96, 440) with delta (0, 0)
Screenshot: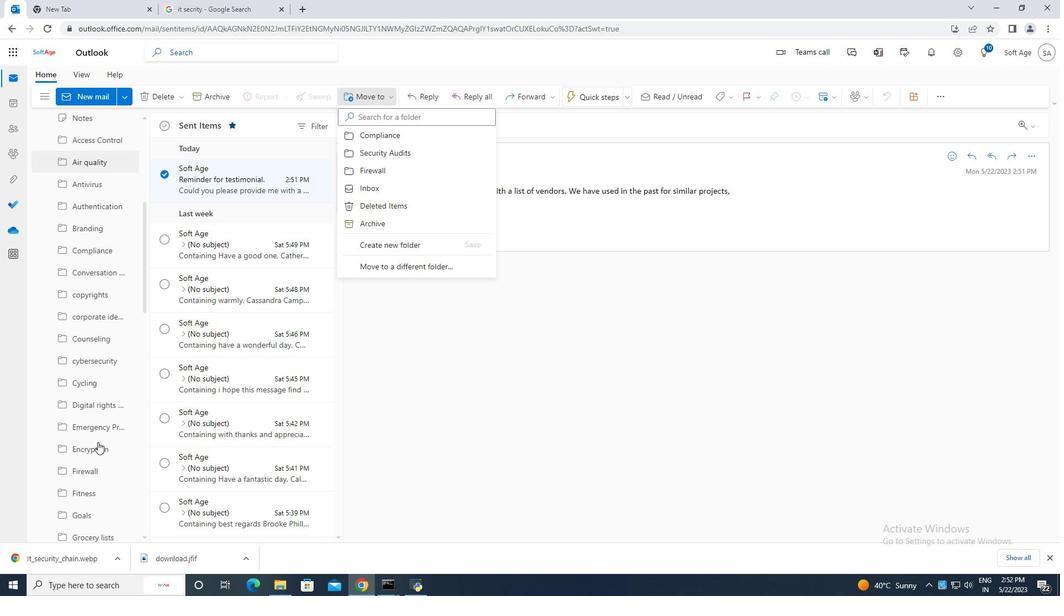 
Action: Mouse scrolled (96, 440) with delta (0, 0)
Screenshot: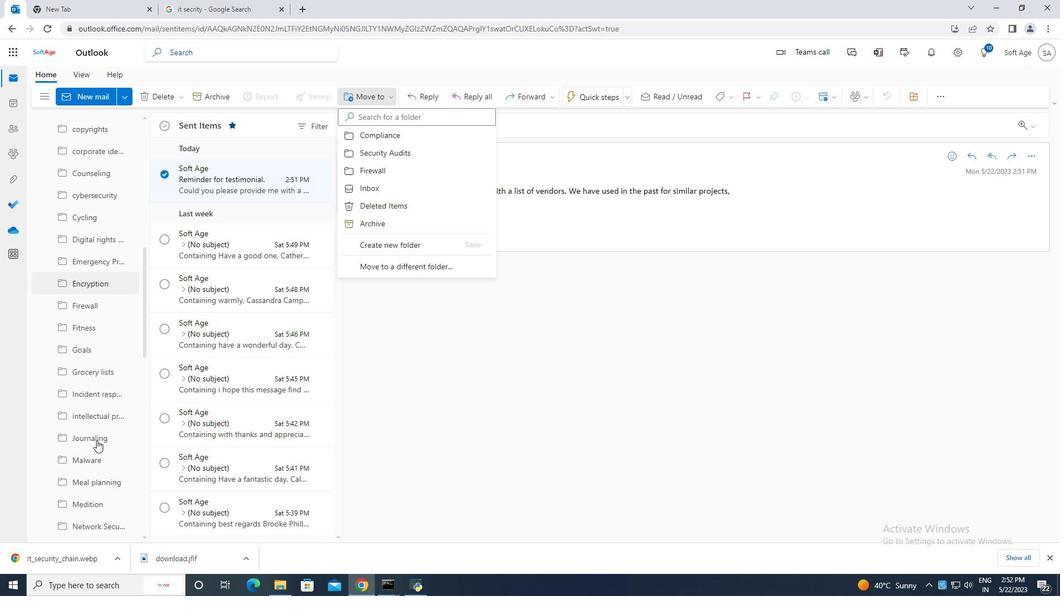 
Action: Mouse scrolled (96, 440) with delta (0, 0)
Screenshot: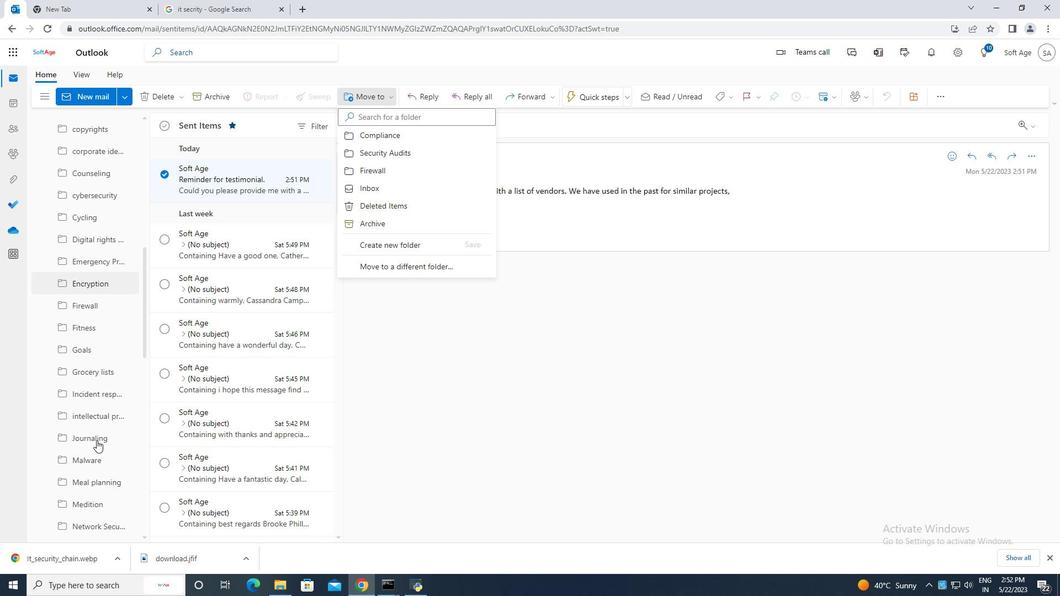 
Action: Mouse scrolled (96, 440) with delta (0, 0)
Screenshot: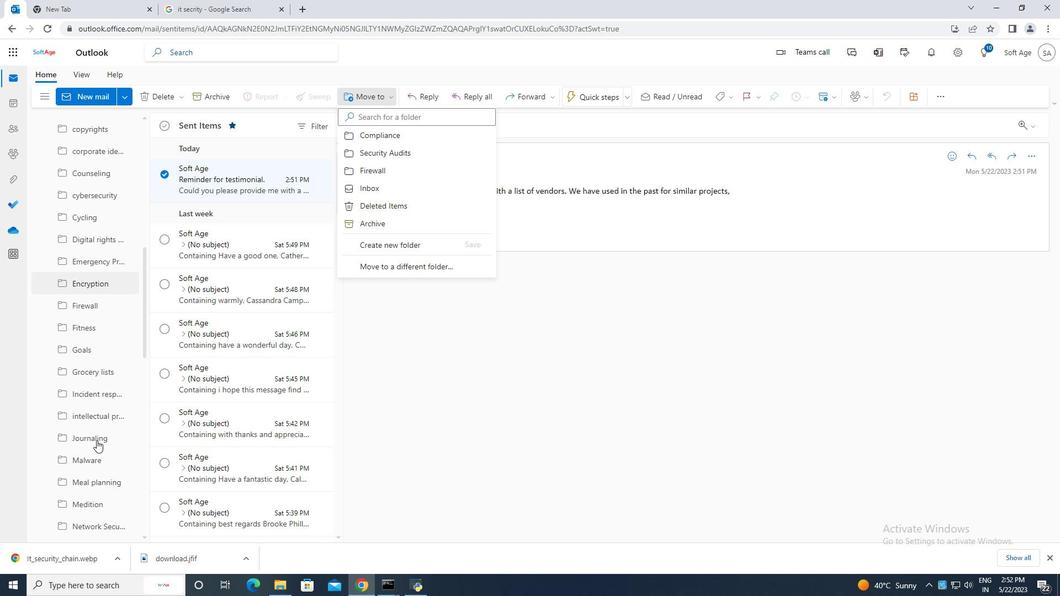 
Action: Mouse scrolled (96, 440) with delta (0, 0)
Screenshot: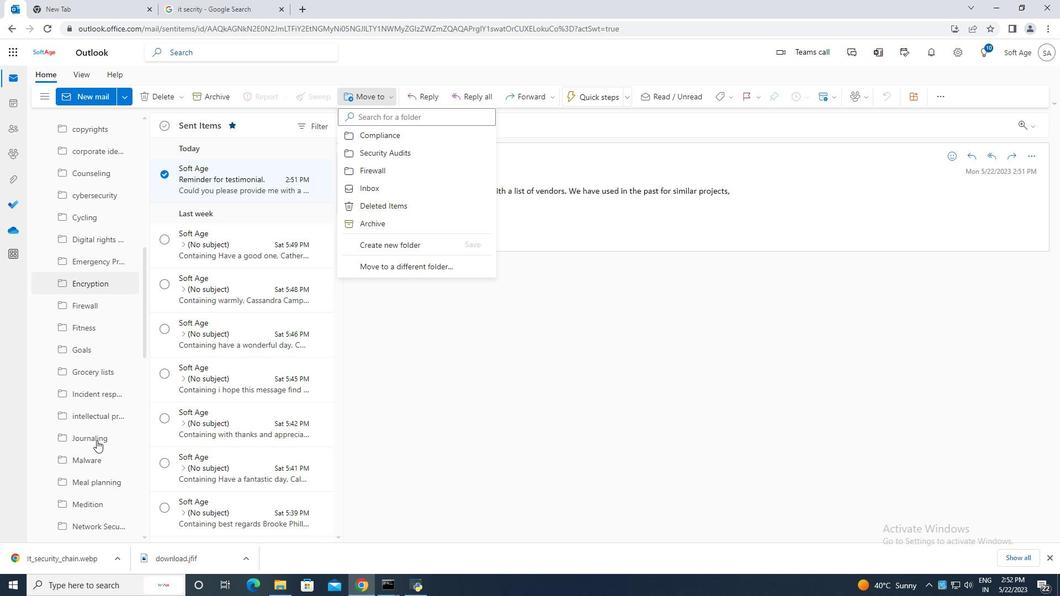 
Action: Mouse scrolled (96, 440) with delta (0, 0)
Screenshot: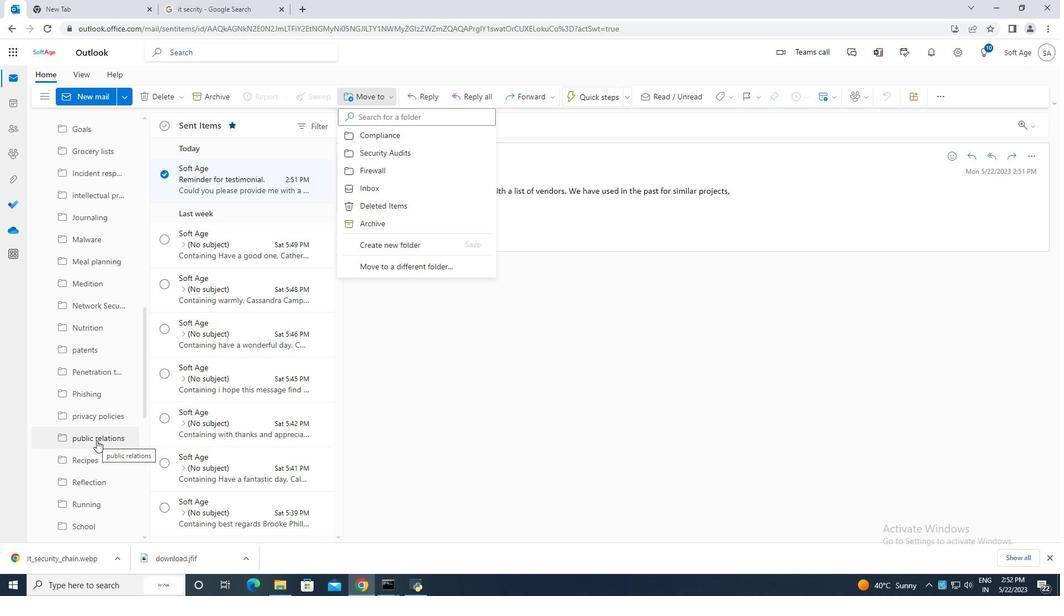 
Action: Mouse scrolled (96, 440) with delta (0, 0)
Screenshot: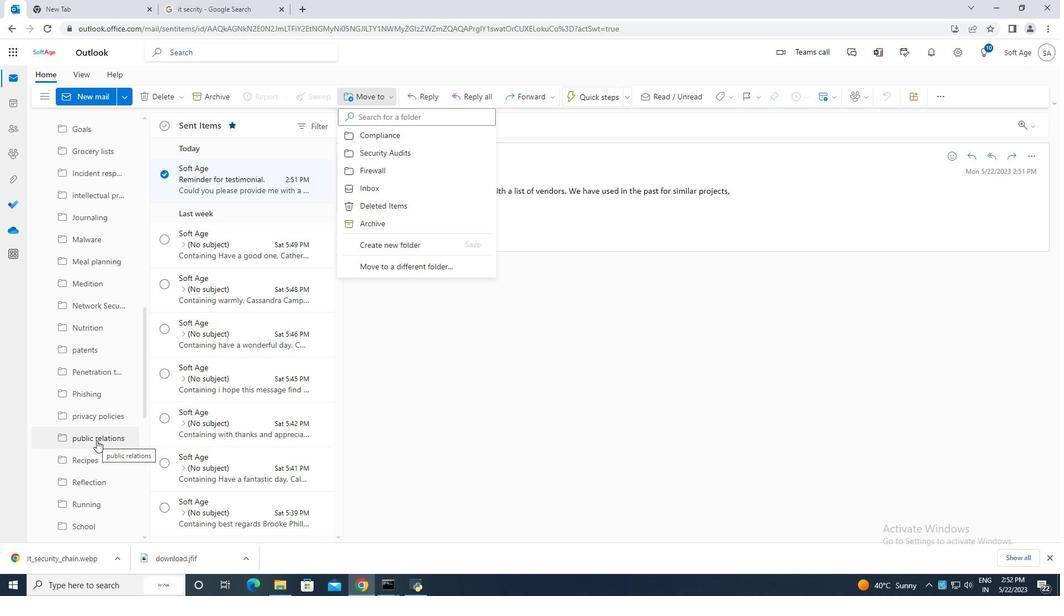 
Action: Mouse scrolled (96, 440) with delta (0, 0)
Screenshot: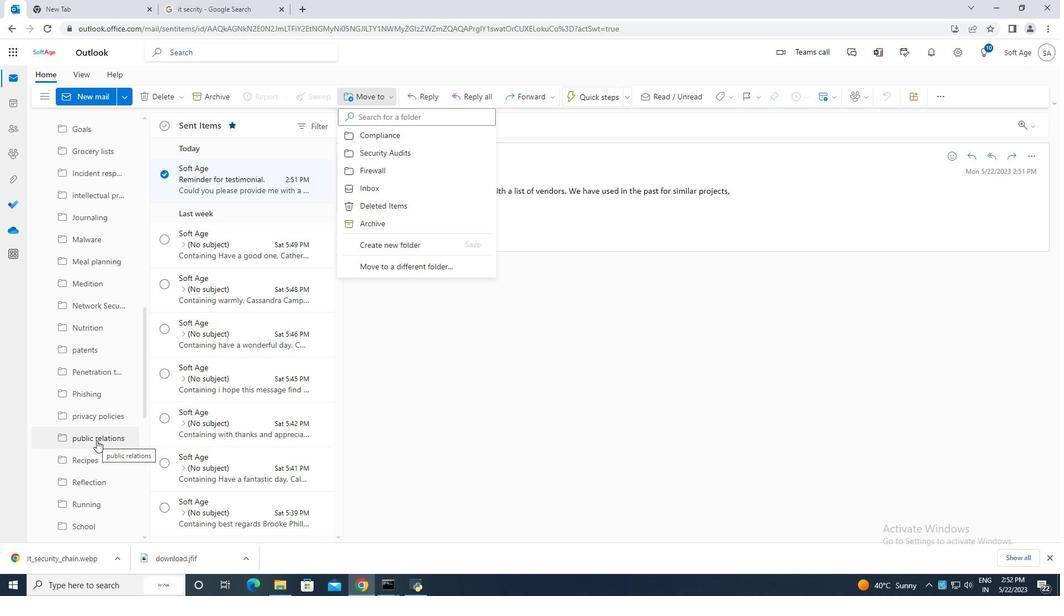 
Action: Mouse scrolled (96, 440) with delta (0, 0)
Screenshot: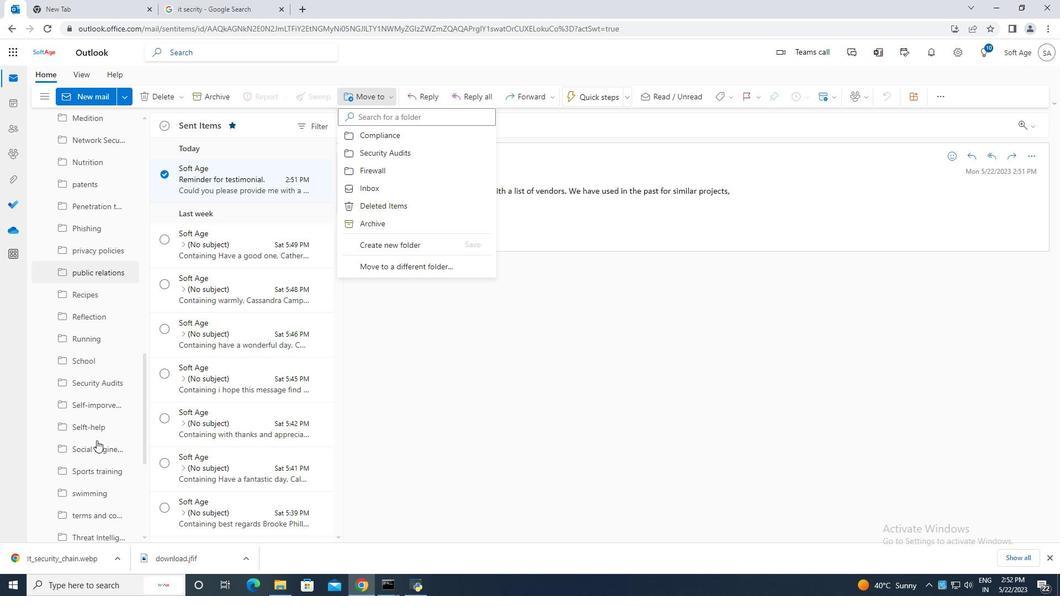 
Action: Mouse scrolled (96, 440) with delta (0, 0)
Screenshot: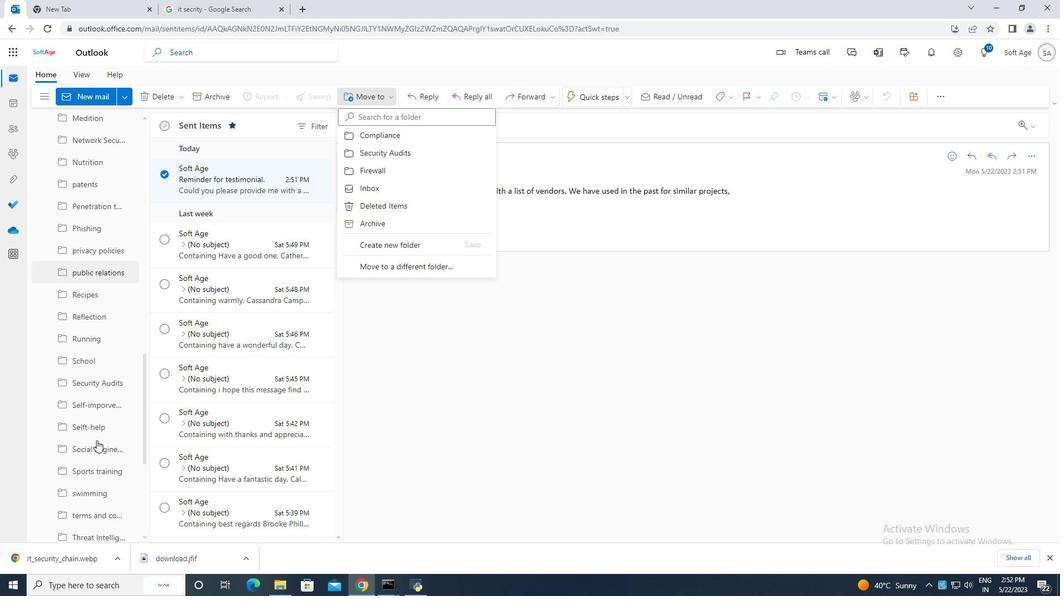 
Action: Mouse scrolled (96, 440) with delta (0, 0)
Screenshot: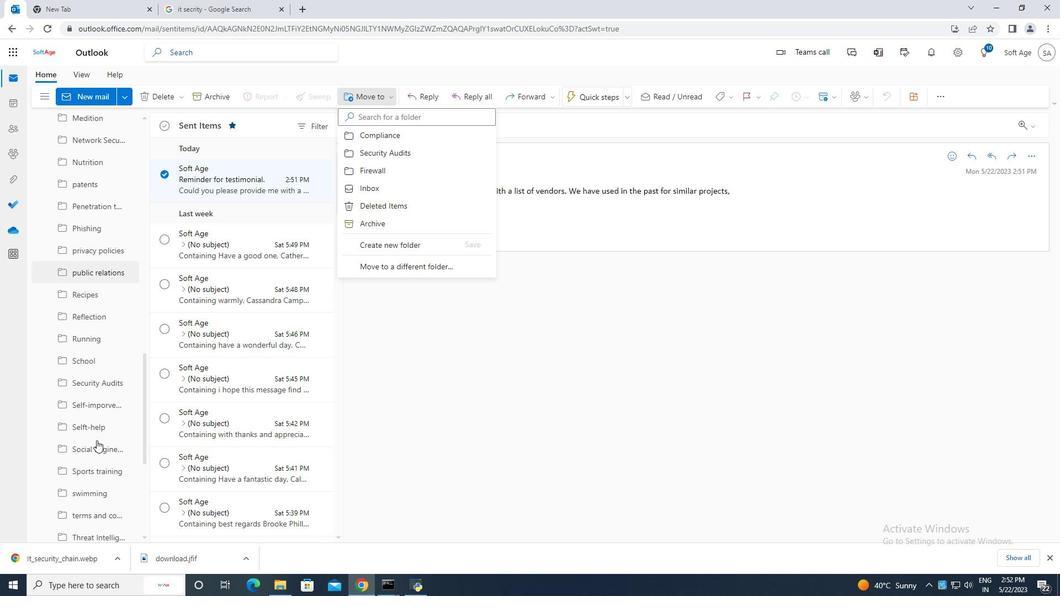 
Action: Mouse scrolled (96, 440) with delta (0, 0)
Screenshot: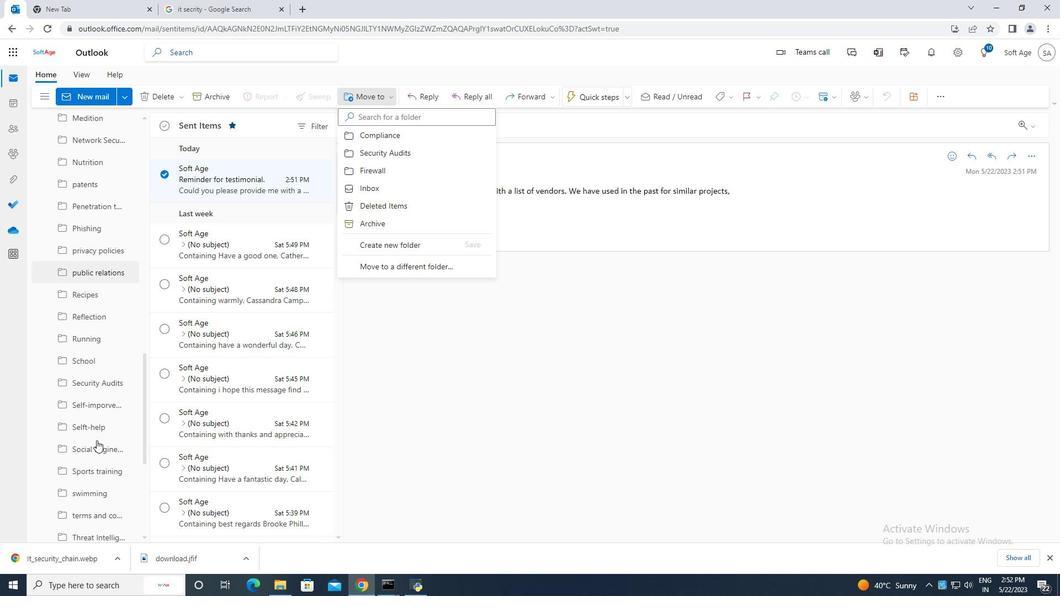 
Action: Mouse scrolled (96, 440) with delta (0, 0)
Screenshot: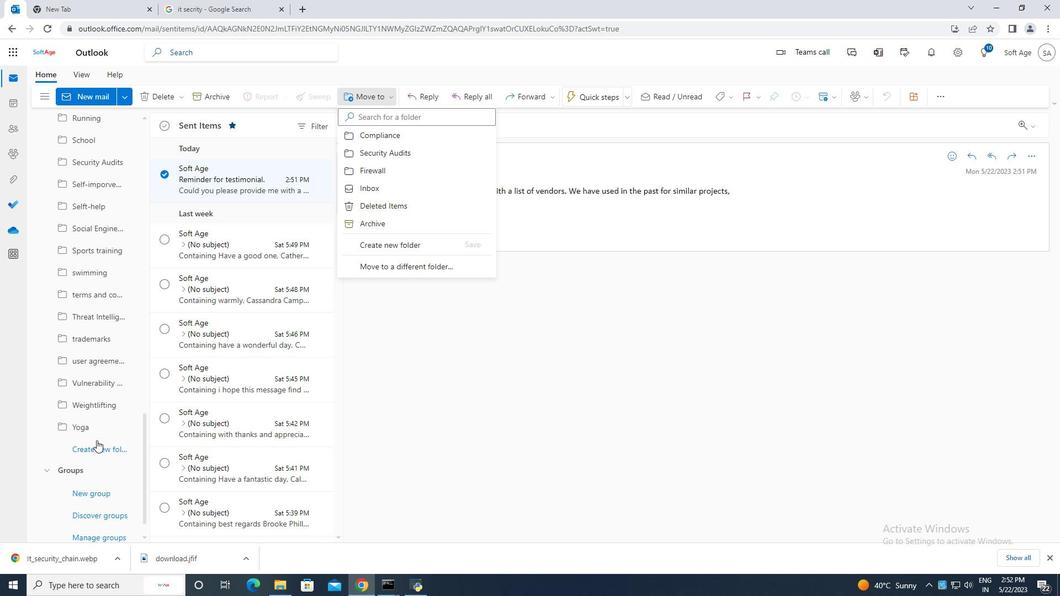 
Action: Mouse scrolled (96, 440) with delta (0, 0)
Screenshot: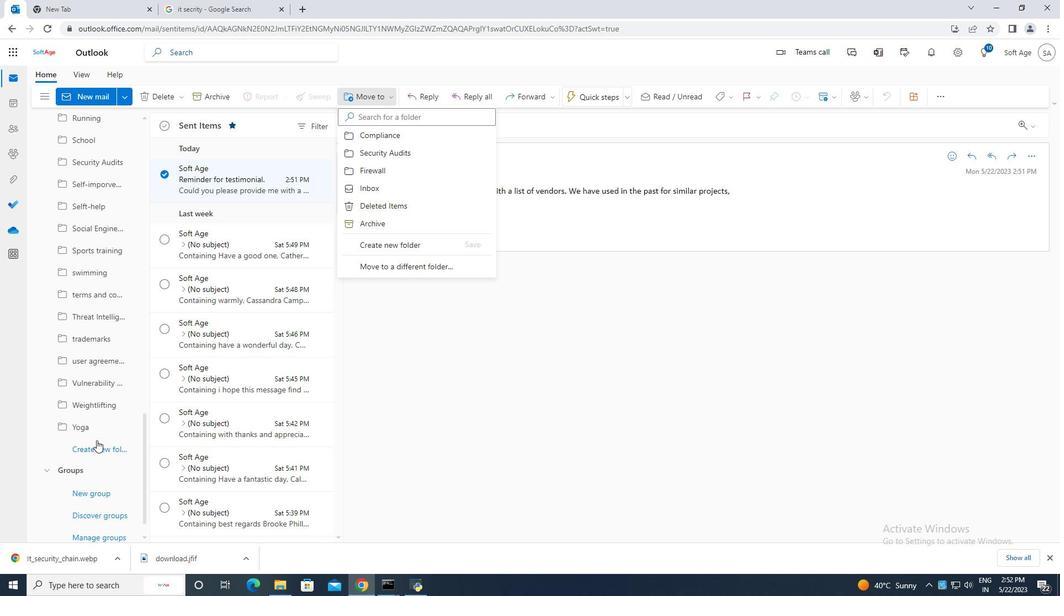 
Action: Mouse scrolled (96, 440) with delta (0, 0)
Screenshot: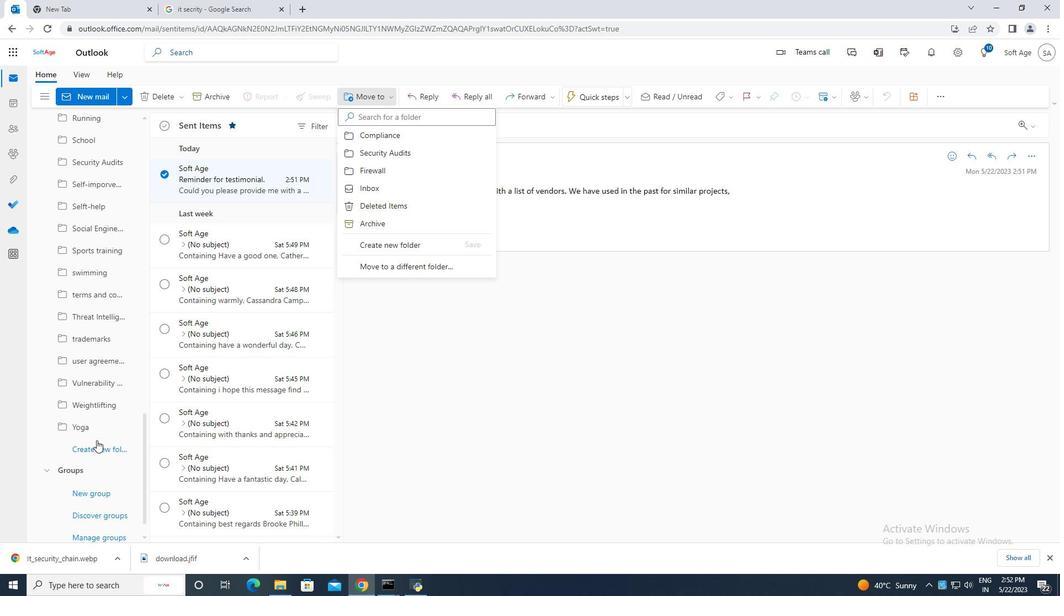 
Action: Mouse scrolled (96, 440) with delta (0, 0)
Screenshot: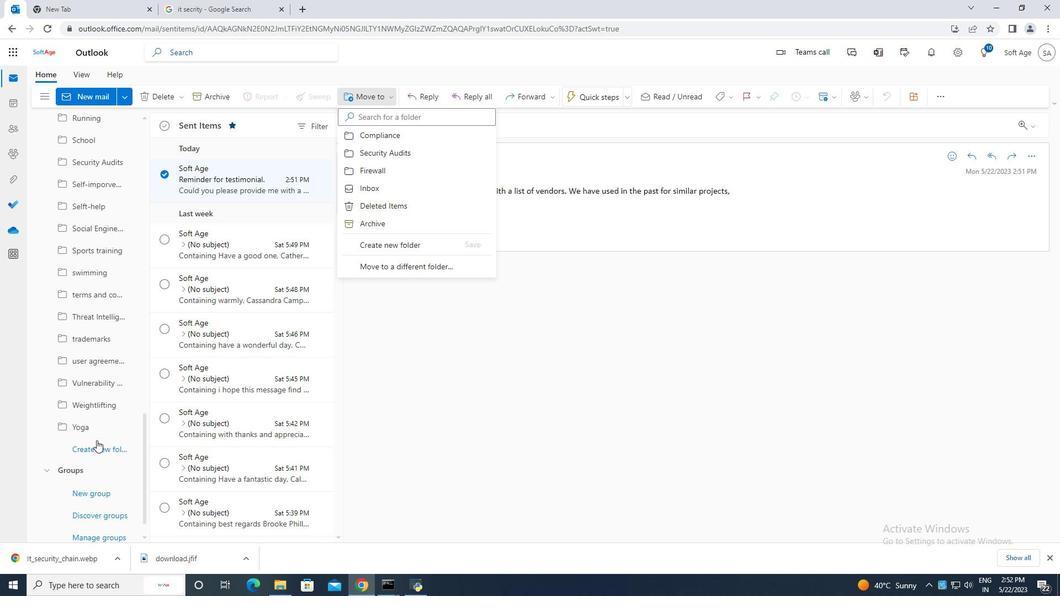 
Action: Mouse moved to (83, 385)
Screenshot: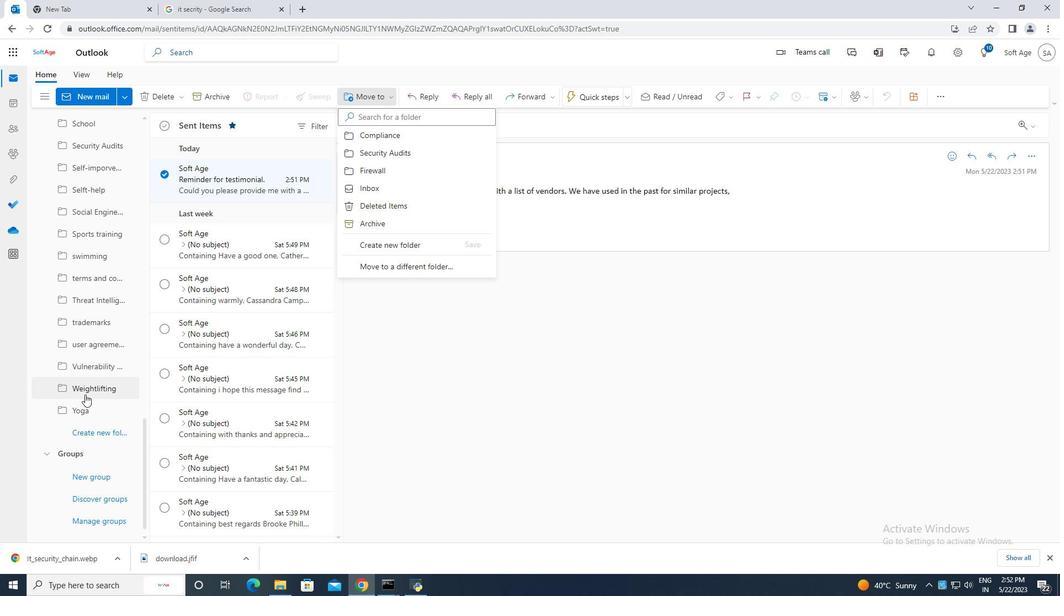 
Action: Mouse scrolled (83, 386) with delta (0, 0)
Screenshot: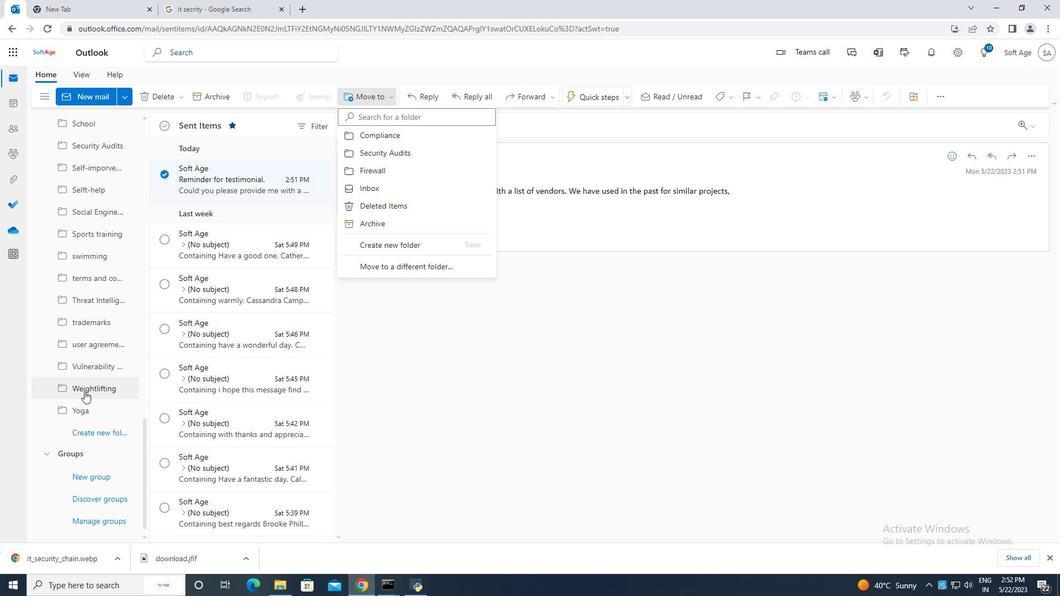 
Action: Mouse moved to (83, 384)
Screenshot: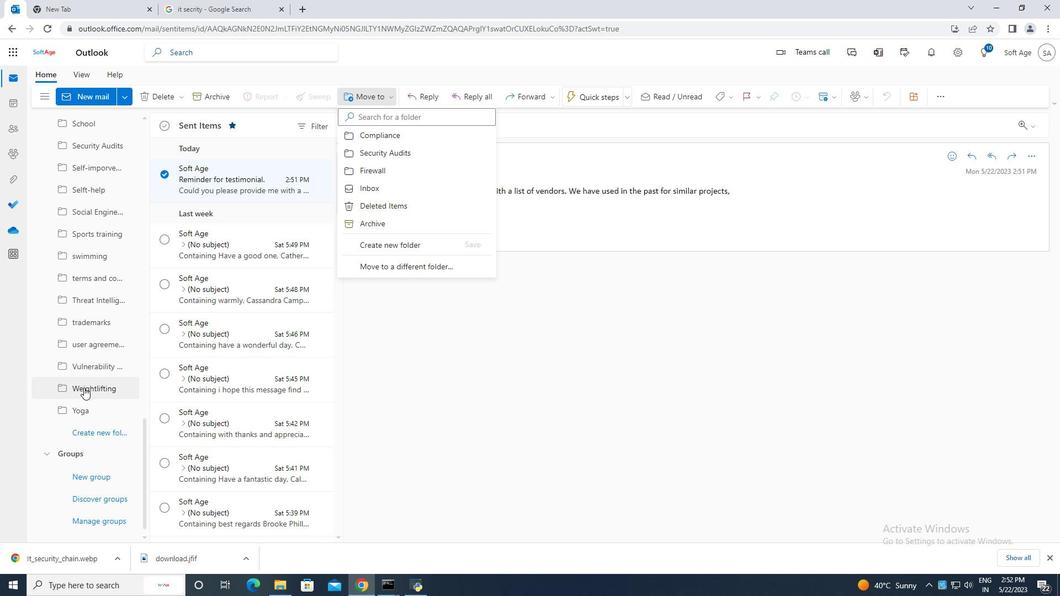 
Action: Mouse scrolled (83, 385) with delta (0, 0)
Screenshot: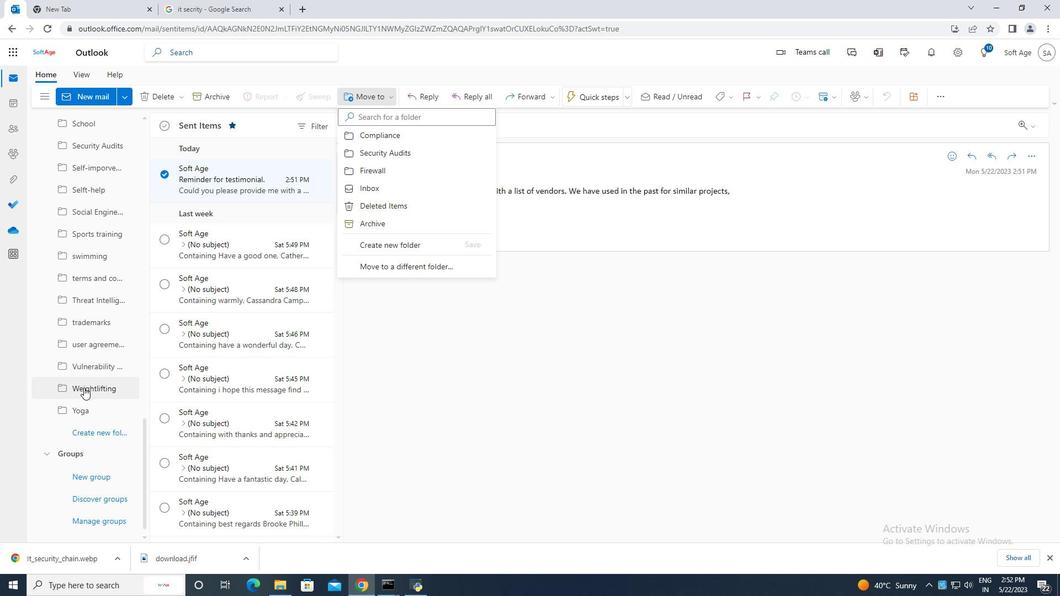 
Action: Mouse moved to (93, 406)
Screenshot: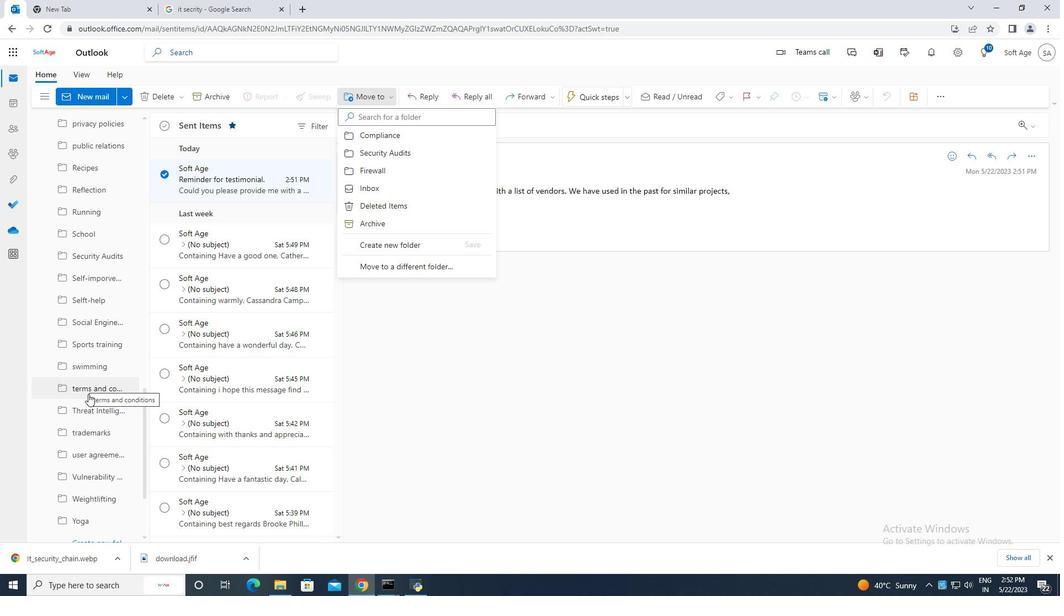 
Action: Mouse scrolled (93, 406) with delta (0, 0)
Screenshot: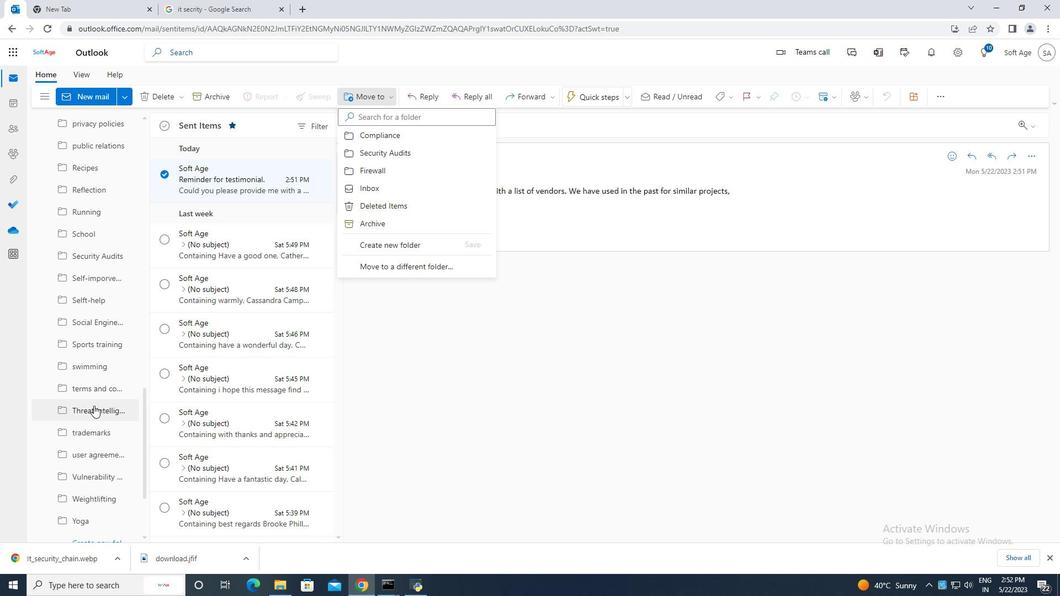 
Action: Mouse moved to (93, 405)
Screenshot: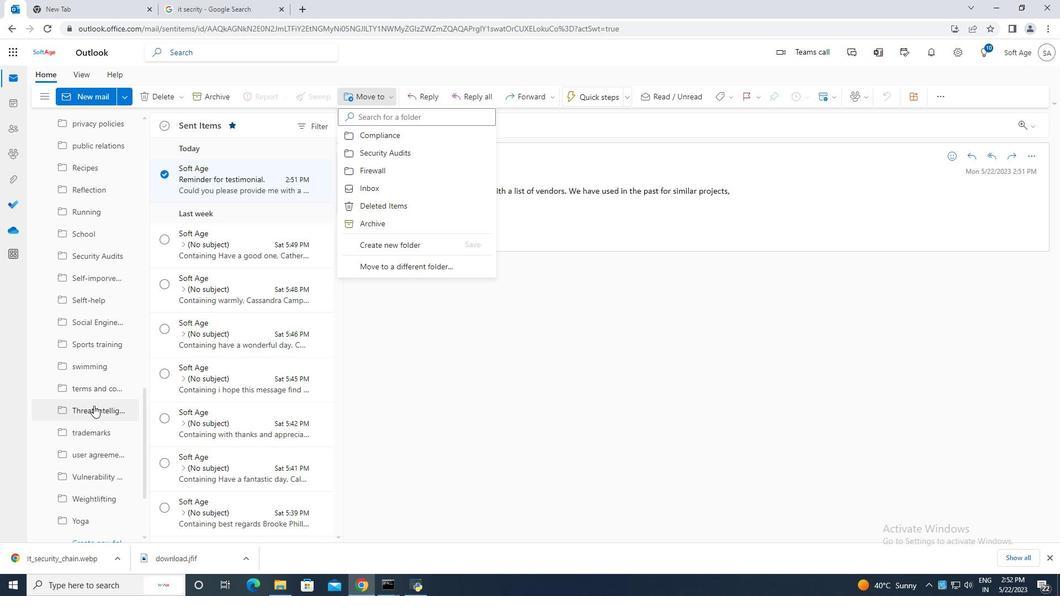 
Action: Mouse scrolled (93, 405) with delta (0, 0)
Screenshot: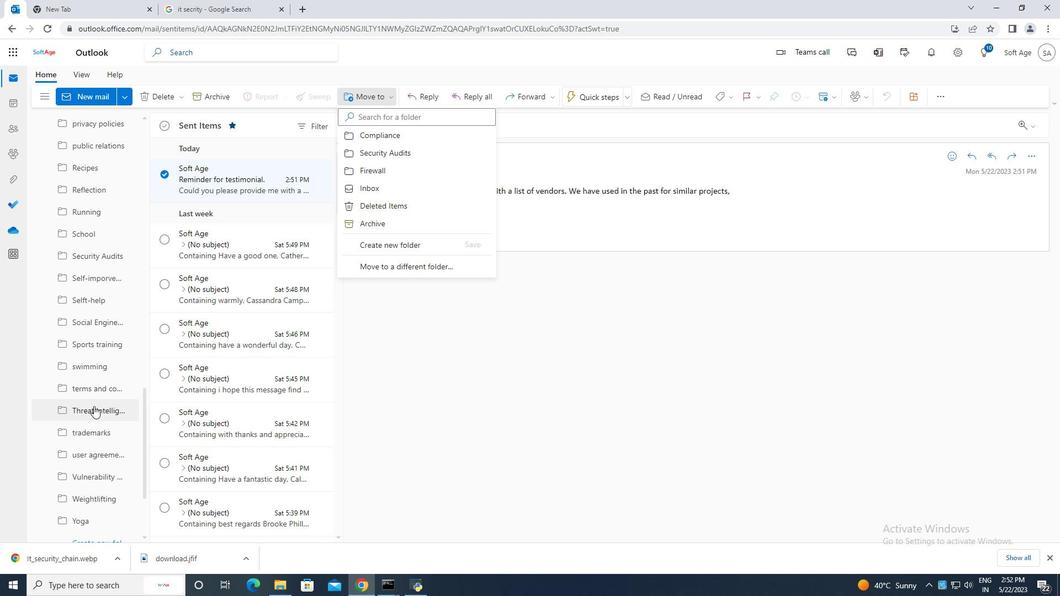 
Action: Mouse moved to (91, 403)
Screenshot: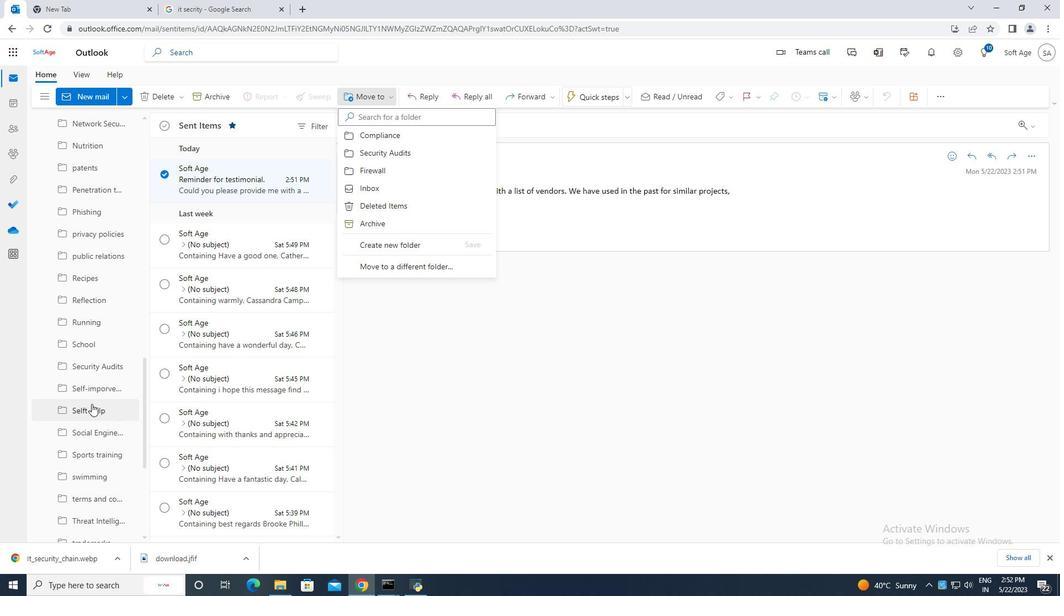 
Action: Mouse scrolled (91, 403) with delta (0, 0)
Screenshot: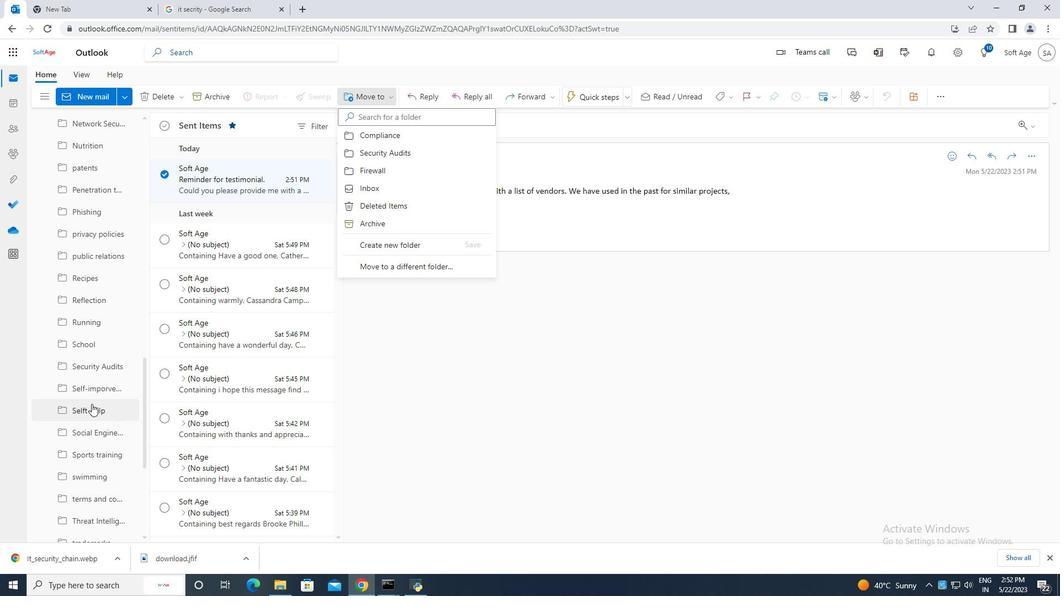 
Action: Mouse moved to (91, 403)
Screenshot: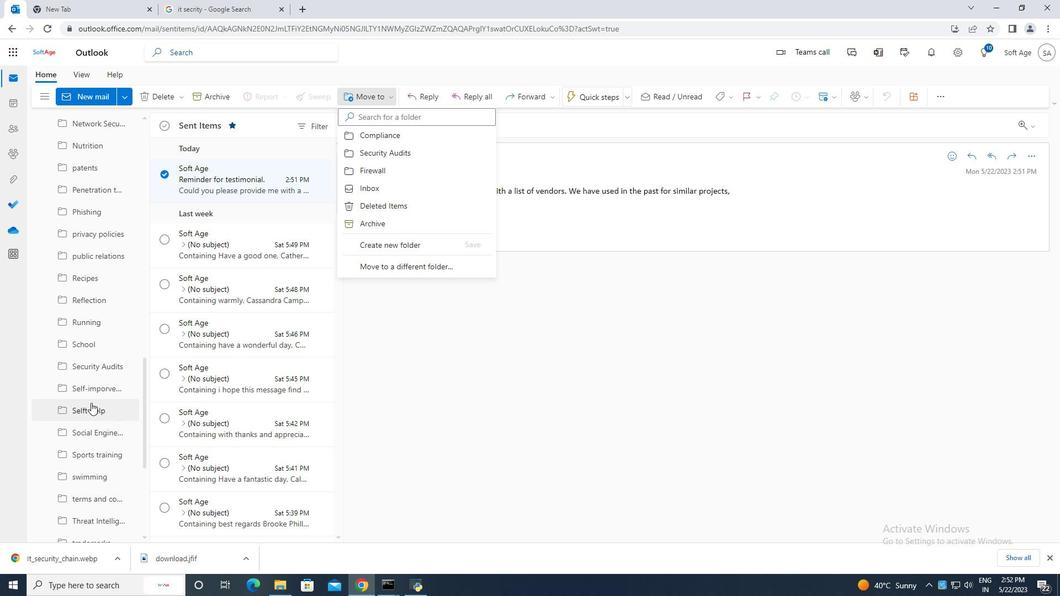 
Action: Mouse scrolled (91, 403) with delta (0, 0)
Screenshot: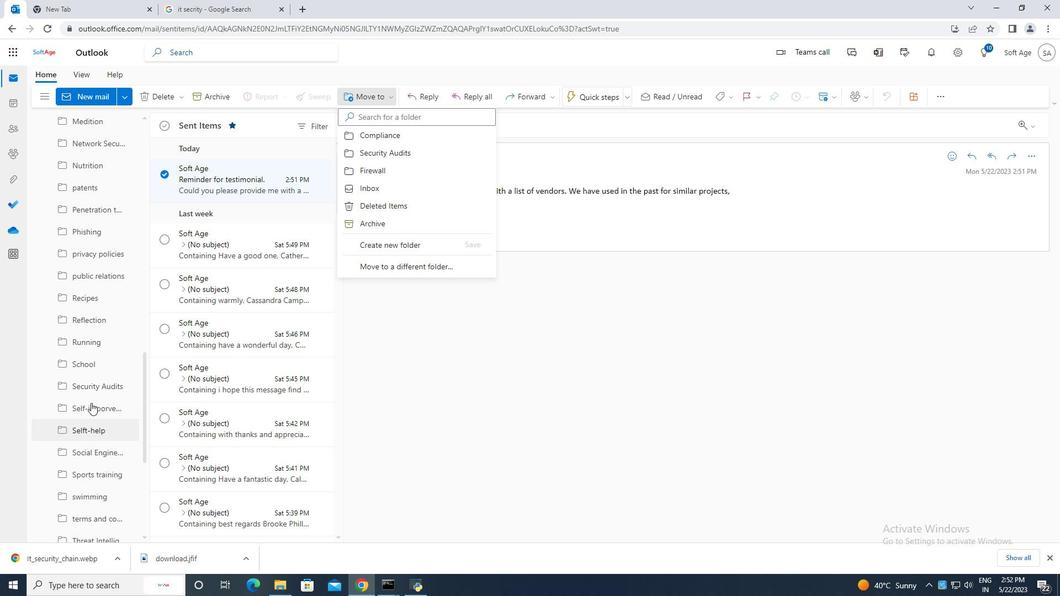 
Action: Mouse scrolled (91, 403) with delta (0, 0)
Screenshot: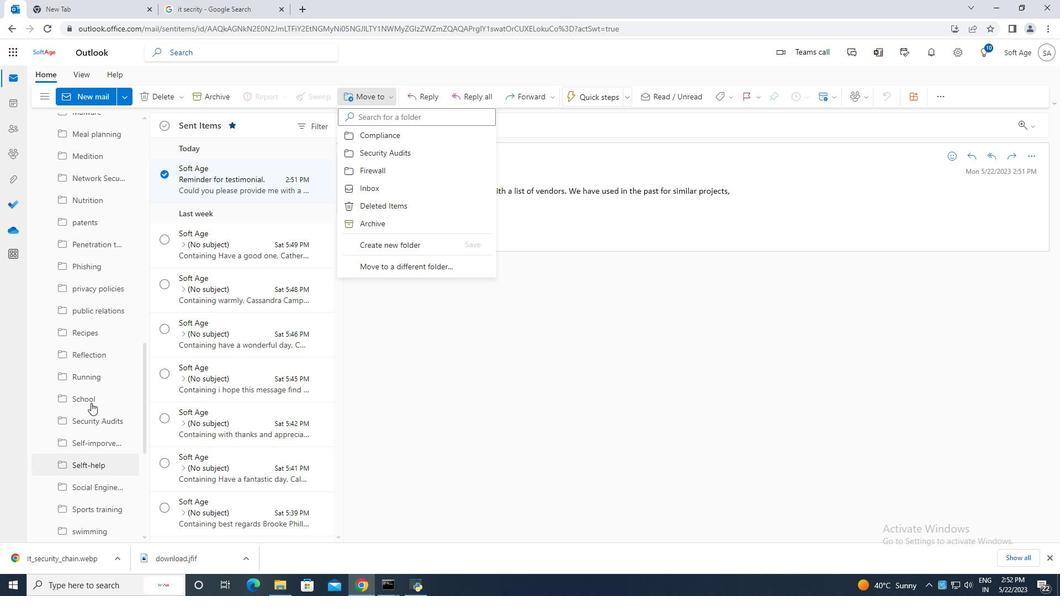 
Action: Mouse moved to (91, 402)
Screenshot: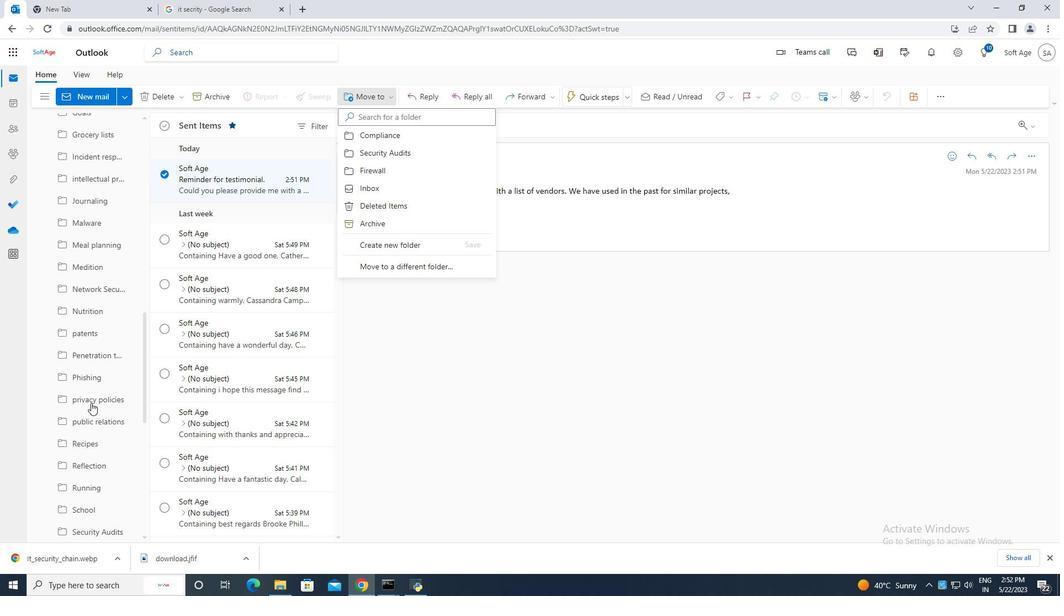 
Action: Mouse scrolled (91, 403) with delta (0, 0)
